 Task: Look for Airbnb properties in Mulleriyawa, Sri Lanka from 11th November, 2023 to 15th November, 2023 for 2 adults.1  bedroom having 2 beds and 1 bathroom. Property type can be hotel. Booking option can be shelf check-in. Look for 4 properties as per requirement.
Action: Mouse moved to (520, 104)
Screenshot: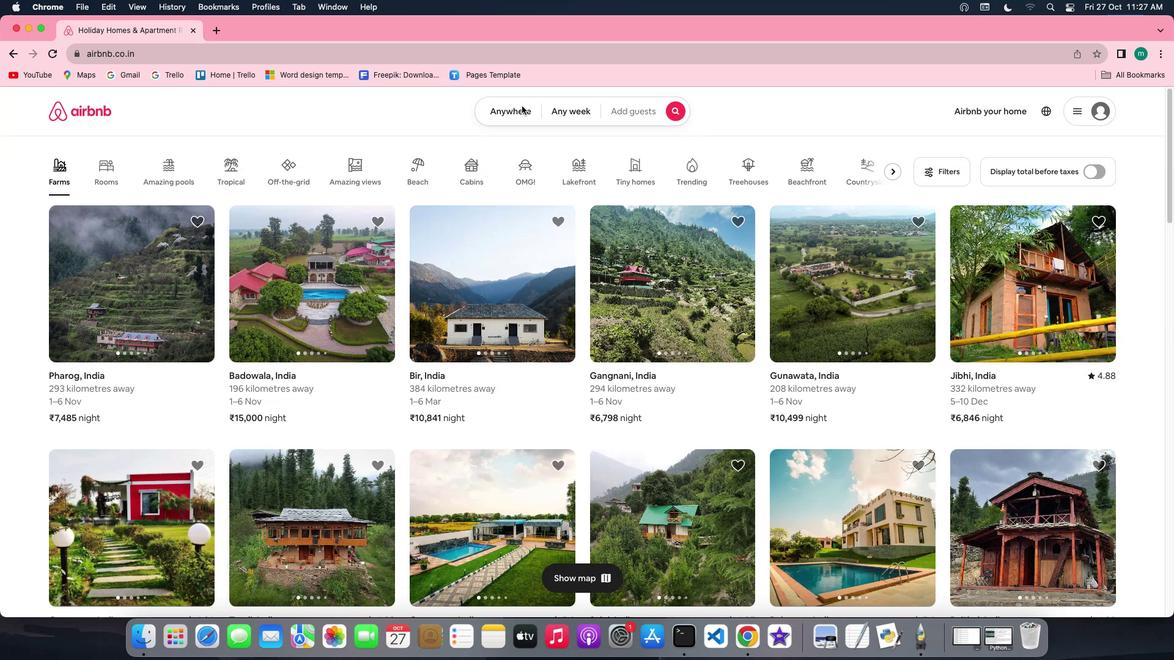 
Action: Mouse pressed left at (520, 104)
Screenshot: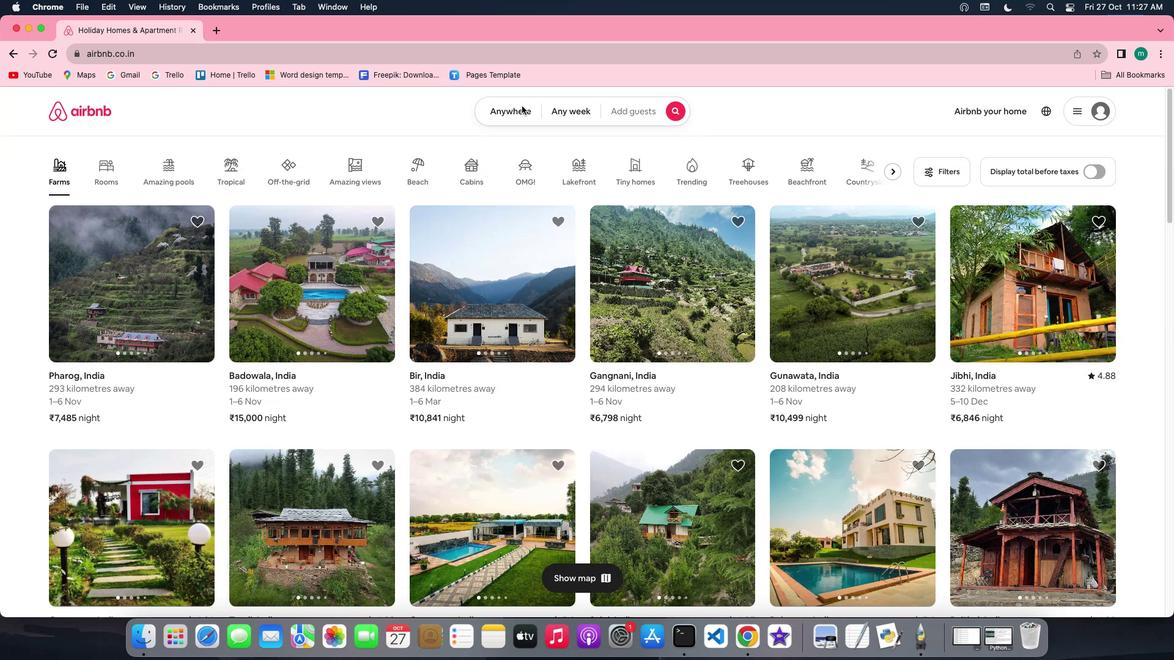 
Action: Mouse moved to (517, 109)
Screenshot: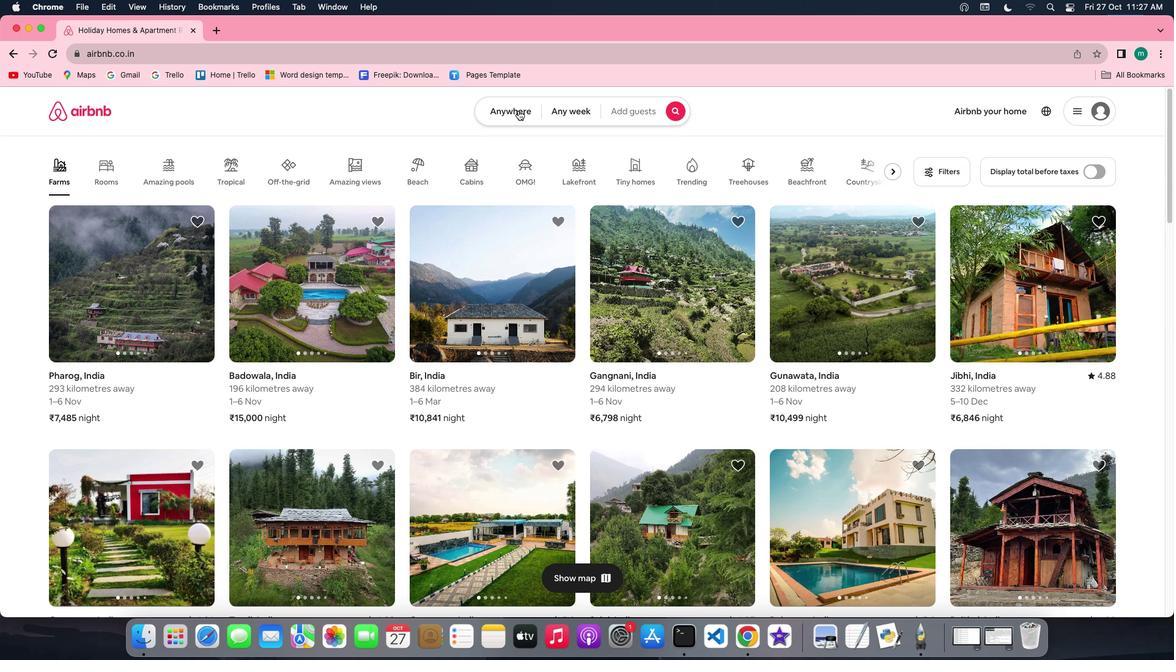 
Action: Mouse pressed left at (517, 109)
Screenshot: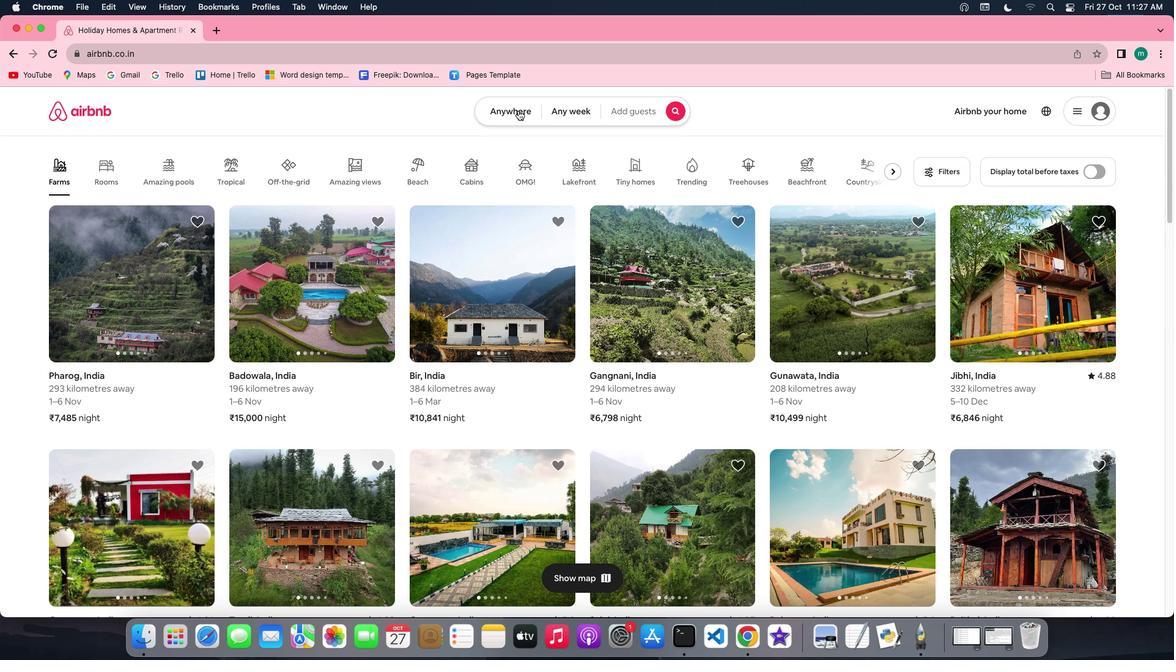 
Action: Mouse moved to (464, 164)
Screenshot: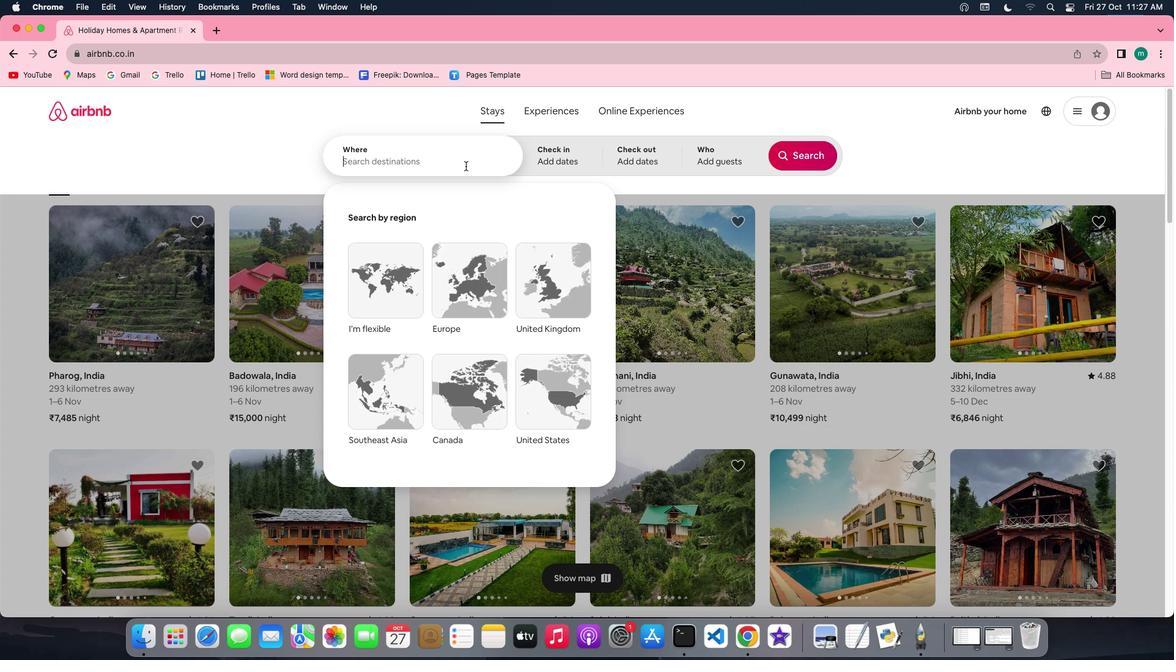 
Action: Key pressed Key.shift'M''u''l''l''e''r''i''y''a''w''a'','Key.spaceKey.shift's''r''i'Key.spaceKey.shift'l''a''n''k''a'
Screenshot: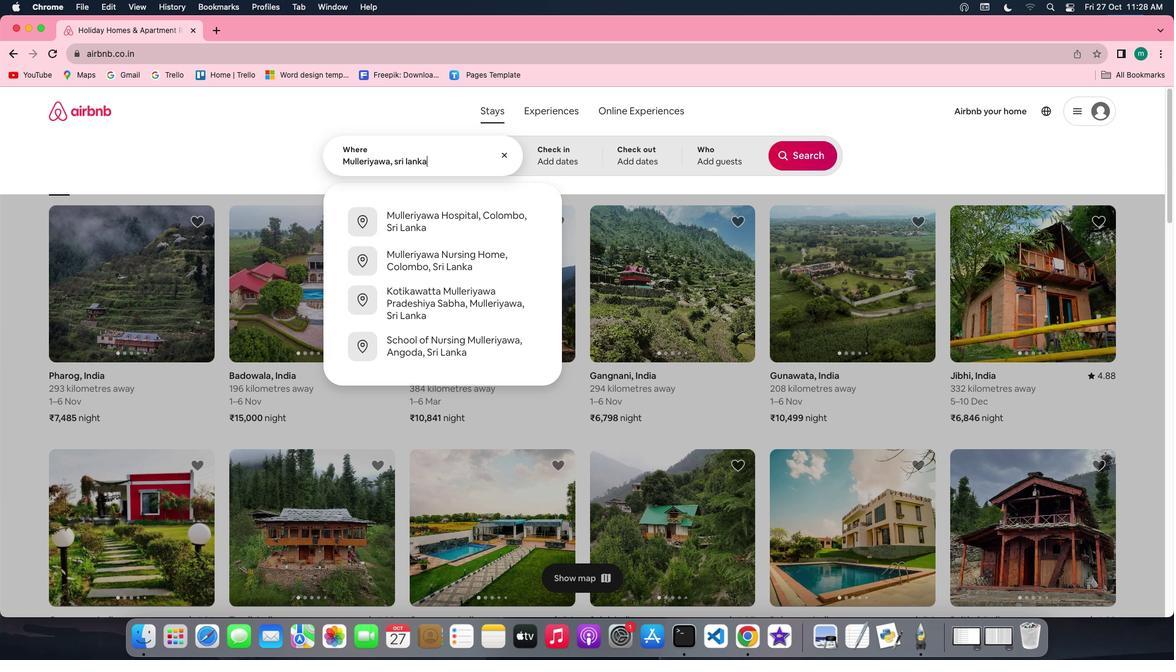 
Action: Mouse moved to (551, 160)
Screenshot: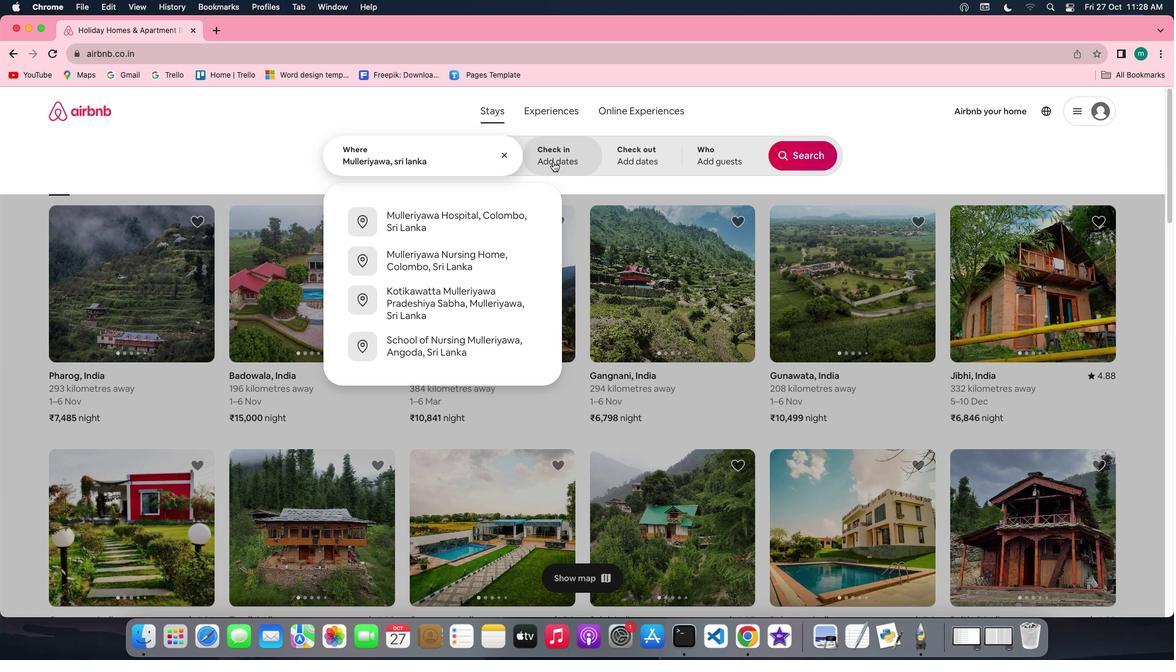 
Action: Mouse pressed left at (551, 160)
Screenshot: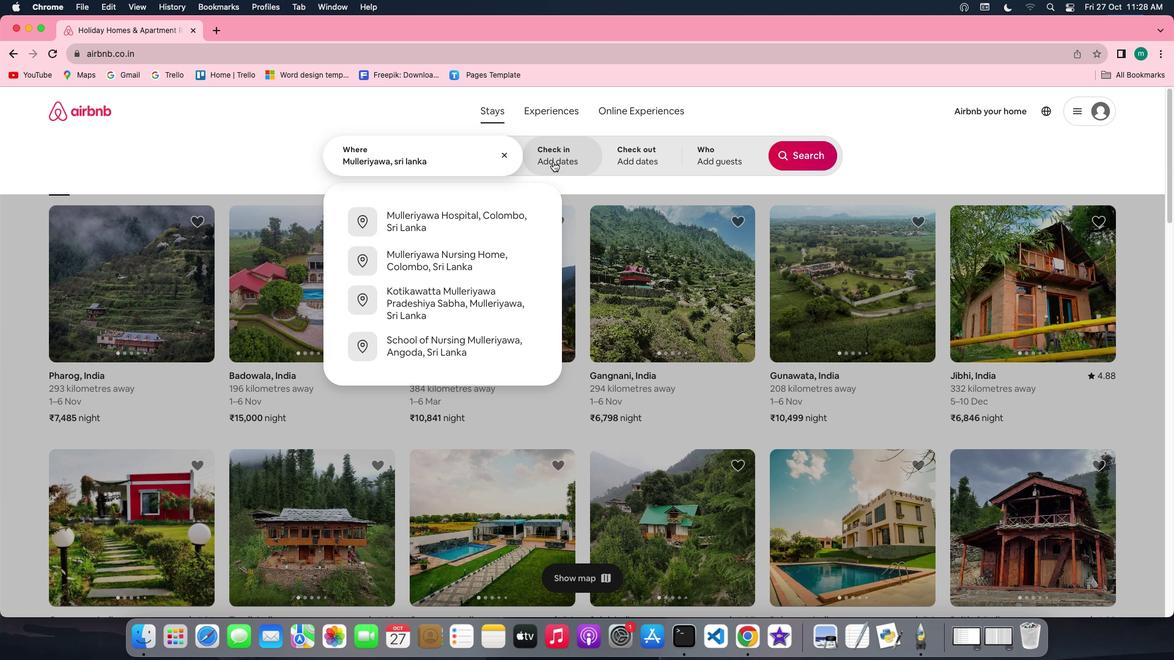 
Action: Mouse moved to (787, 334)
Screenshot: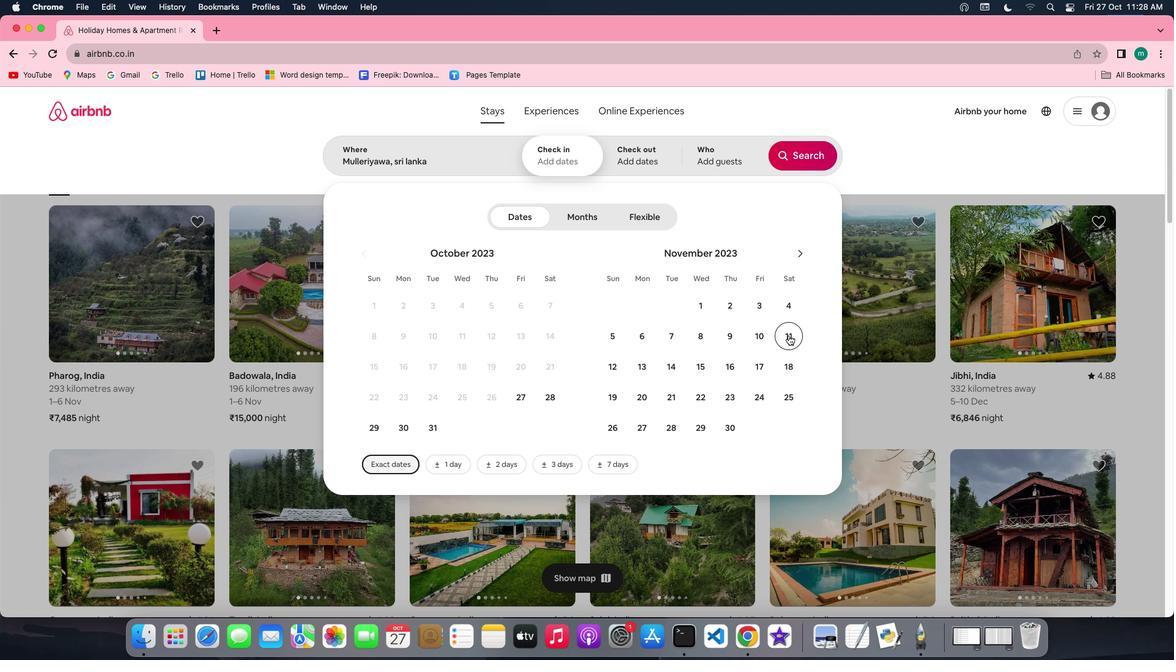 
Action: Mouse pressed left at (787, 334)
Screenshot: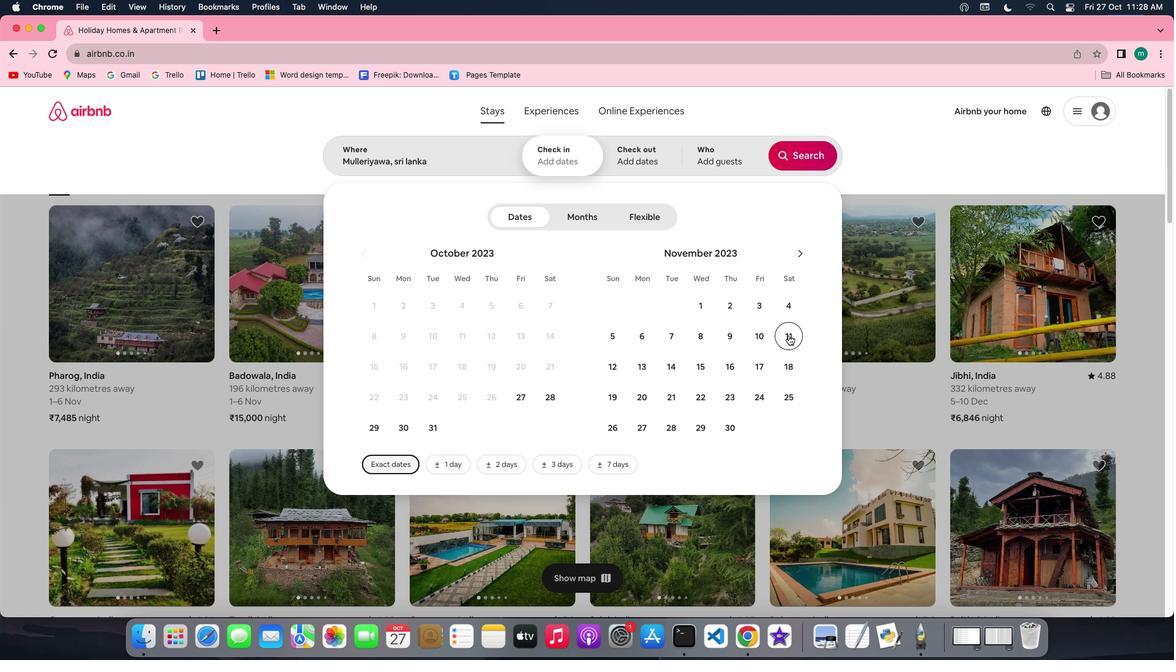 
Action: Mouse moved to (696, 363)
Screenshot: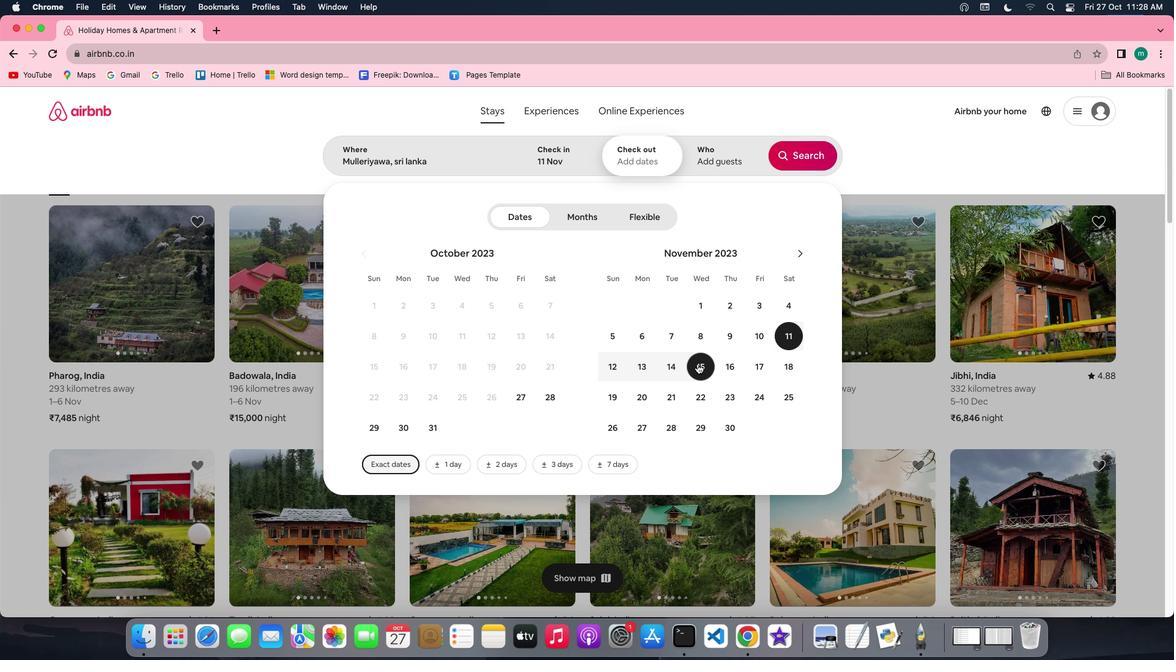 
Action: Mouse pressed left at (696, 363)
Screenshot: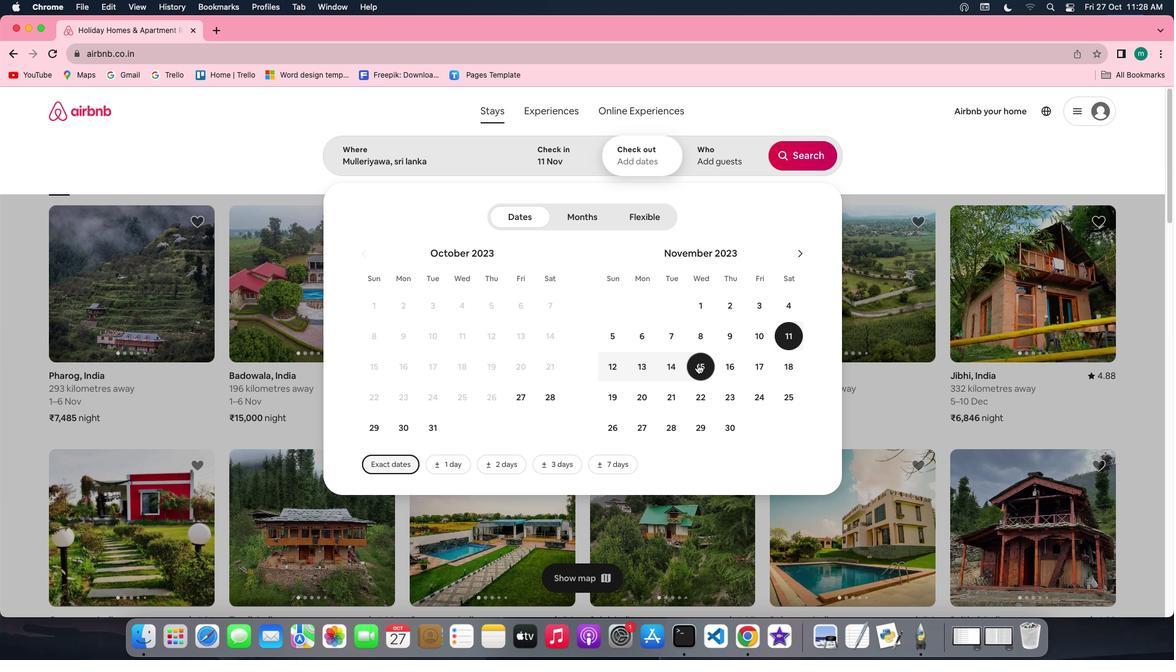 
Action: Mouse moved to (694, 152)
Screenshot: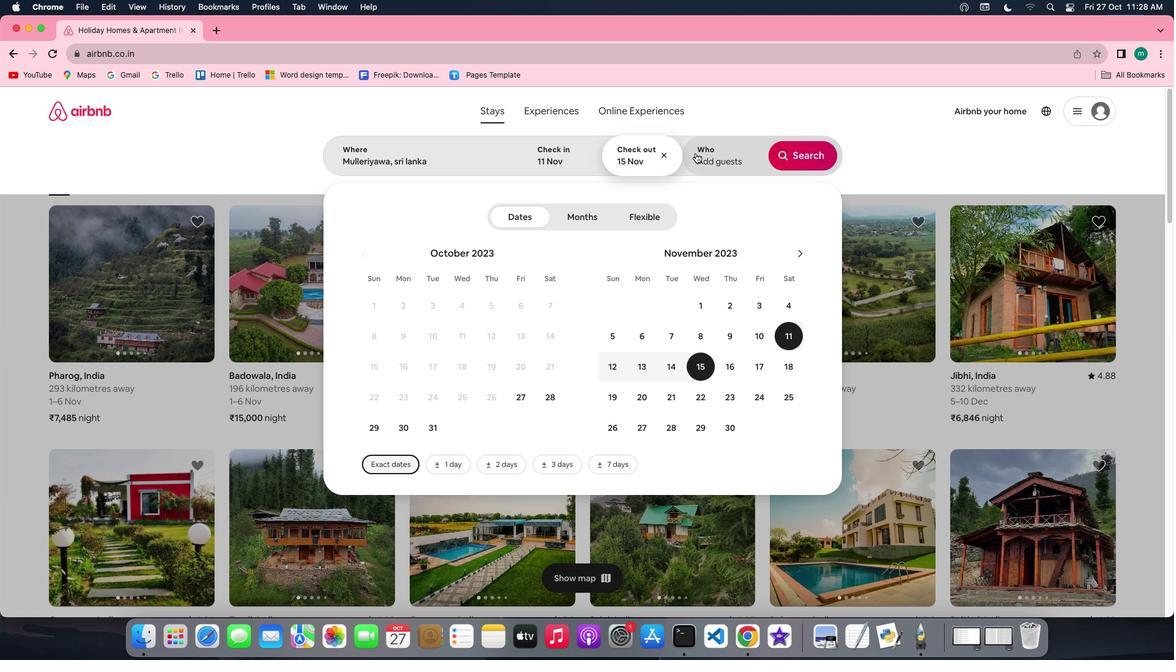 
Action: Mouse pressed left at (694, 152)
Screenshot: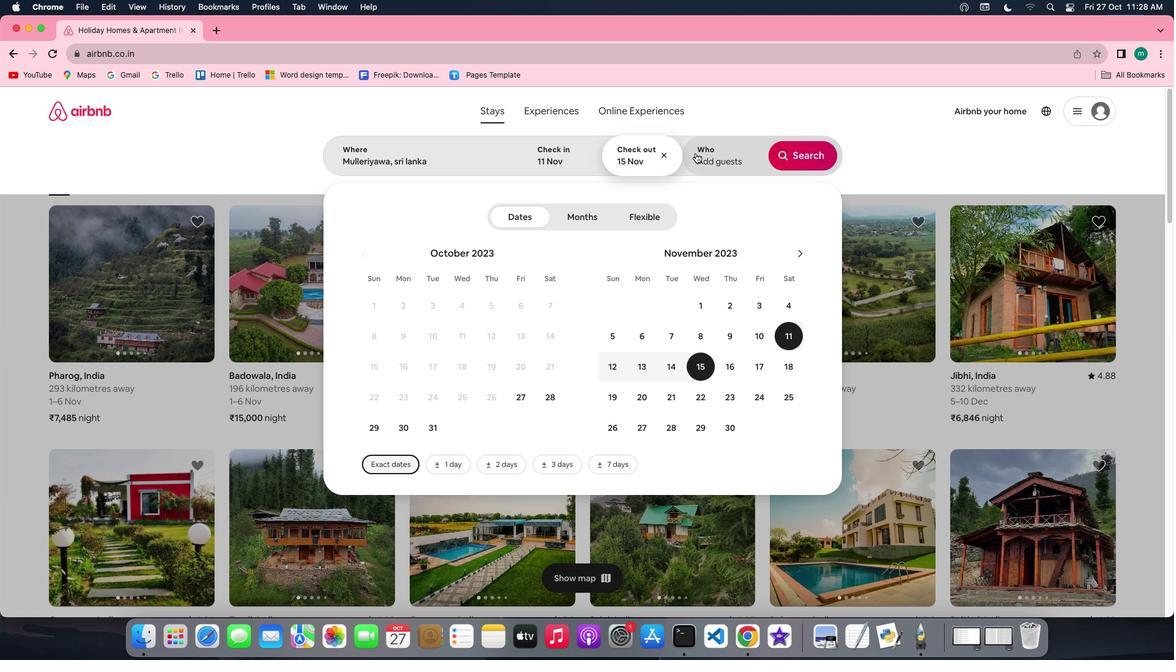 
Action: Mouse moved to (806, 219)
Screenshot: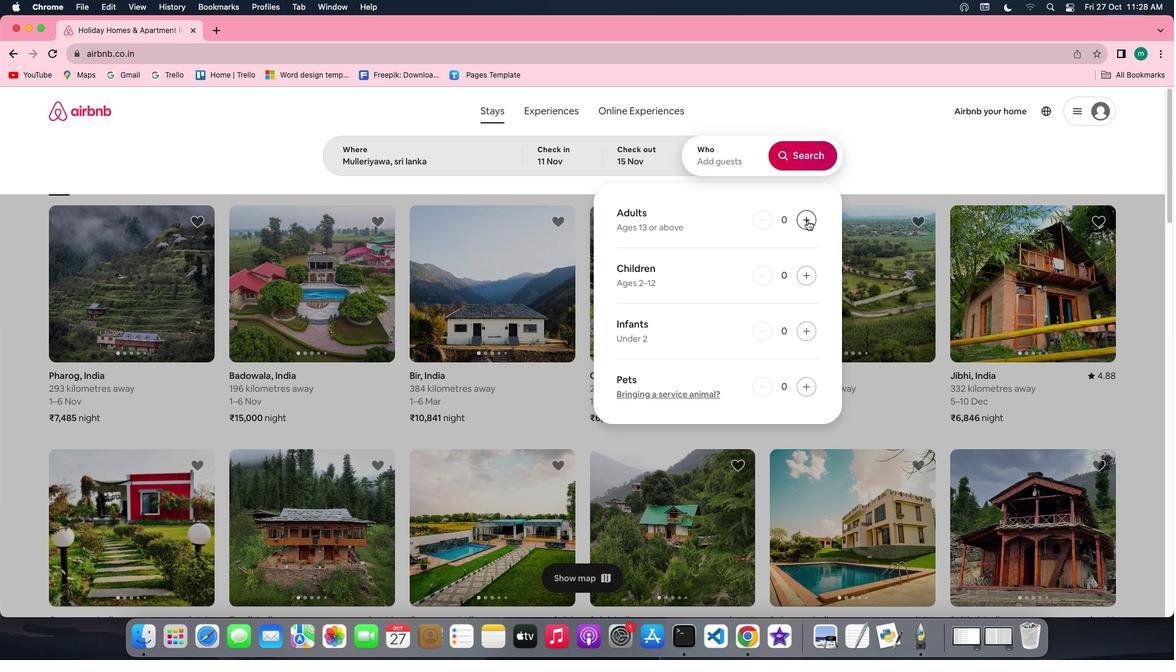 
Action: Mouse pressed left at (806, 219)
Screenshot: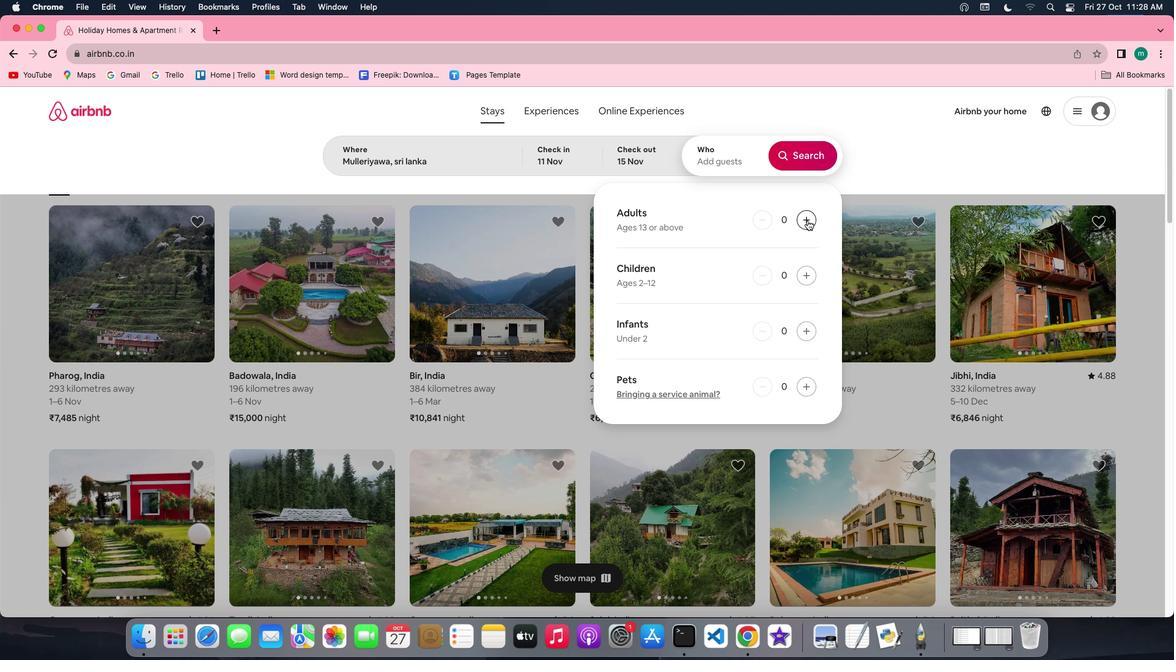 
Action: Mouse pressed left at (806, 219)
Screenshot: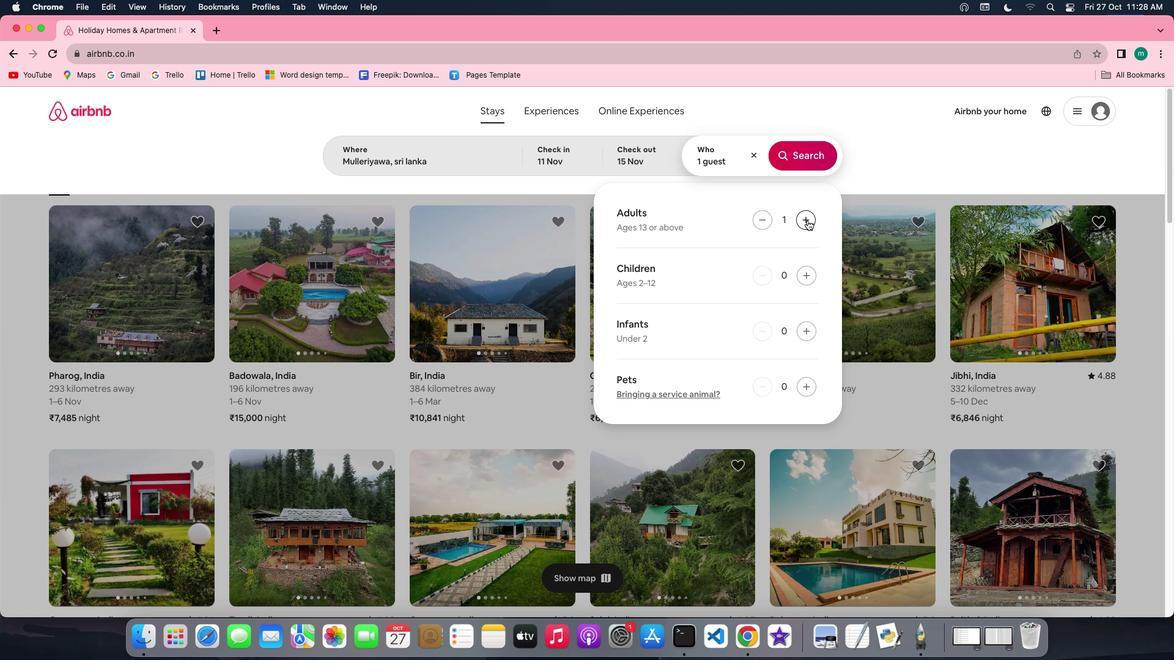 
Action: Mouse moved to (825, 147)
Screenshot: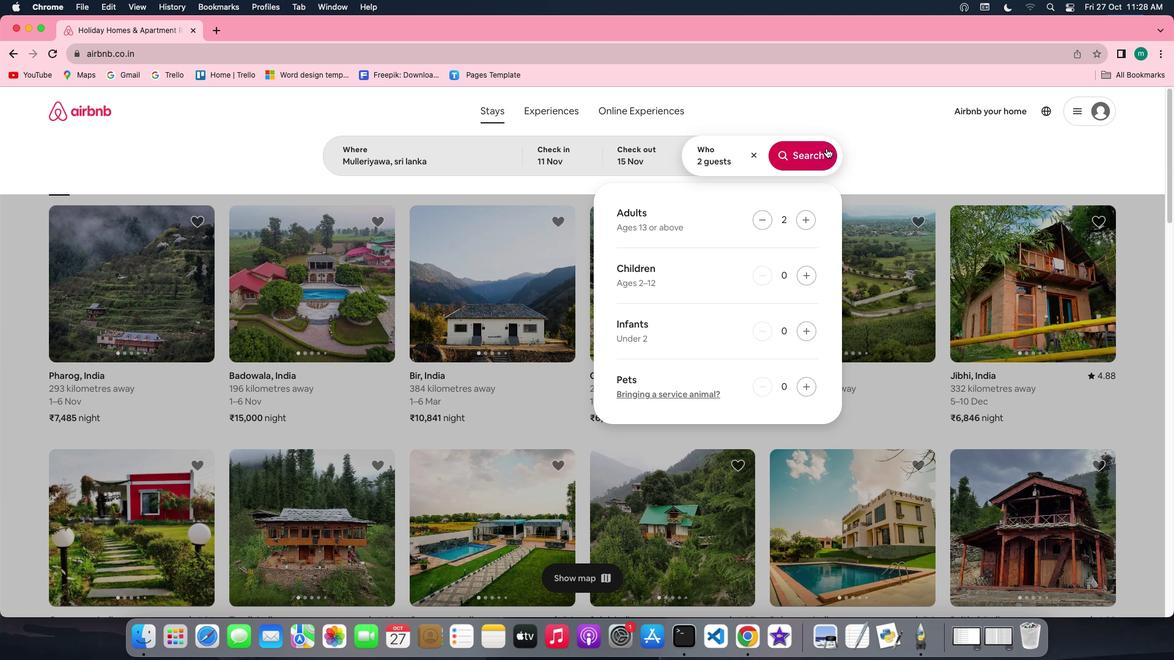 
Action: Mouse pressed left at (825, 147)
Screenshot: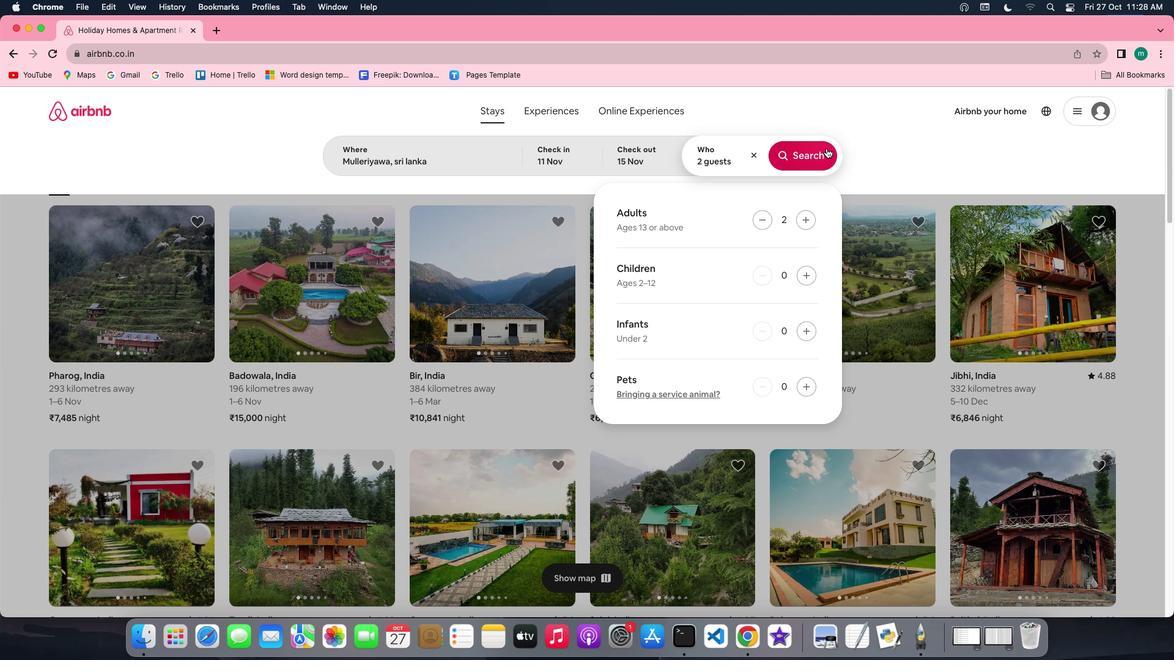 
Action: Mouse moved to (989, 155)
Screenshot: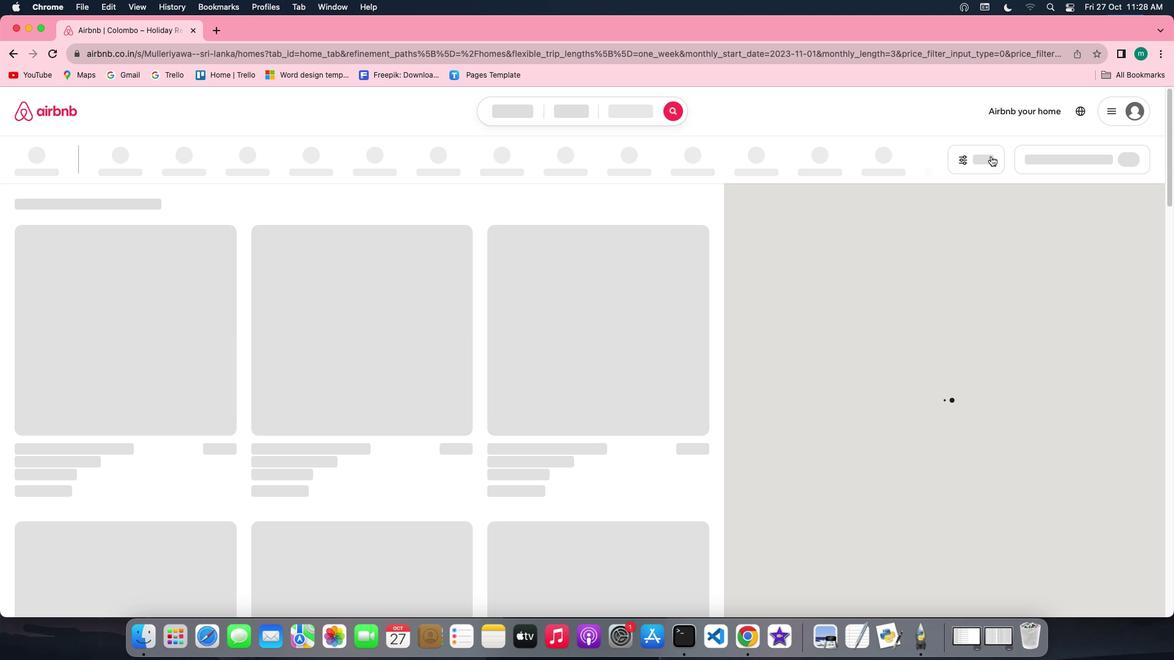 
Action: Mouse pressed left at (989, 155)
Screenshot: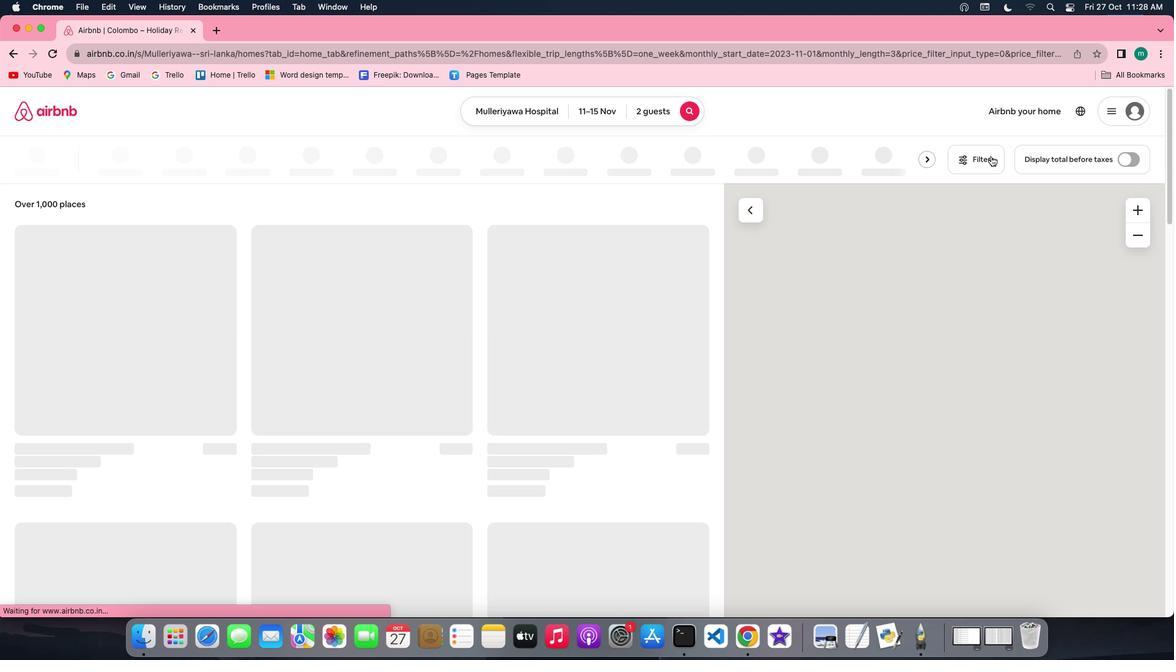 
Action: Mouse moved to (979, 157)
Screenshot: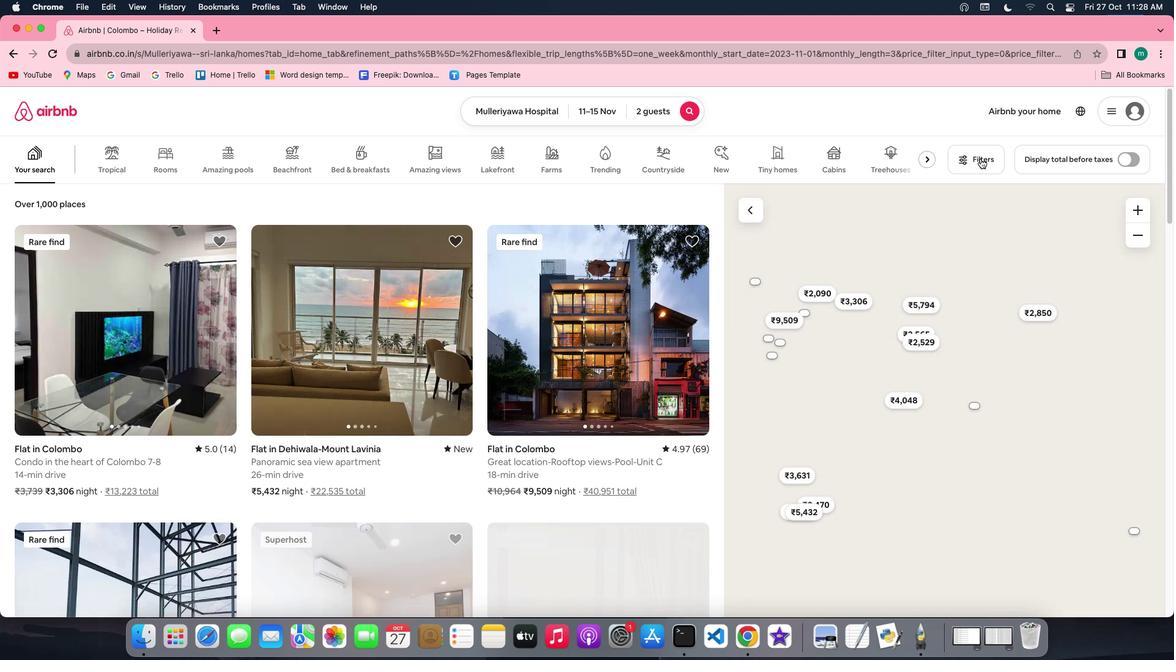 
Action: Mouse pressed left at (979, 157)
Screenshot: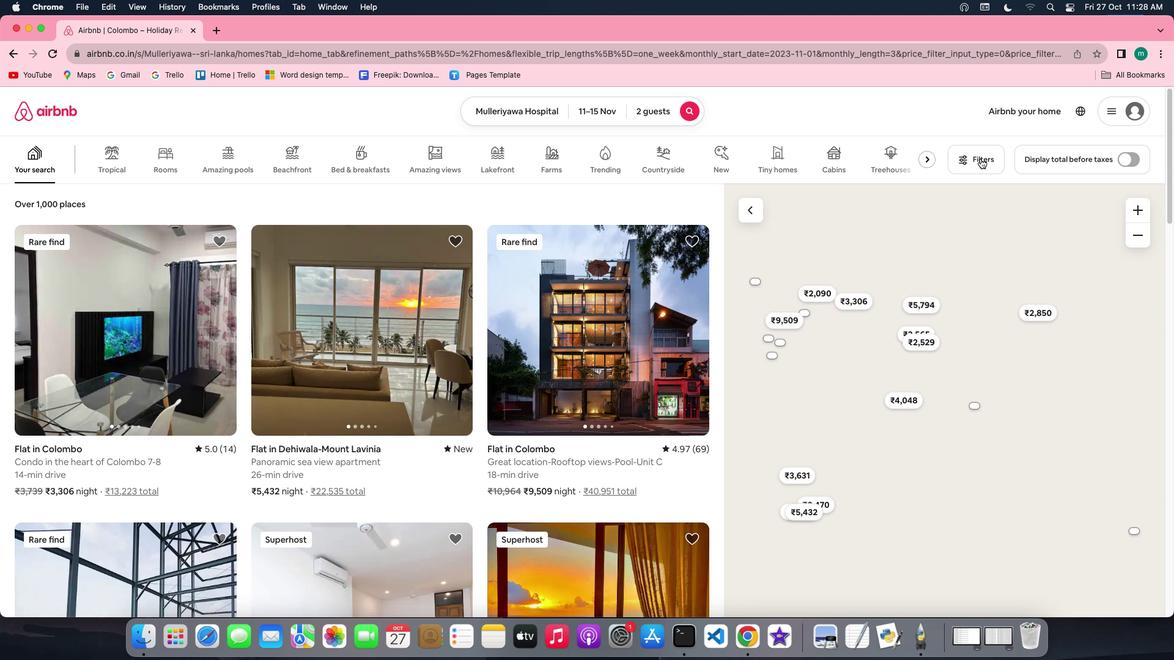 
Action: Mouse moved to (693, 333)
Screenshot: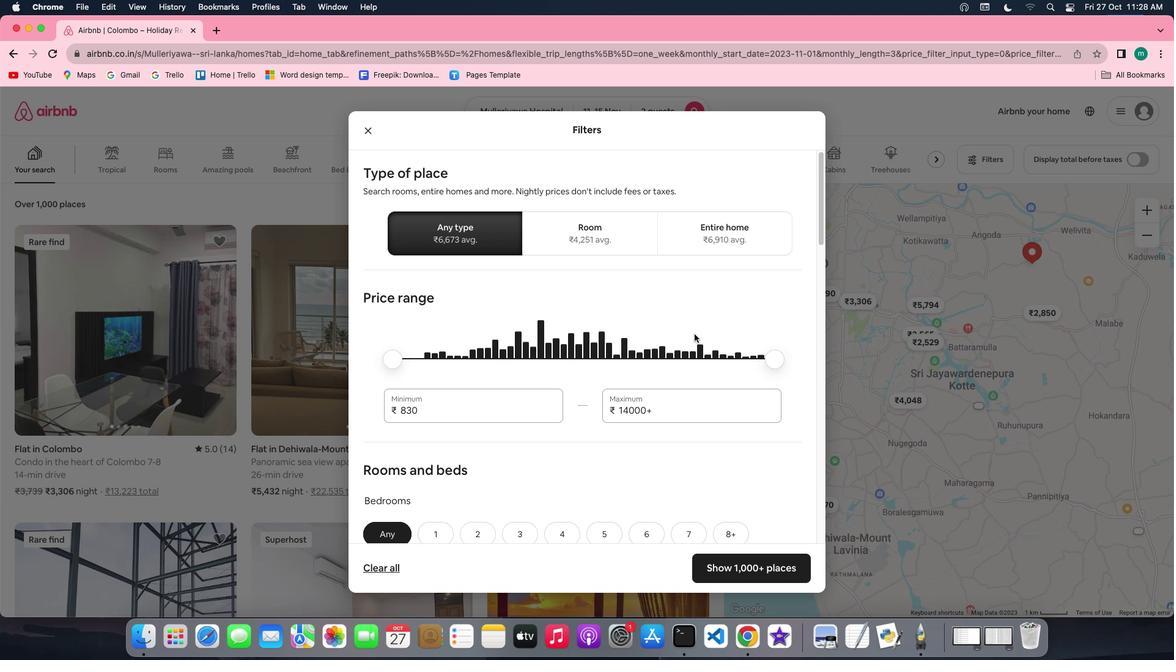 
Action: Mouse scrolled (693, 333) with delta (0, -1)
Screenshot: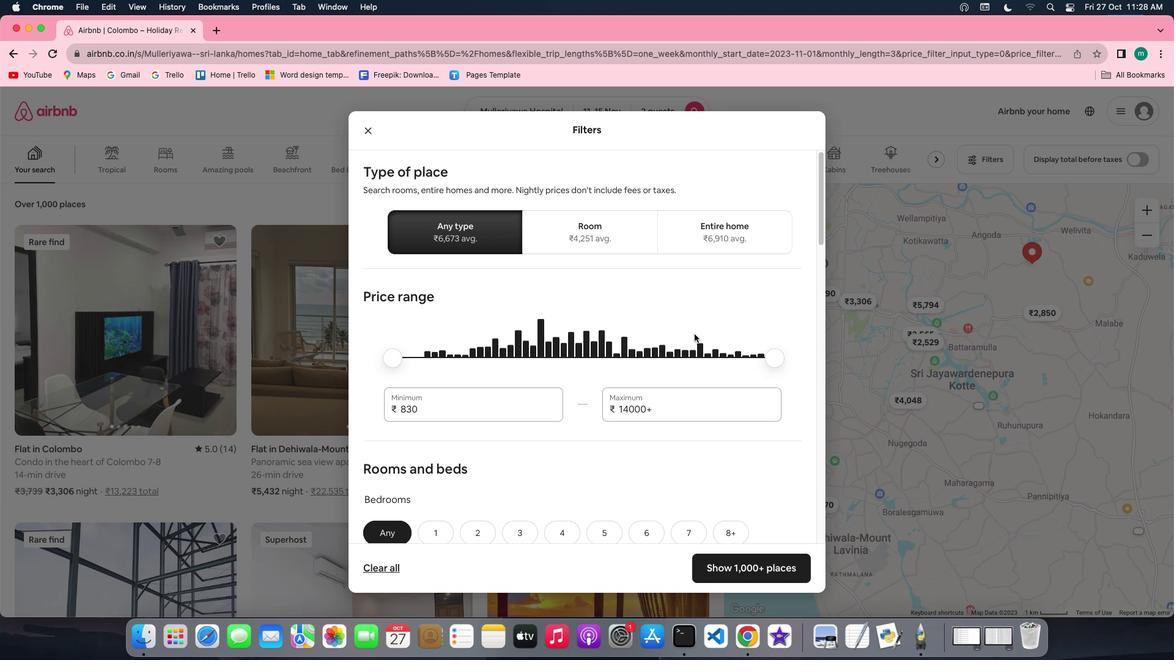 
Action: Mouse scrolled (693, 333) with delta (0, -1)
Screenshot: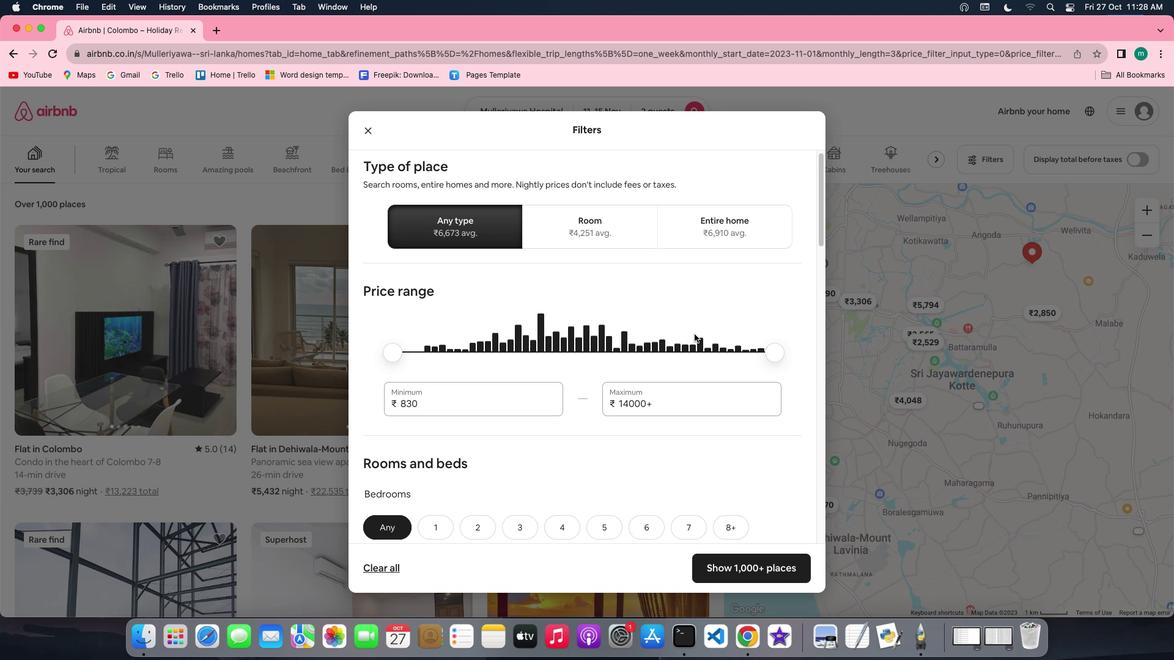 
Action: Mouse scrolled (693, 333) with delta (0, -1)
Screenshot: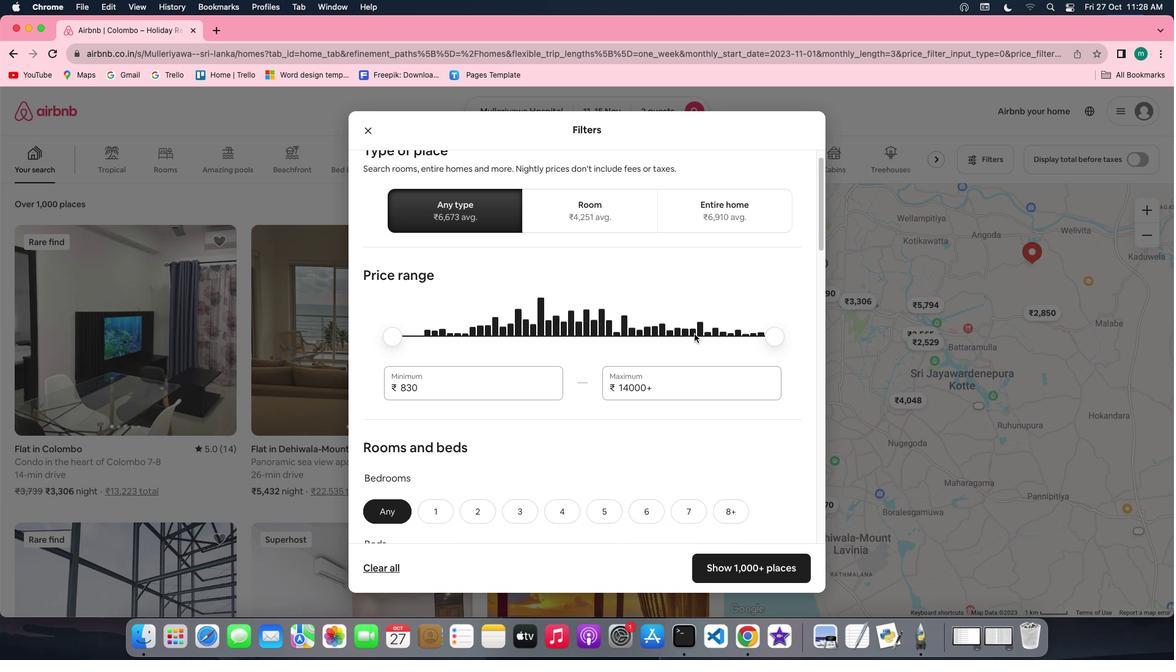 
Action: Mouse scrolled (693, 333) with delta (0, -1)
Screenshot: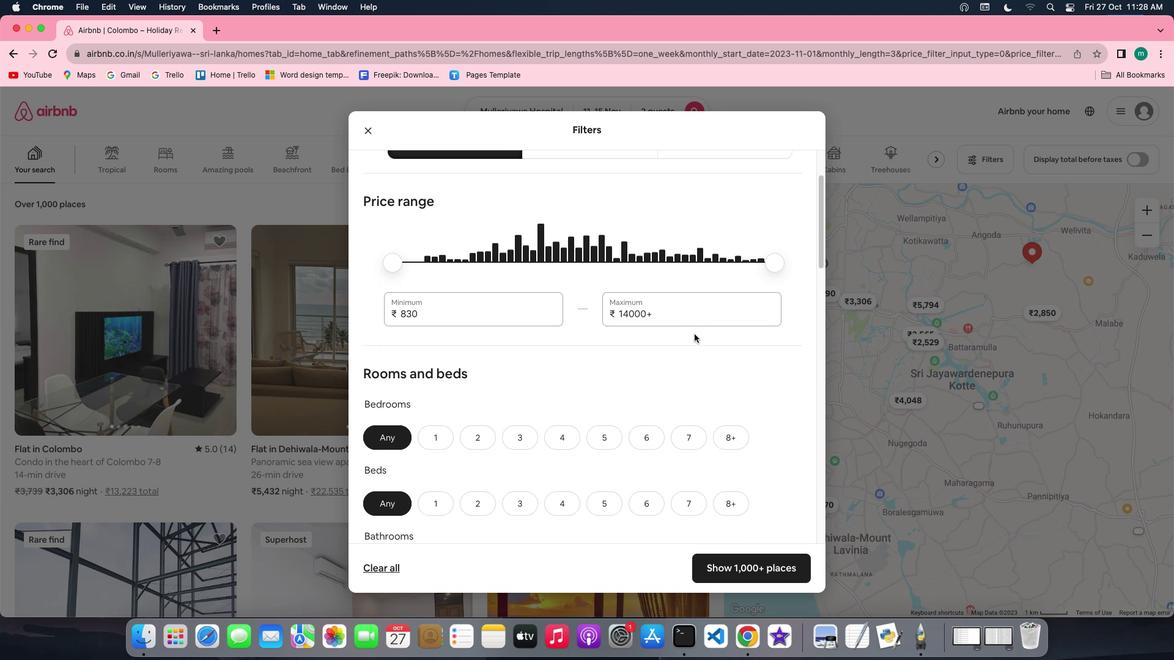 
Action: Mouse scrolled (693, 333) with delta (0, -1)
Screenshot: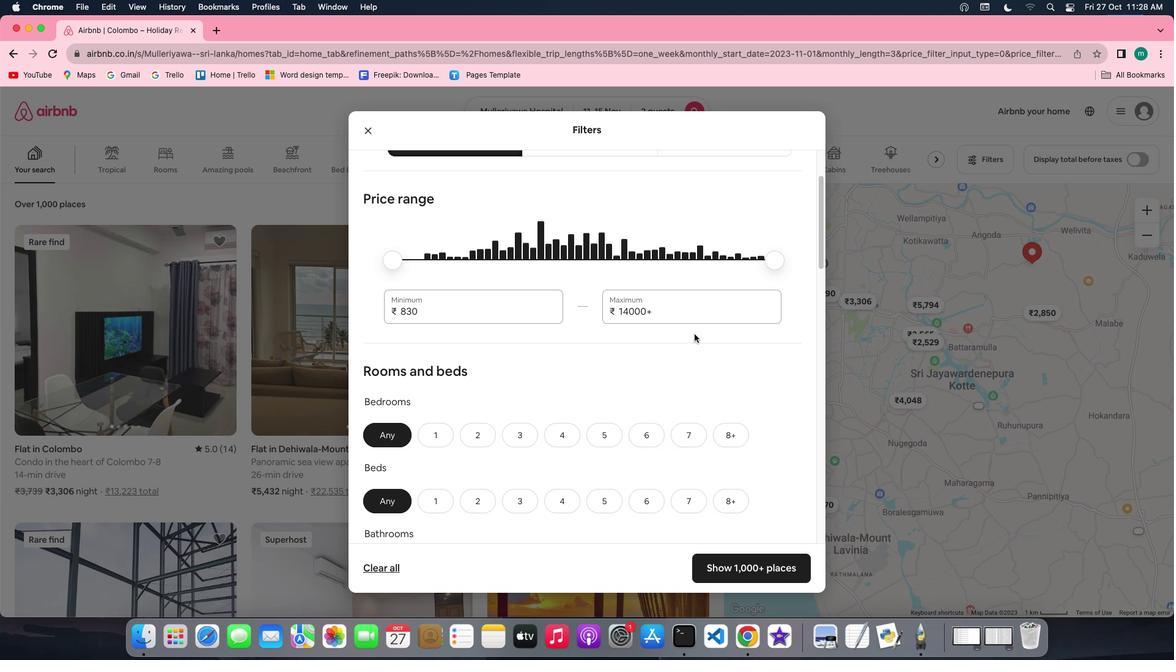 
Action: Mouse scrolled (693, 333) with delta (0, -1)
Screenshot: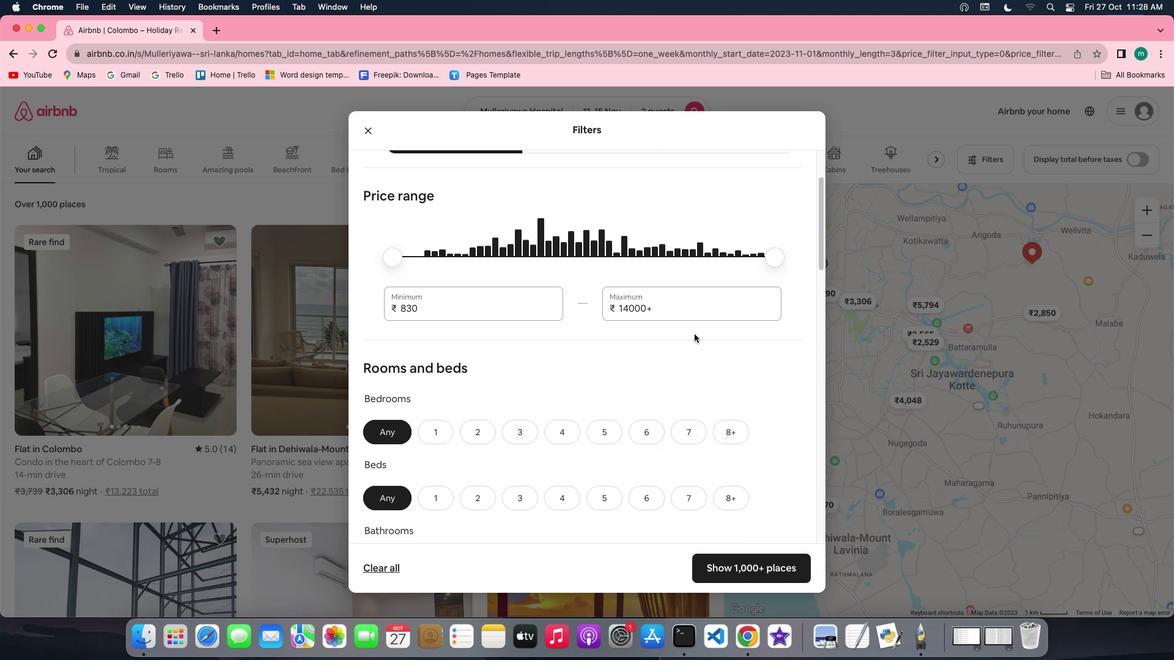 
Action: Mouse scrolled (693, 333) with delta (0, -1)
Screenshot: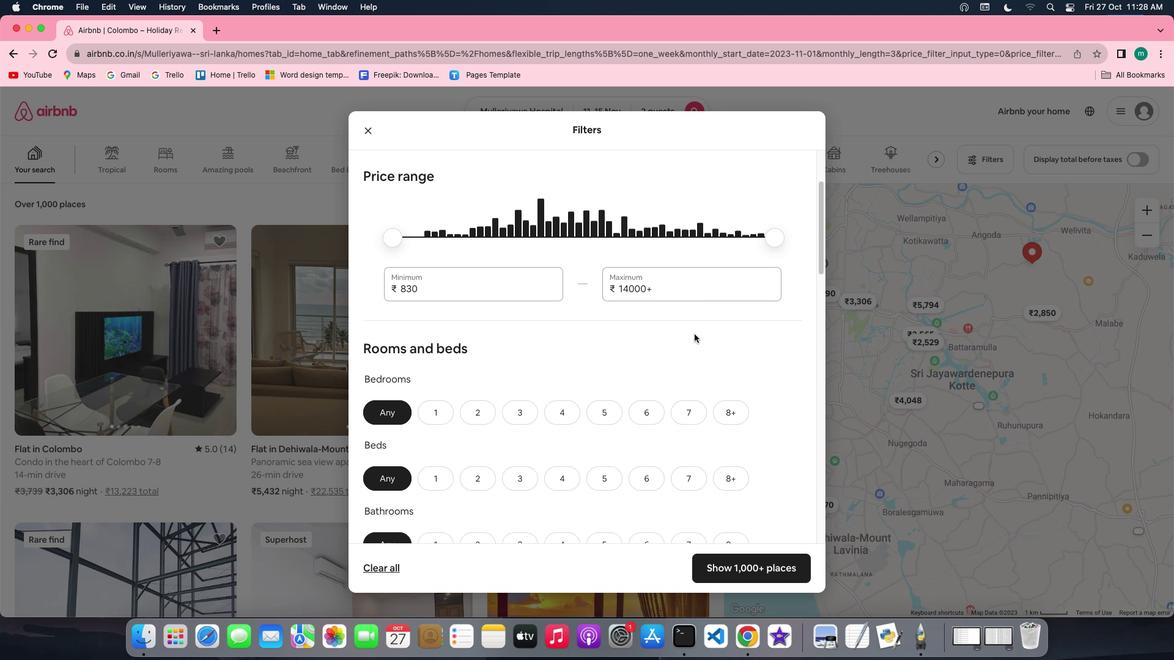 
Action: Mouse scrolled (693, 333) with delta (0, -1)
Screenshot: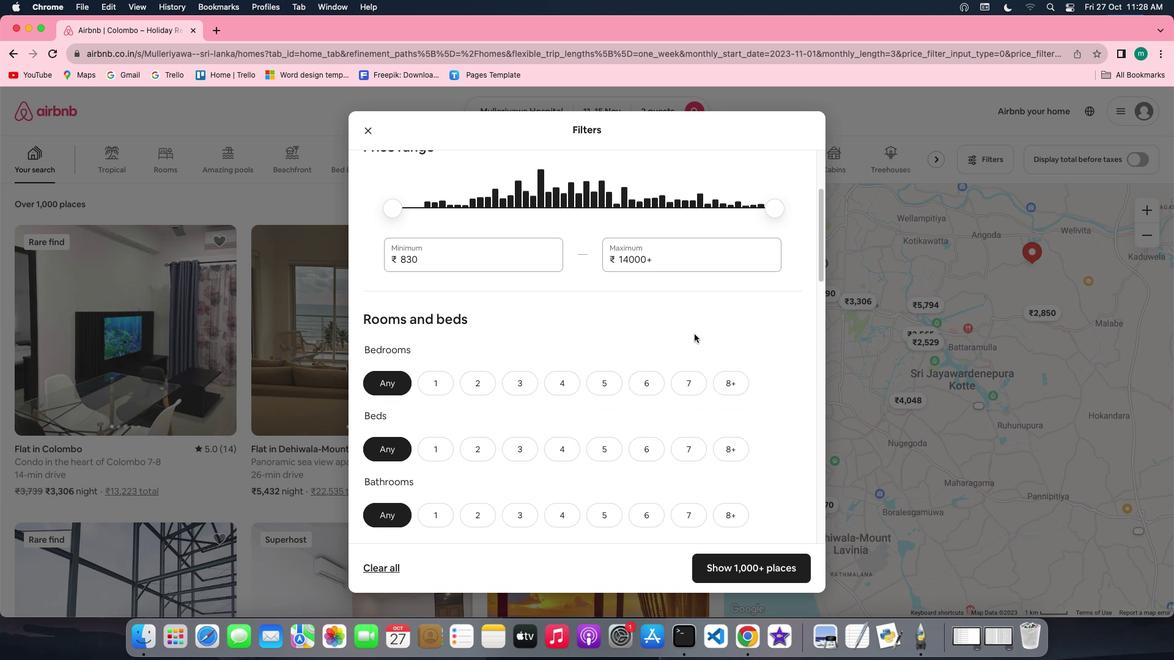 
Action: Mouse scrolled (693, 333) with delta (0, -1)
Screenshot: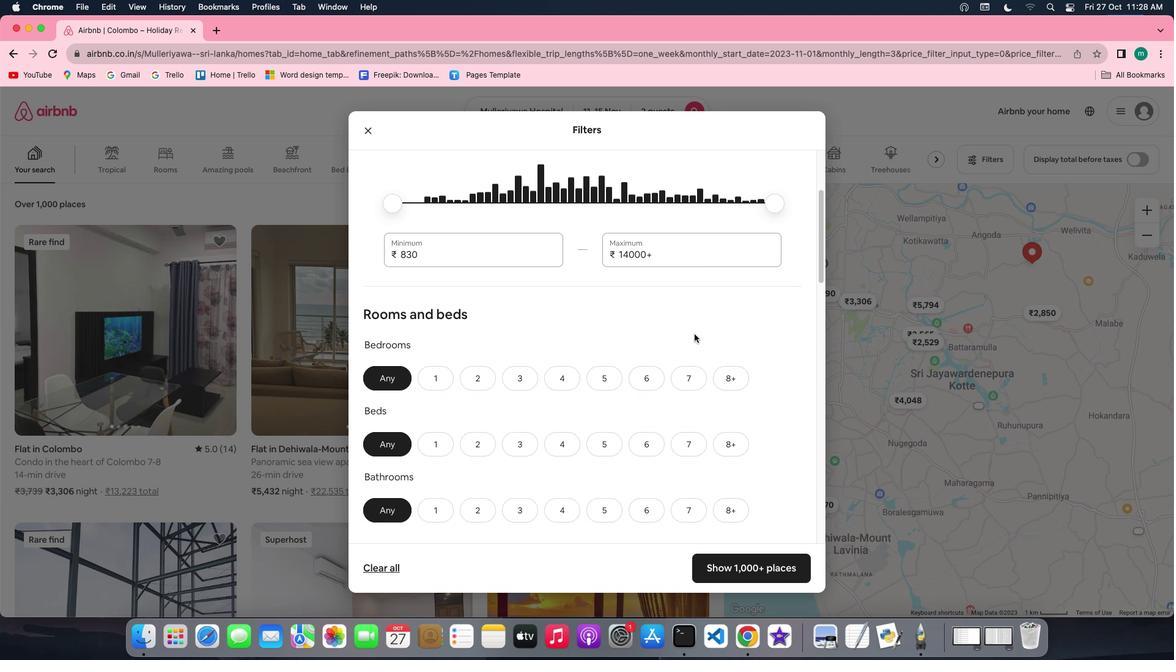 
Action: Mouse scrolled (693, 333) with delta (0, -1)
Screenshot: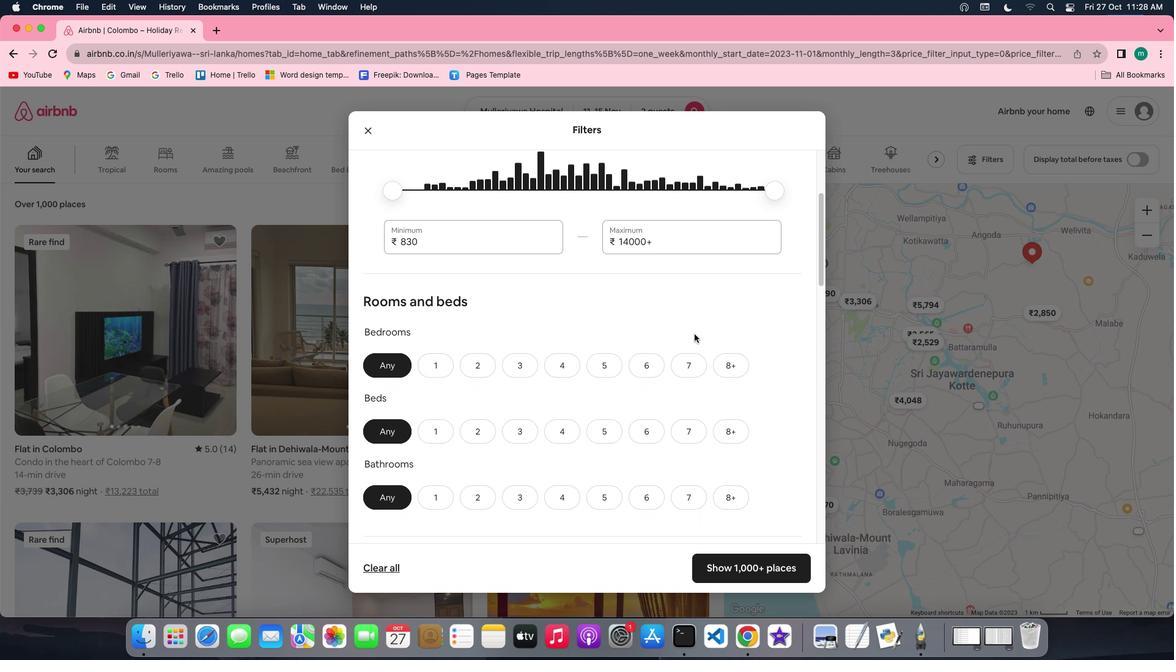 
Action: Mouse scrolled (693, 333) with delta (0, -1)
Screenshot: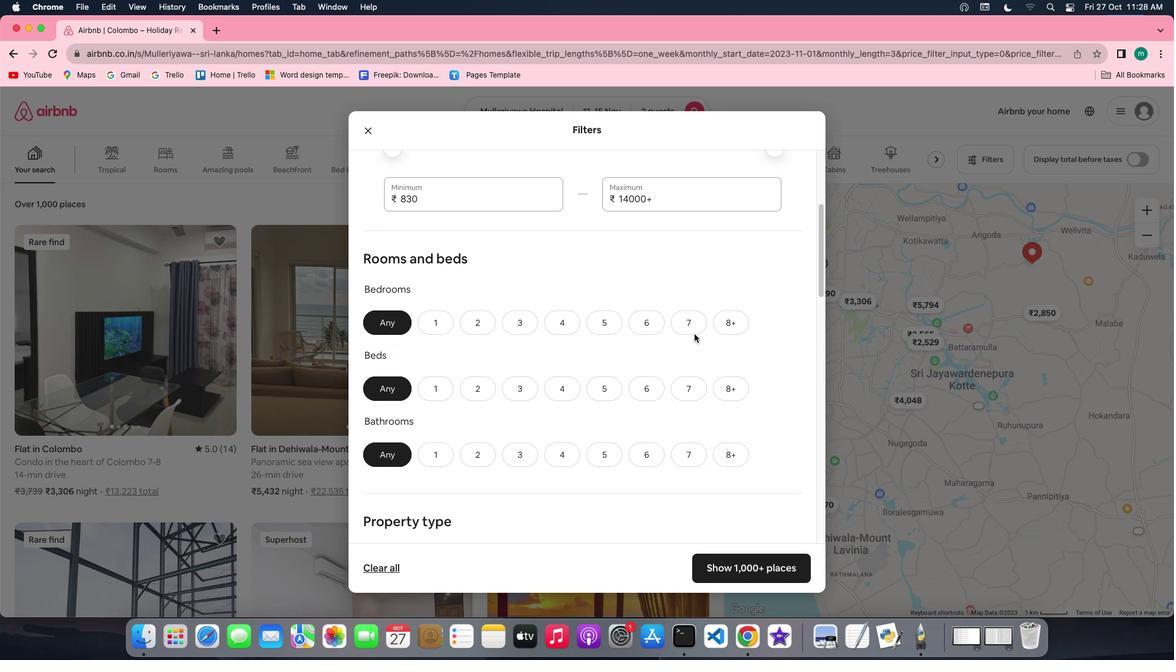 
Action: Mouse scrolled (693, 333) with delta (0, -1)
Screenshot: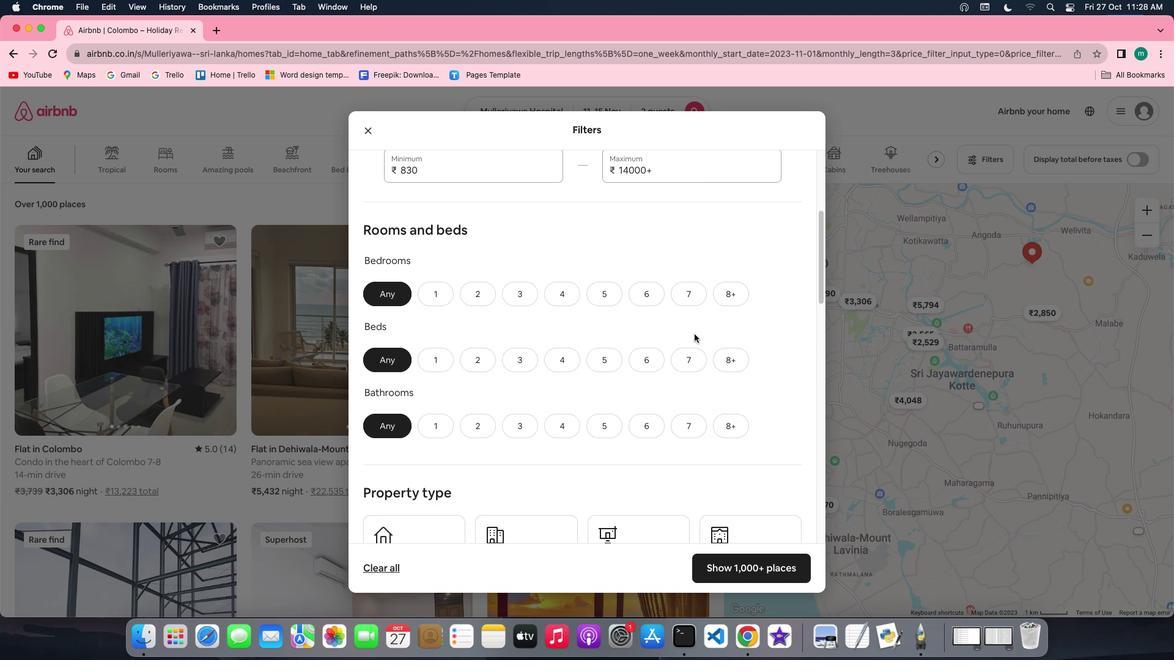 
Action: Mouse scrolled (693, 333) with delta (0, -1)
Screenshot: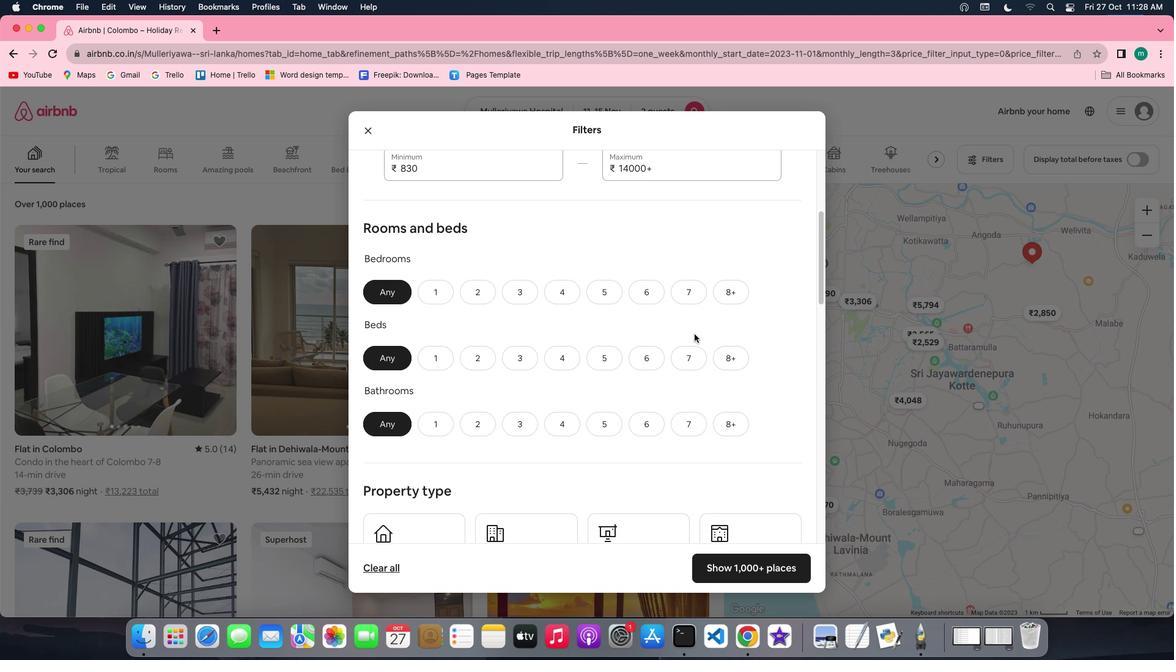 
Action: Mouse scrolled (693, 333) with delta (0, -1)
Screenshot: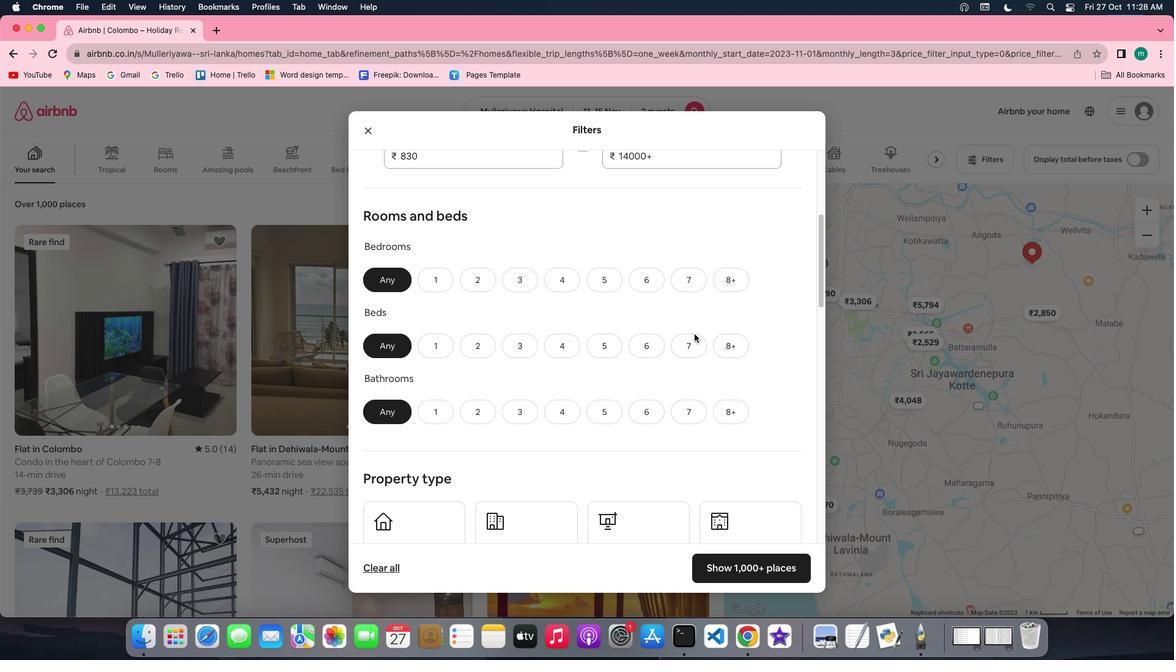 
Action: Mouse scrolled (693, 333) with delta (0, -1)
Screenshot: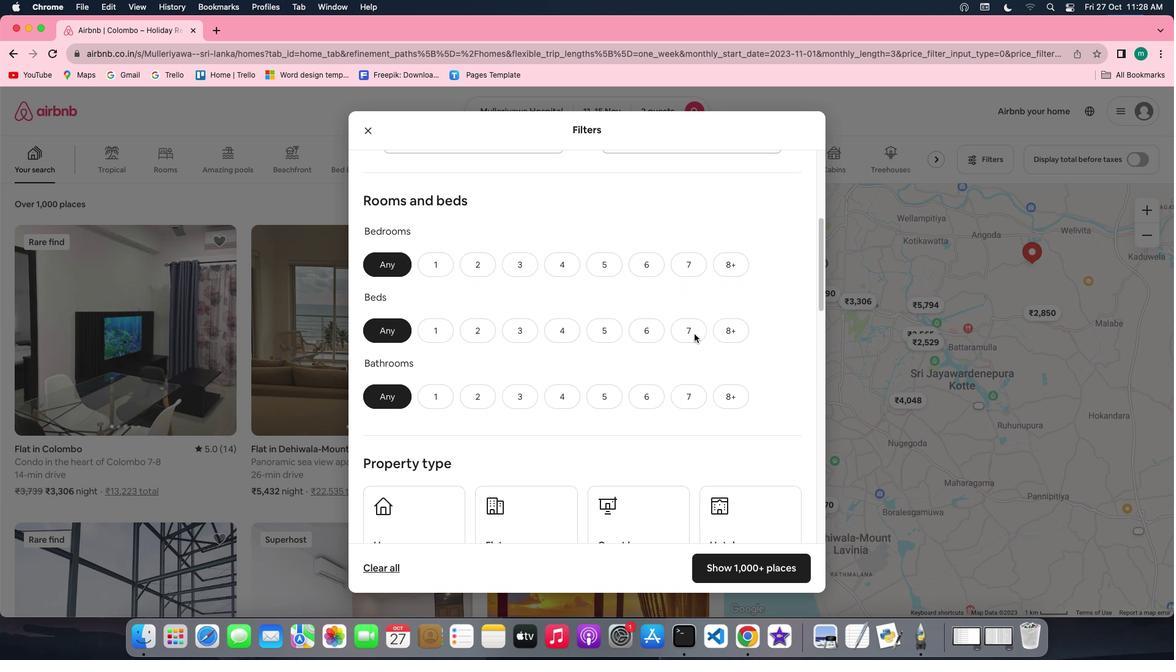 
Action: Mouse scrolled (693, 333) with delta (0, -1)
Screenshot: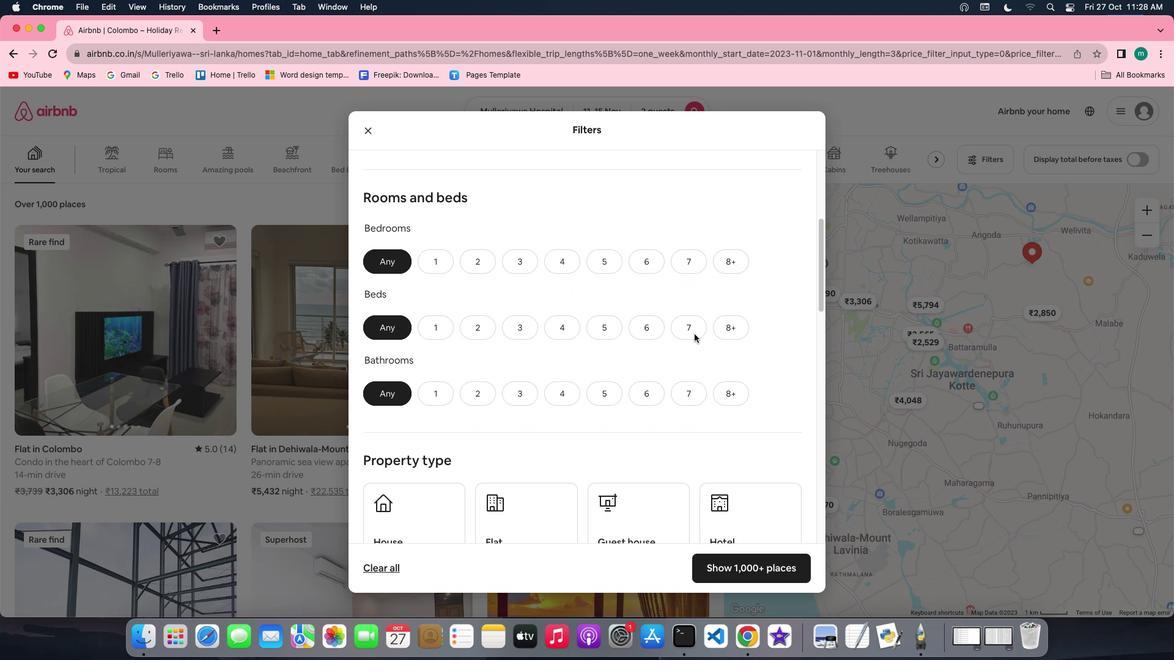 
Action: Mouse scrolled (693, 333) with delta (0, -1)
Screenshot: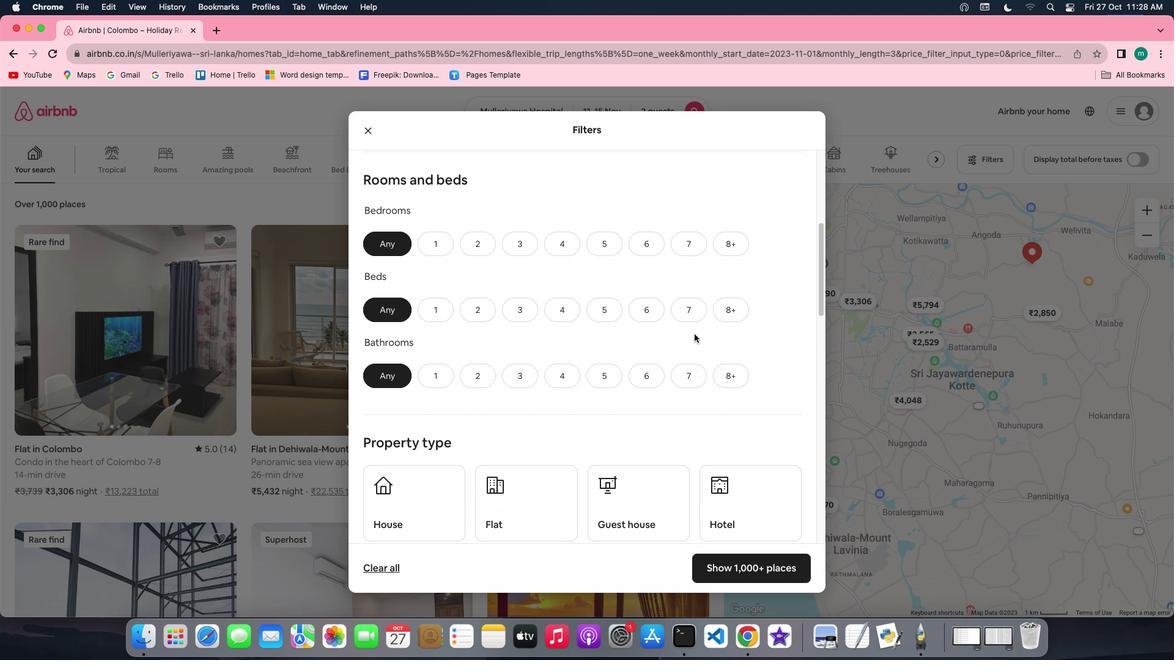
Action: Mouse scrolled (693, 333) with delta (0, -1)
Screenshot: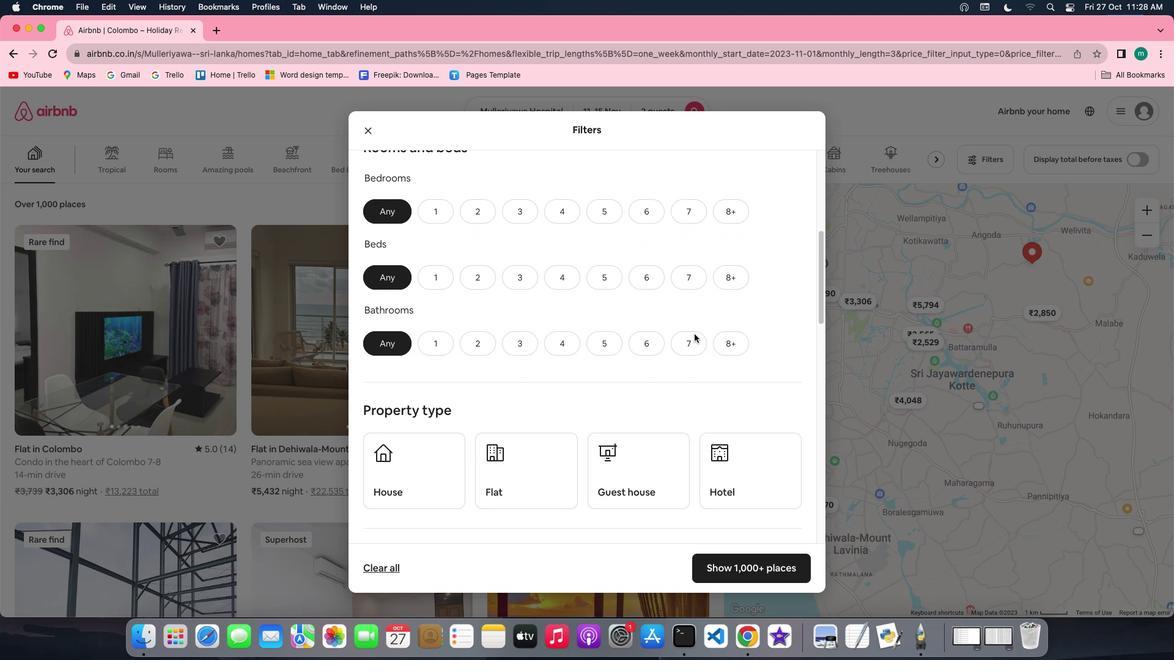 
Action: Mouse scrolled (693, 333) with delta (0, -1)
Screenshot: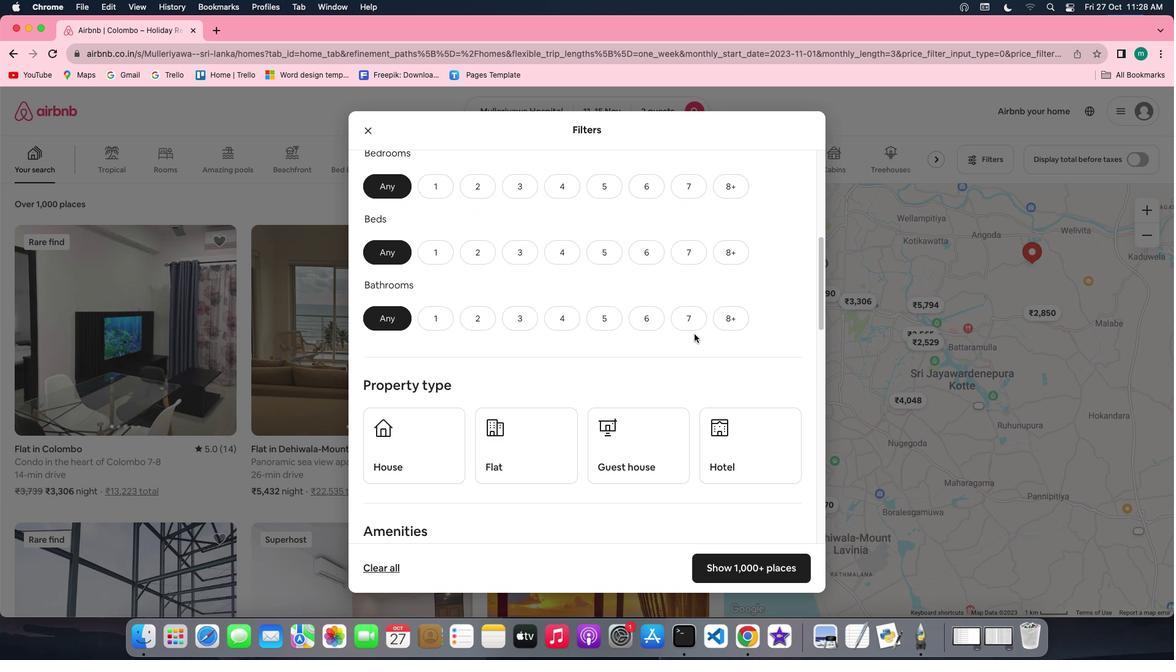 
Action: Mouse scrolled (693, 333) with delta (0, -1)
Screenshot: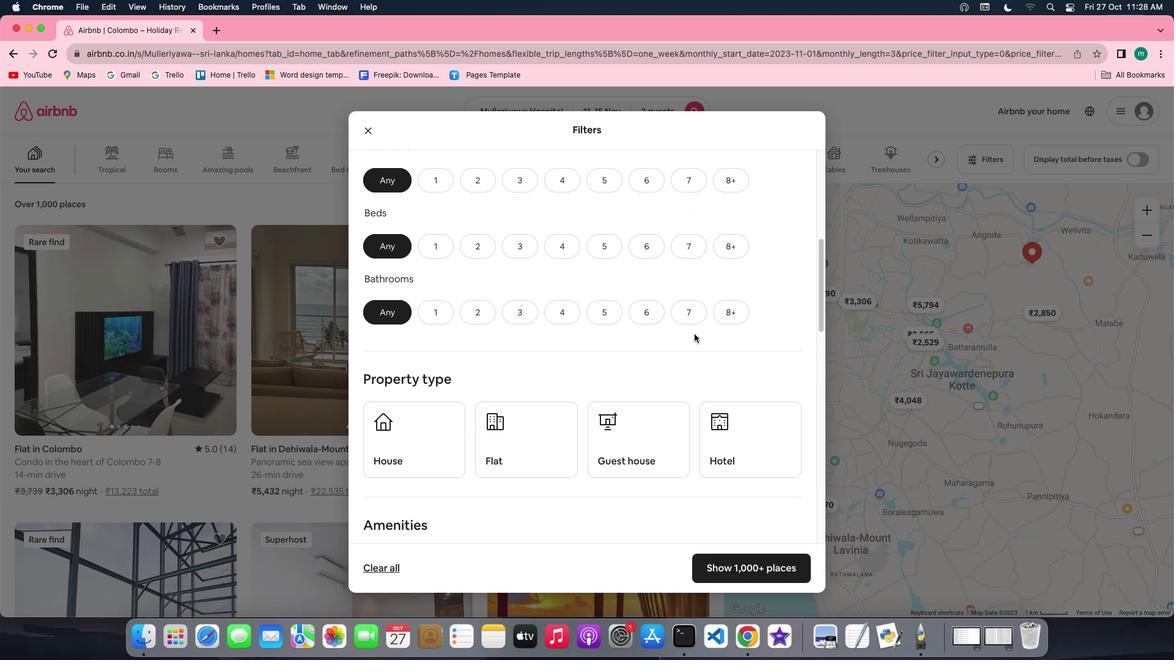 
Action: Mouse scrolled (693, 333) with delta (0, -1)
Screenshot: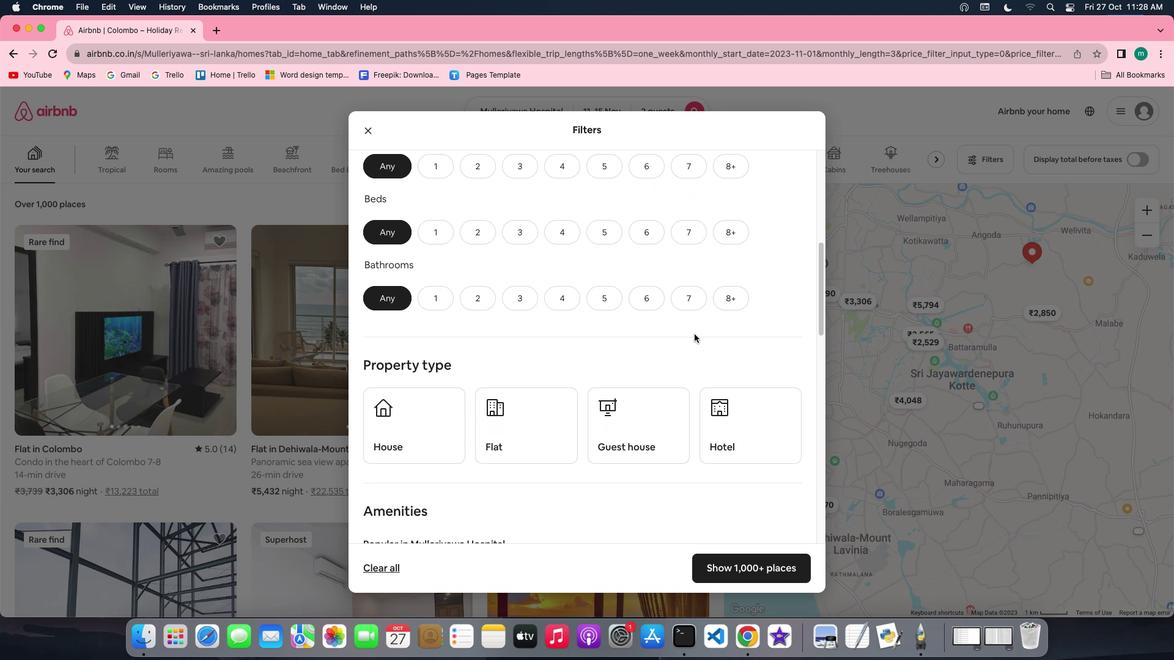 
Action: Mouse moved to (526, 244)
Screenshot: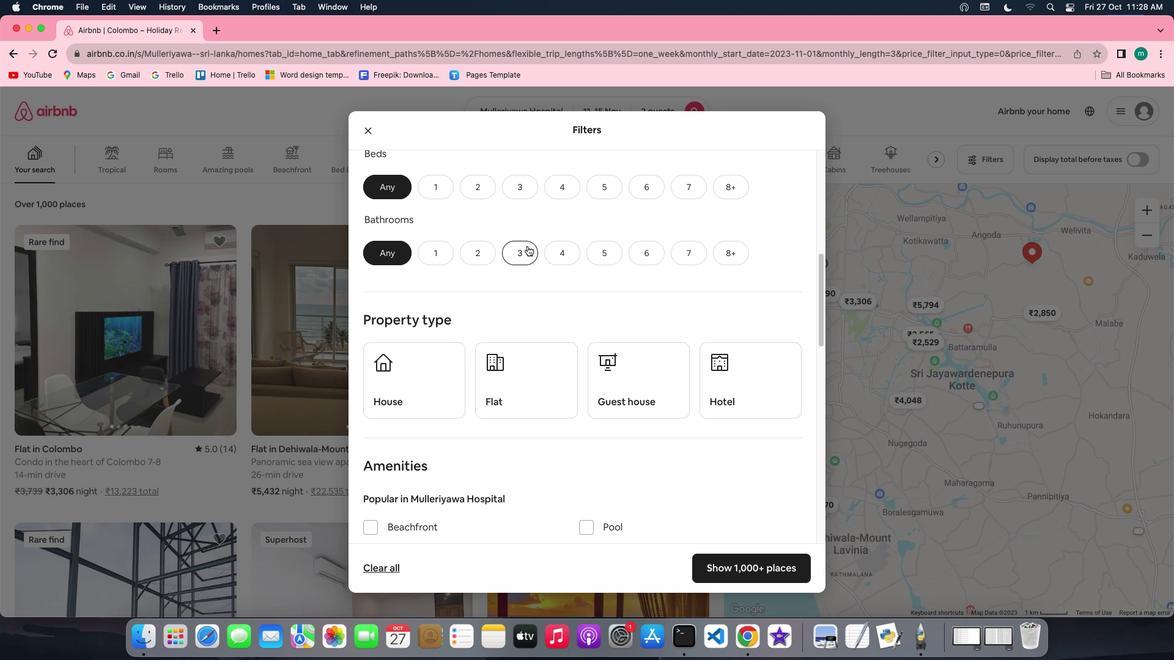
Action: Mouse scrolled (526, 244) with delta (0, 0)
Screenshot: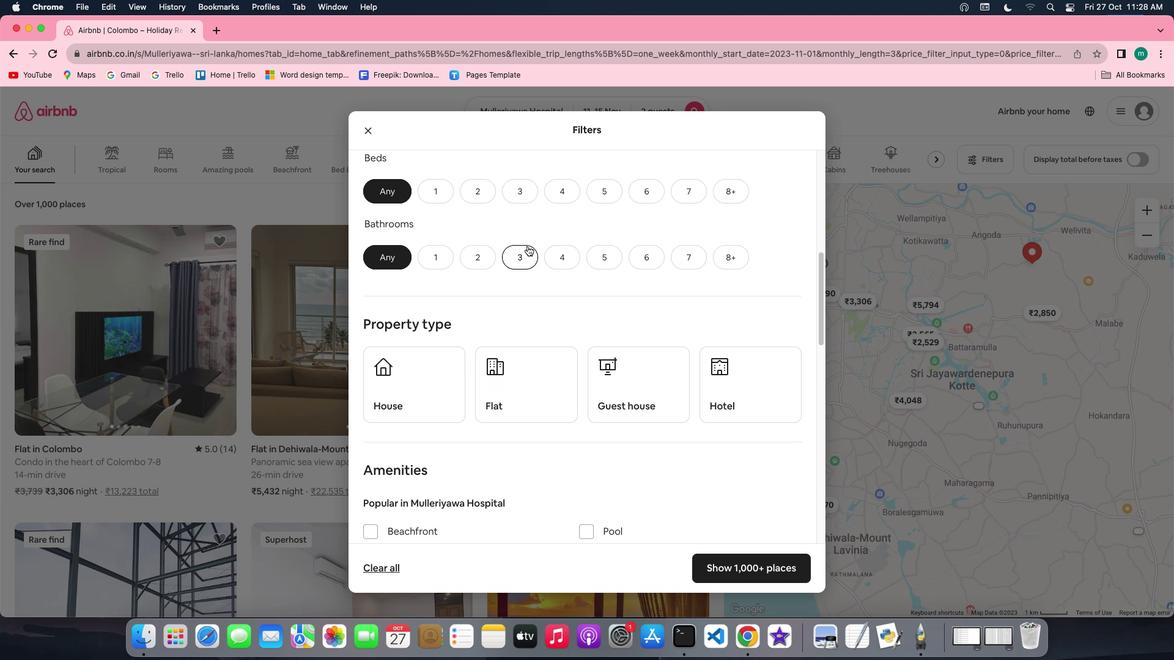 
Action: Mouse scrolled (526, 244) with delta (0, 0)
Screenshot: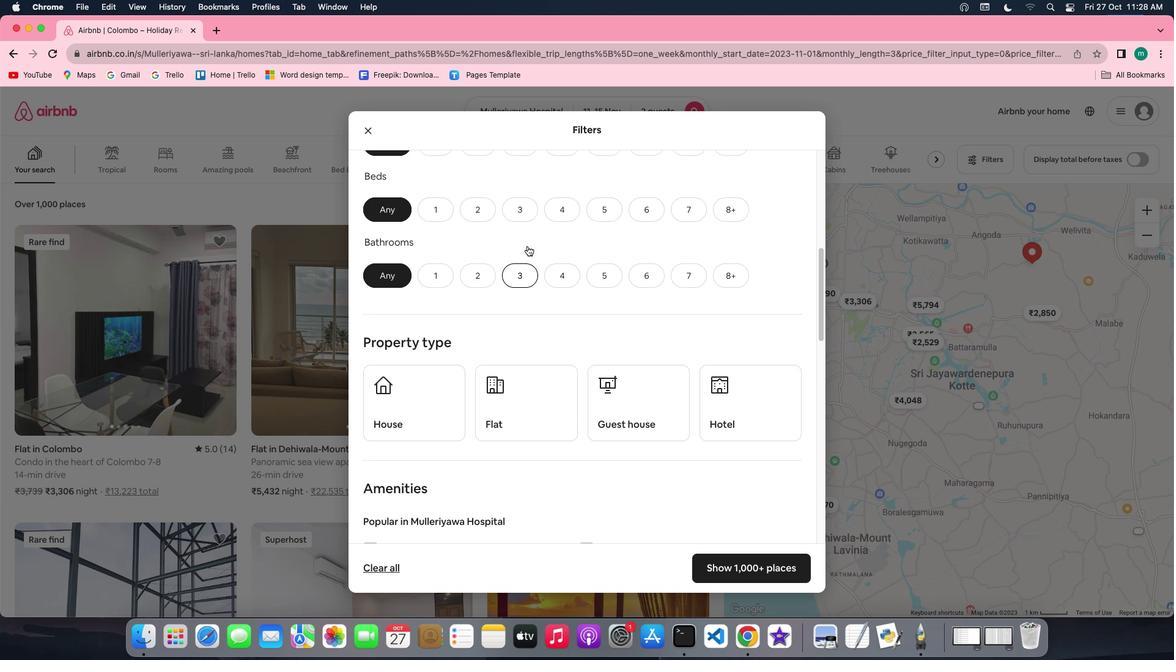
Action: Mouse scrolled (526, 244) with delta (0, 0)
Screenshot: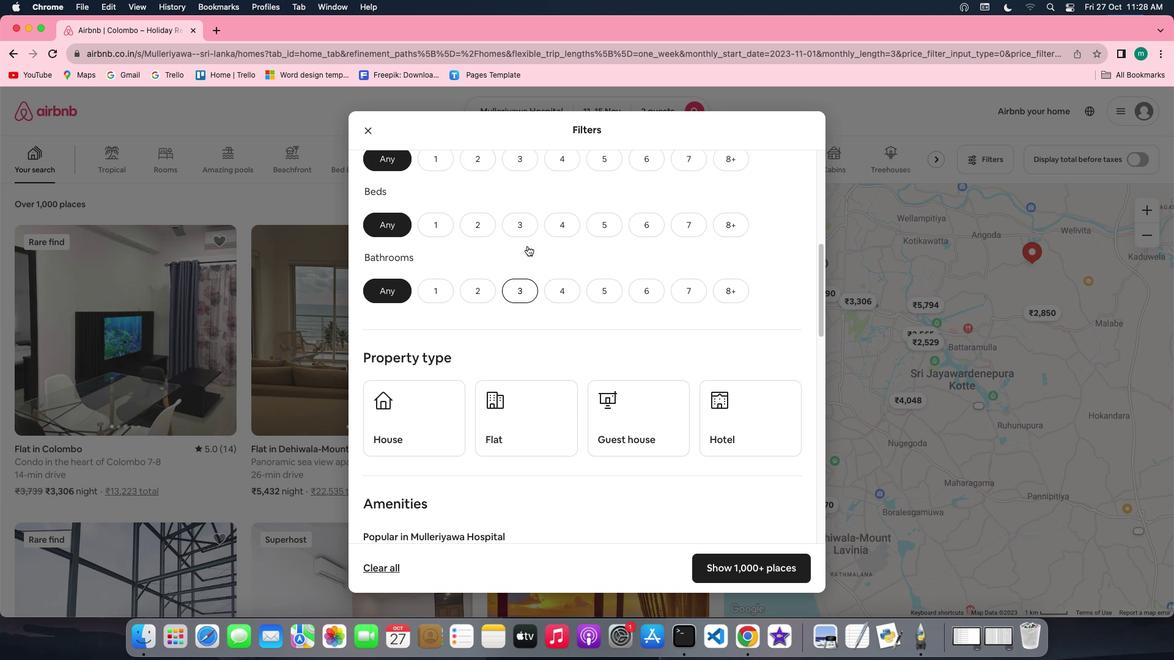 
Action: Mouse moved to (445, 242)
Screenshot: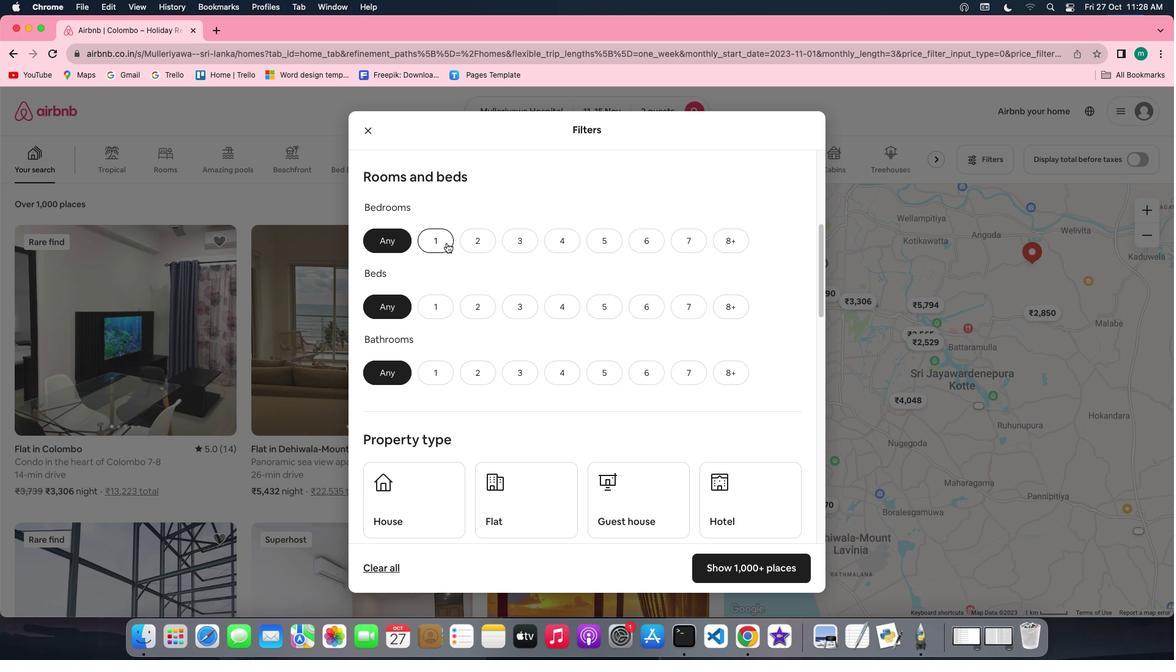 
Action: Mouse pressed left at (445, 242)
Screenshot: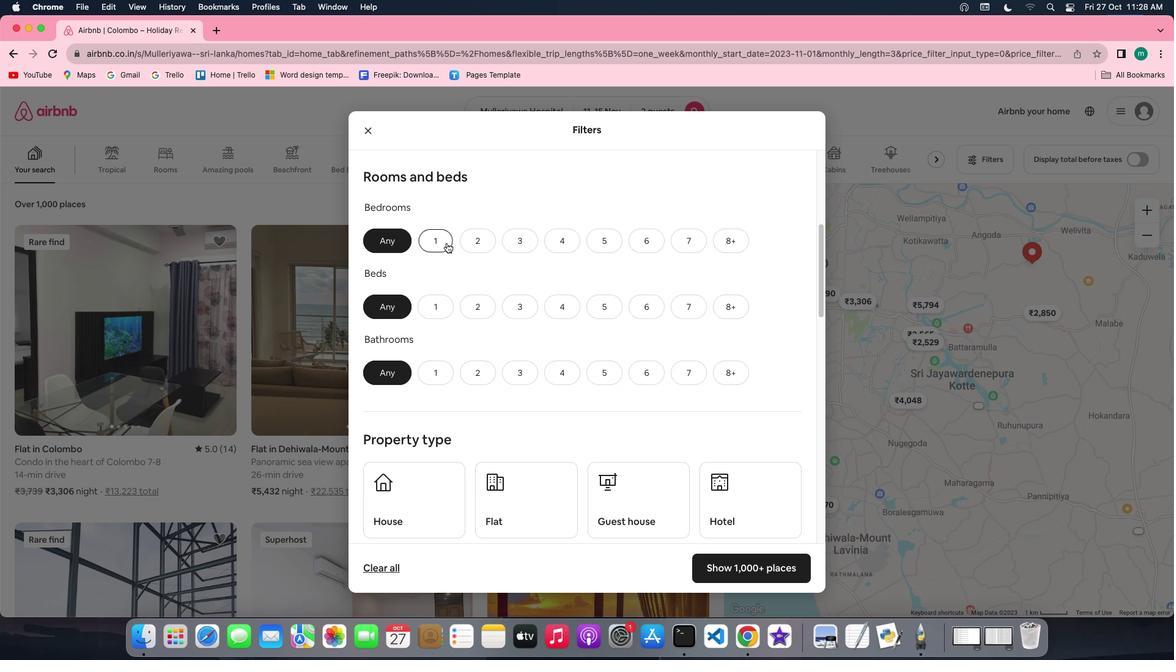 
Action: Mouse moved to (472, 307)
Screenshot: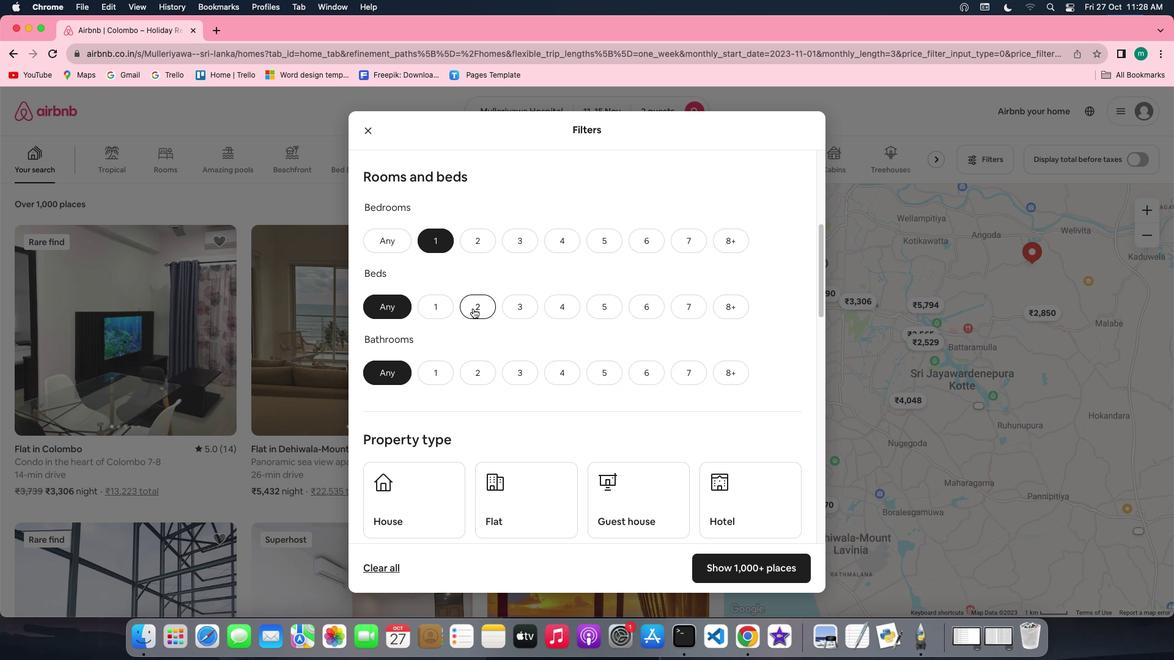 
Action: Mouse pressed left at (472, 307)
Screenshot: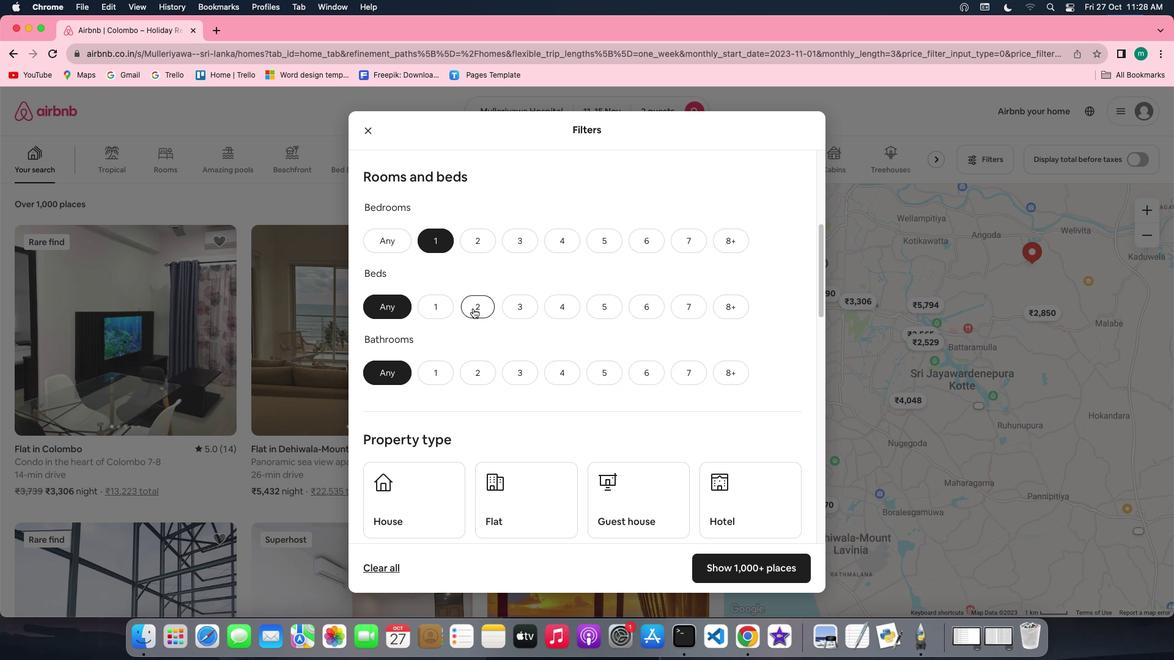 
Action: Mouse moved to (432, 364)
Screenshot: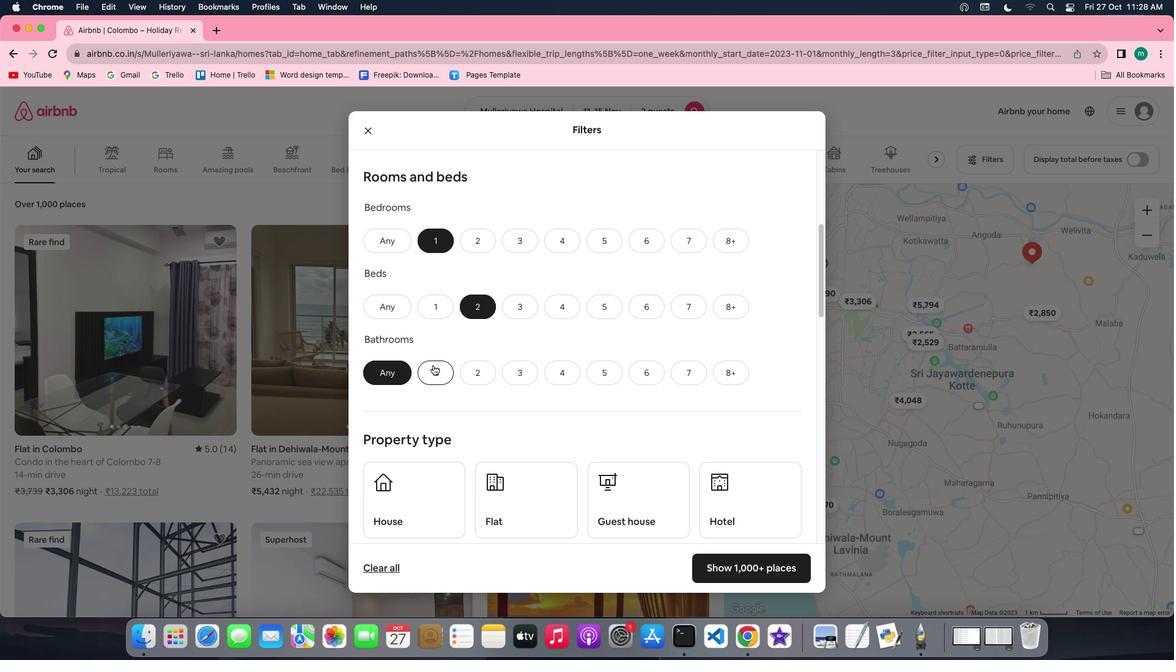 
Action: Mouse pressed left at (432, 364)
Screenshot: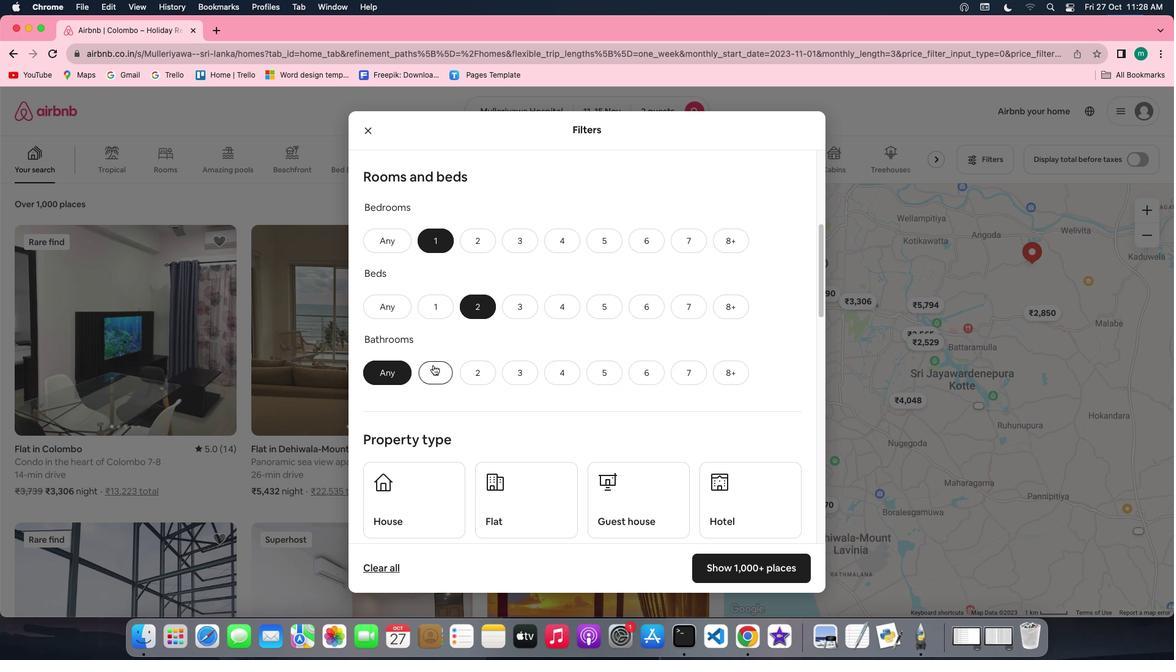 
Action: Mouse moved to (605, 362)
Screenshot: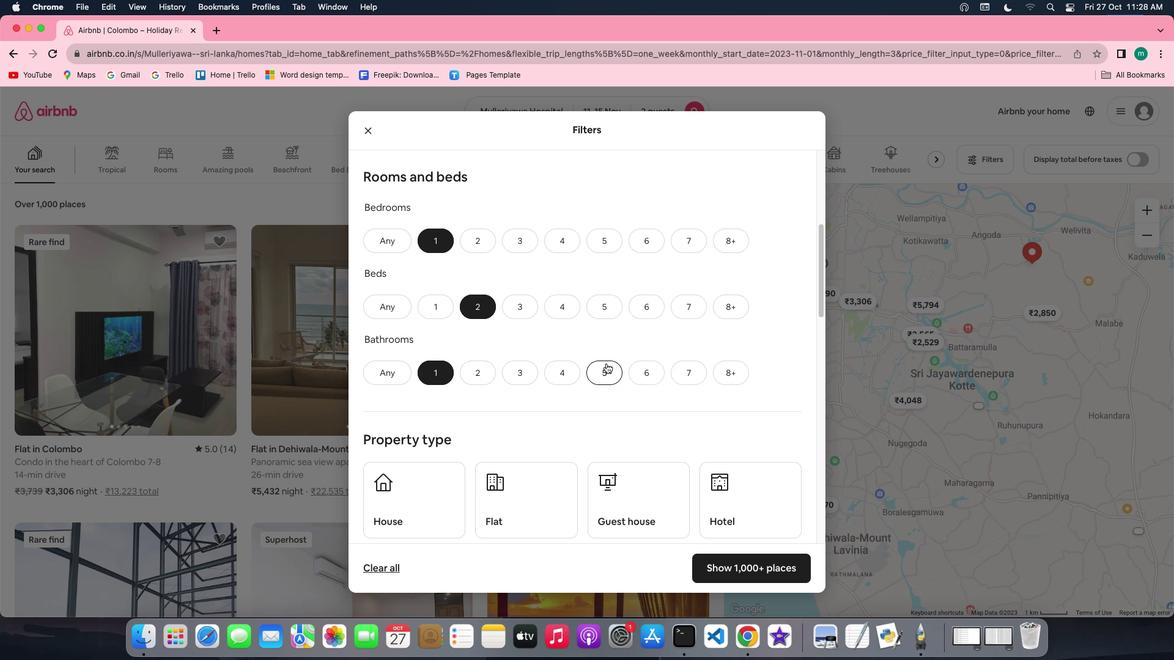 
Action: Mouse scrolled (605, 362) with delta (0, -1)
Screenshot: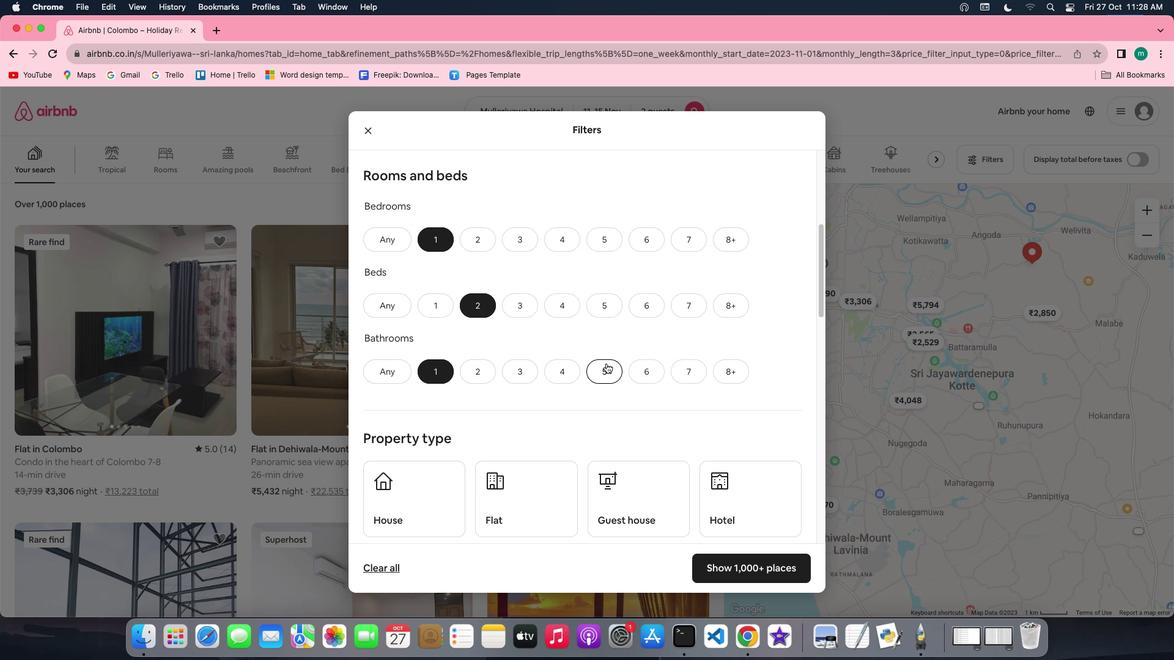
Action: Mouse scrolled (605, 362) with delta (0, -1)
Screenshot: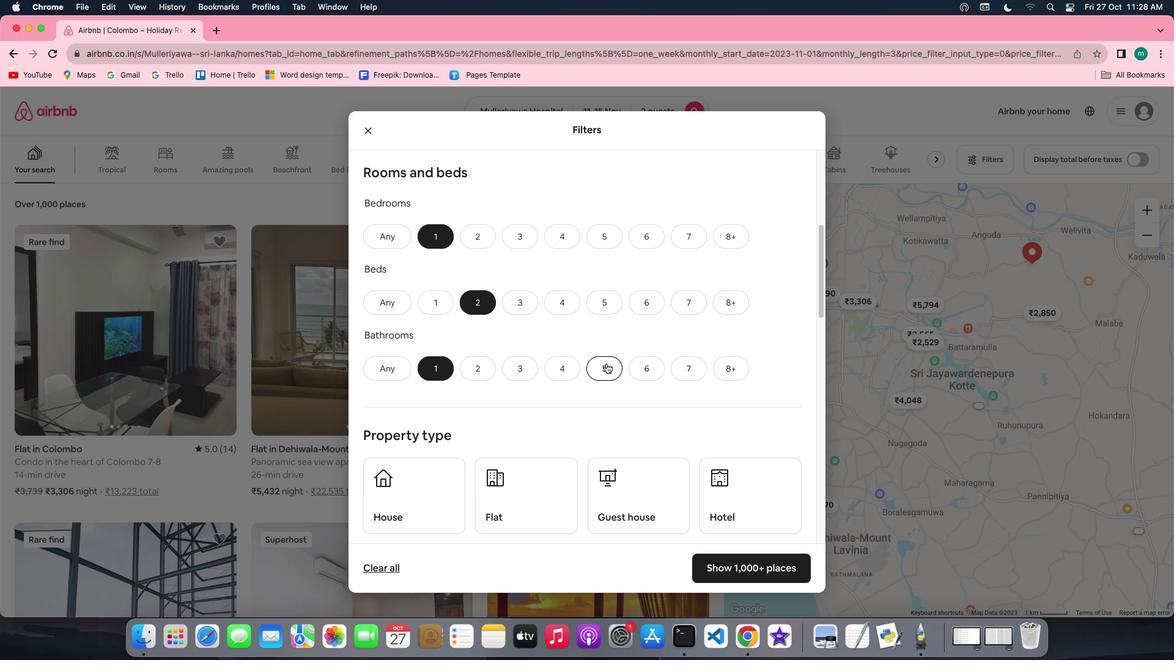 
Action: Mouse scrolled (605, 362) with delta (0, -1)
Screenshot: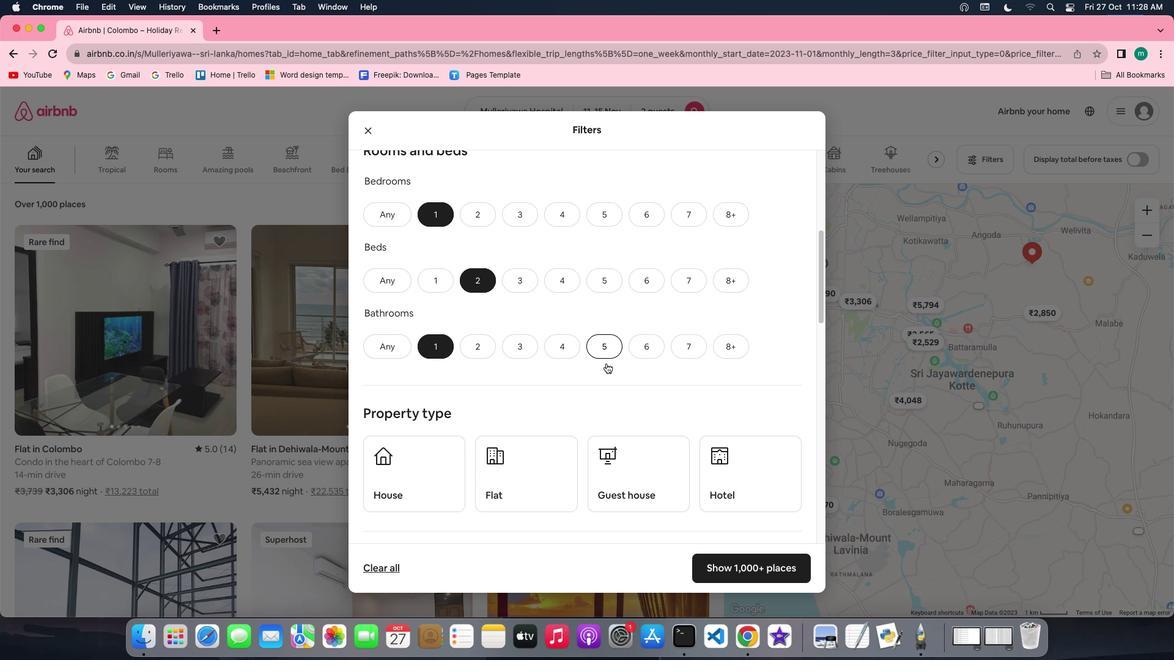
Action: Mouse scrolled (605, 362) with delta (0, -1)
Screenshot: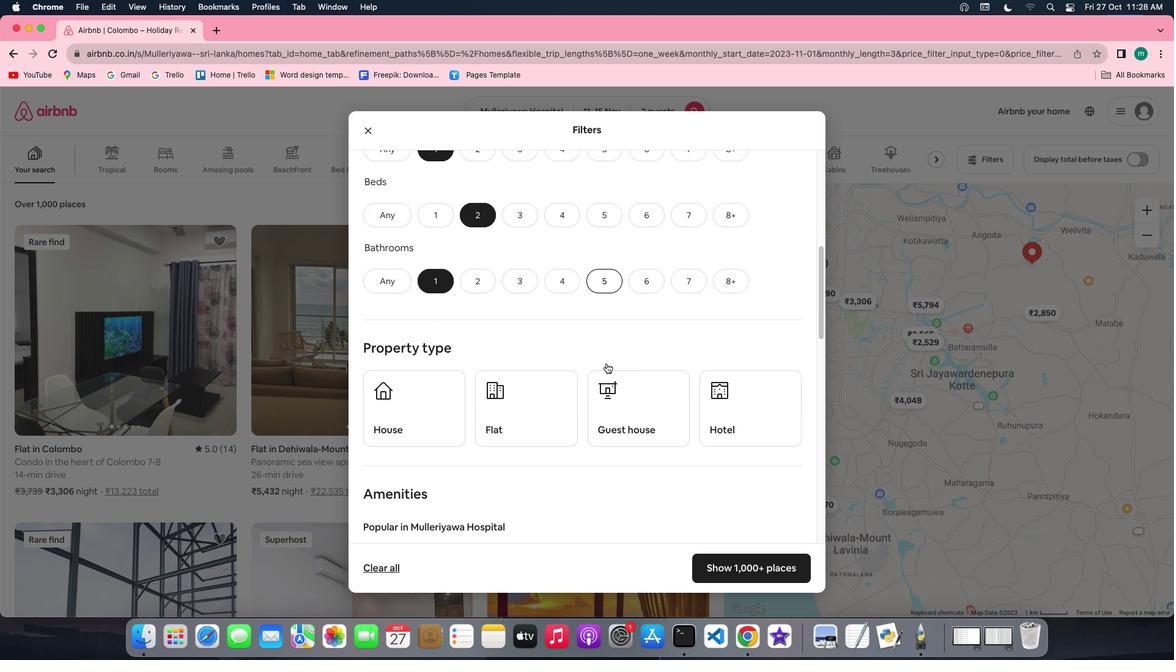 
Action: Mouse scrolled (605, 362) with delta (0, -1)
Screenshot: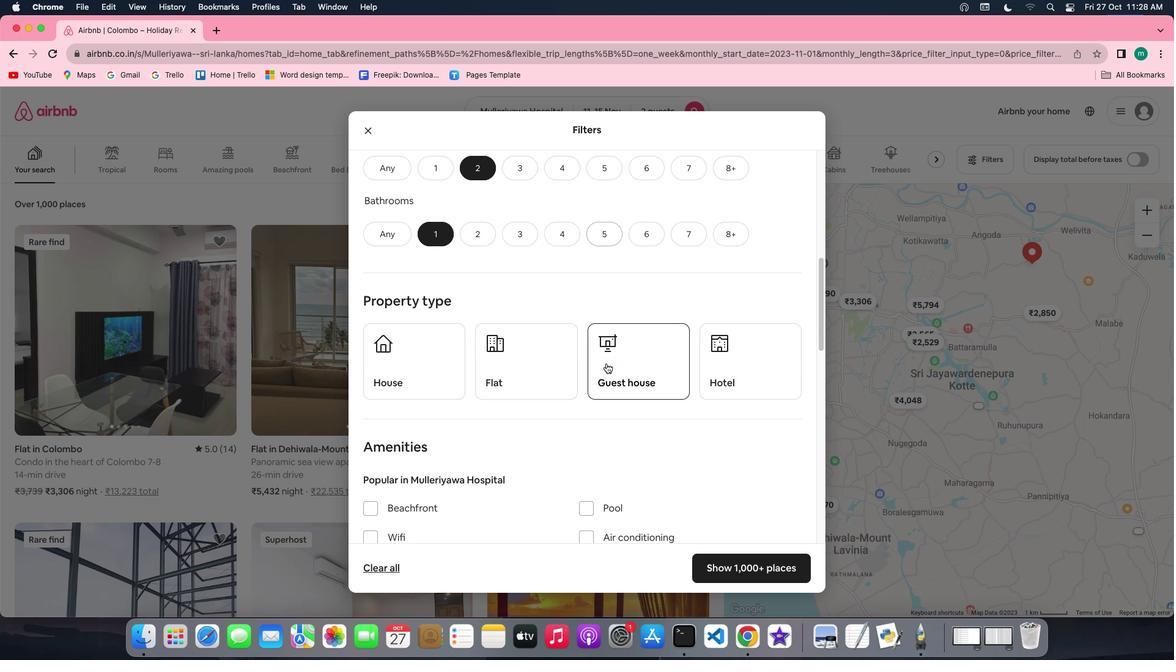 
Action: Mouse scrolled (605, 362) with delta (0, -1)
Screenshot: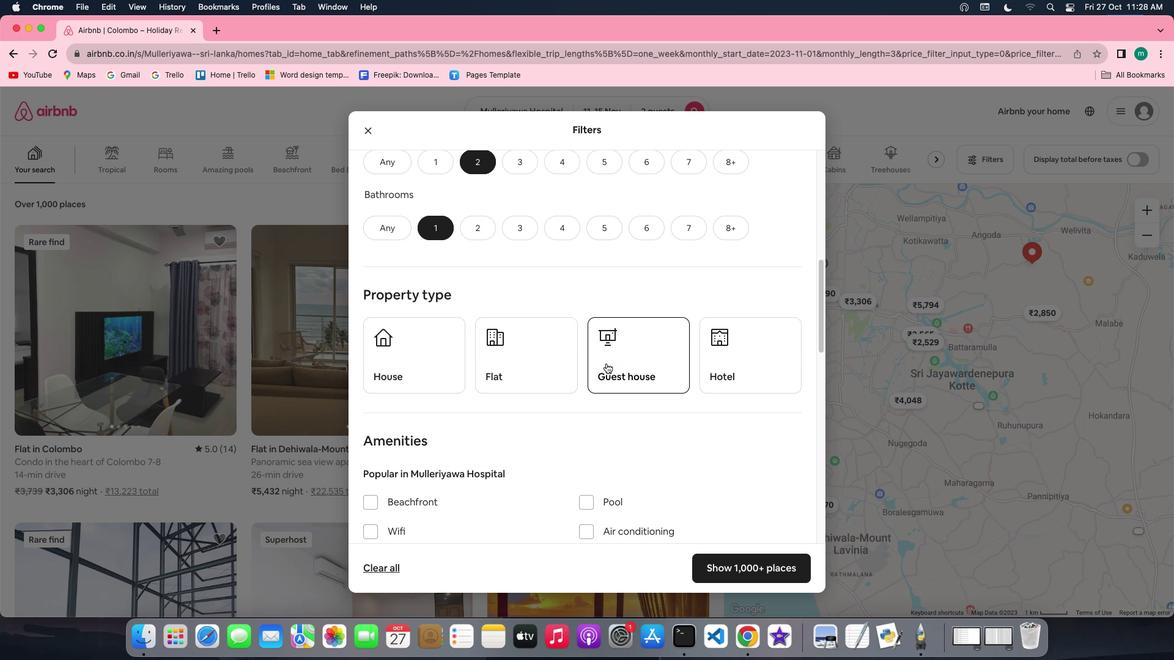 
Action: Mouse scrolled (605, 362) with delta (0, -1)
Screenshot: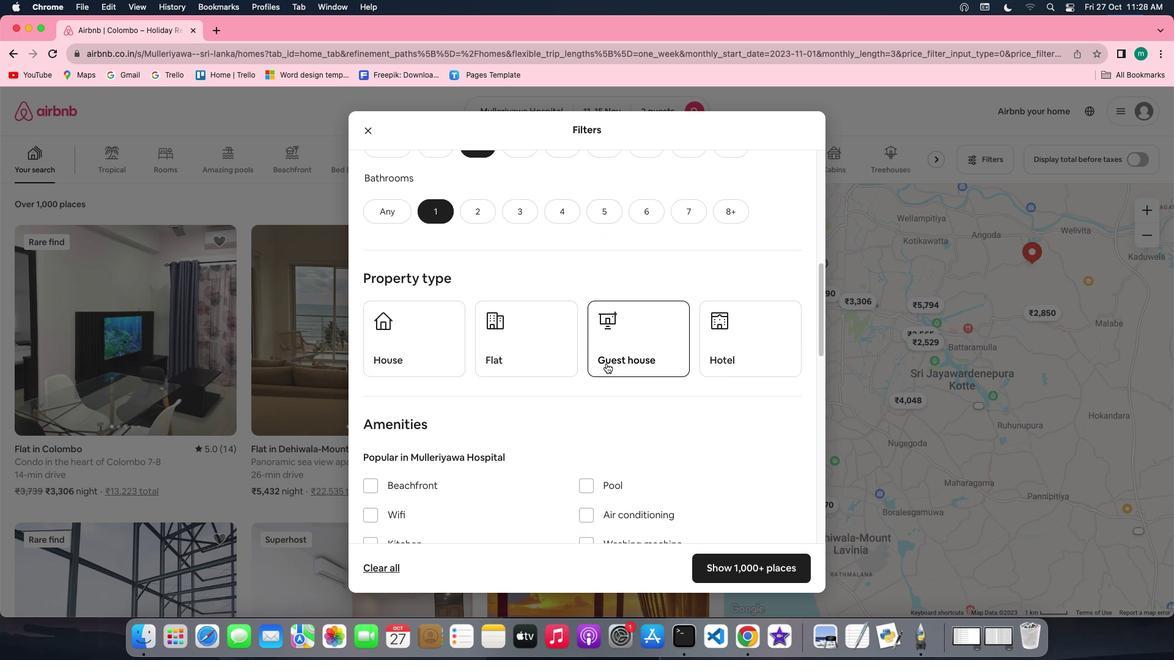
Action: Mouse scrolled (605, 362) with delta (0, -1)
Screenshot: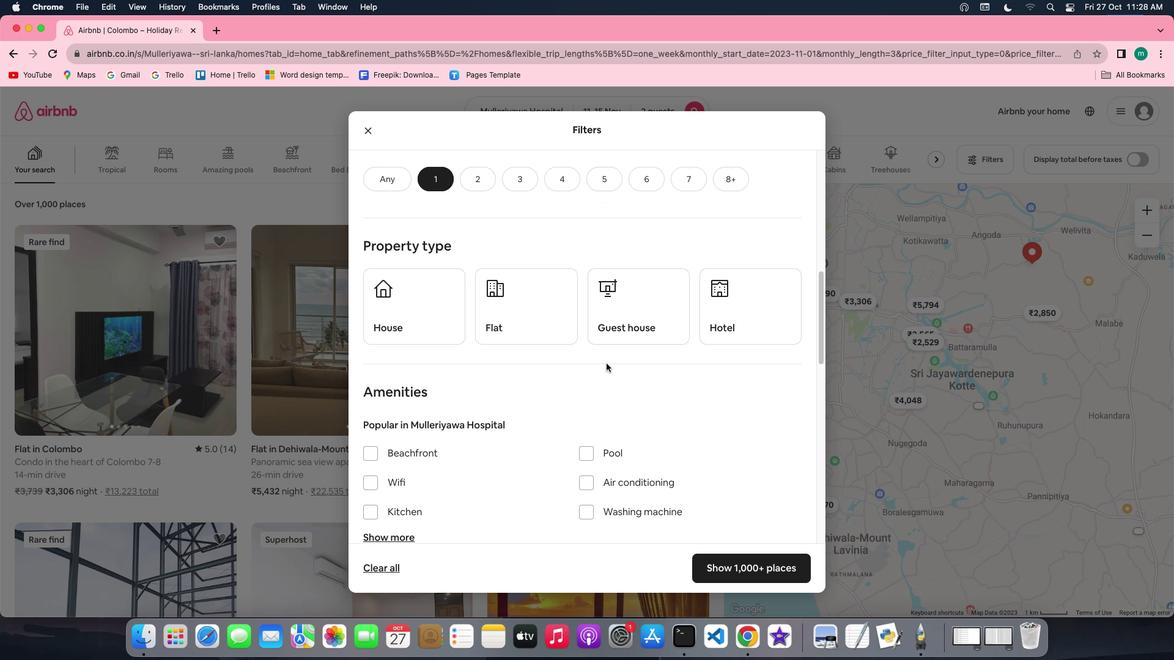 
Action: Mouse scrolled (605, 362) with delta (0, -1)
Screenshot: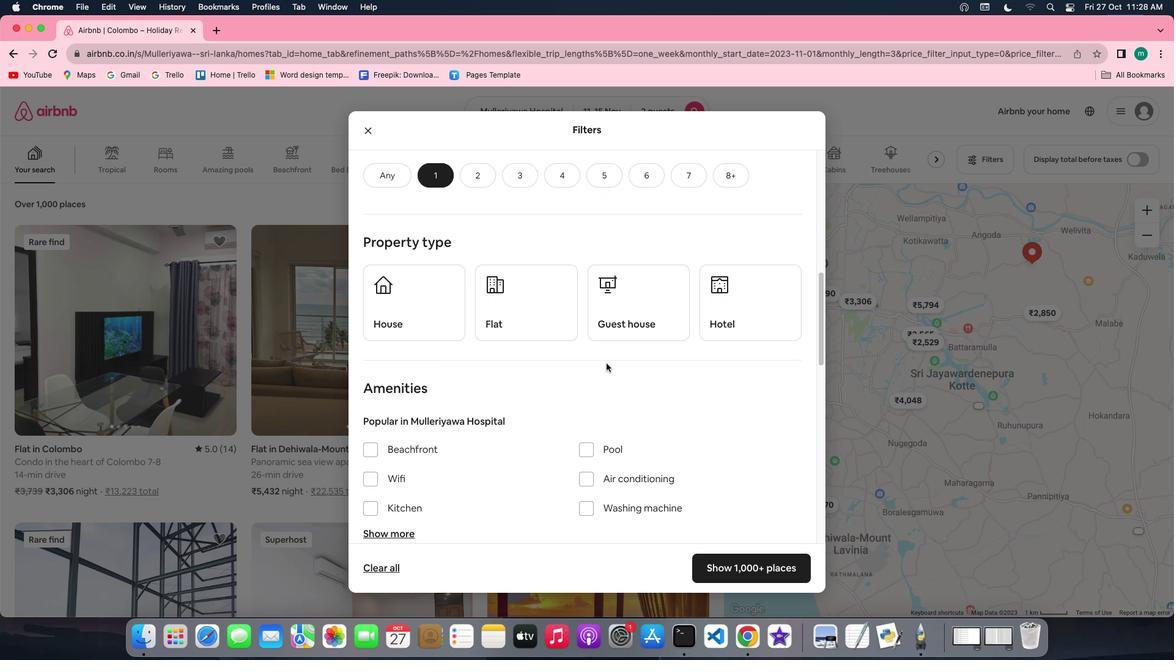 
Action: Mouse scrolled (605, 362) with delta (0, -1)
Screenshot: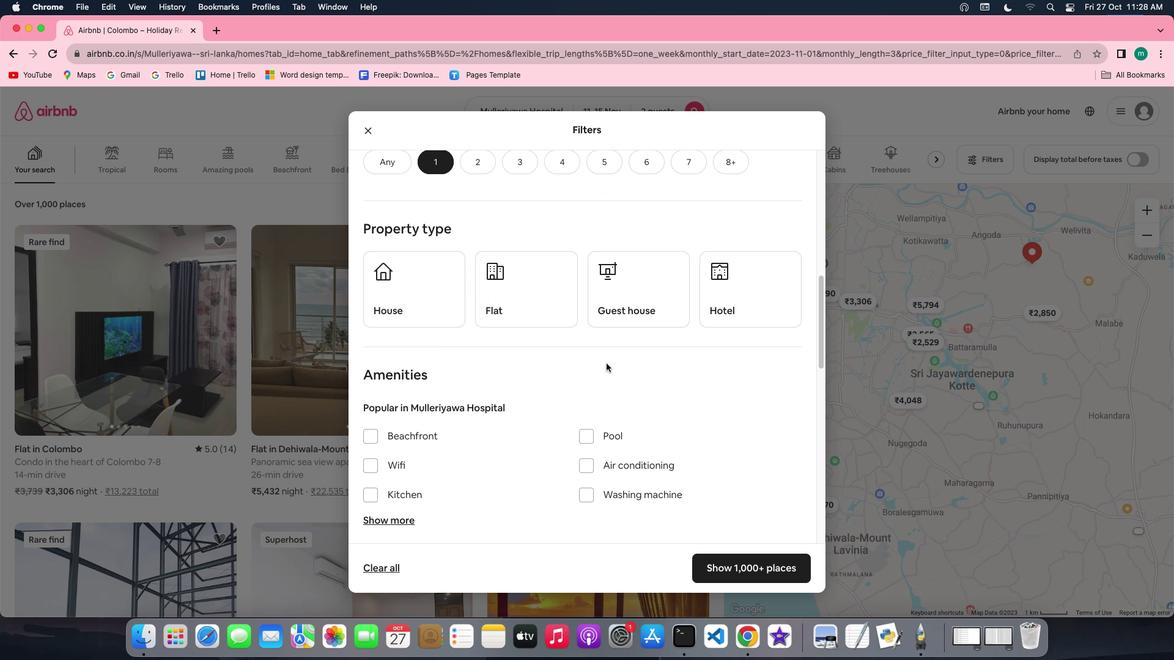
Action: Mouse scrolled (605, 362) with delta (0, -1)
Screenshot: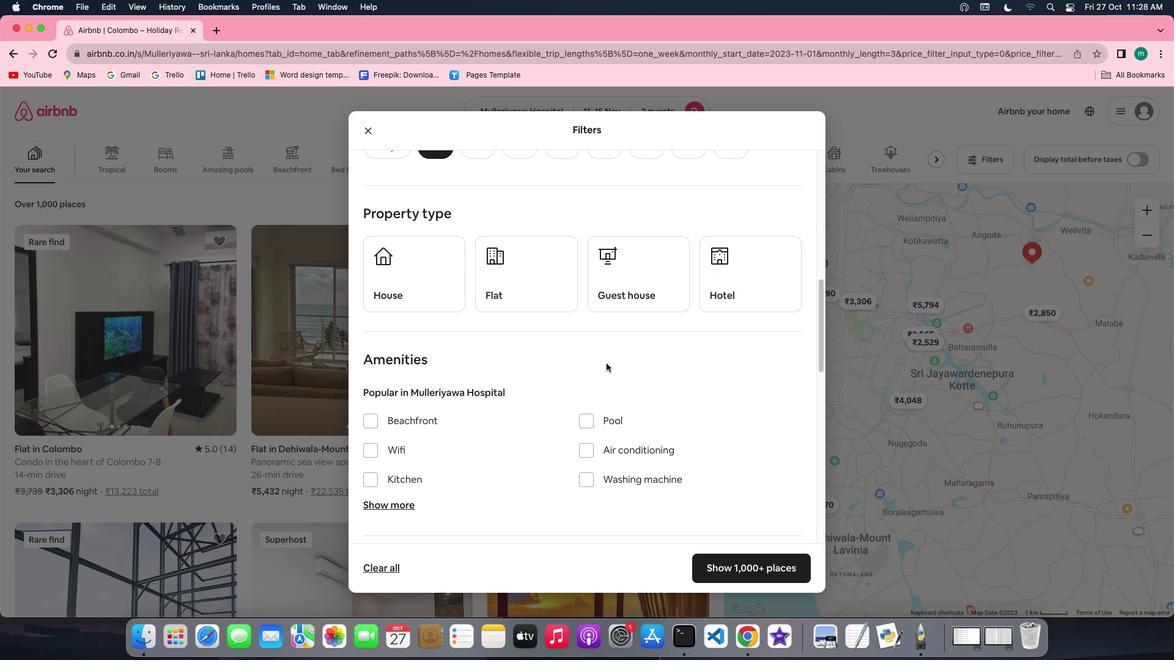 
Action: Mouse scrolled (605, 362) with delta (0, -1)
Screenshot: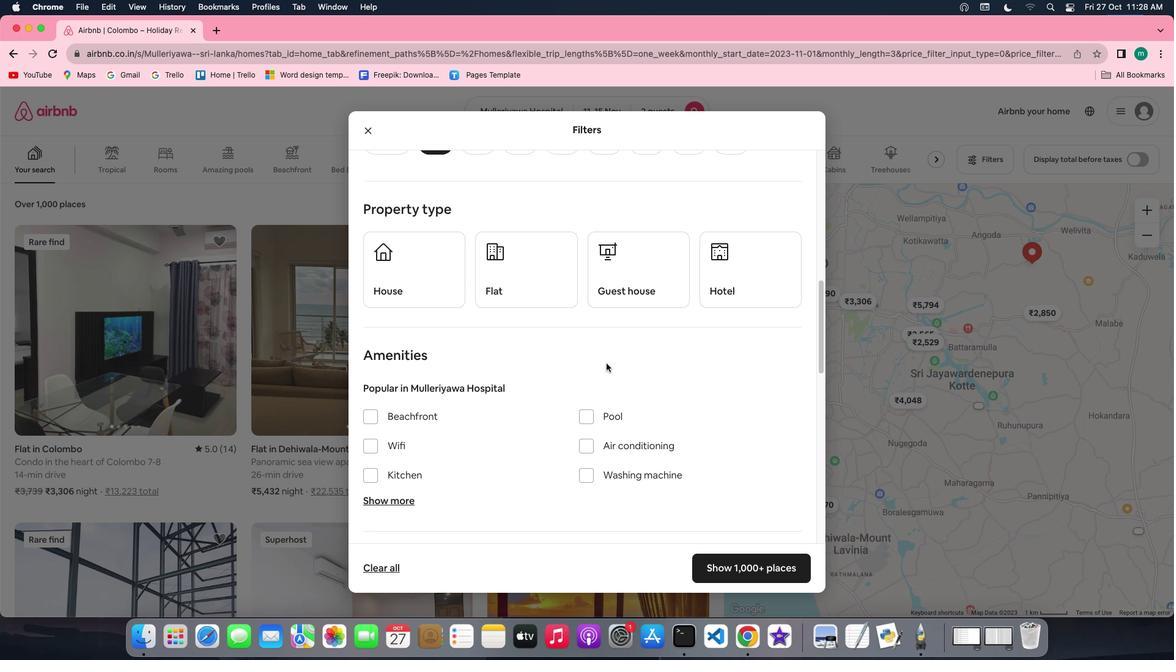 
Action: Mouse scrolled (605, 362) with delta (0, -1)
Screenshot: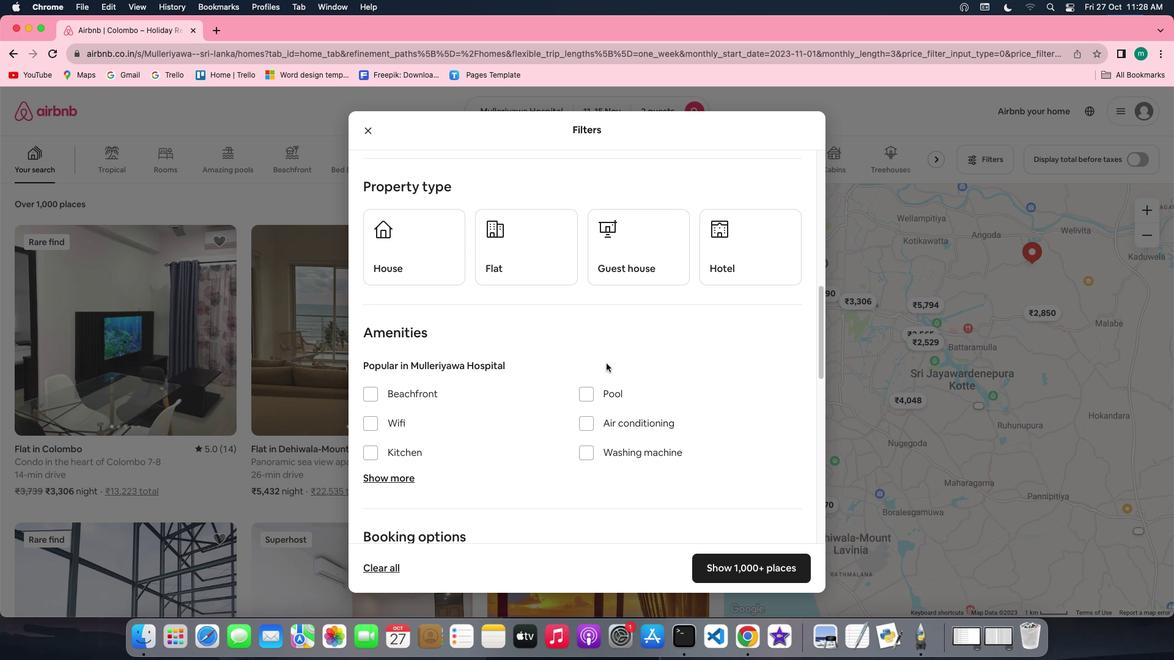 
Action: Mouse scrolled (605, 362) with delta (0, -1)
Screenshot: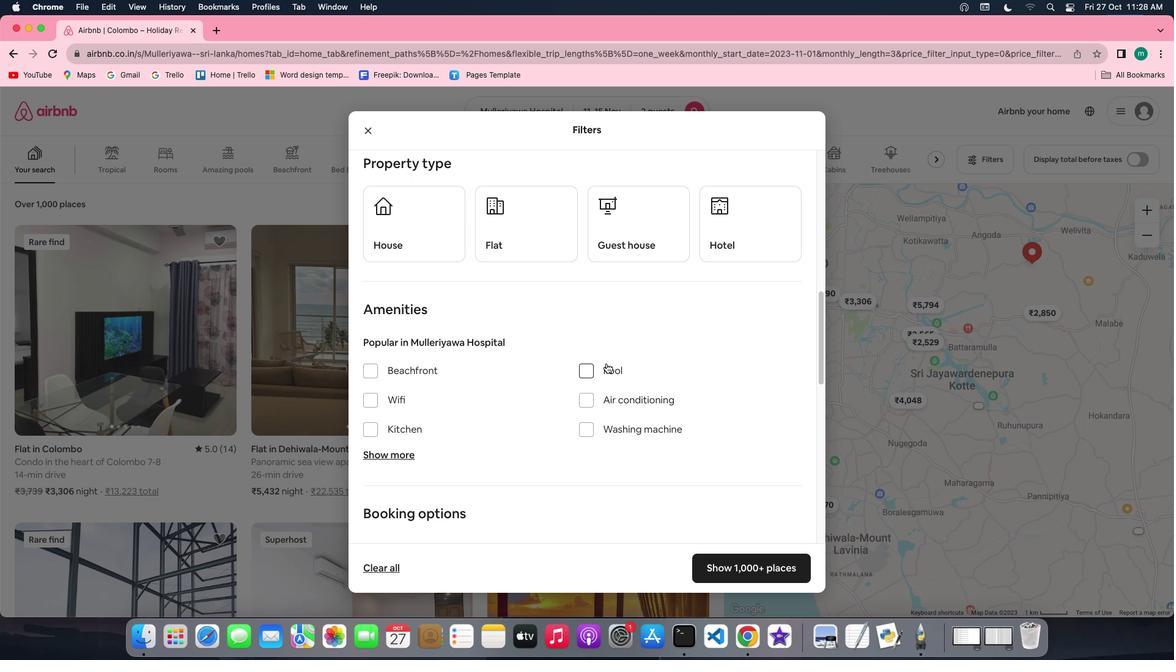 
Action: Mouse scrolled (605, 362) with delta (0, -1)
Screenshot: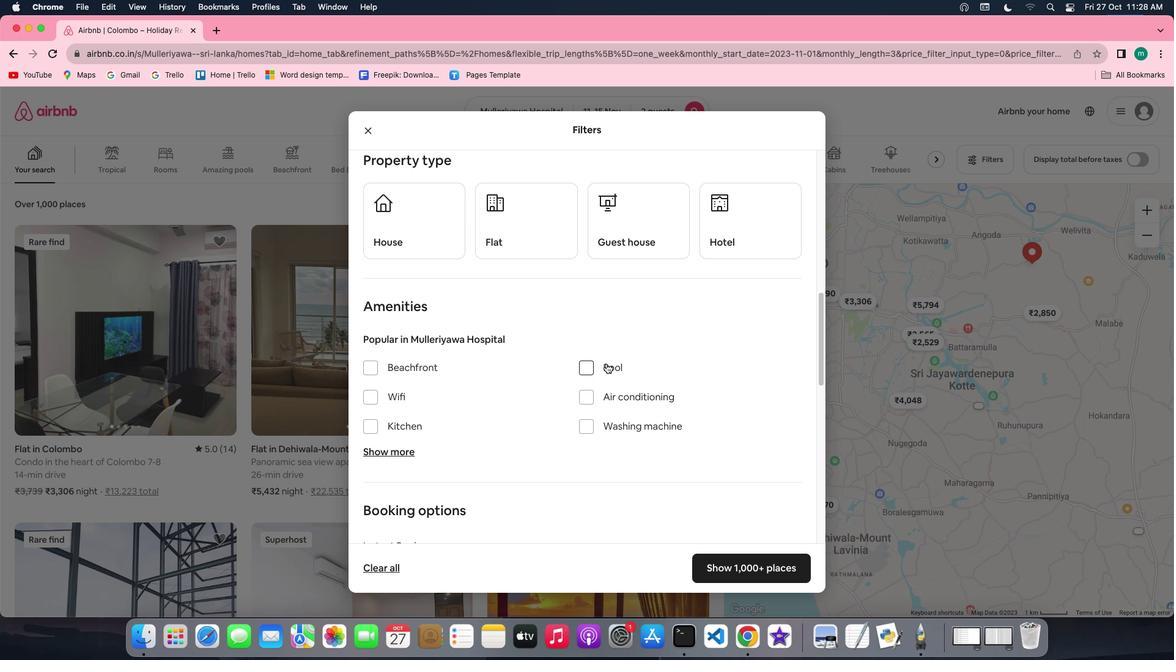 
Action: Mouse scrolled (605, 362) with delta (0, -1)
Screenshot: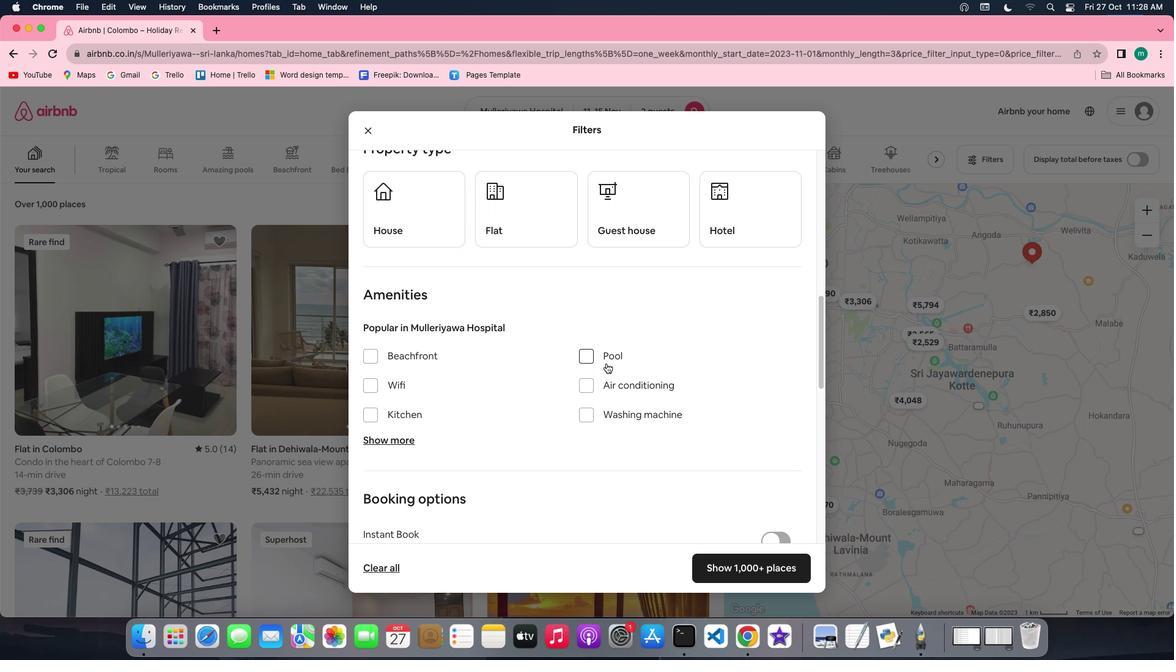 
Action: Mouse moved to (619, 277)
Screenshot: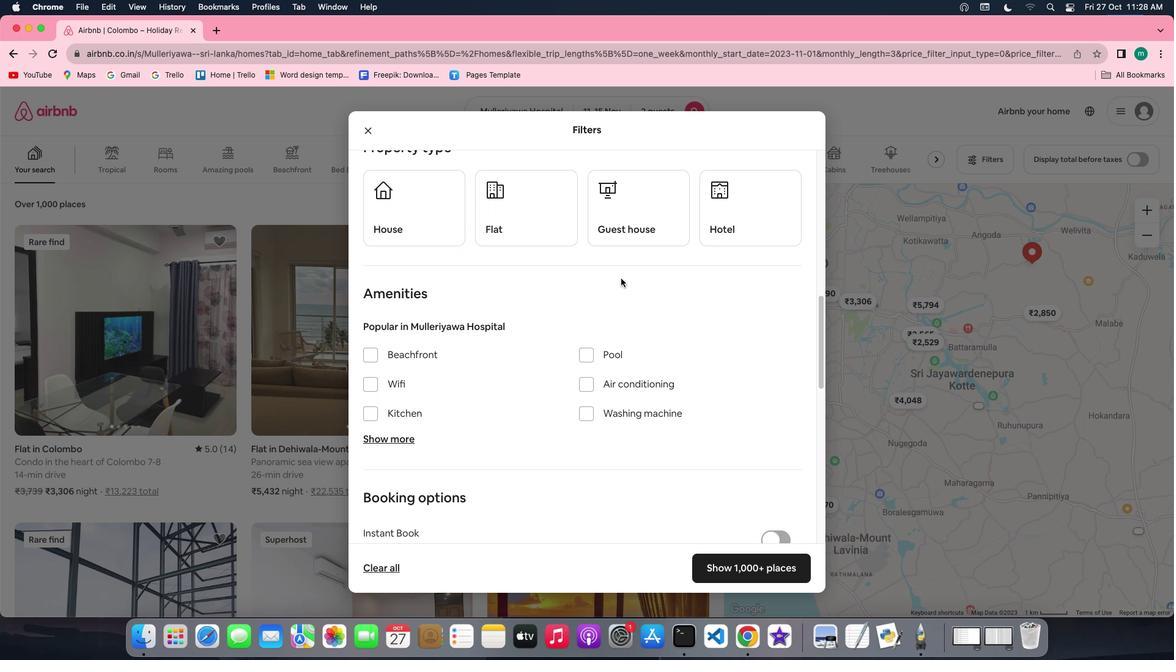 
Action: Mouse scrolled (619, 277) with delta (0, -1)
Screenshot: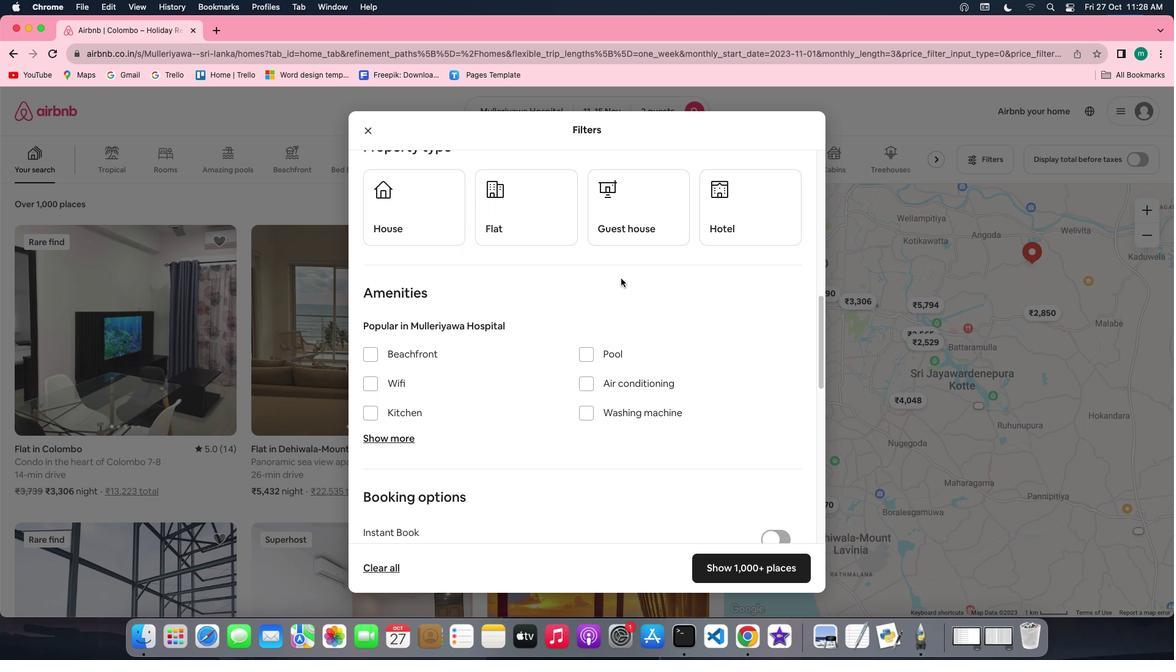 
Action: Mouse scrolled (619, 277) with delta (0, -1)
Screenshot: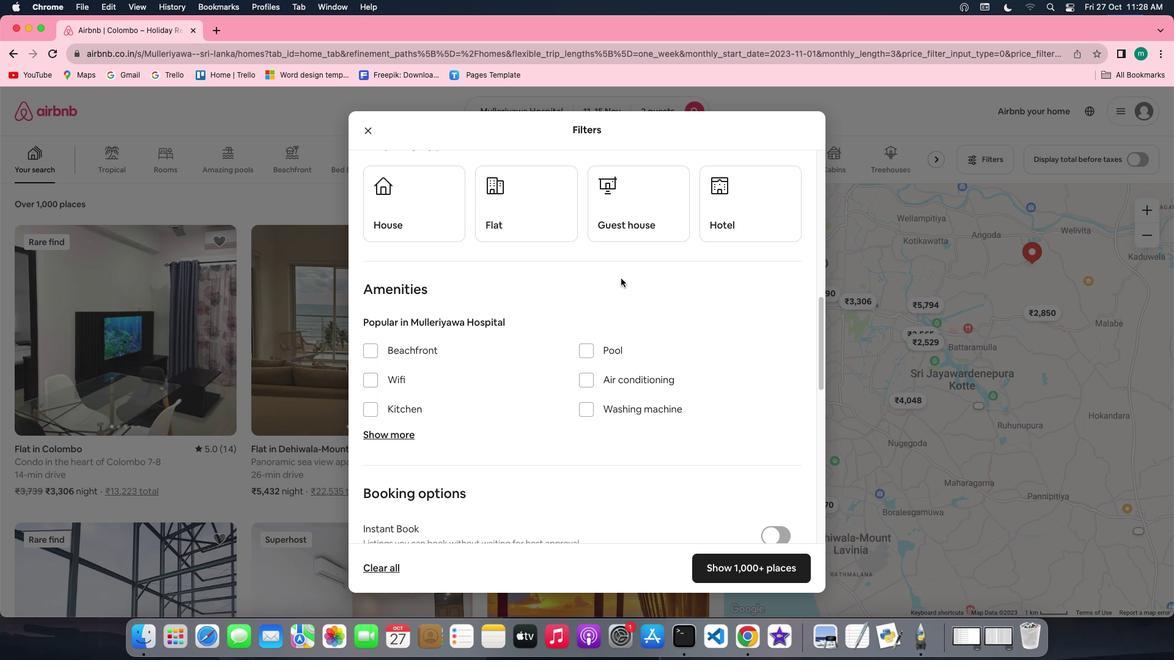 
Action: Mouse scrolled (619, 277) with delta (0, -1)
Screenshot: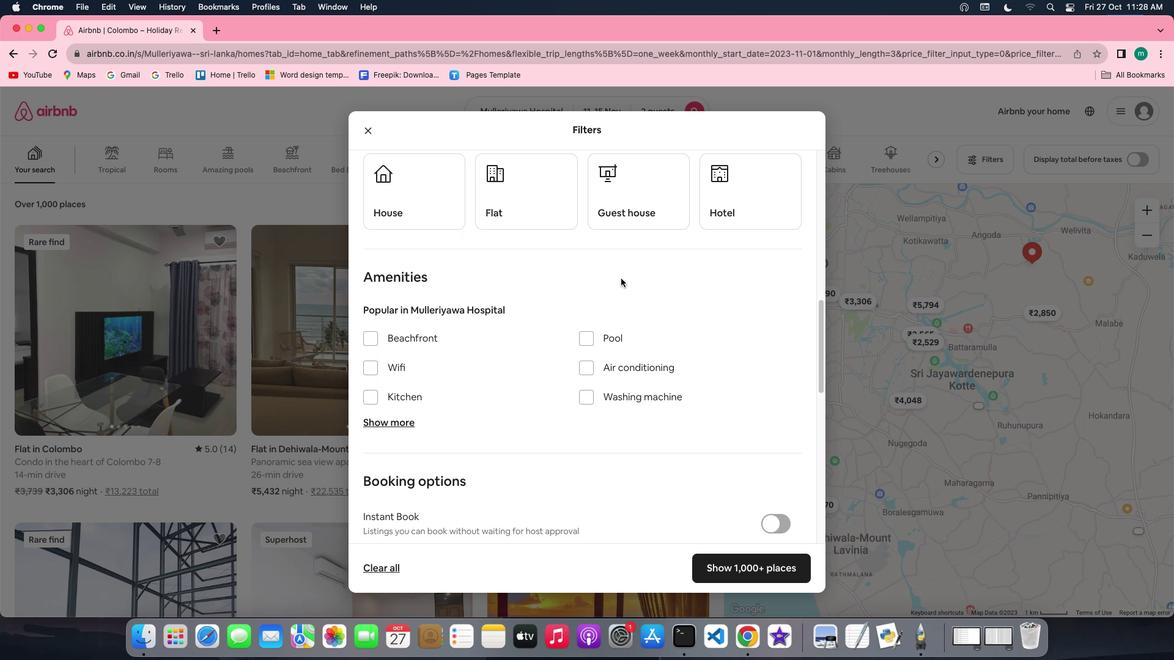 
Action: Mouse moved to (653, 264)
Screenshot: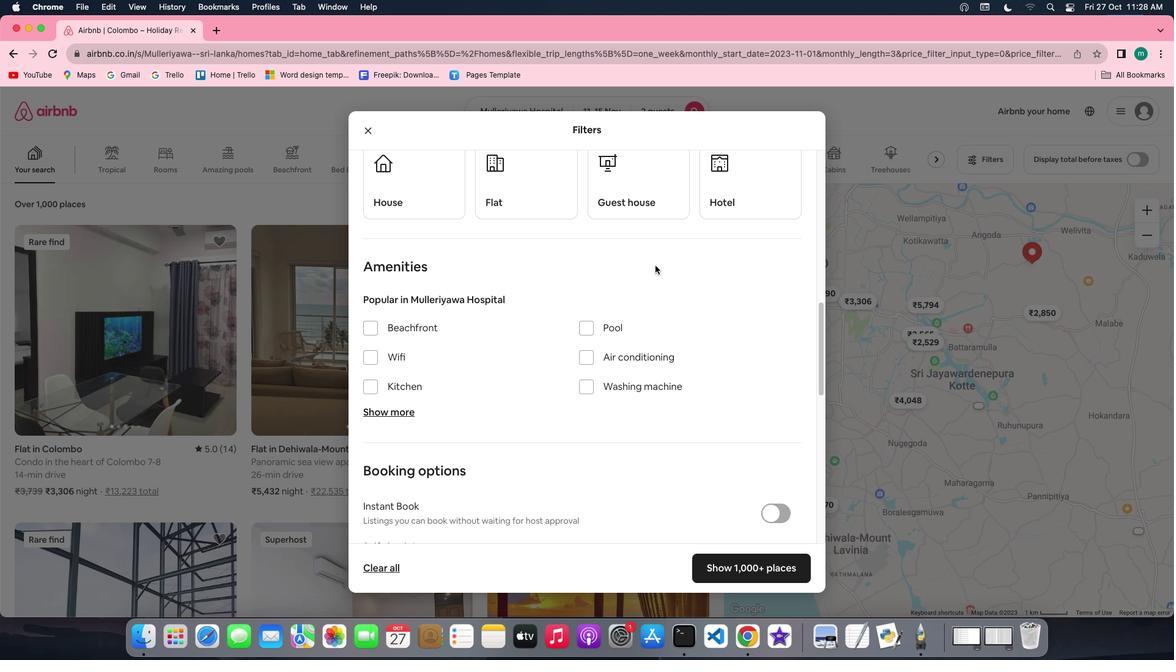 
Action: Mouse scrolled (653, 264) with delta (0, -1)
Screenshot: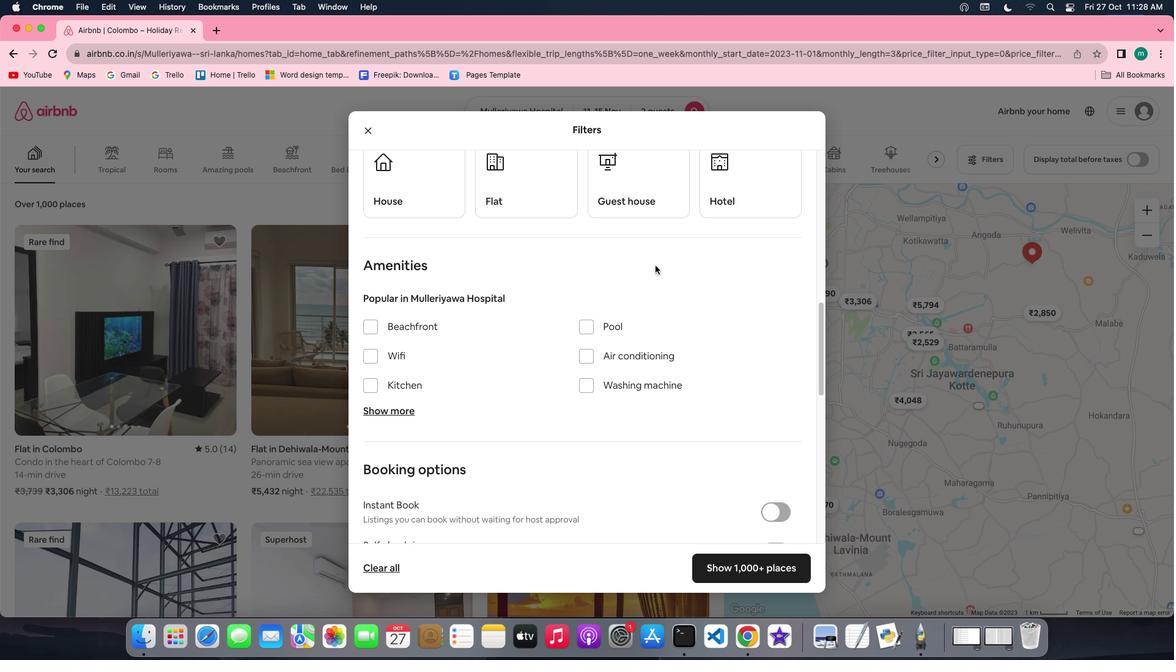 
Action: Mouse scrolled (653, 264) with delta (0, -1)
Screenshot: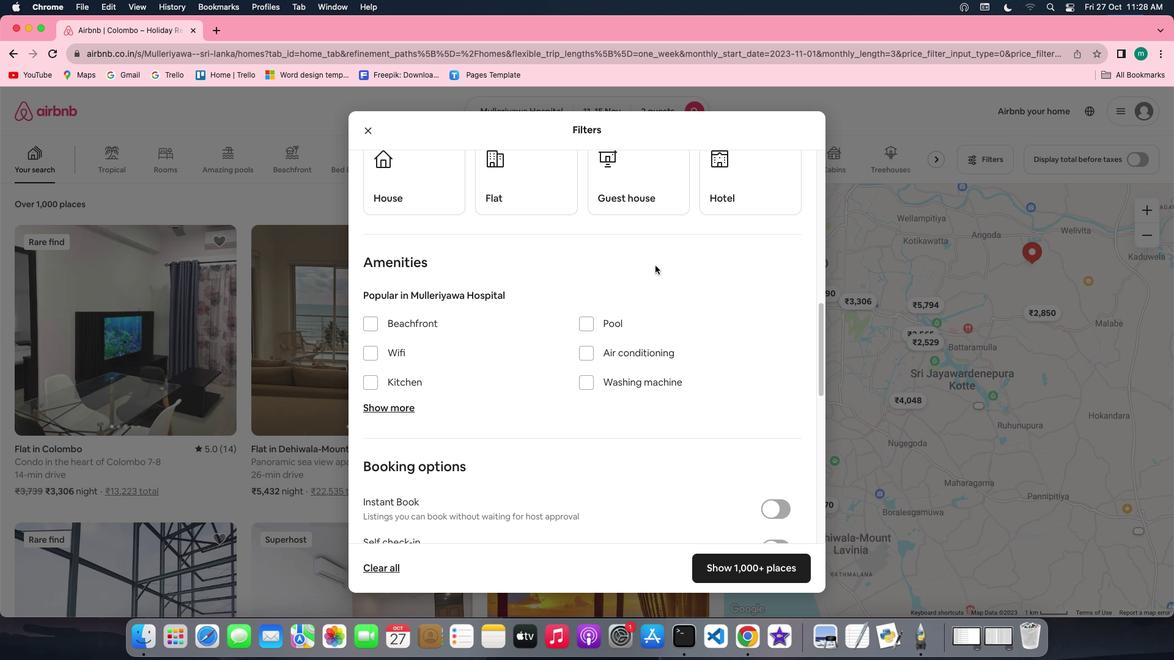 
Action: Mouse moved to (772, 190)
Screenshot: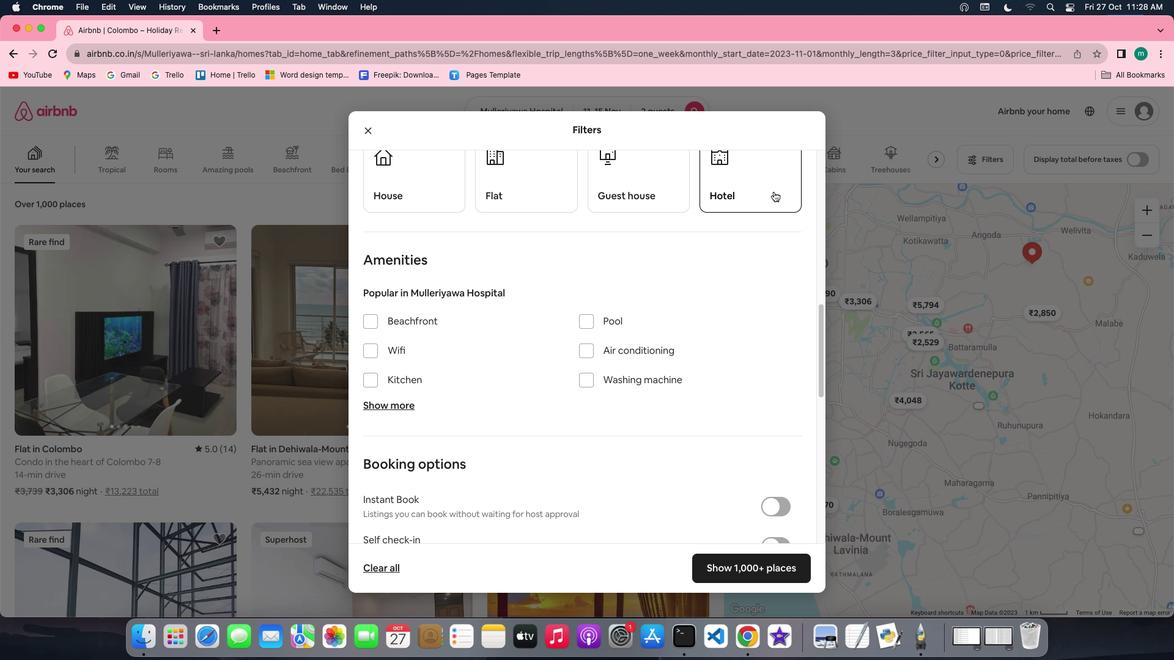 
Action: Mouse pressed left at (772, 190)
Screenshot: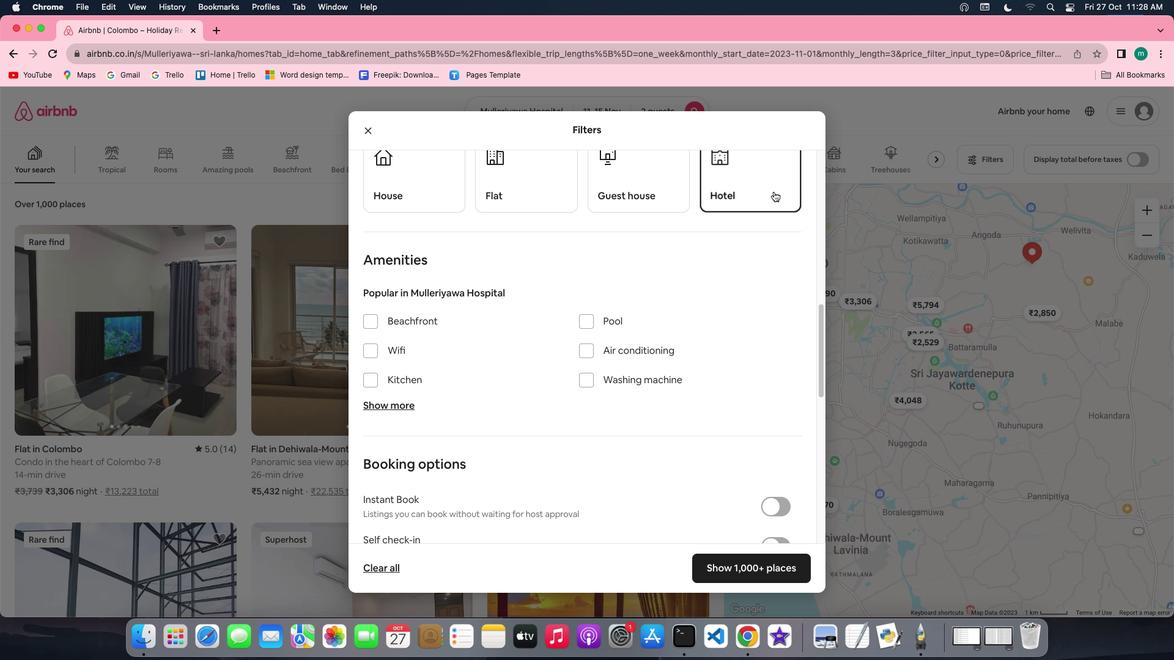 
Action: Mouse moved to (711, 310)
Screenshot: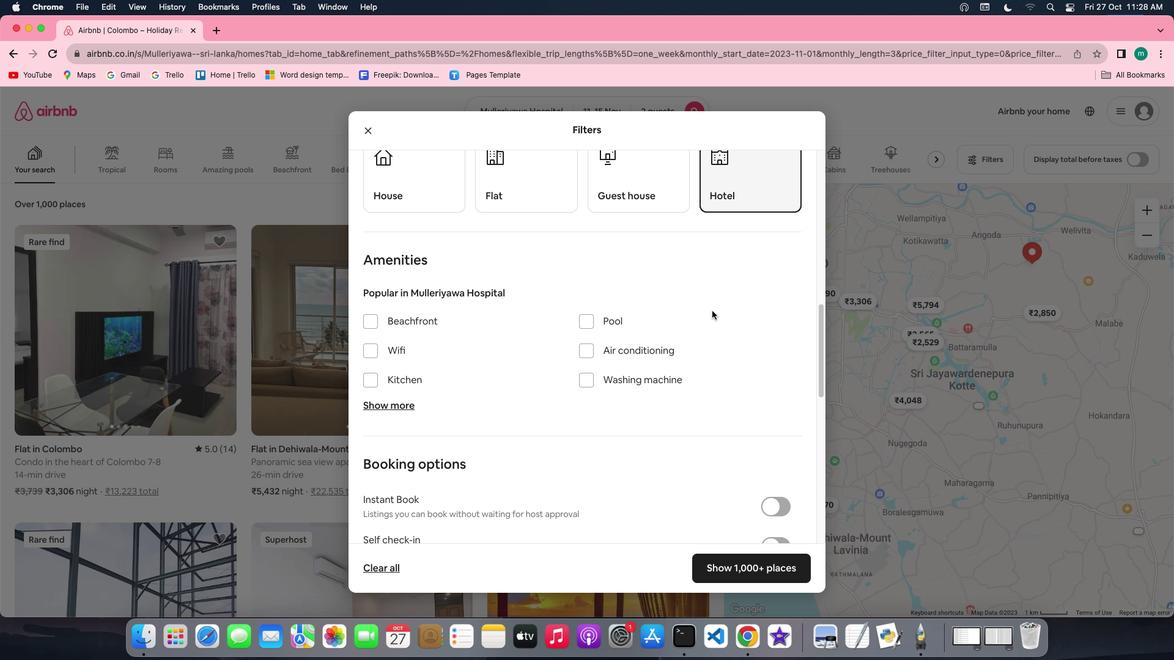 
Action: Mouse scrolled (711, 310) with delta (0, -1)
Screenshot: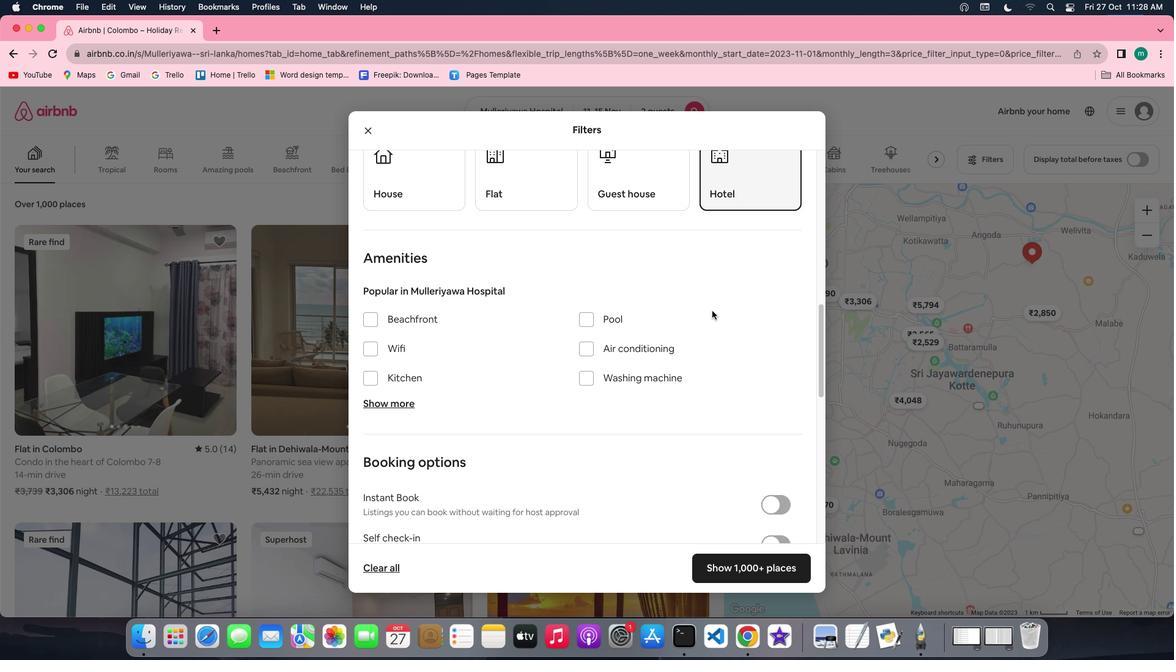 
Action: Mouse scrolled (711, 310) with delta (0, -1)
Screenshot: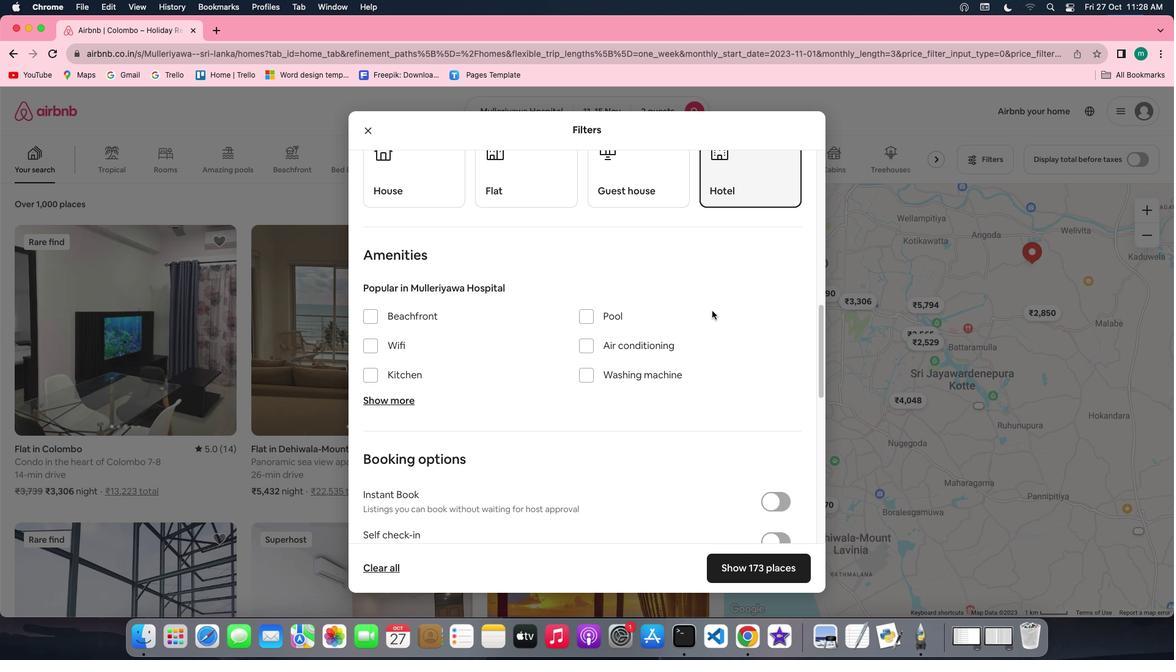 
Action: Mouse scrolled (711, 310) with delta (0, -1)
Screenshot: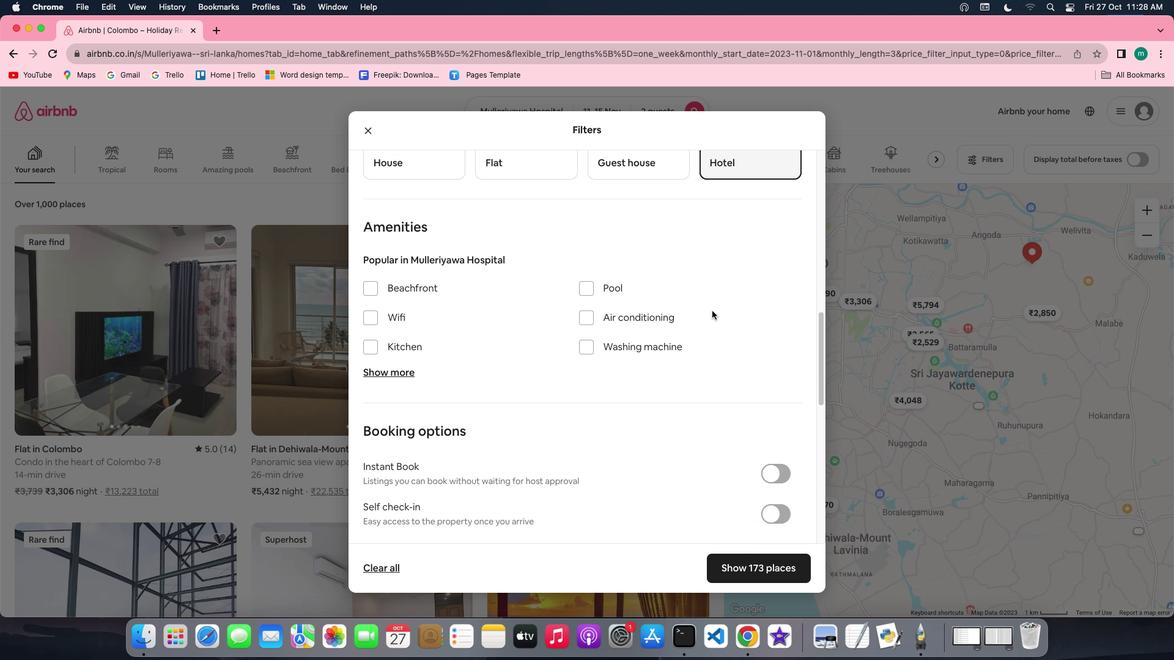 
Action: Mouse scrolled (711, 310) with delta (0, -1)
Screenshot: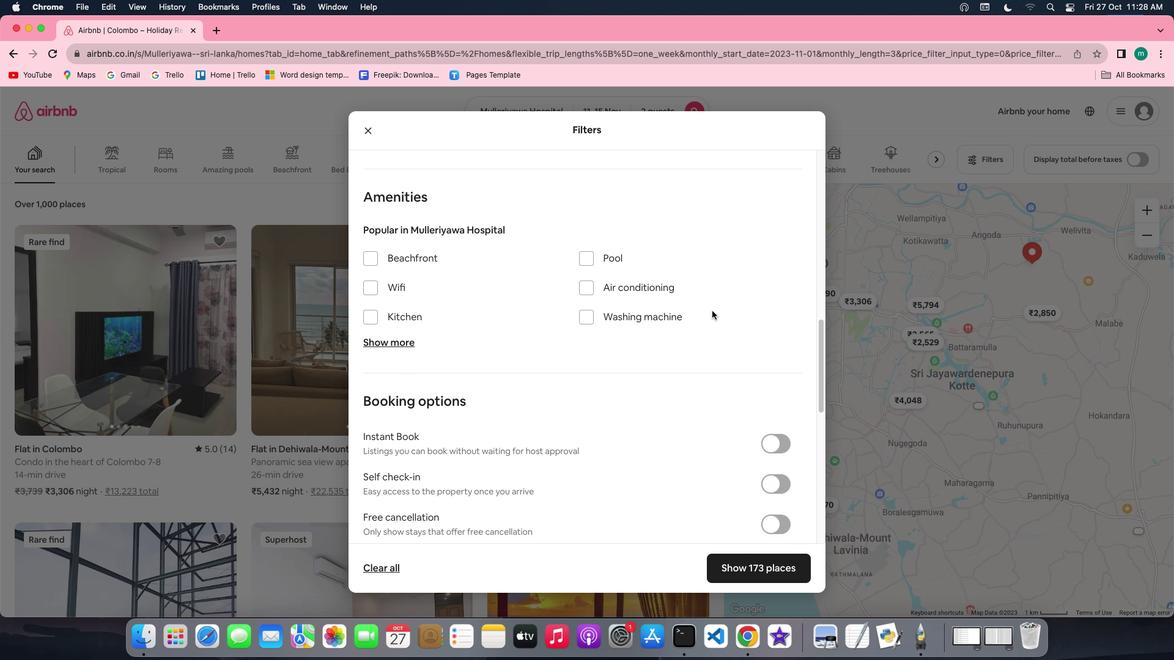 
Action: Mouse scrolled (711, 310) with delta (0, -1)
Screenshot: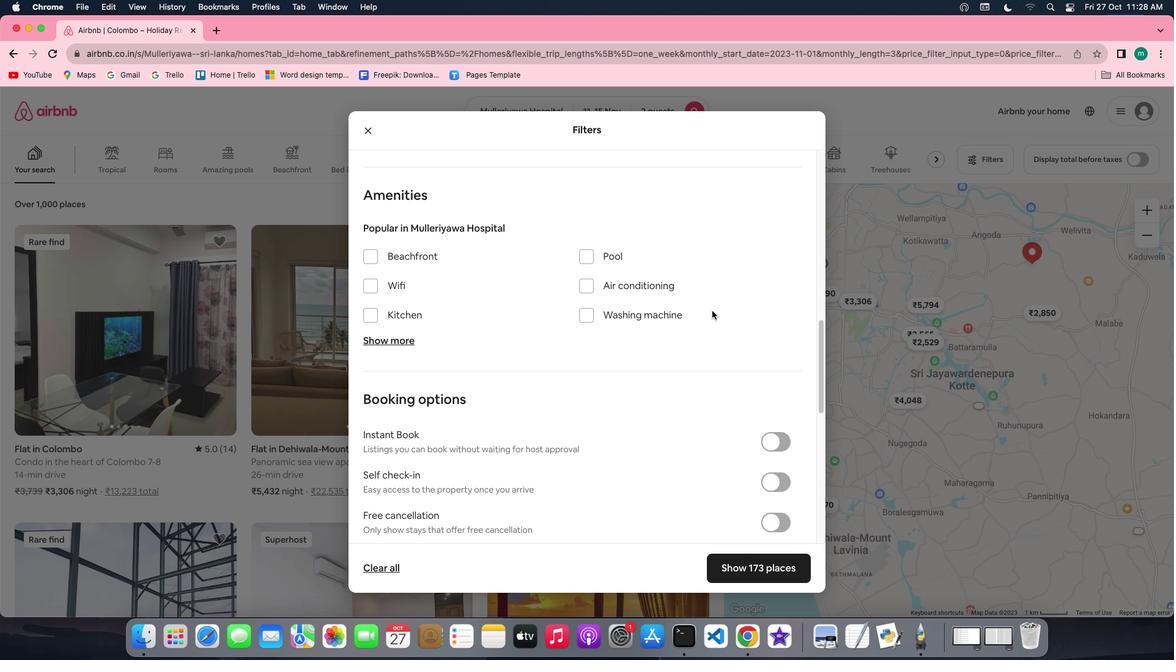 
Action: Mouse scrolled (711, 310) with delta (0, -1)
Screenshot: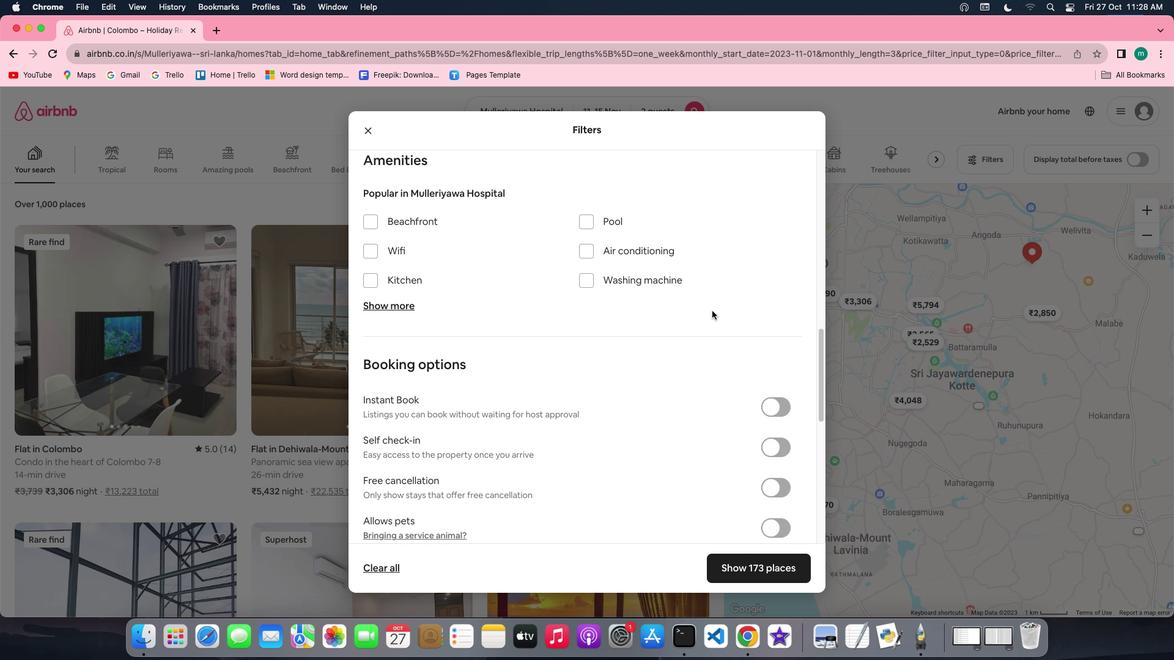 
Action: Mouse scrolled (711, 310) with delta (0, -1)
Screenshot: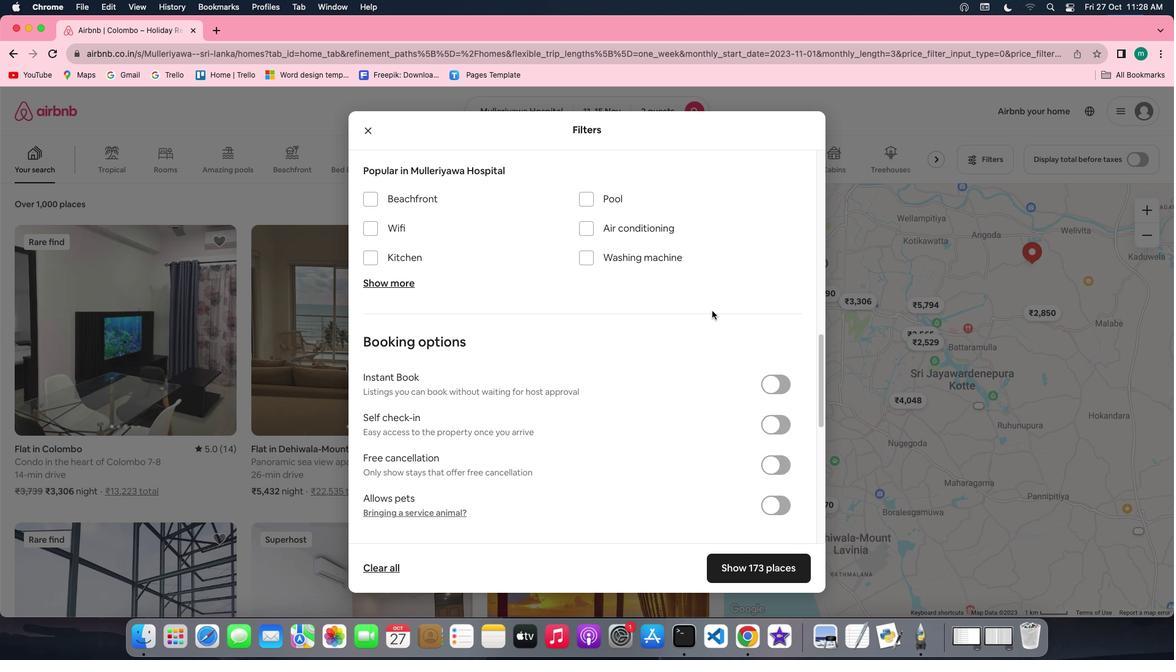 
Action: Mouse scrolled (711, 310) with delta (0, -1)
Screenshot: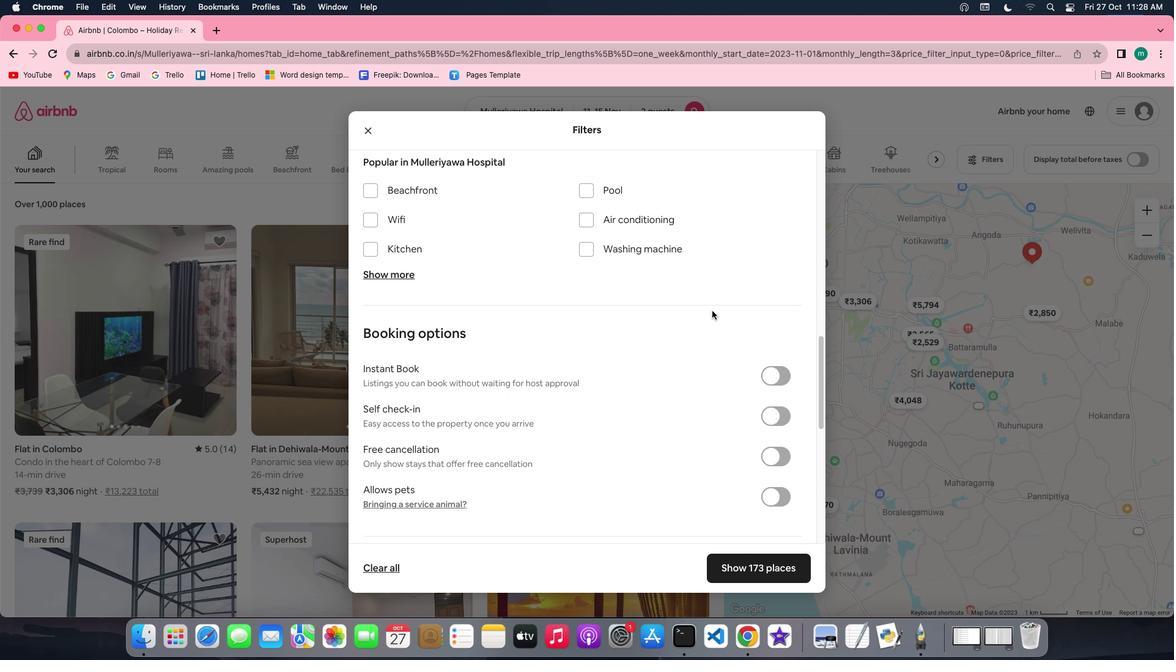 
Action: Mouse scrolled (711, 310) with delta (0, -1)
Screenshot: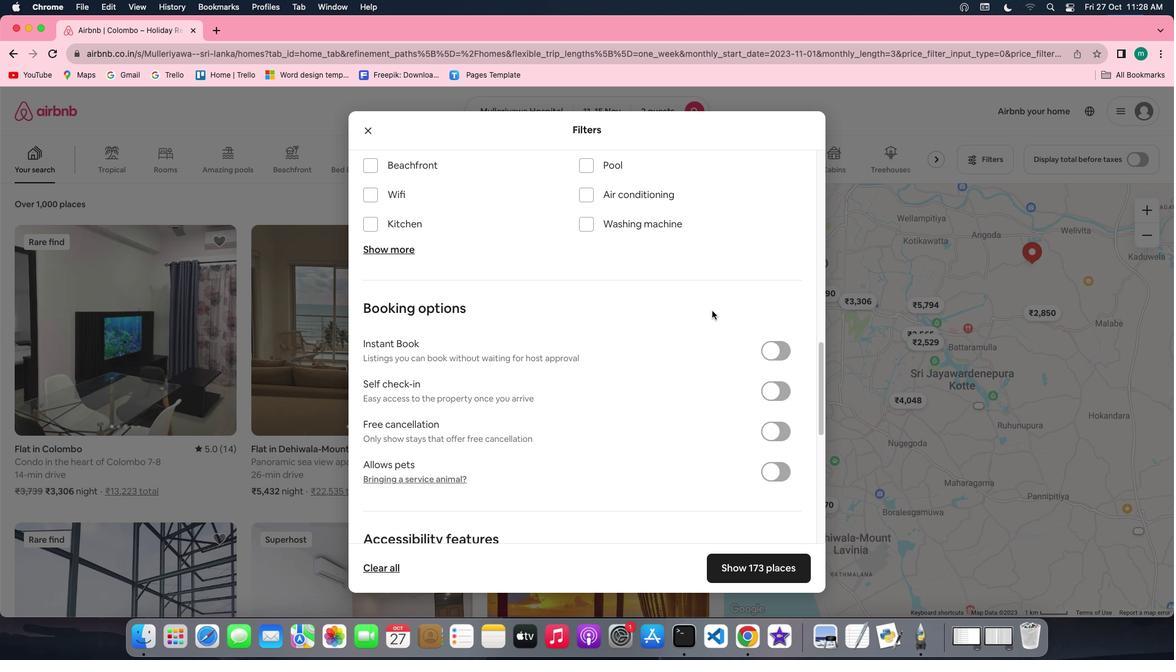 
Action: Mouse scrolled (711, 310) with delta (0, -1)
Screenshot: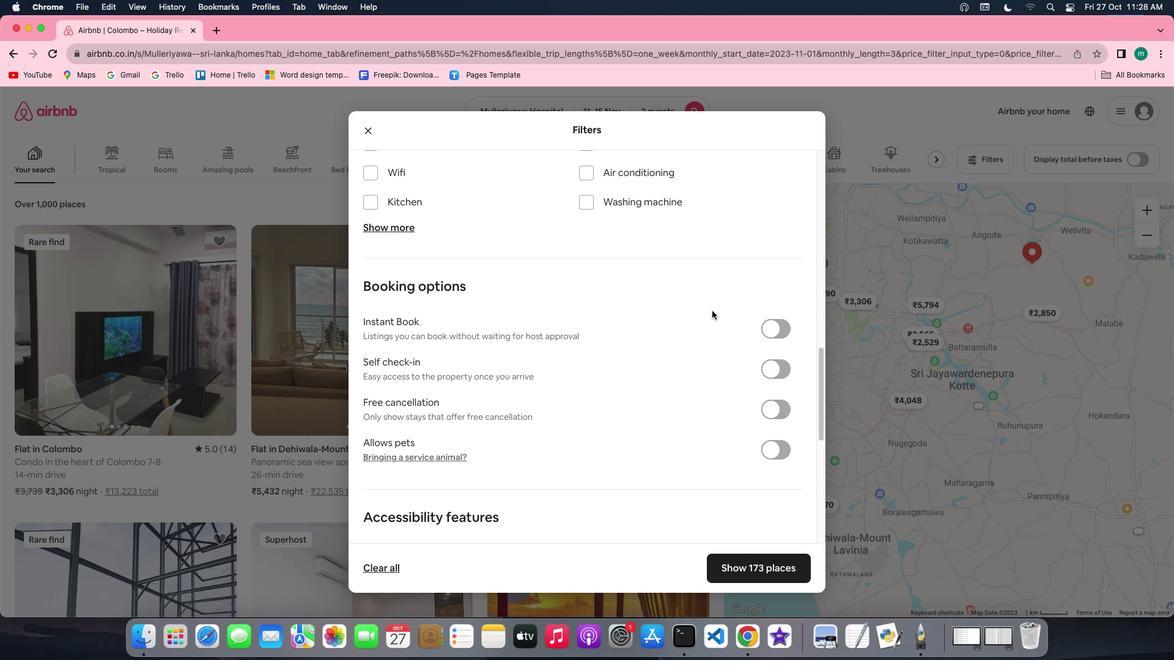 
Action: Mouse scrolled (711, 310) with delta (0, -1)
Screenshot: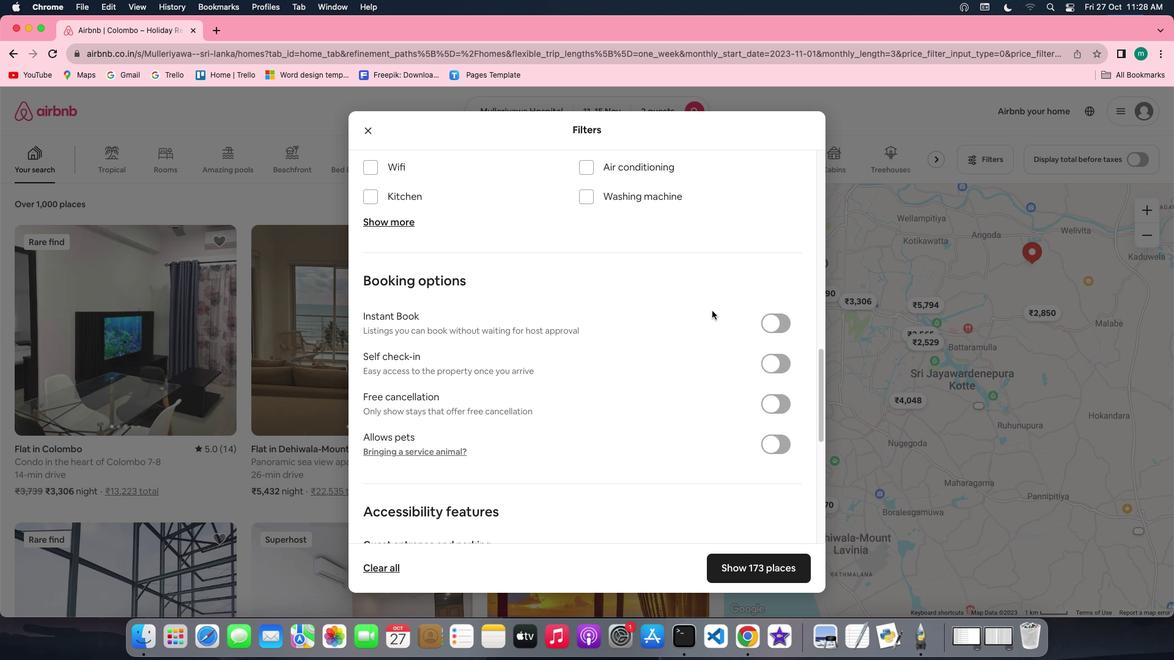 
Action: Mouse scrolled (711, 310) with delta (0, -1)
Screenshot: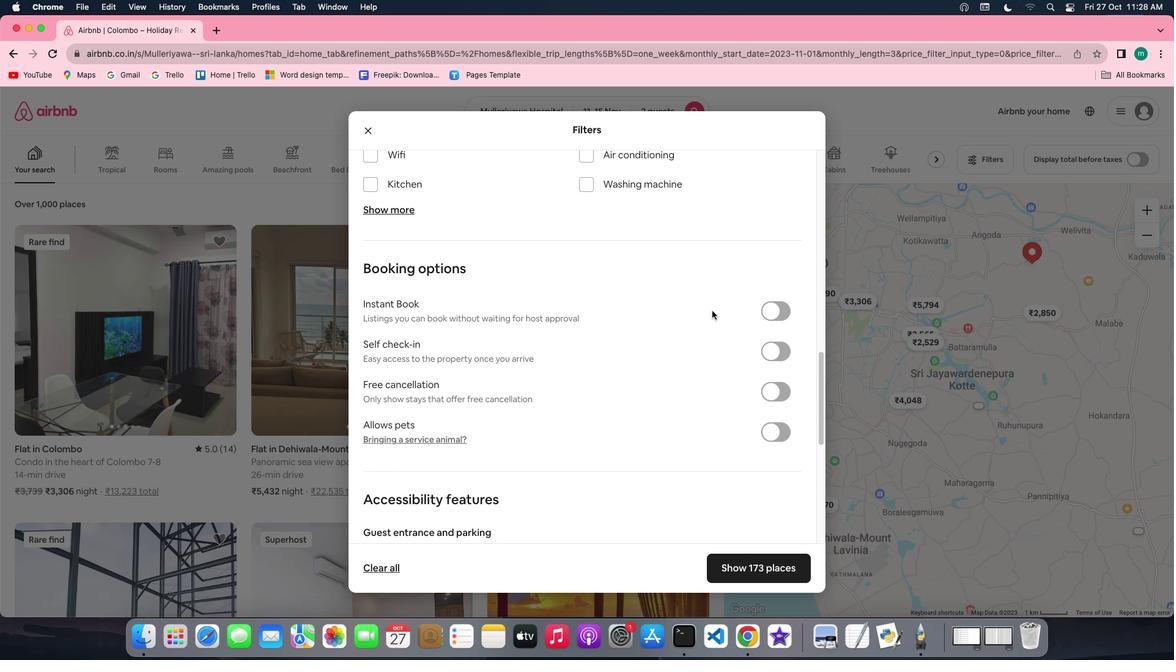 
Action: Mouse scrolled (711, 310) with delta (0, -1)
Screenshot: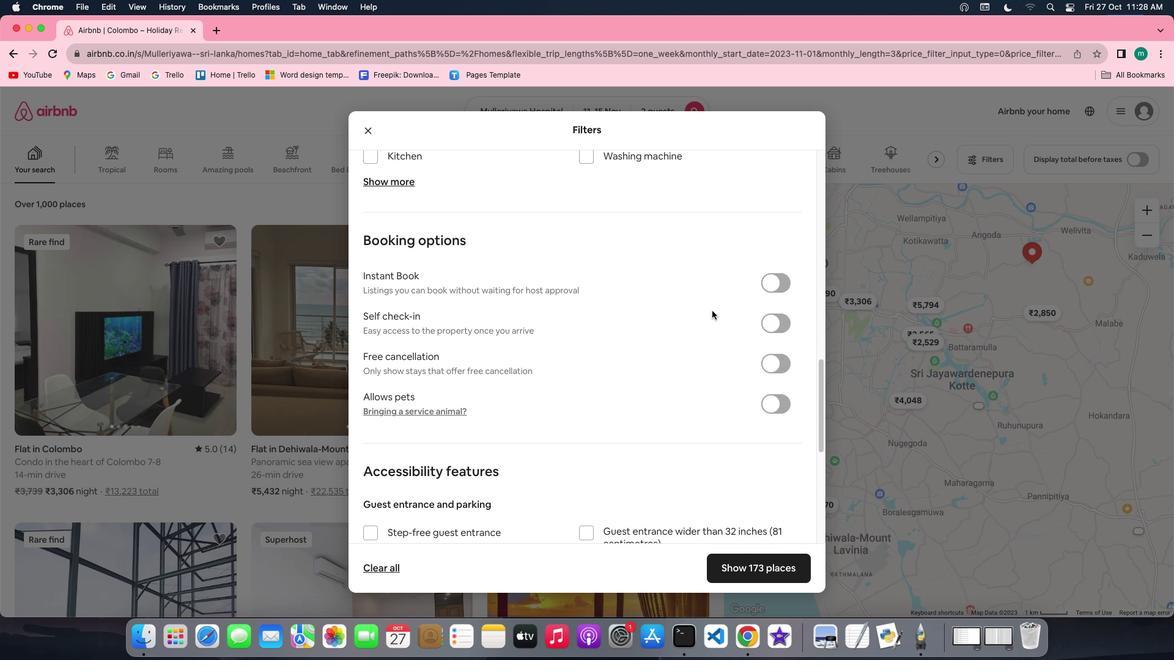 
Action: Mouse scrolled (711, 310) with delta (0, -1)
Screenshot: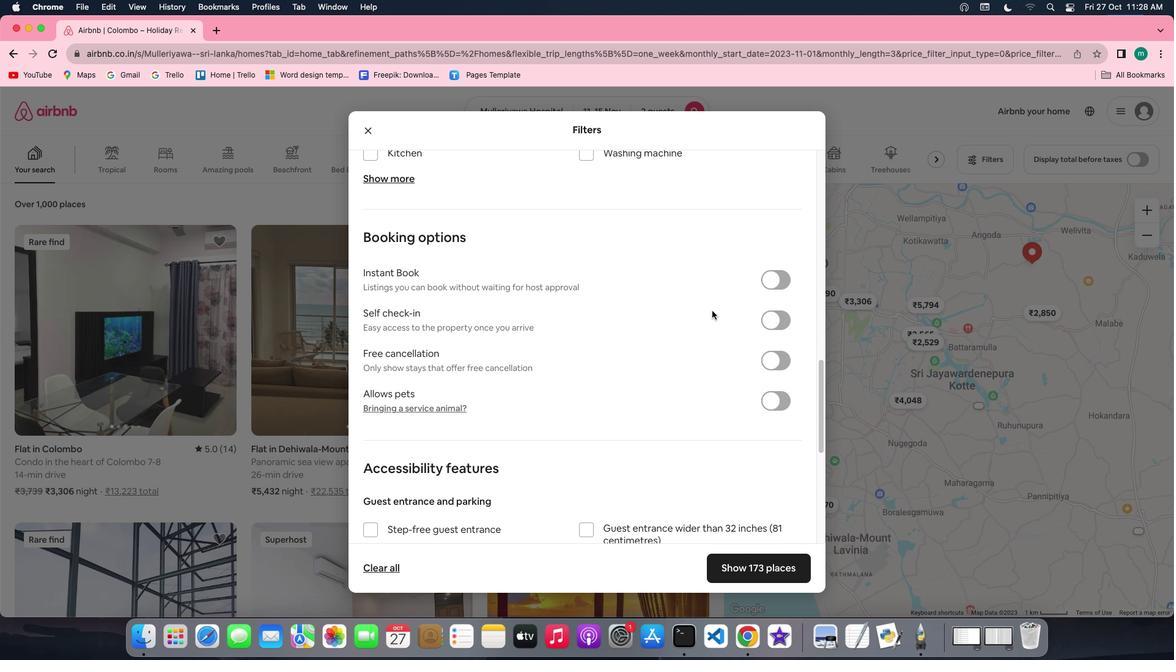 
Action: Mouse scrolled (711, 310) with delta (0, -1)
Screenshot: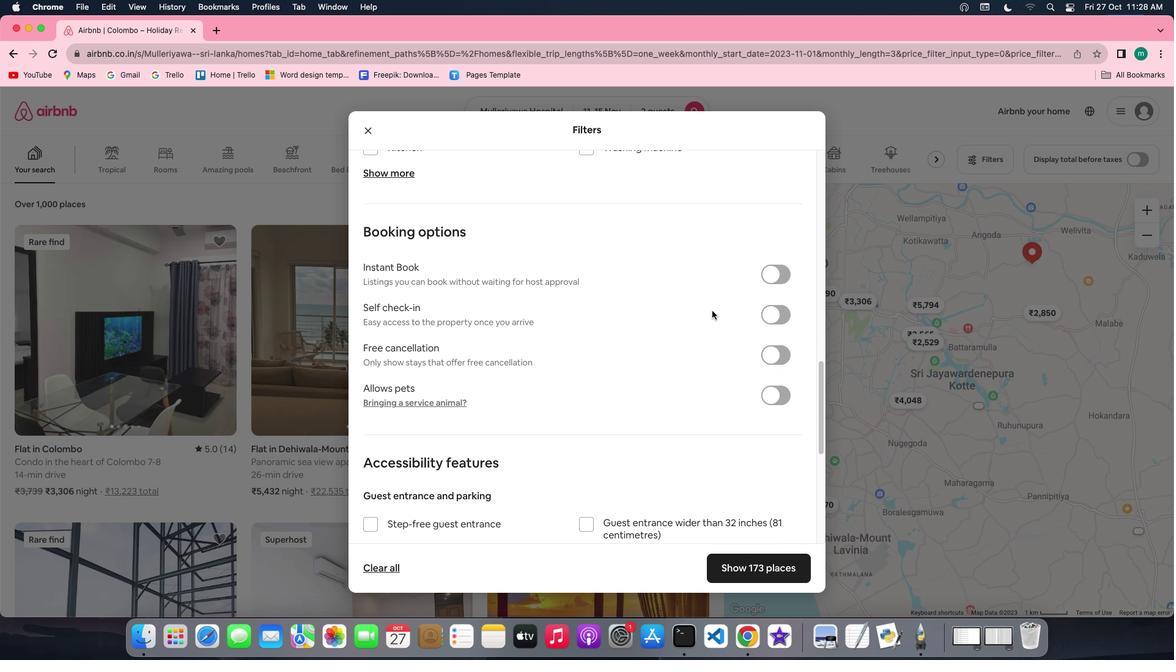
Action: Mouse scrolled (711, 310) with delta (0, -1)
Screenshot: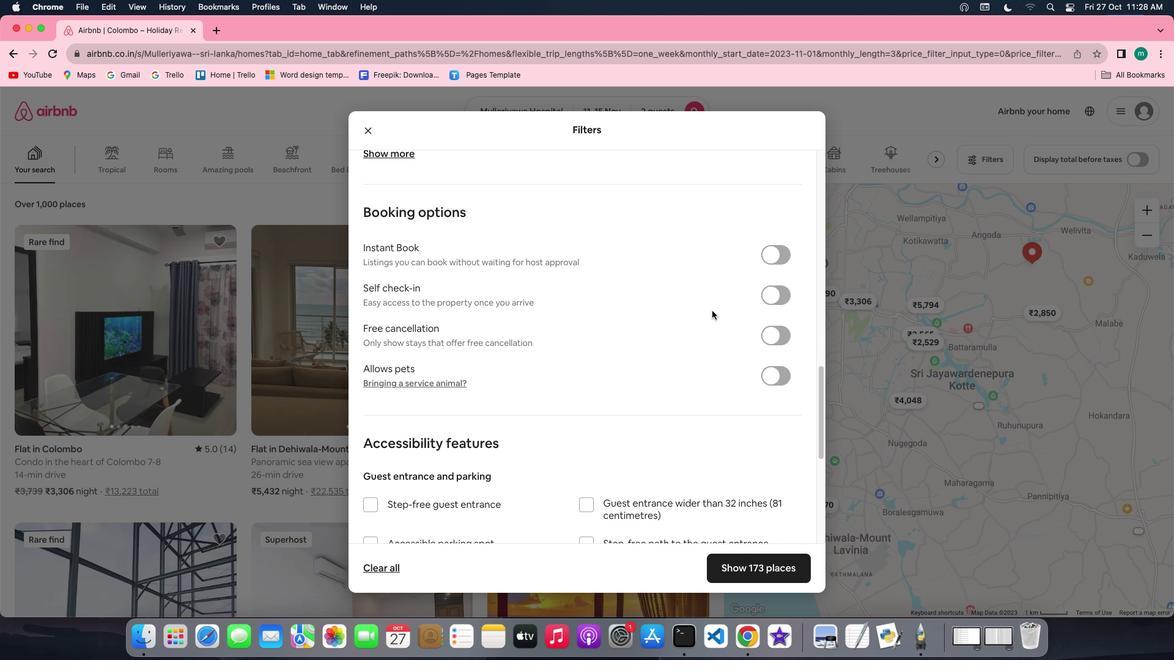 
Action: Mouse scrolled (711, 310) with delta (0, -1)
Screenshot: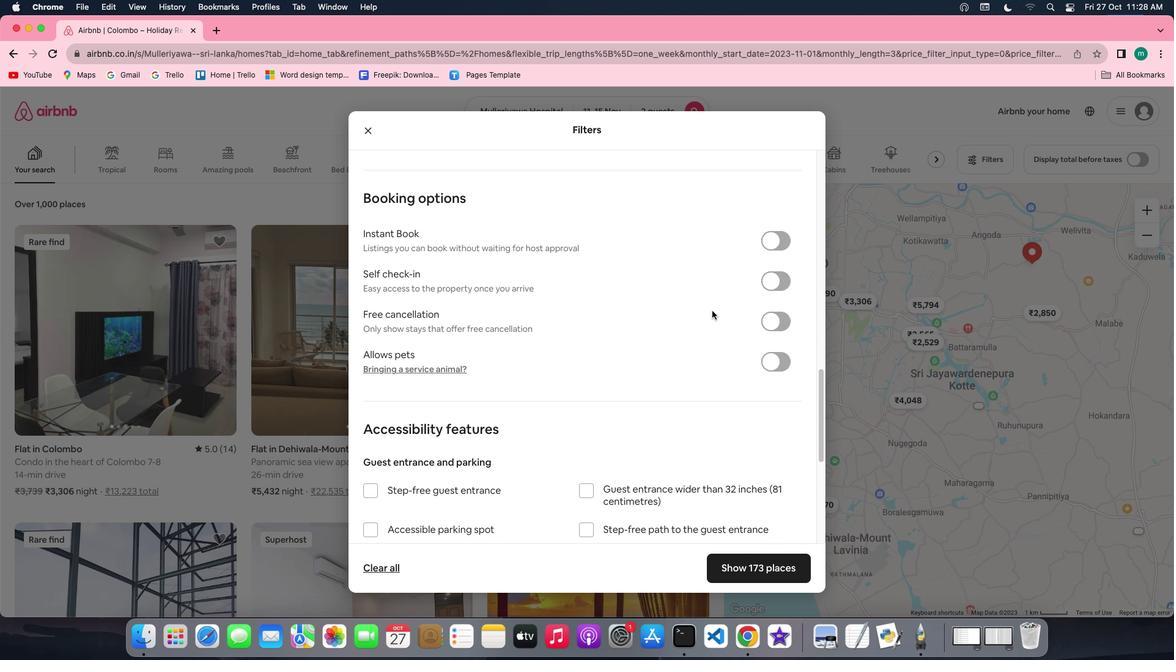 
Action: Mouse scrolled (711, 310) with delta (0, -1)
Screenshot: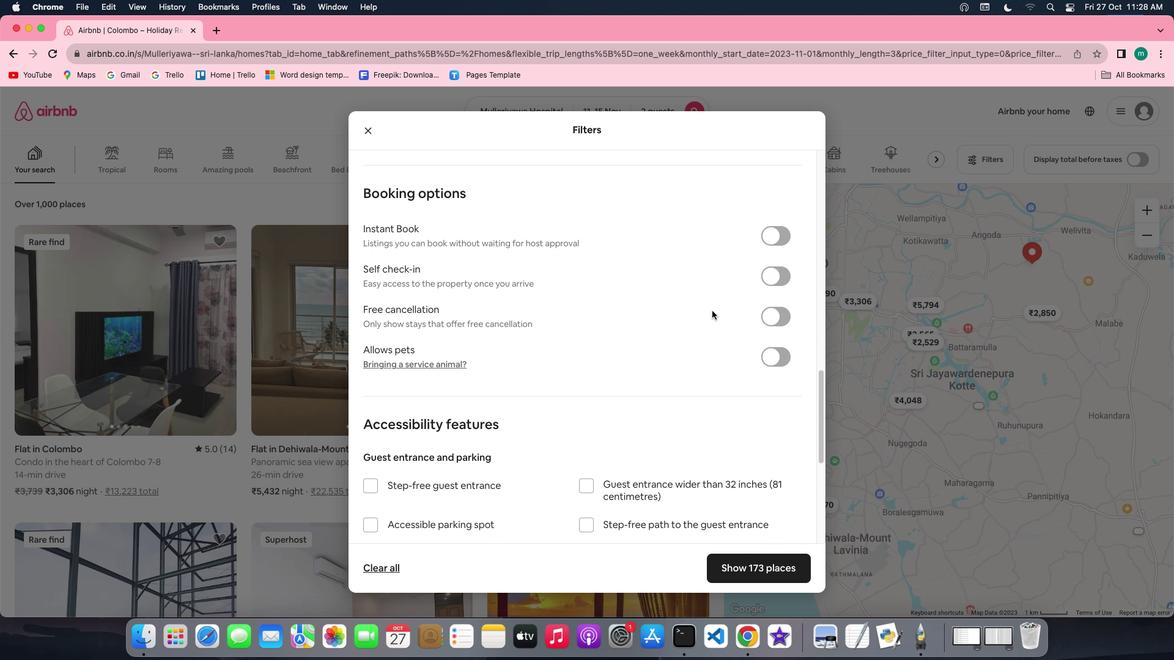 
Action: Mouse scrolled (711, 310) with delta (0, -1)
Screenshot: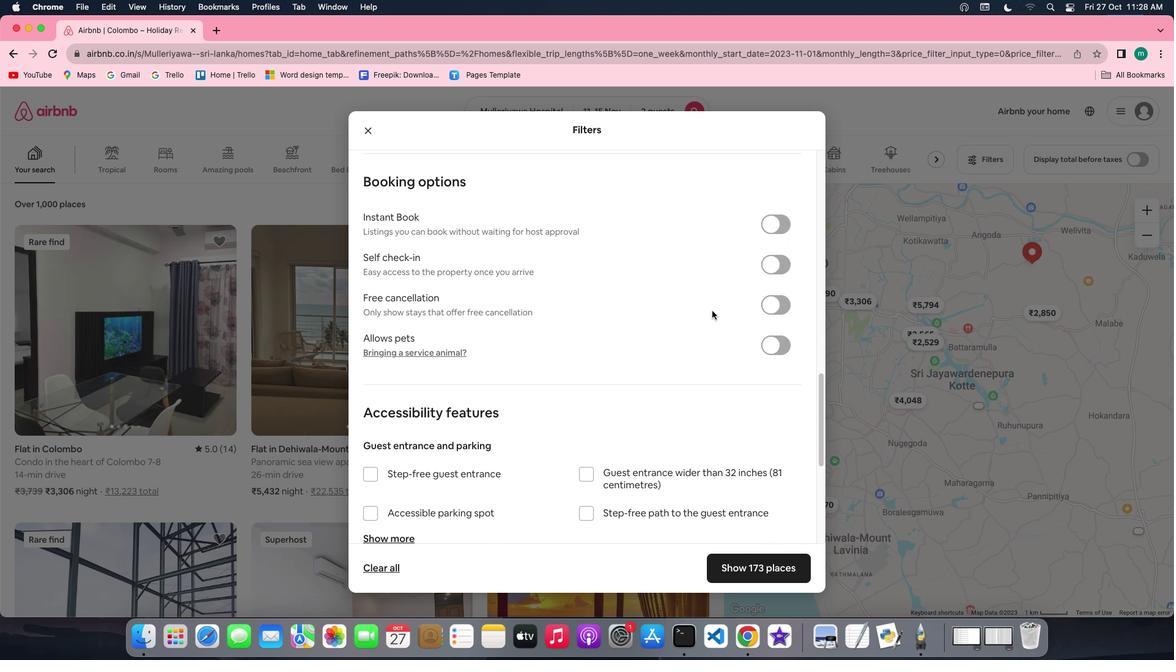 
Action: Mouse scrolled (711, 310) with delta (0, -1)
Screenshot: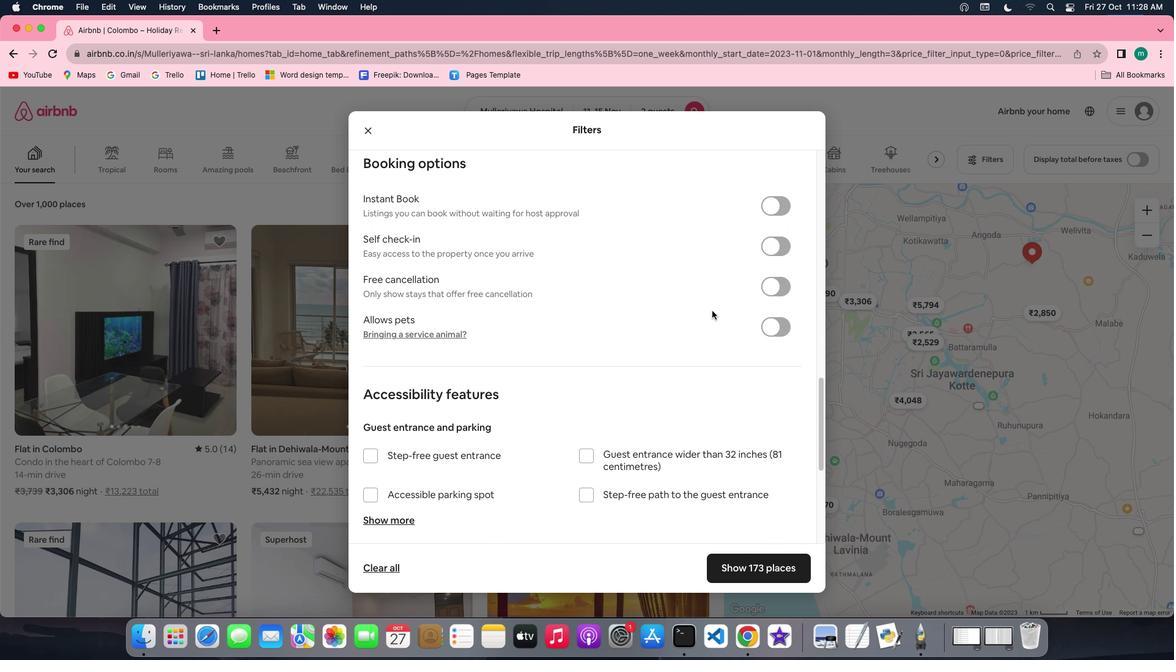 
Action: Mouse scrolled (711, 310) with delta (0, 0)
Screenshot: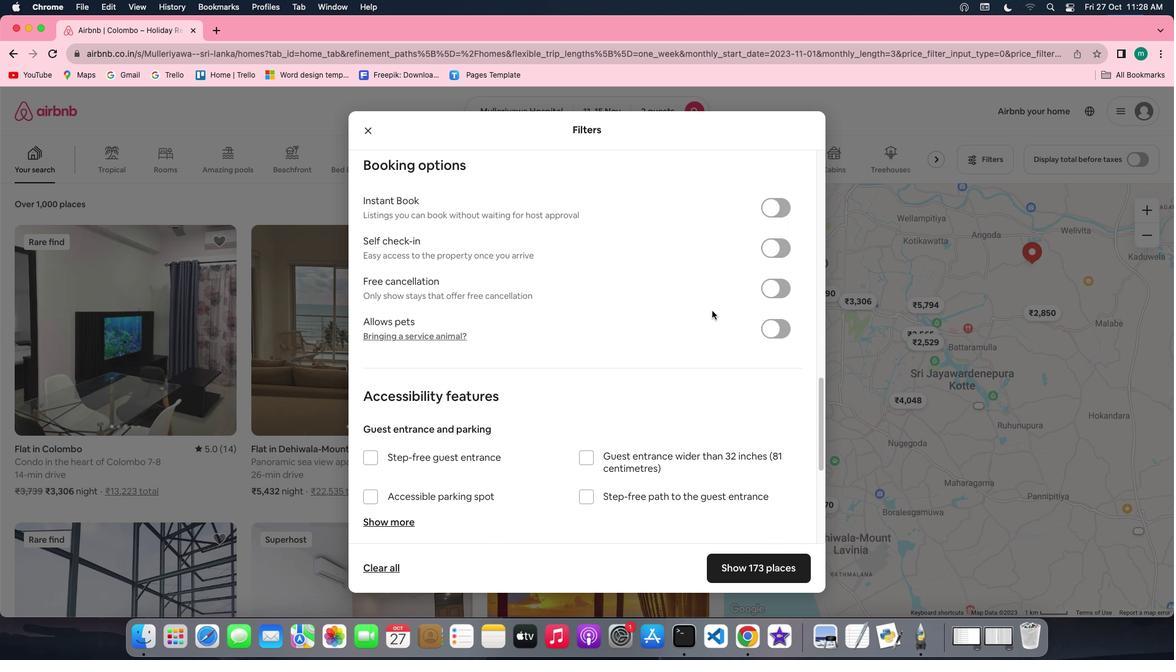 
Action: Mouse scrolled (711, 310) with delta (0, 0)
Screenshot: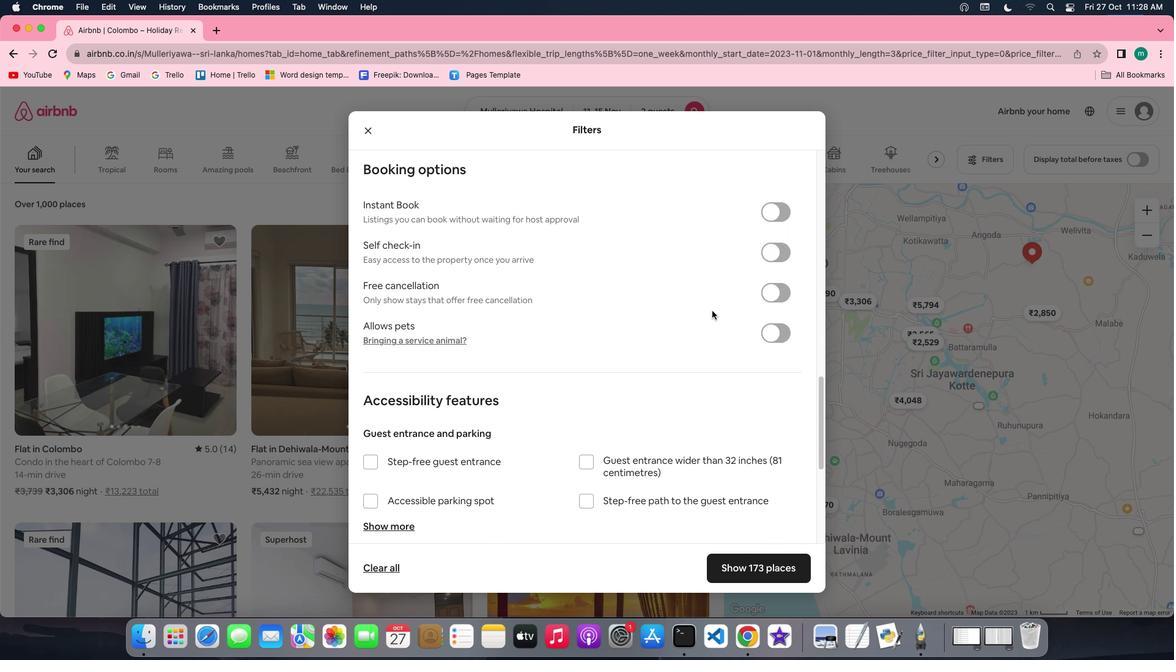 
Action: Mouse moved to (776, 264)
Screenshot: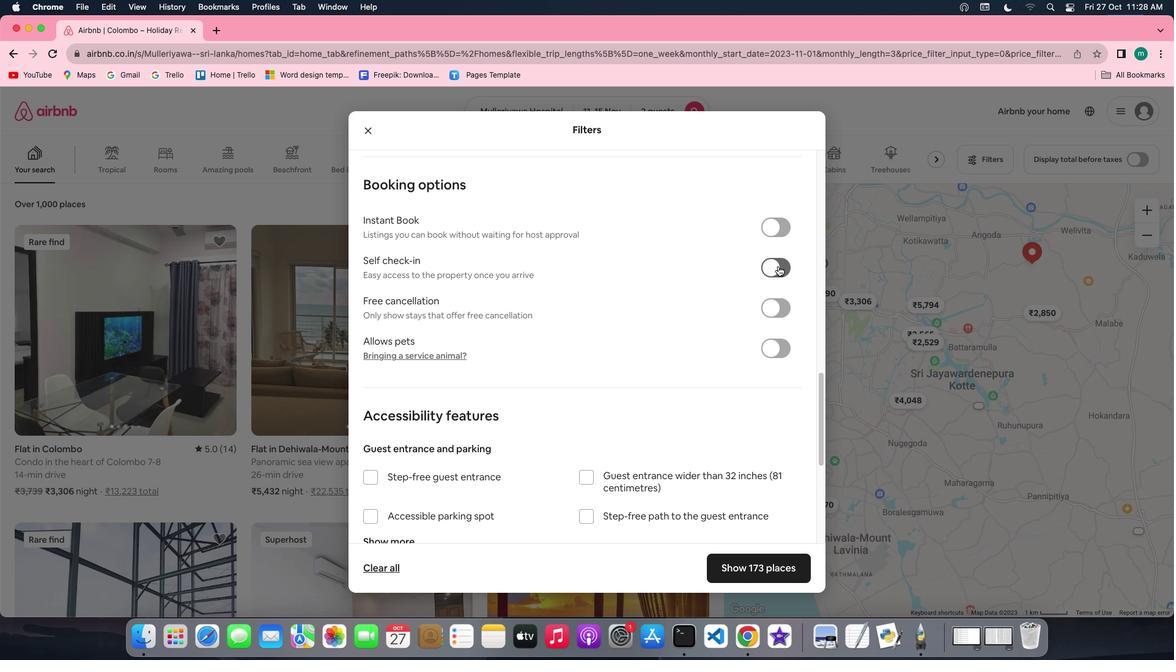 
Action: Mouse pressed left at (776, 264)
Screenshot: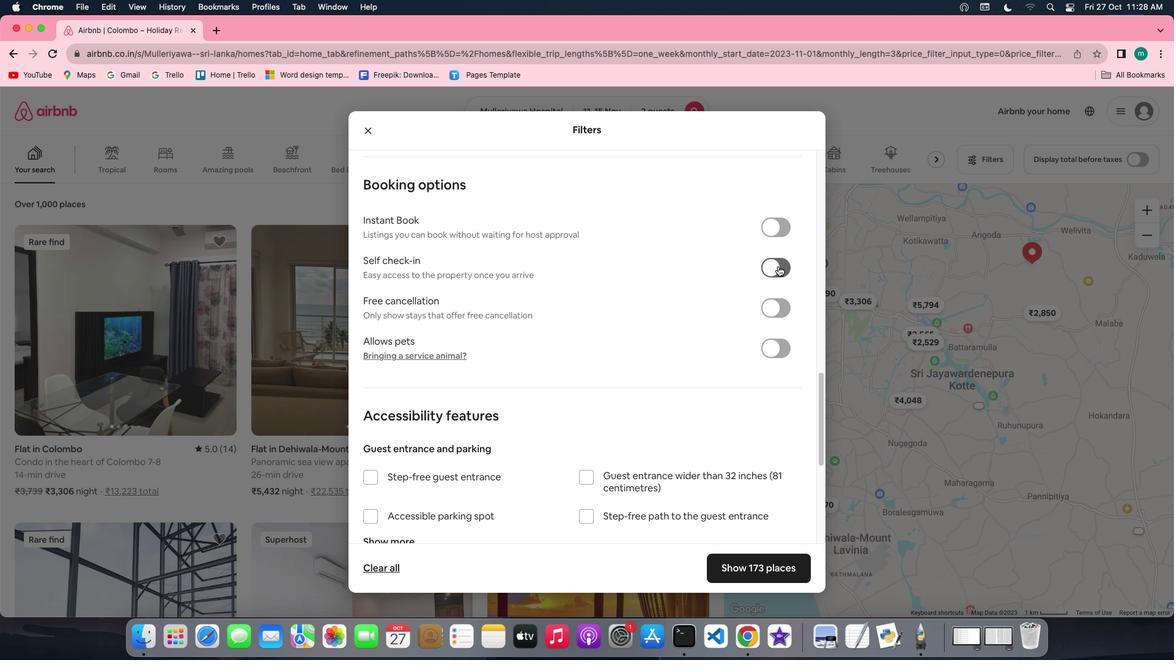 
Action: Mouse moved to (653, 445)
Screenshot: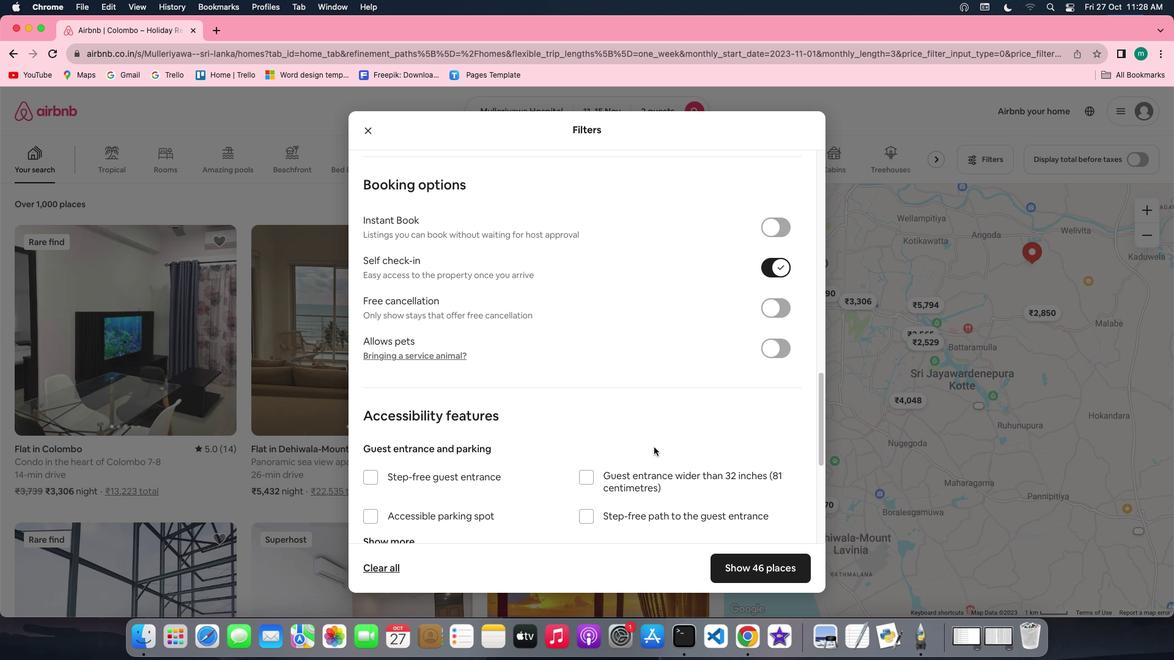 
Action: Mouse scrolled (653, 445) with delta (0, -1)
Screenshot: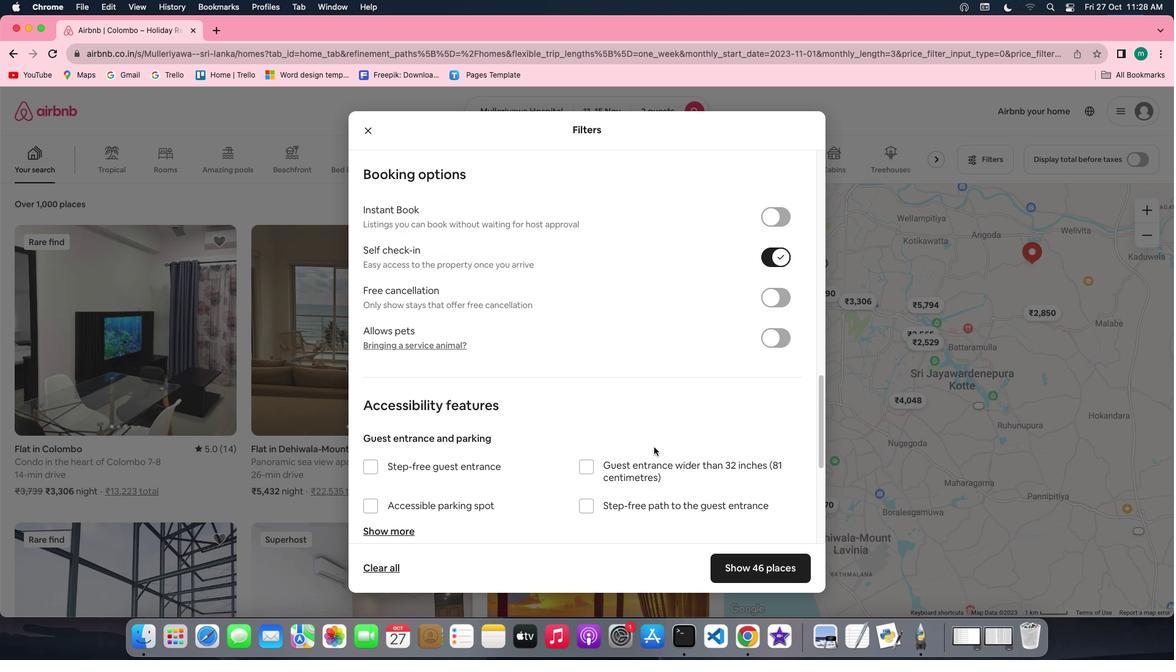 
Action: Mouse scrolled (653, 445) with delta (0, -1)
Screenshot: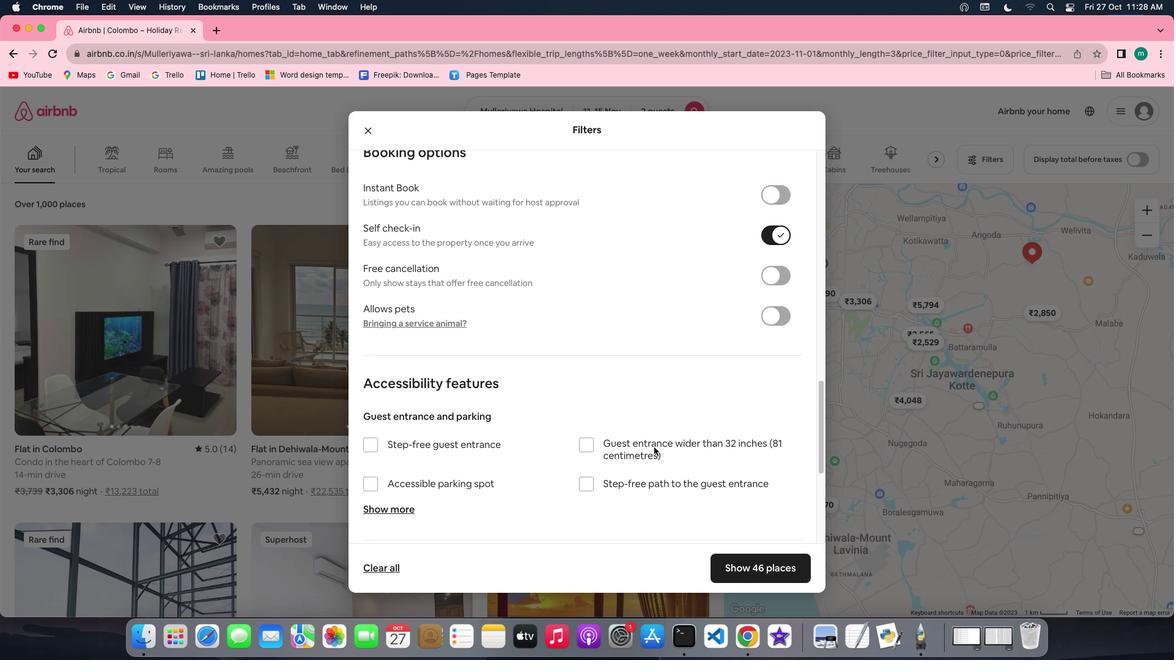 
Action: Mouse scrolled (653, 445) with delta (0, -2)
Screenshot: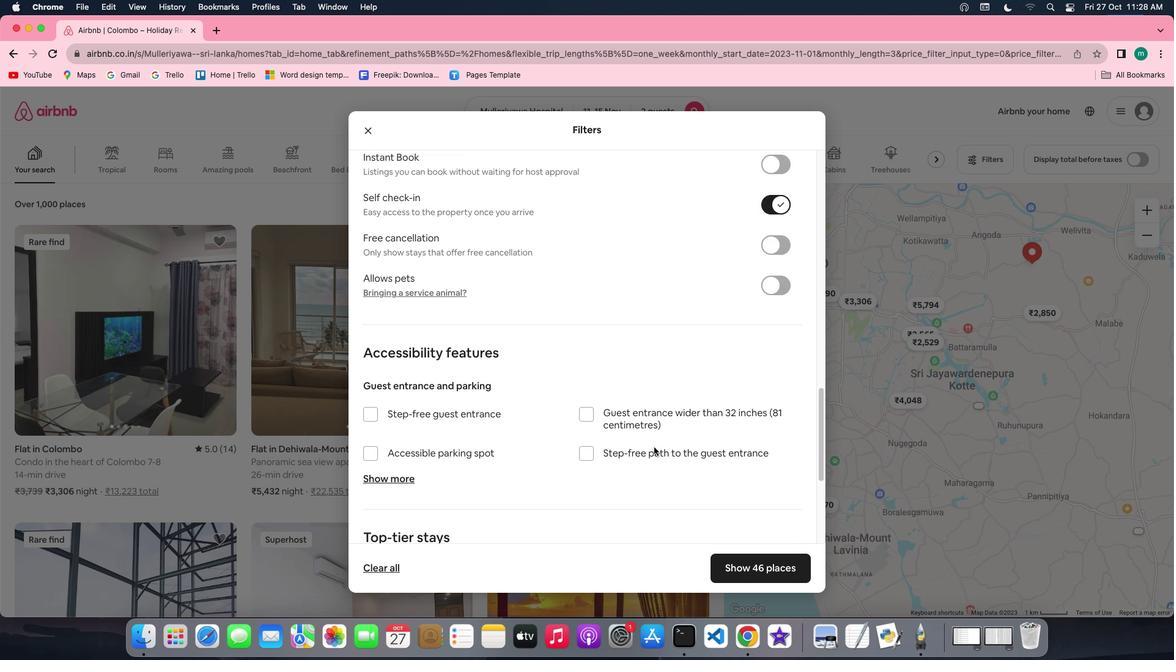 
Action: Mouse scrolled (653, 445) with delta (0, -2)
Screenshot: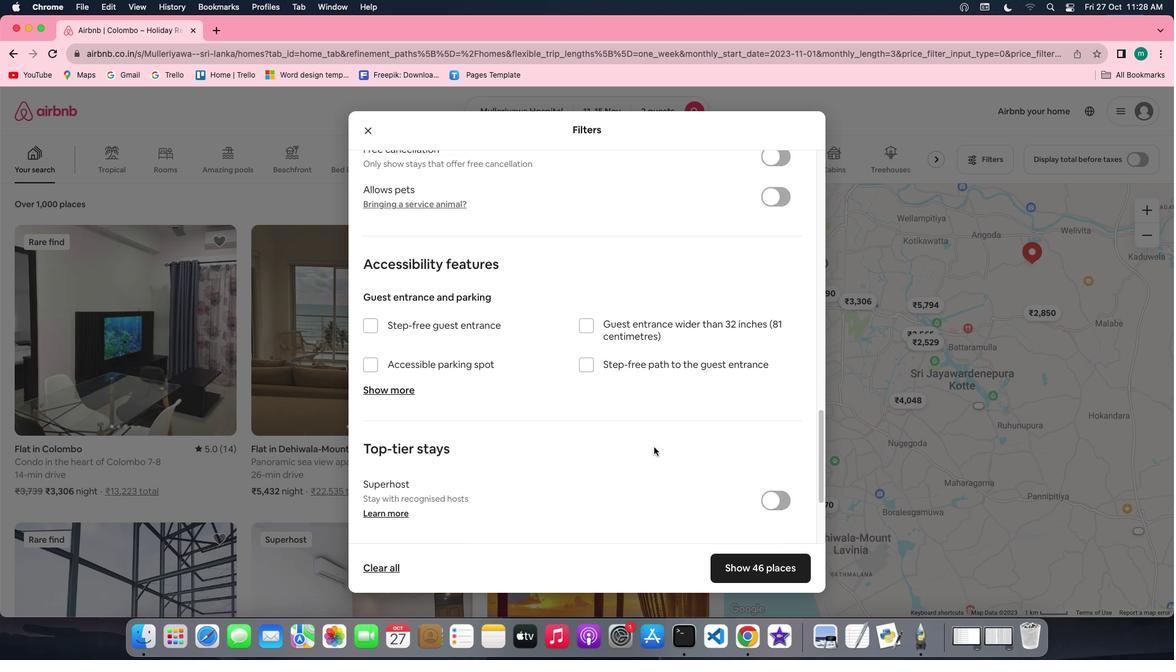 
Action: Mouse scrolled (653, 445) with delta (0, -1)
Screenshot: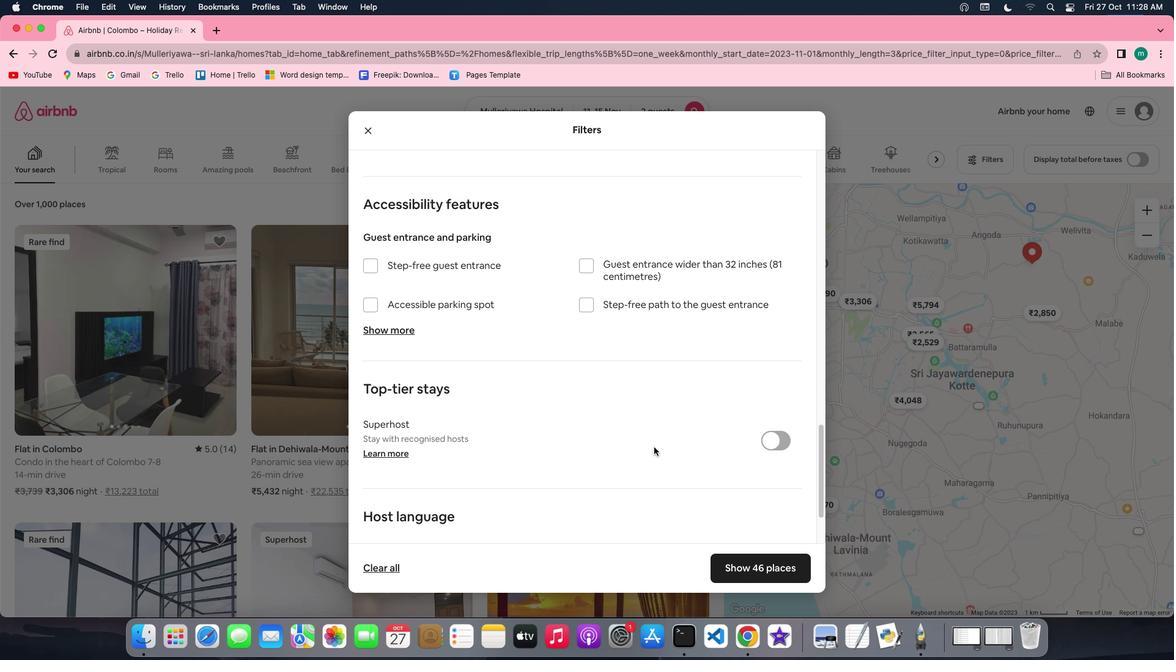 
Action: Mouse scrolled (653, 445) with delta (0, -1)
Screenshot: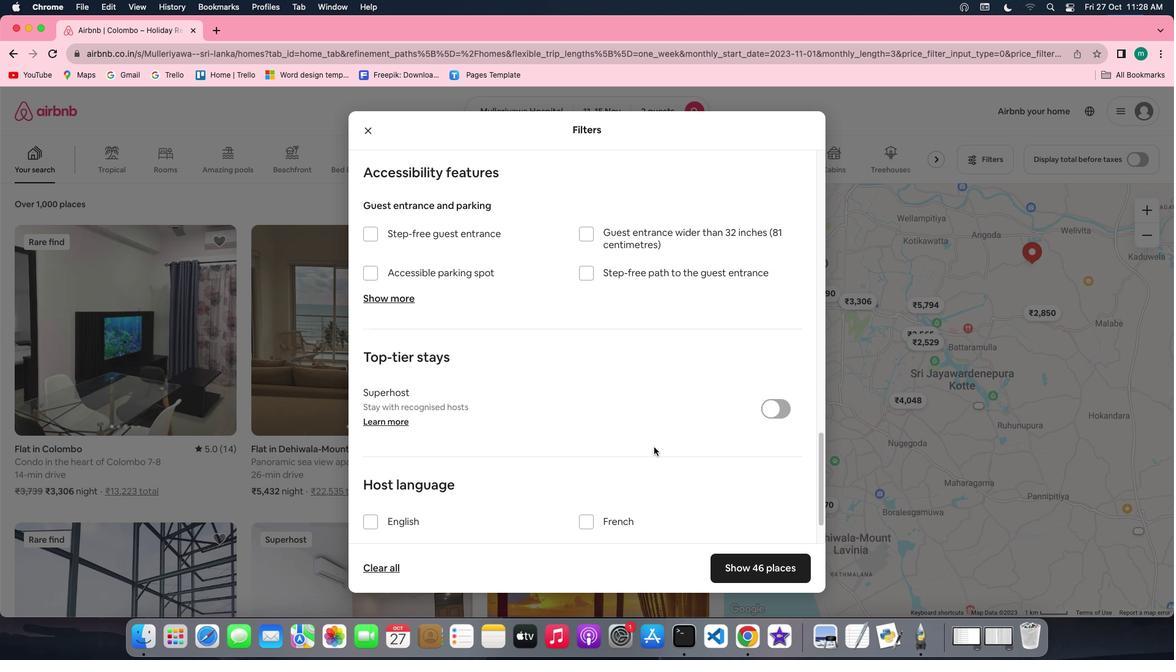
Action: Mouse scrolled (653, 445) with delta (0, -2)
Screenshot: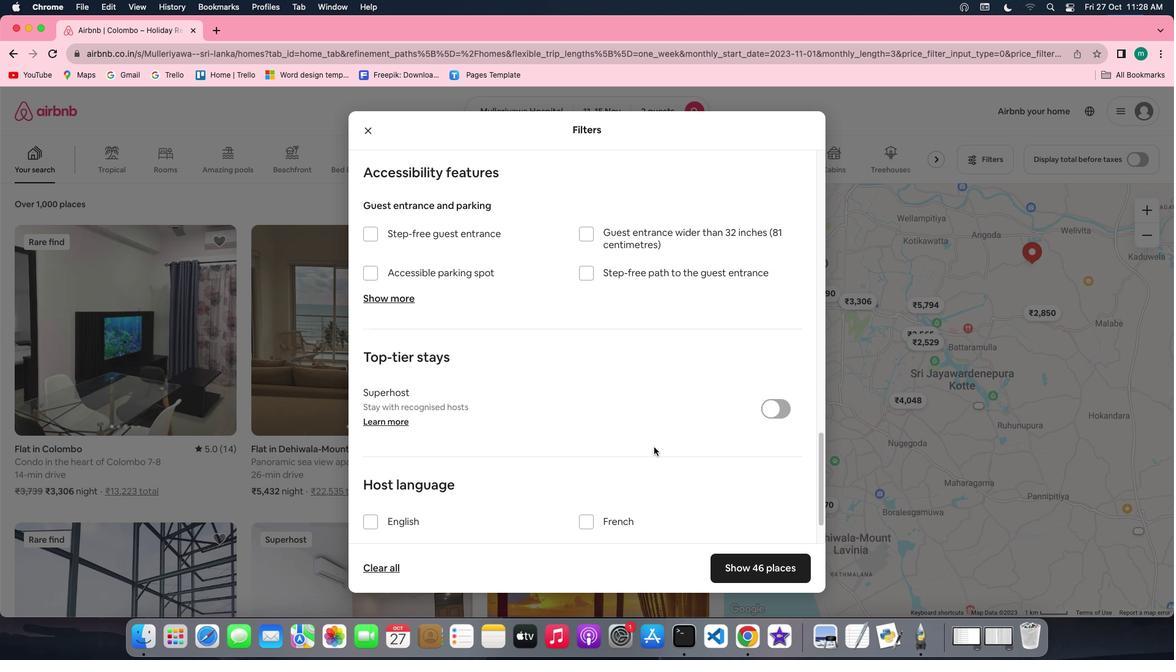 
Action: Mouse scrolled (653, 445) with delta (0, -3)
Screenshot: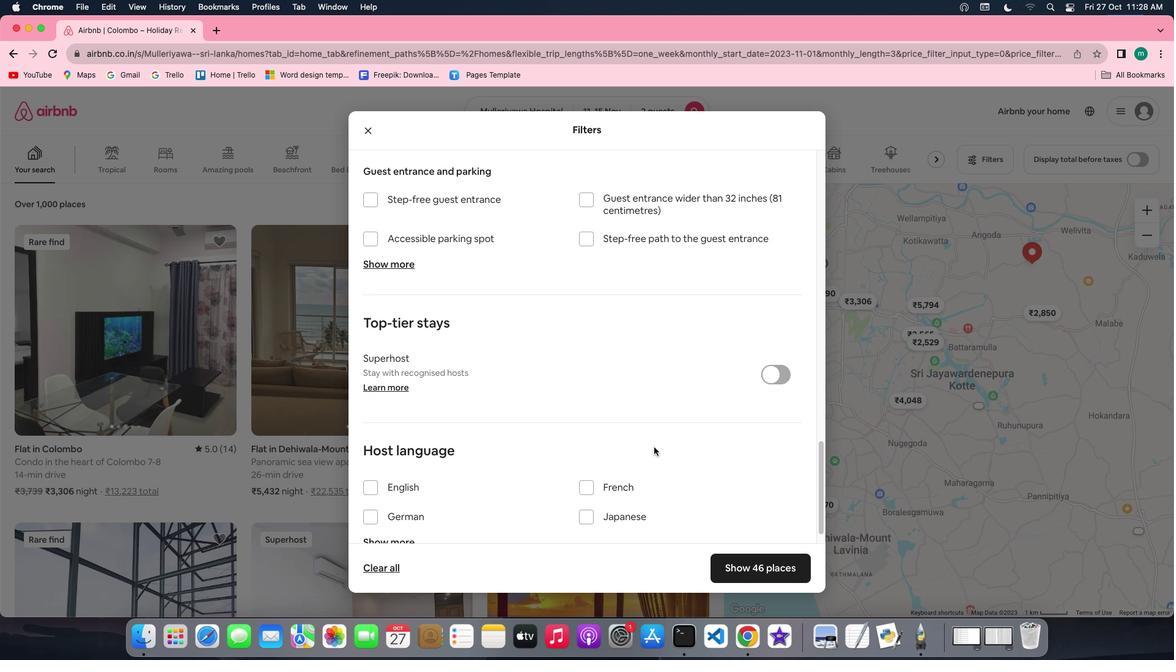 
Action: Mouse scrolled (653, 445) with delta (0, -4)
Screenshot: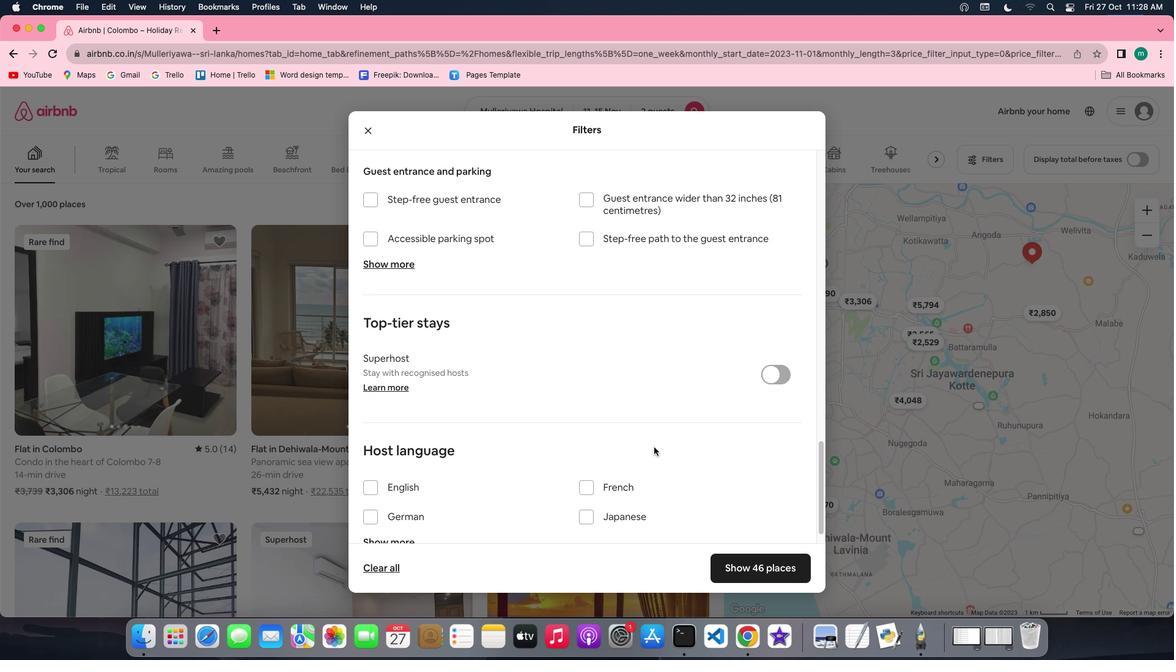 
Action: Mouse scrolled (653, 445) with delta (0, -4)
Screenshot: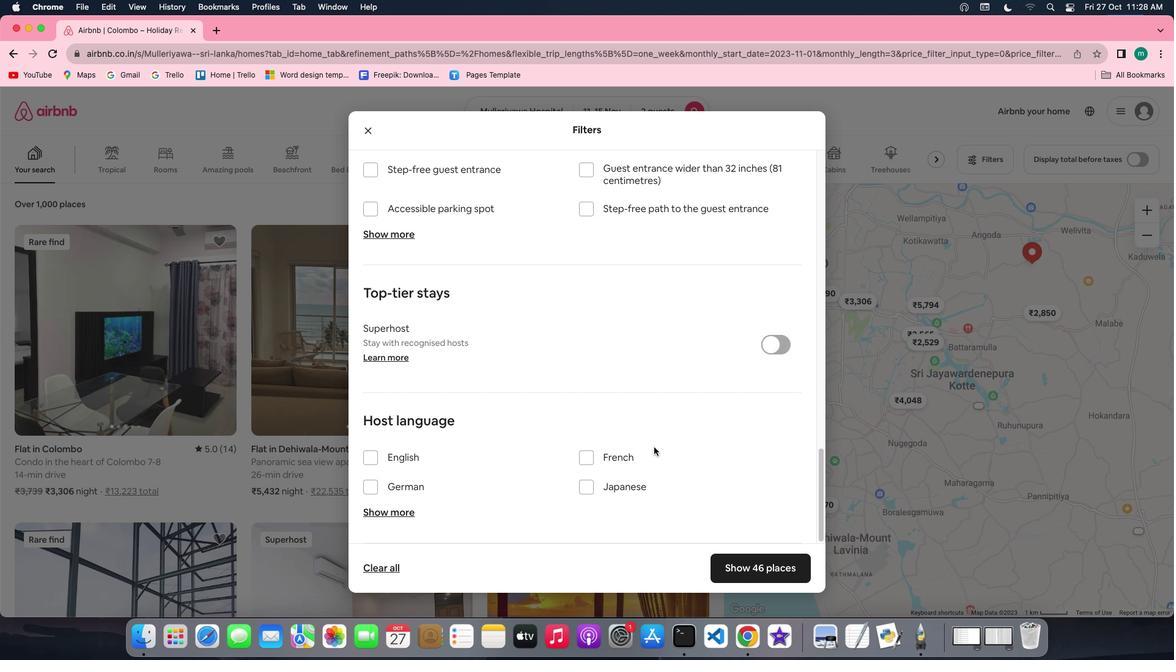 
Action: Mouse scrolled (653, 445) with delta (0, -1)
Screenshot: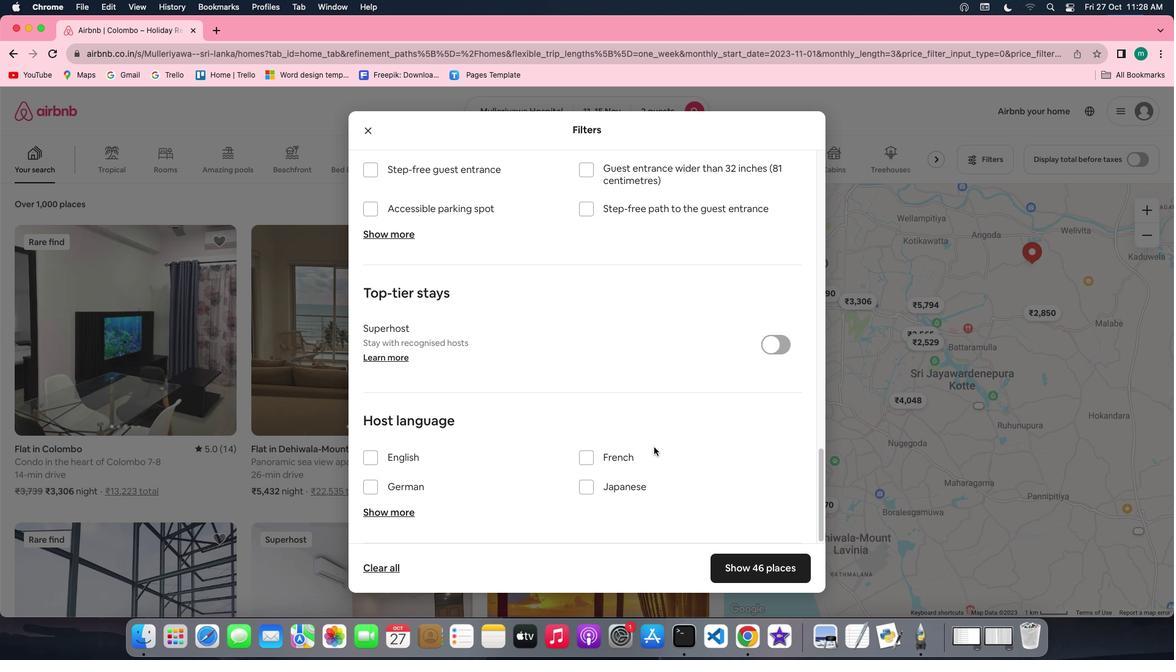 
Action: Mouse scrolled (653, 445) with delta (0, -1)
Screenshot: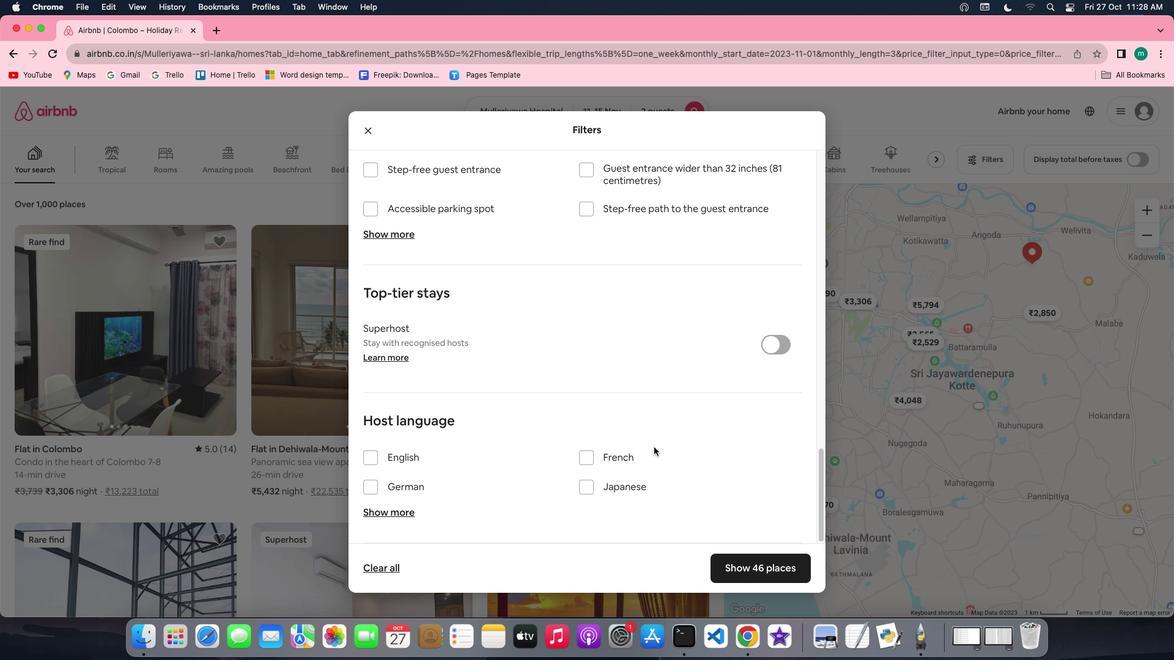 
Action: Mouse scrolled (653, 445) with delta (0, -3)
Screenshot: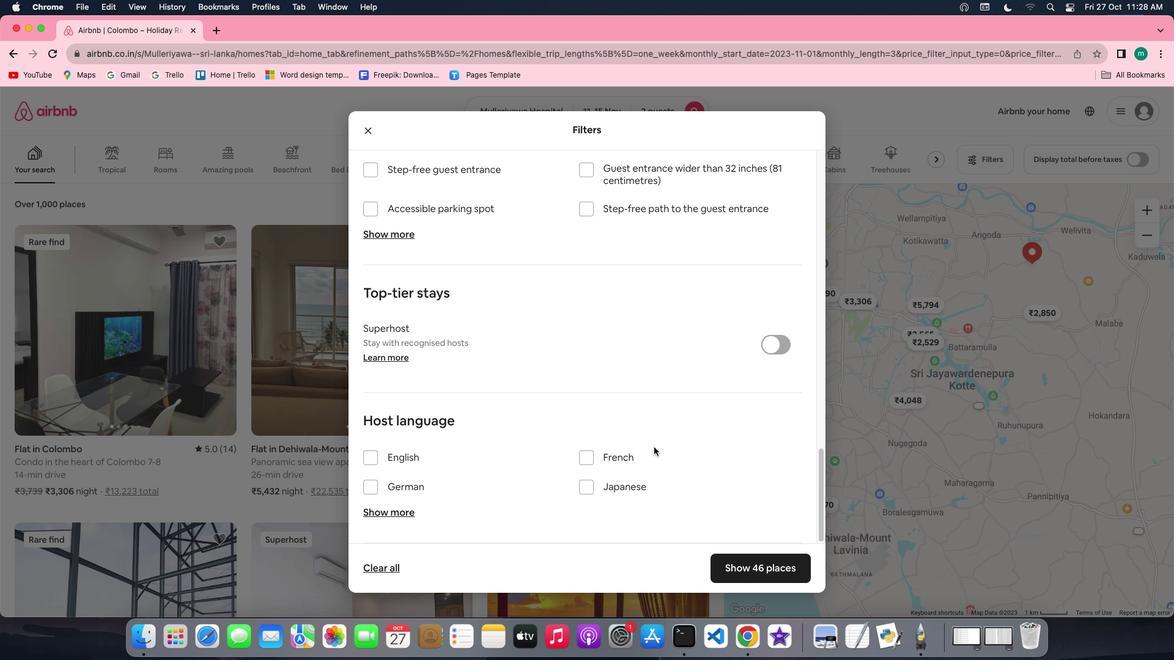 
Action: Mouse scrolled (653, 445) with delta (0, -3)
Screenshot: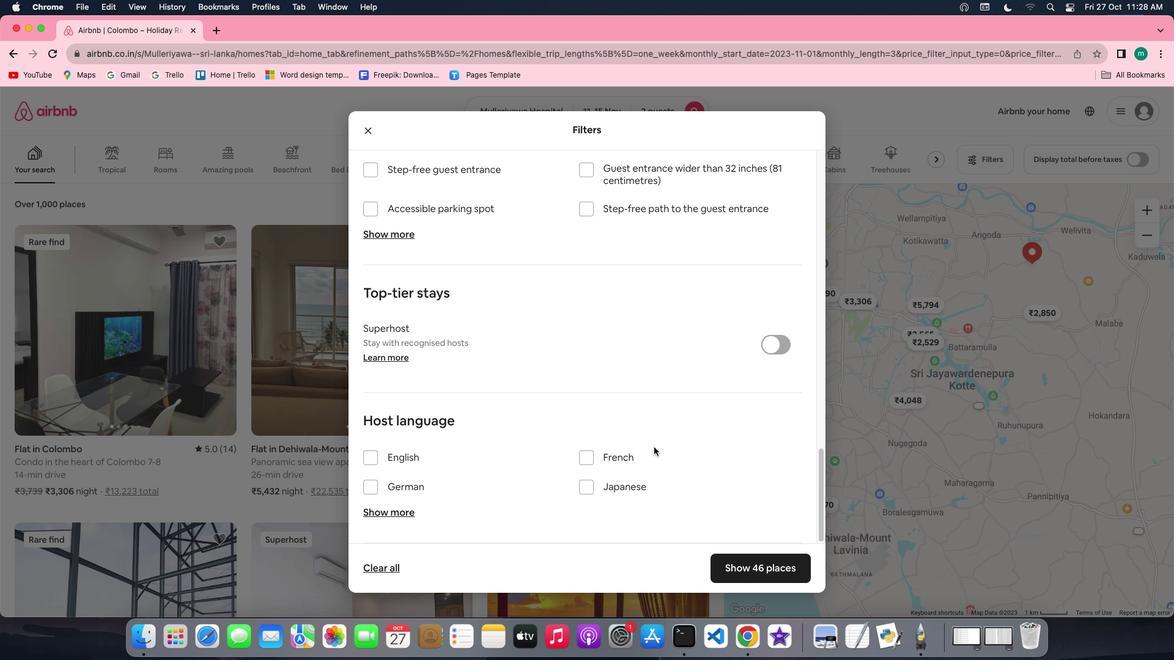 
Action: Mouse scrolled (653, 445) with delta (0, -4)
Screenshot: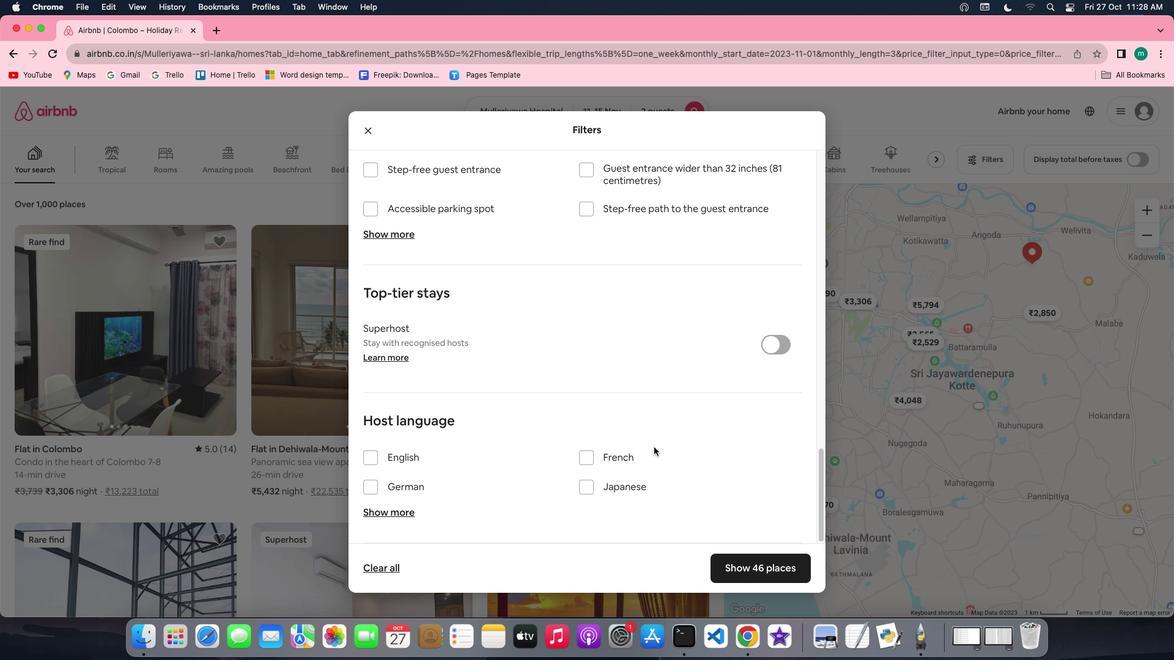 
Action: Mouse scrolled (653, 445) with delta (0, -4)
Screenshot: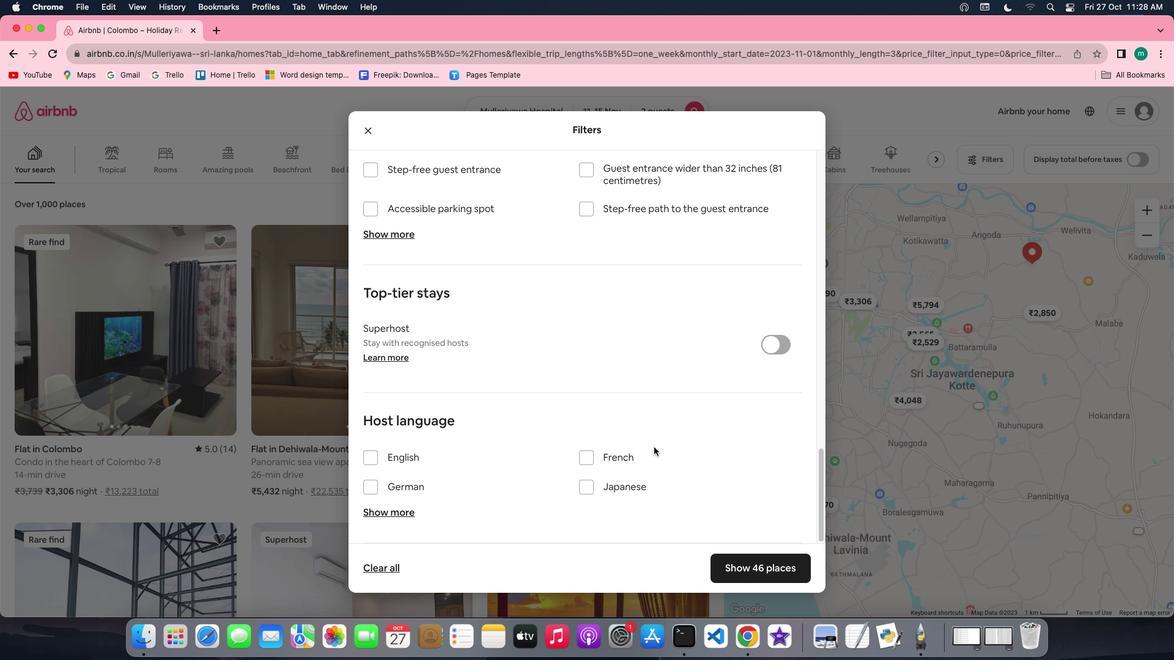 
Action: Mouse moved to (765, 568)
Screenshot: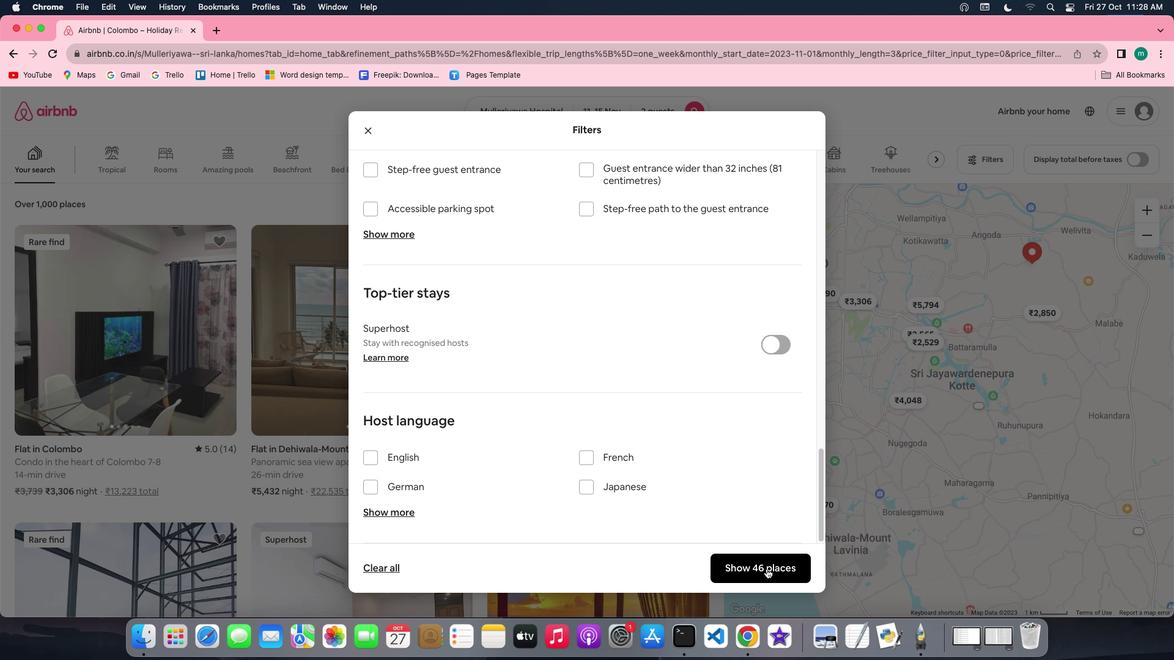 
Action: Mouse pressed left at (765, 568)
Screenshot: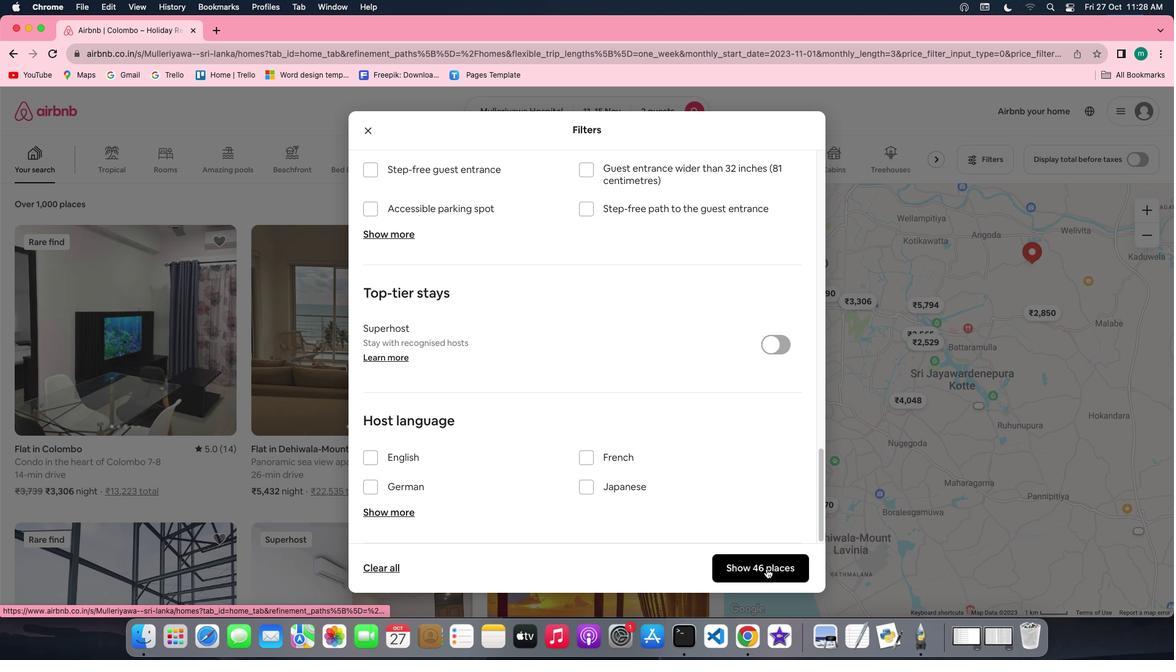 
Action: Mouse moved to (189, 309)
Screenshot: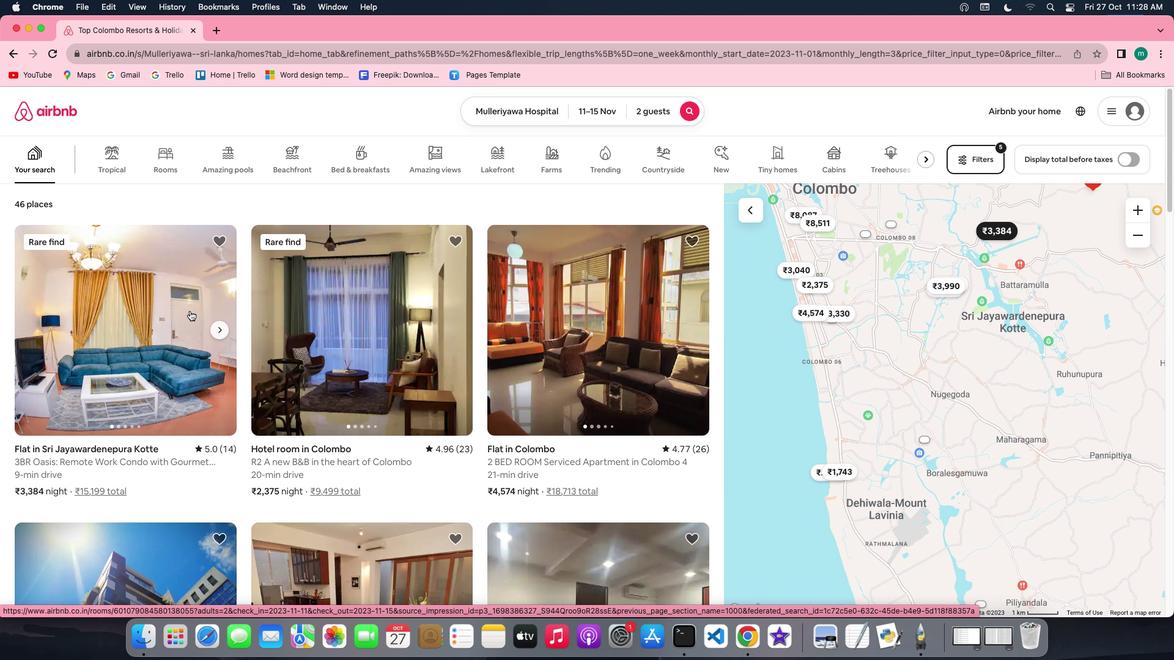 
Action: Mouse pressed left at (189, 309)
Screenshot: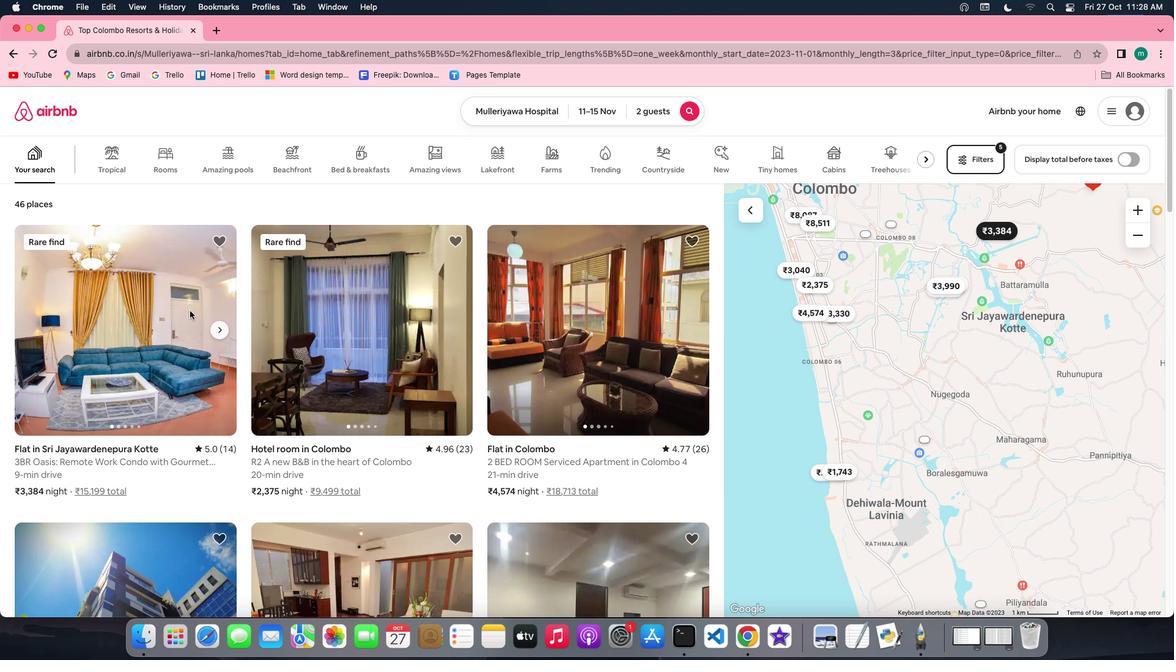 
Action: Mouse moved to (858, 453)
Screenshot: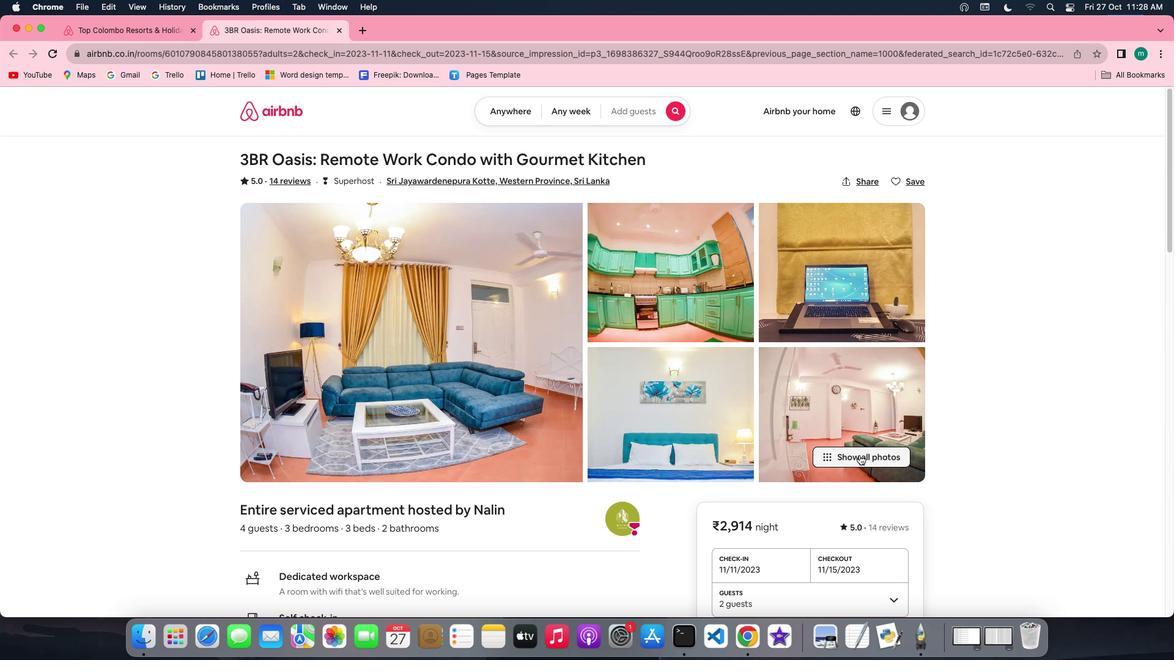 
Action: Mouse pressed left at (858, 453)
Screenshot: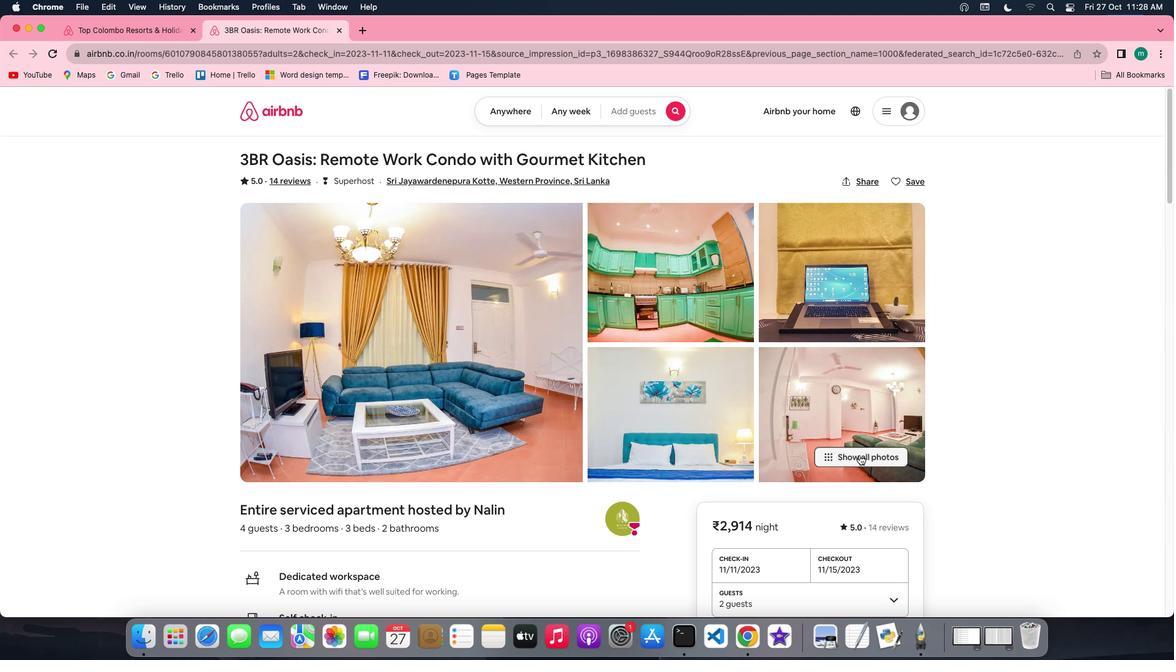 
Action: Mouse moved to (767, 446)
Screenshot: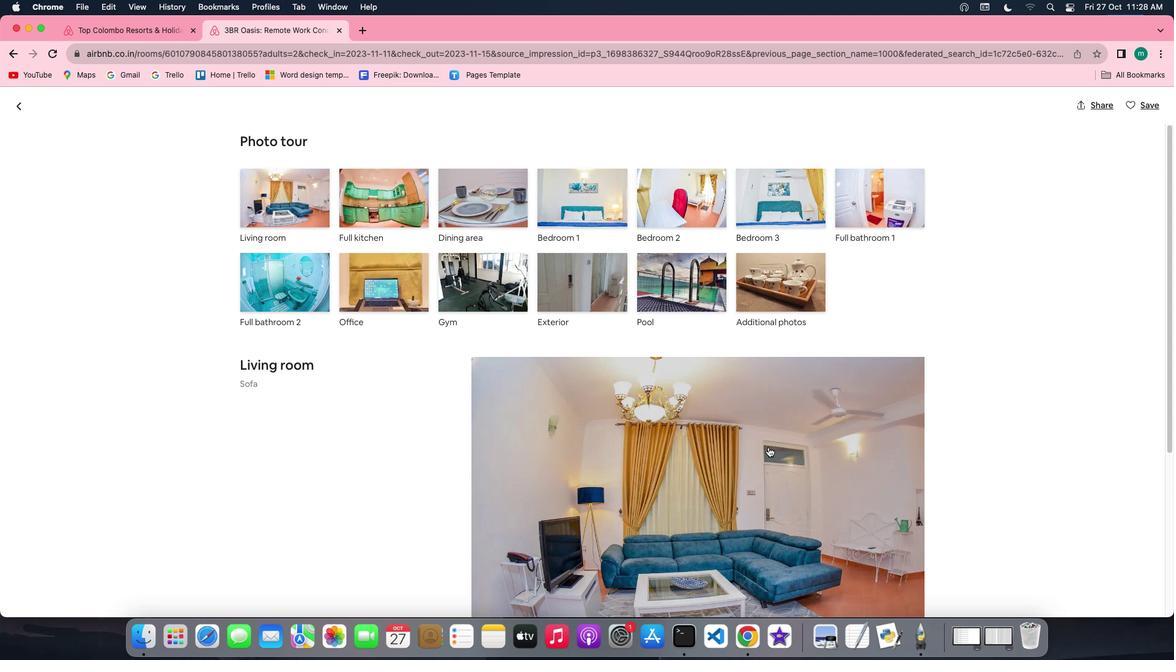 
Action: Mouse scrolled (767, 446) with delta (0, -1)
Screenshot: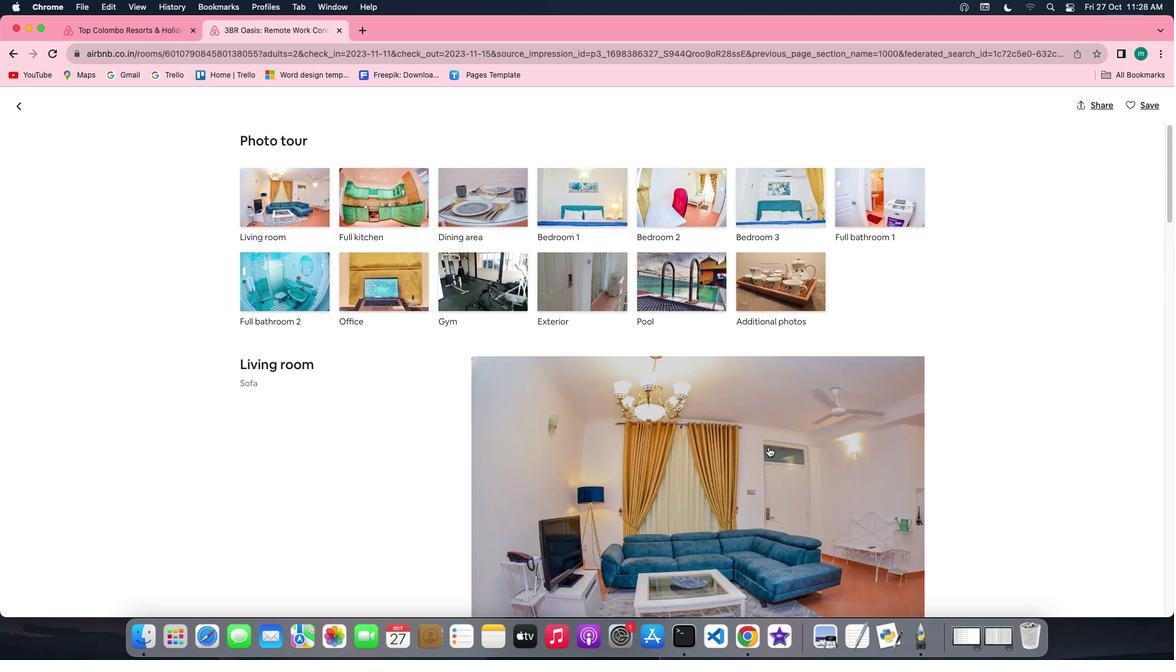 
Action: Mouse scrolled (767, 446) with delta (0, -1)
Screenshot: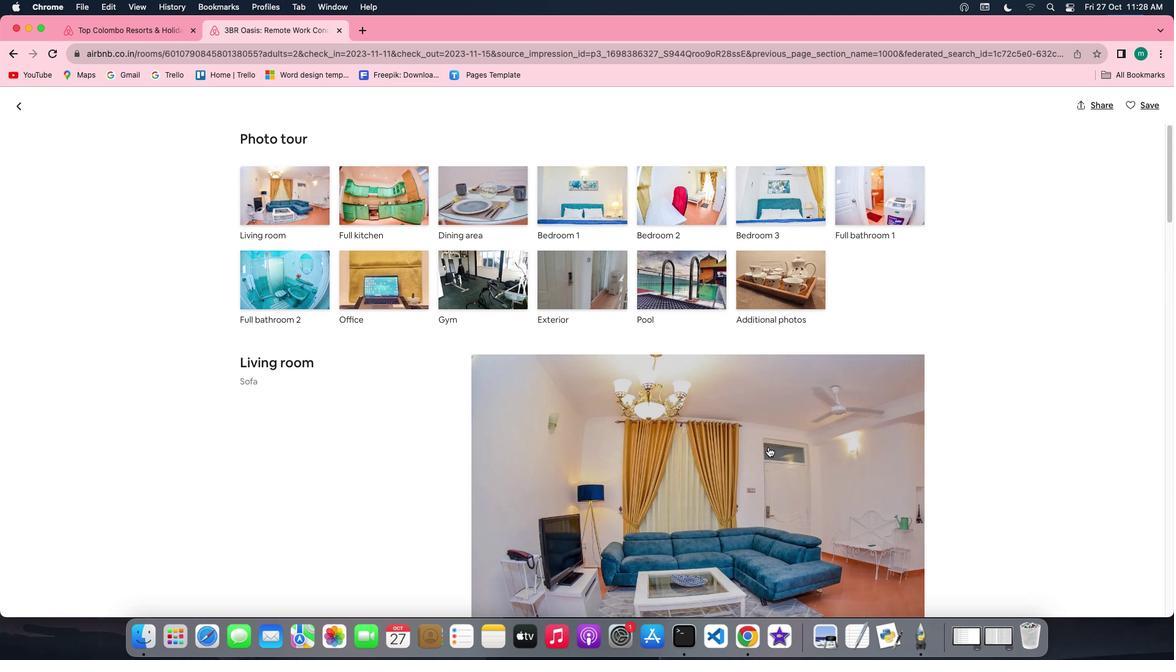 
Action: Mouse scrolled (767, 446) with delta (0, -1)
Screenshot: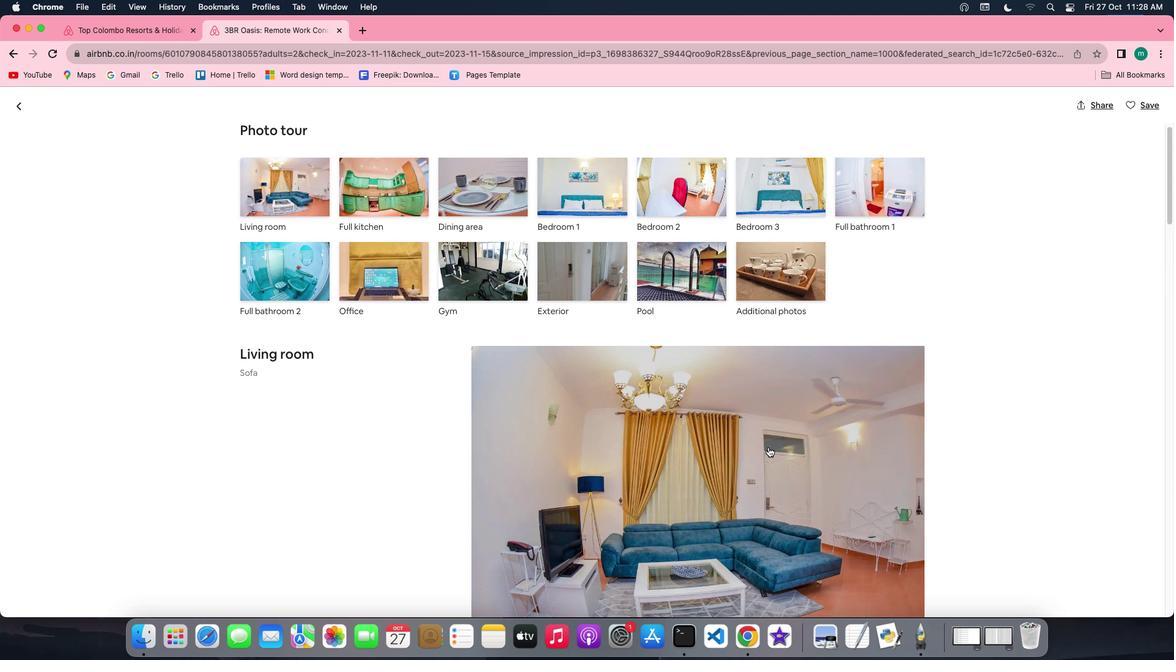 
Action: Mouse scrolled (767, 446) with delta (0, -1)
Screenshot: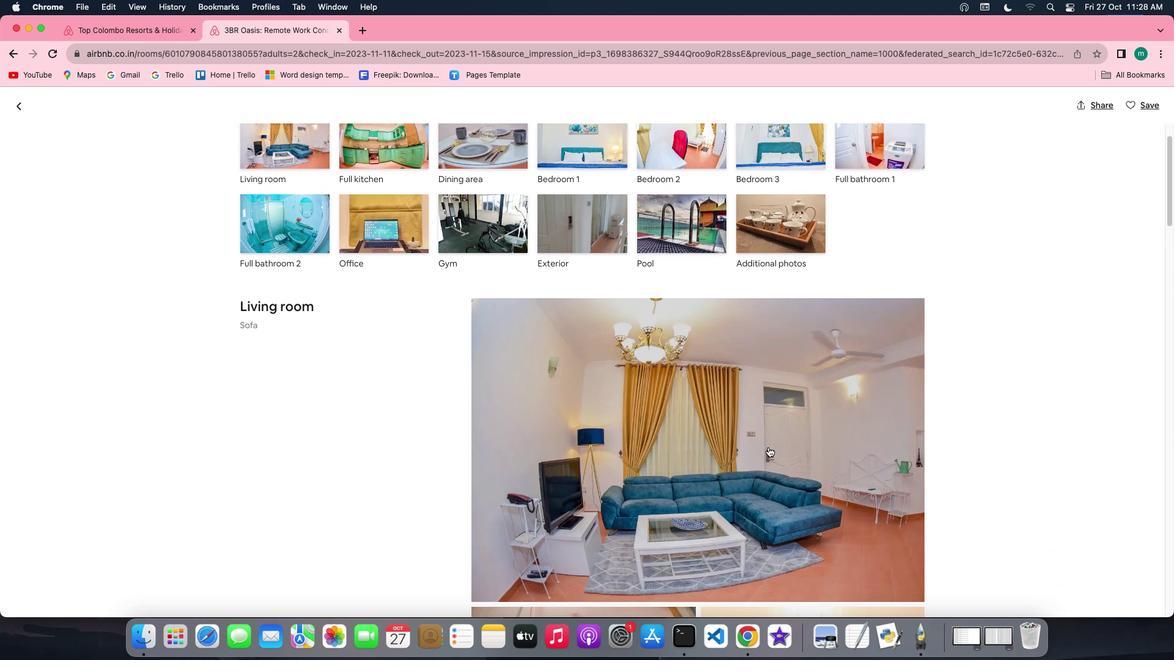 
Action: Mouse scrolled (767, 446) with delta (0, -1)
Screenshot: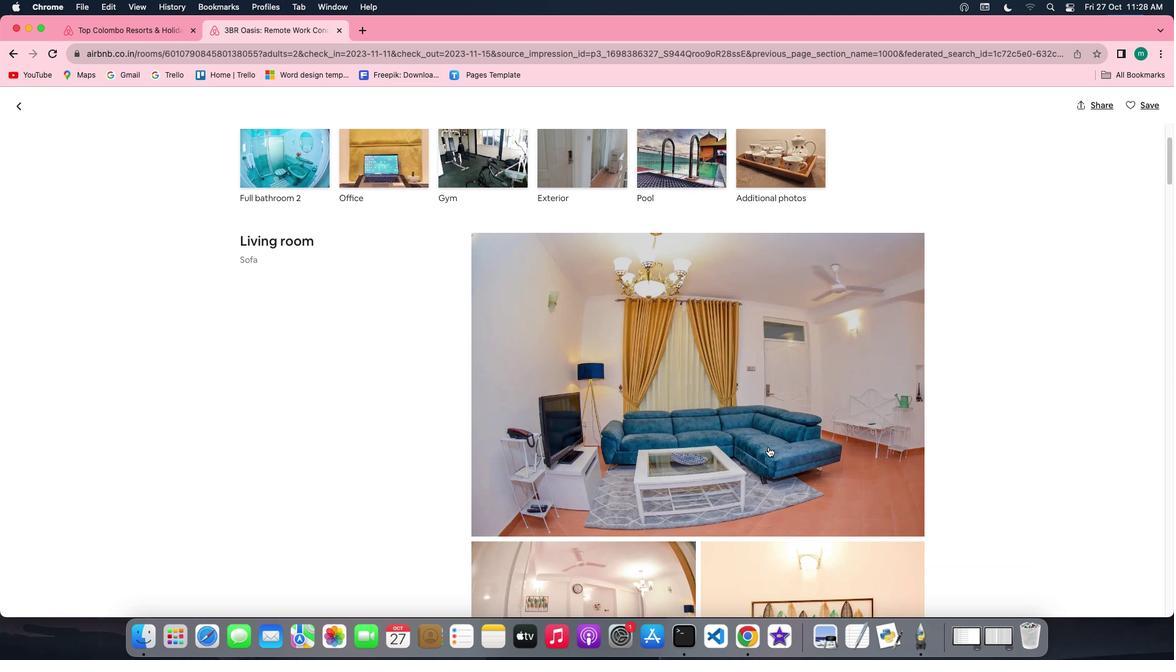 
Action: Mouse scrolled (767, 446) with delta (0, -1)
Screenshot: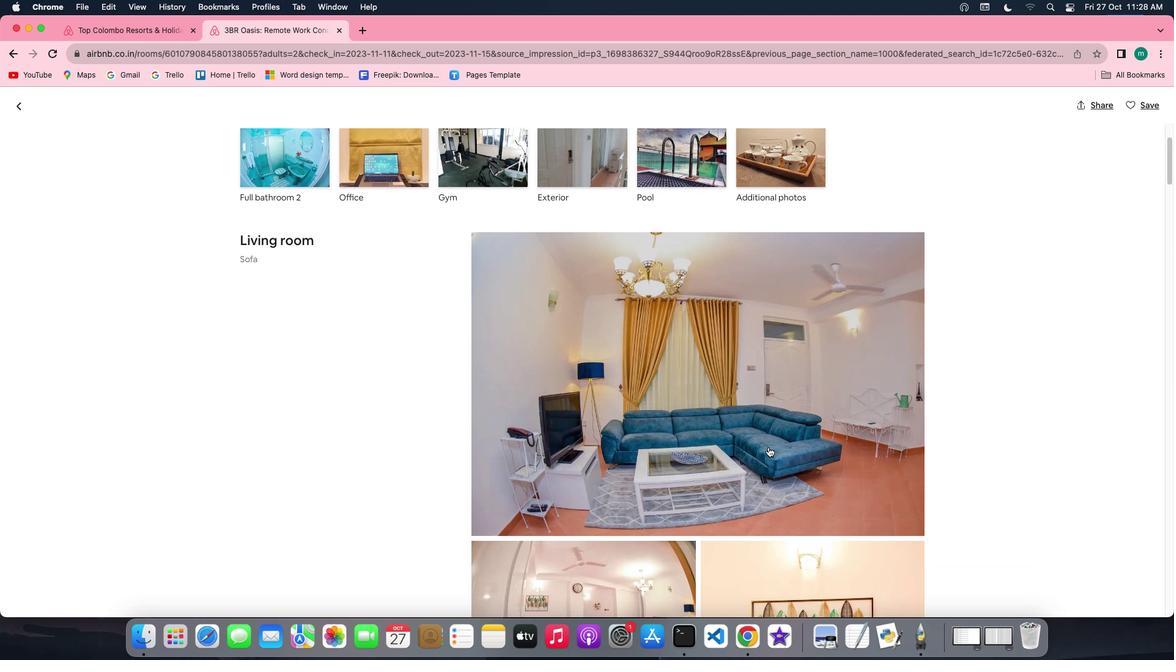 
Action: Mouse scrolled (767, 446) with delta (0, -1)
Screenshot: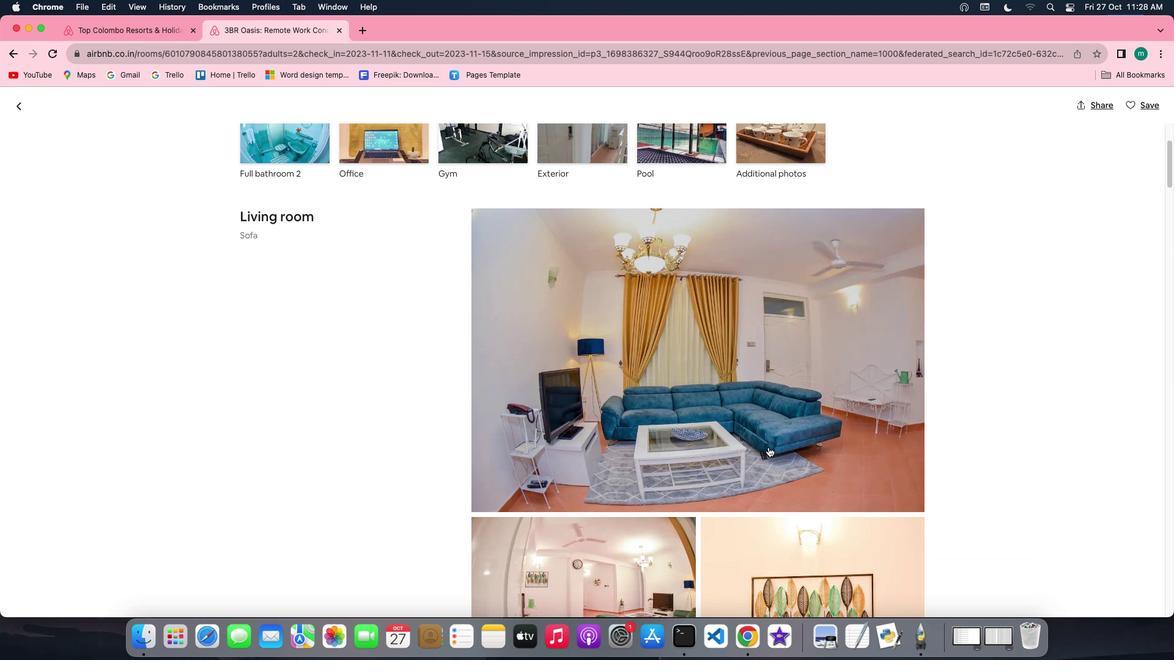 
Action: Mouse scrolled (767, 446) with delta (0, -1)
Screenshot: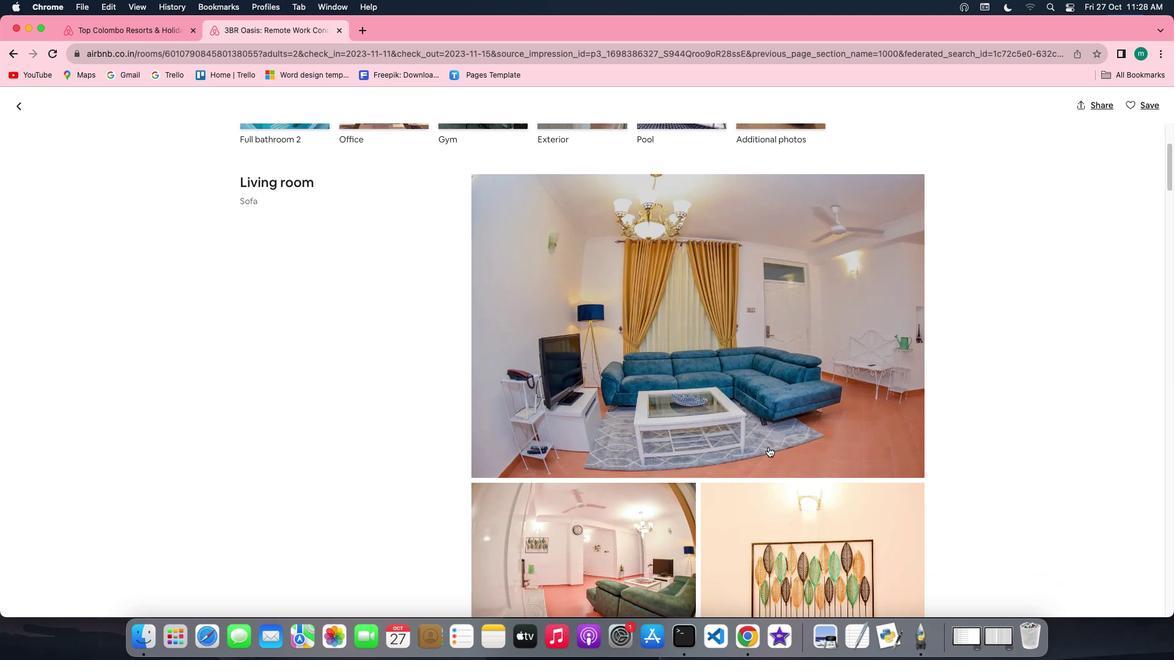 
Action: Mouse moved to (767, 447)
Screenshot: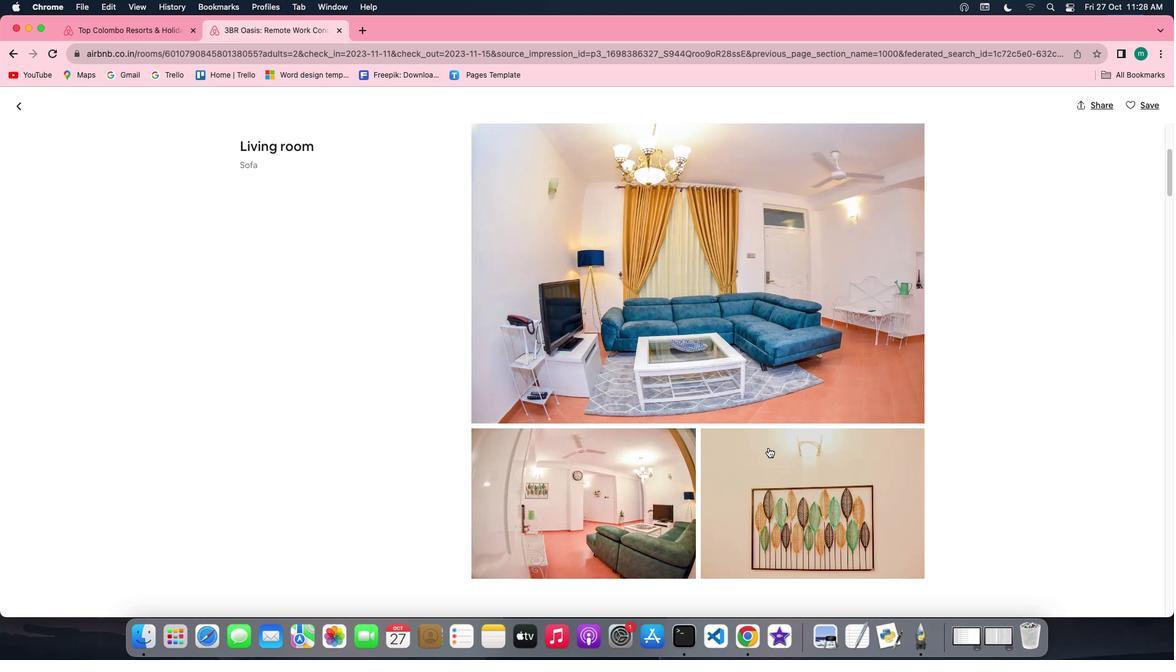 
Action: Mouse scrolled (767, 447) with delta (0, -1)
Screenshot: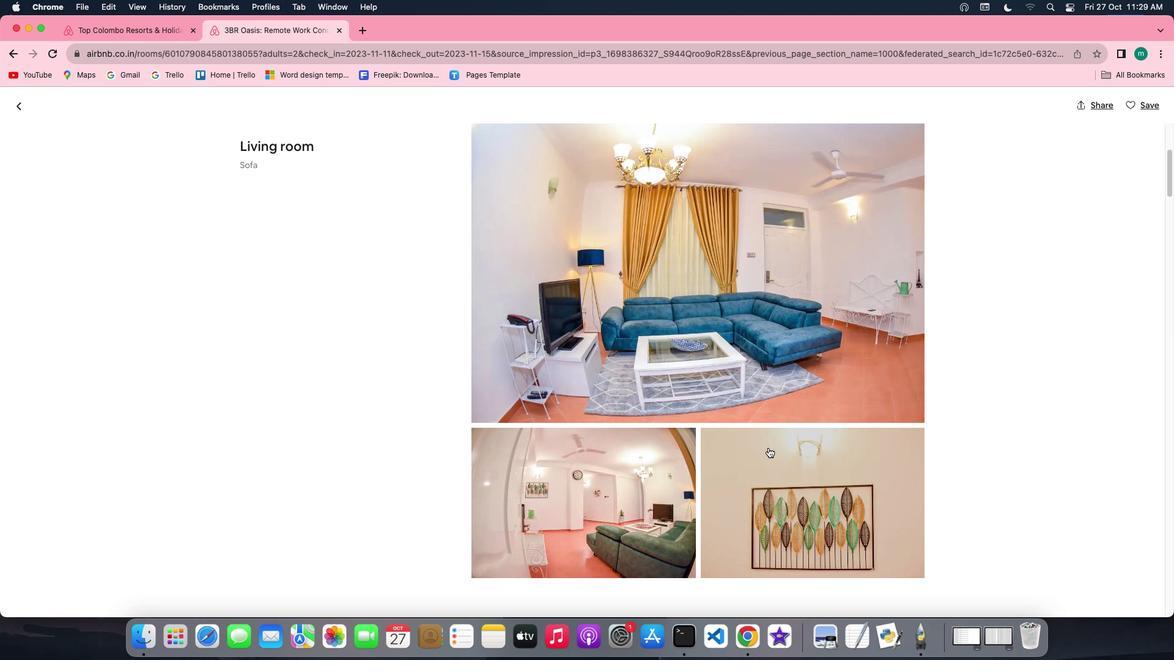 
Action: Mouse scrolled (767, 447) with delta (0, -1)
Screenshot: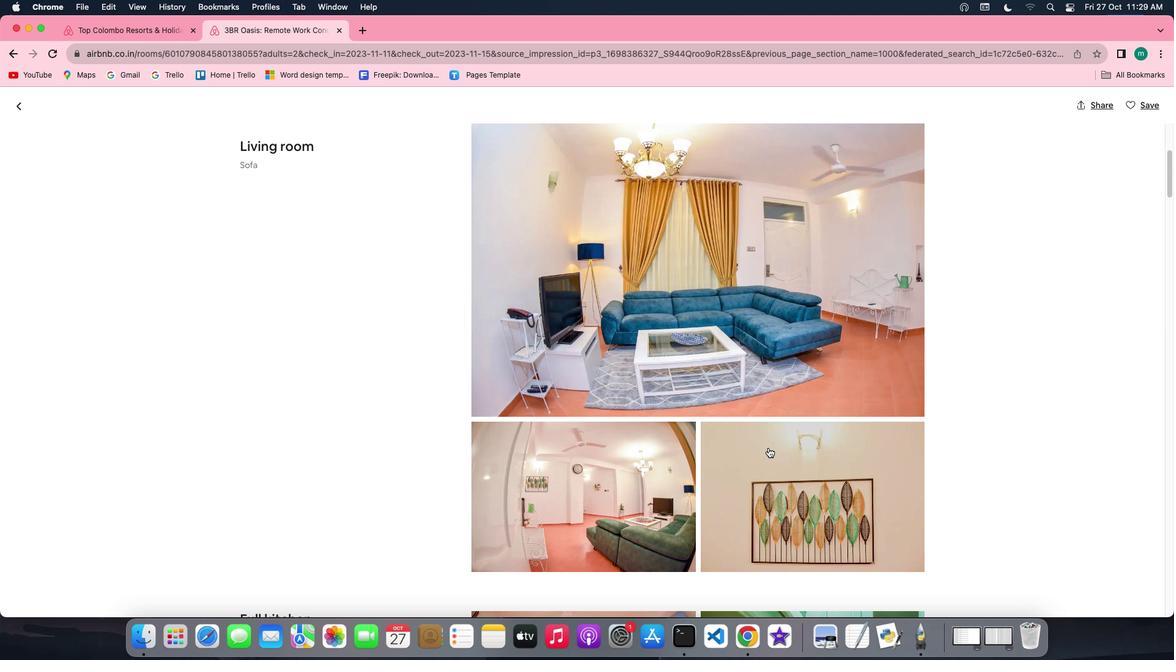 
Action: Mouse scrolled (767, 447) with delta (0, -1)
Screenshot: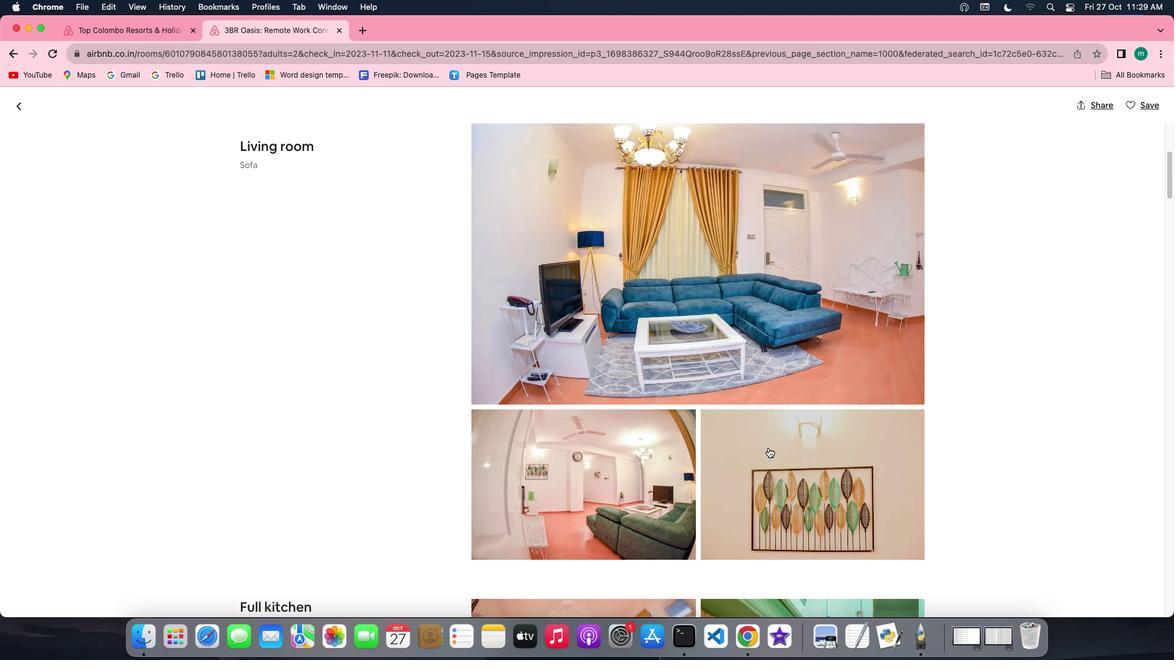 
Action: Mouse scrolled (767, 447) with delta (0, -1)
Screenshot: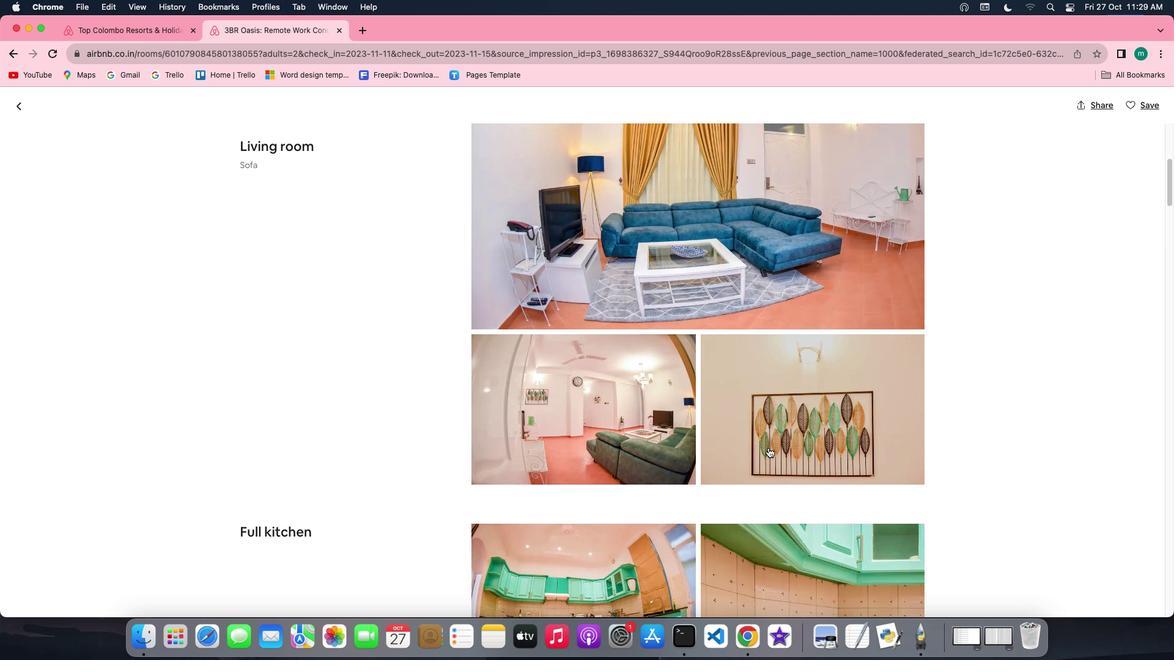 
Action: Mouse scrolled (767, 447) with delta (0, -1)
Screenshot: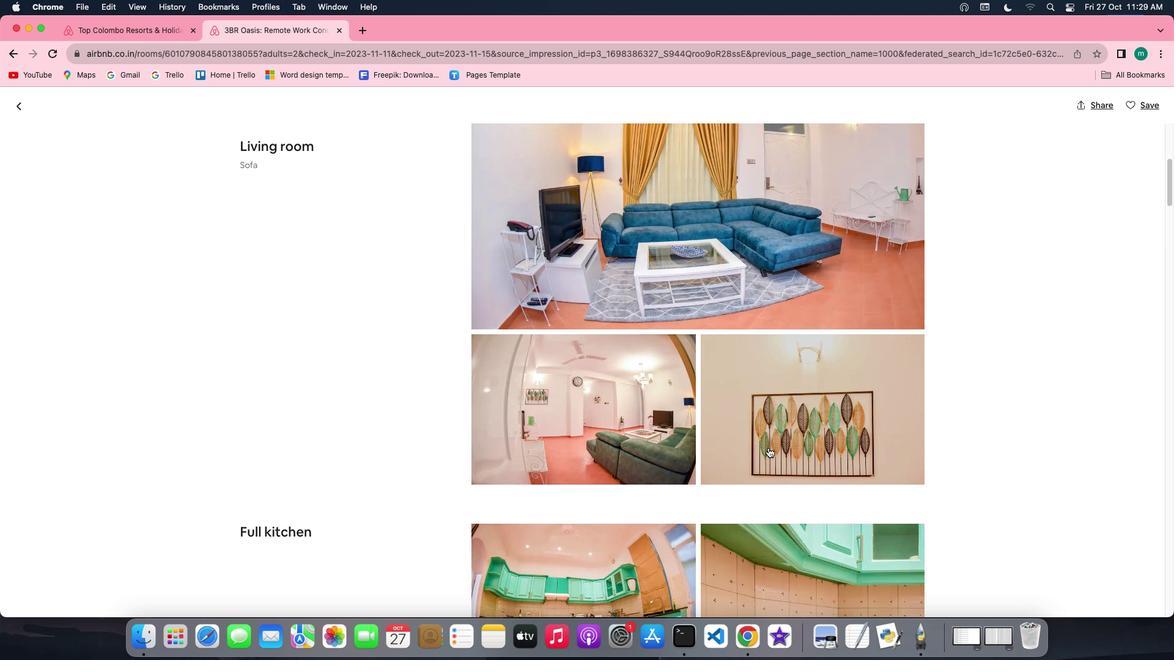 
Action: Mouse scrolled (767, 447) with delta (0, -1)
Screenshot: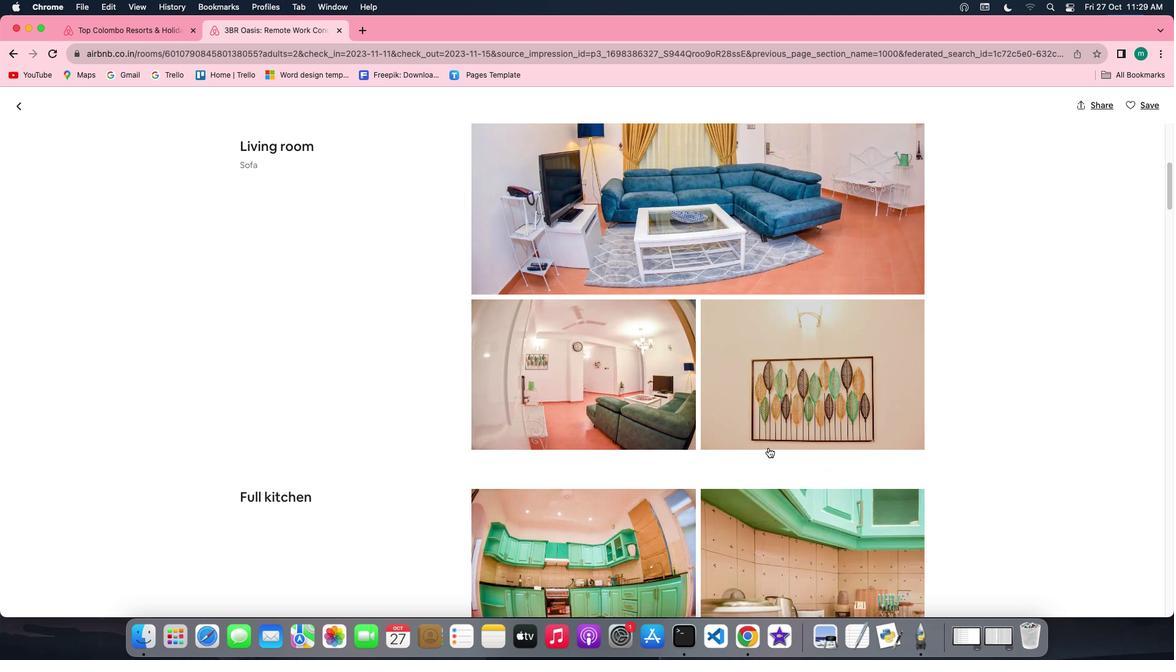
Action: Mouse scrolled (767, 447) with delta (0, -1)
Screenshot: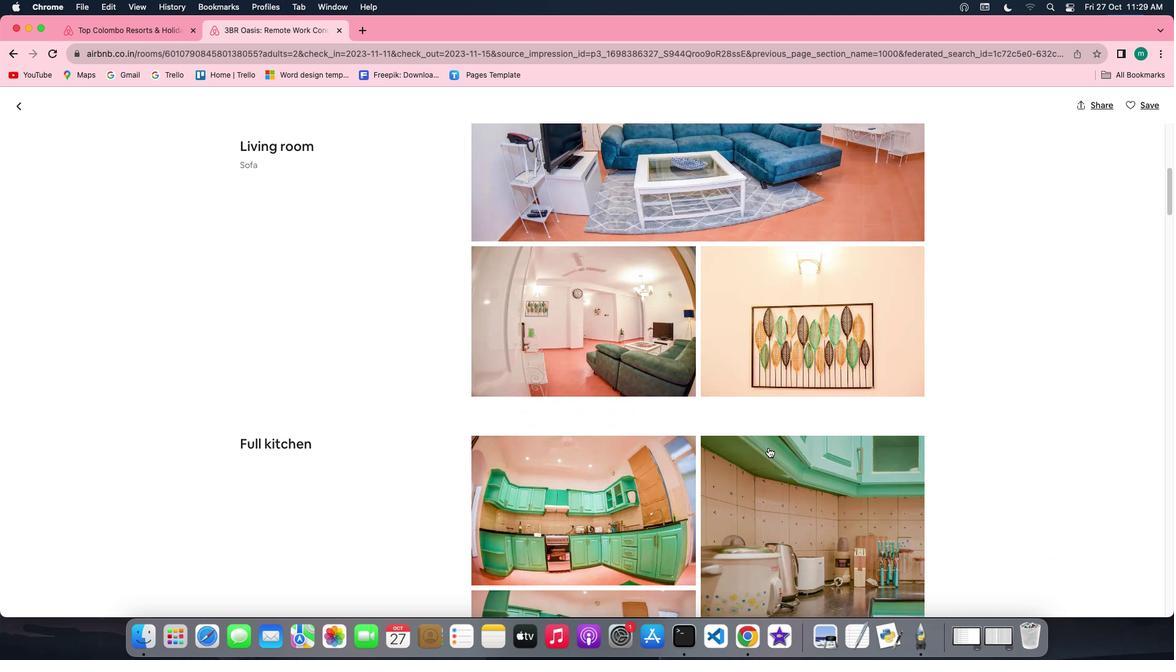 
Action: Mouse scrolled (767, 447) with delta (0, -1)
Screenshot: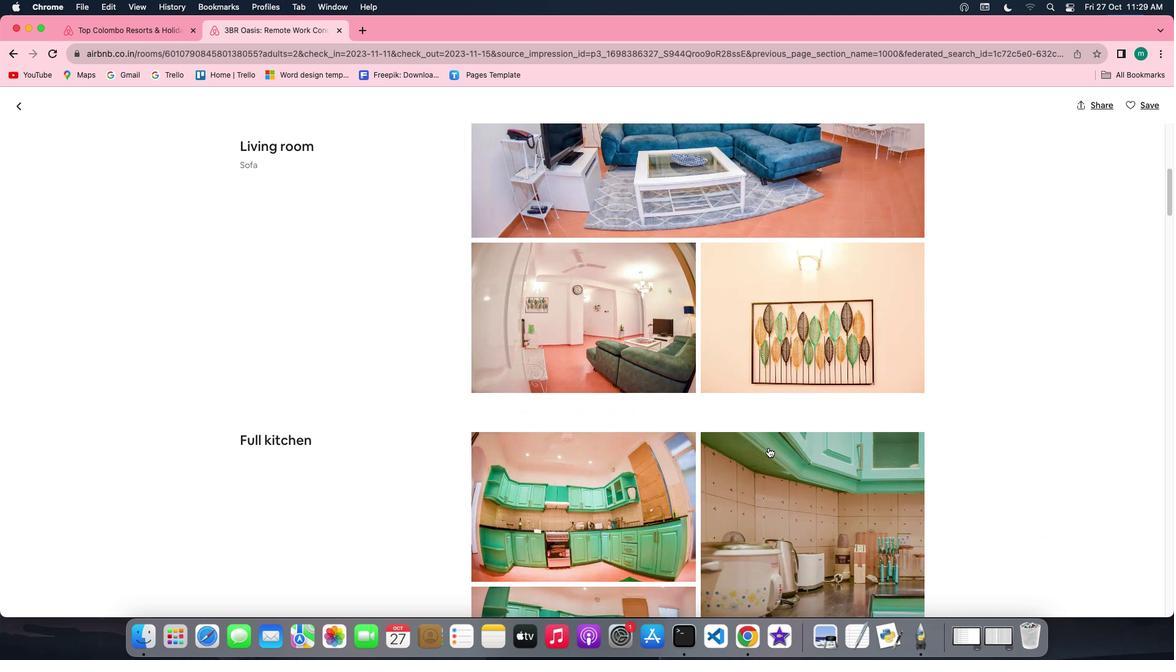 
Action: Mouse scrolled (767, 447) with delta (0, -1)
Screenshot: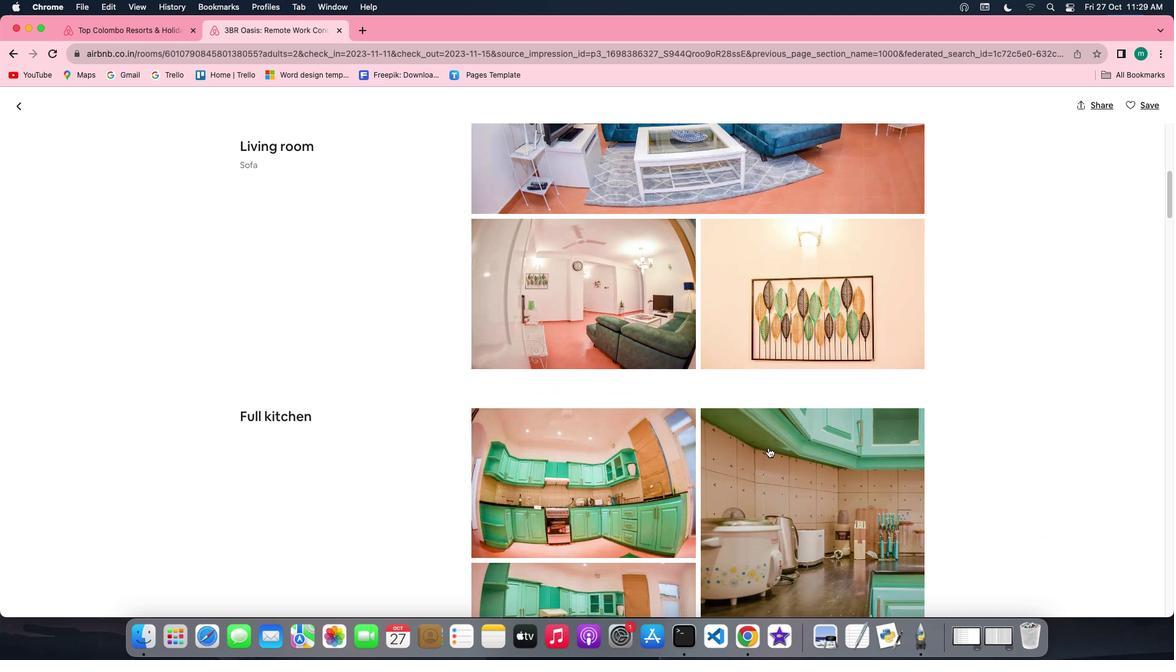 
Action: Mouse scrolled (767, 447) with delta (0, -1)
Screenshot: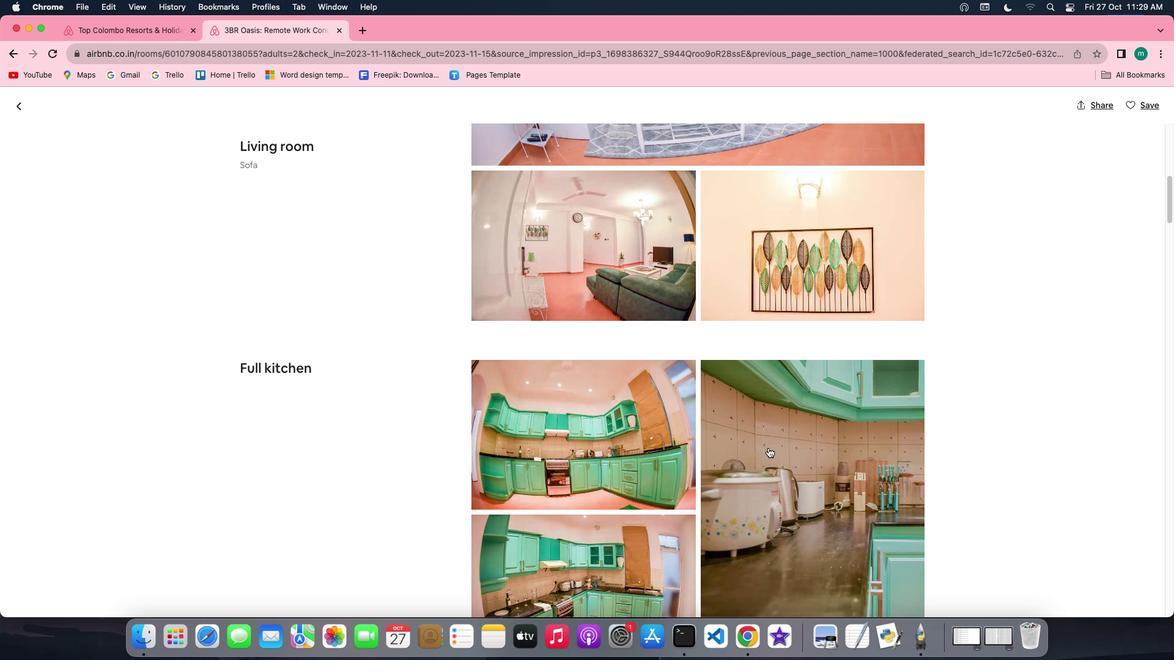 
Action: Mouse scrolled (767, 447) with delta (0, -1)
Screenshot: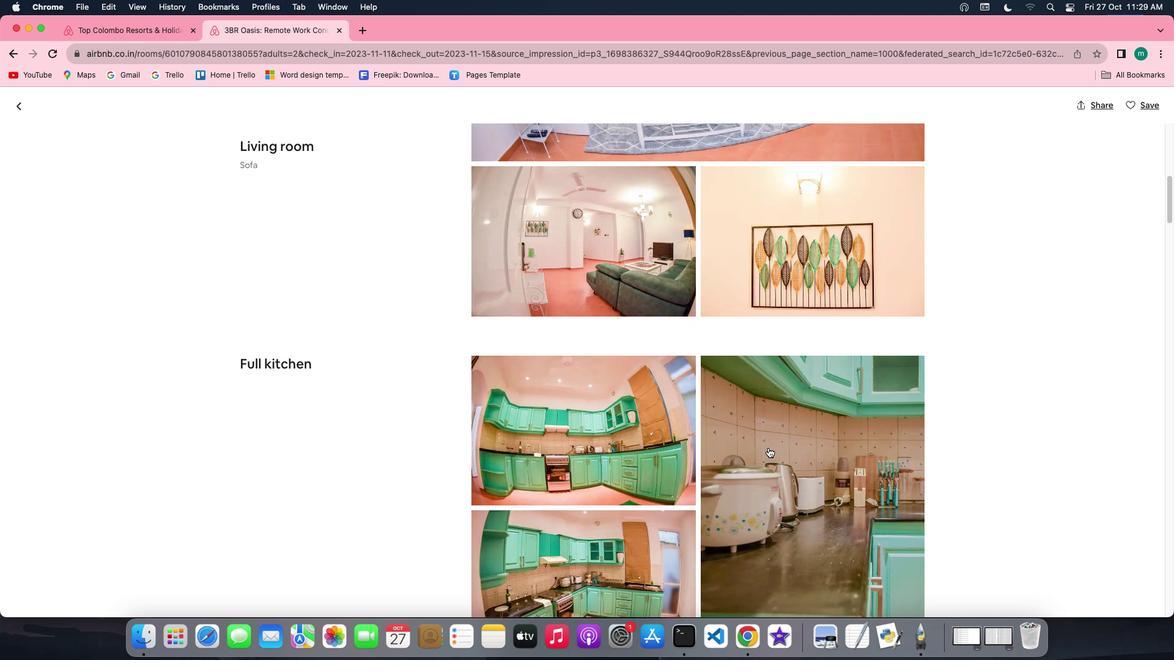 
Action: Mouse scrolled (767, 447) with delta (0, -1)
Screenshot: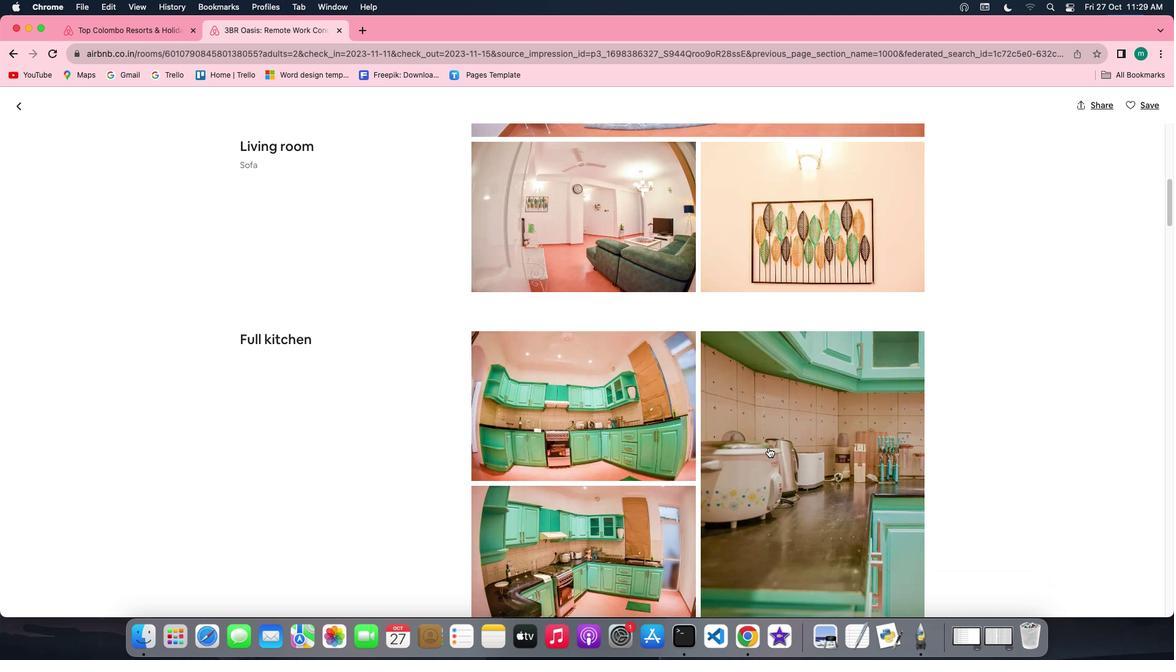 
Action: Mouse scrolled (767, 447) with delta (0, -1)
Screenshot: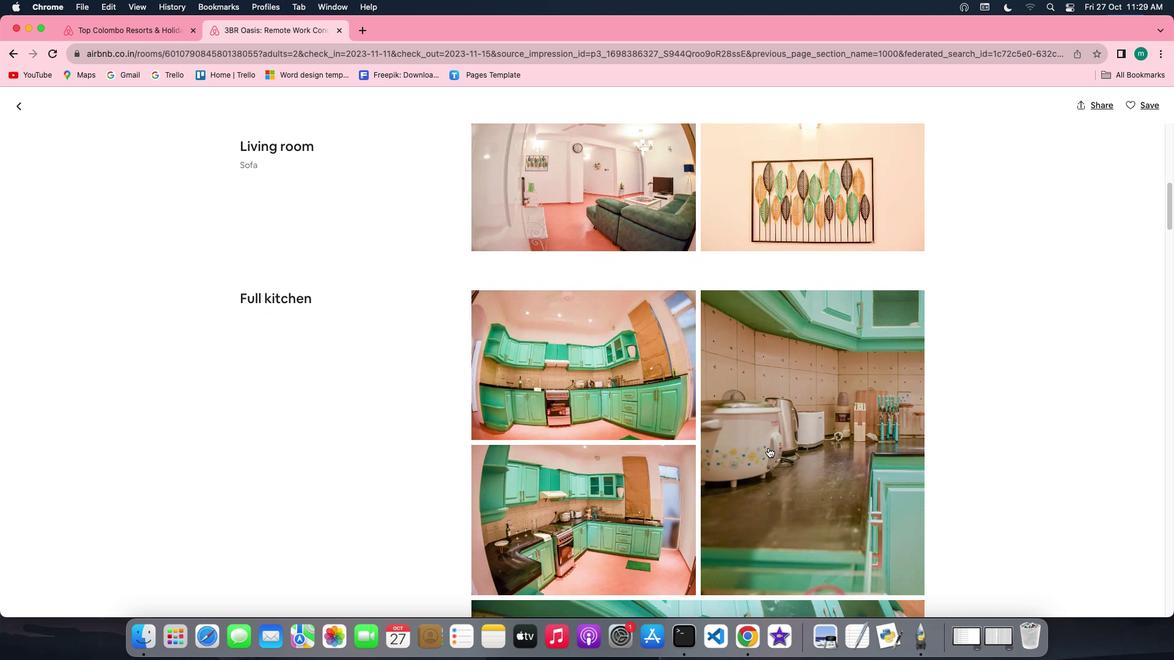 
Action: Mouse scrolled (767, 447) with delta (0, -1)
Screenshot: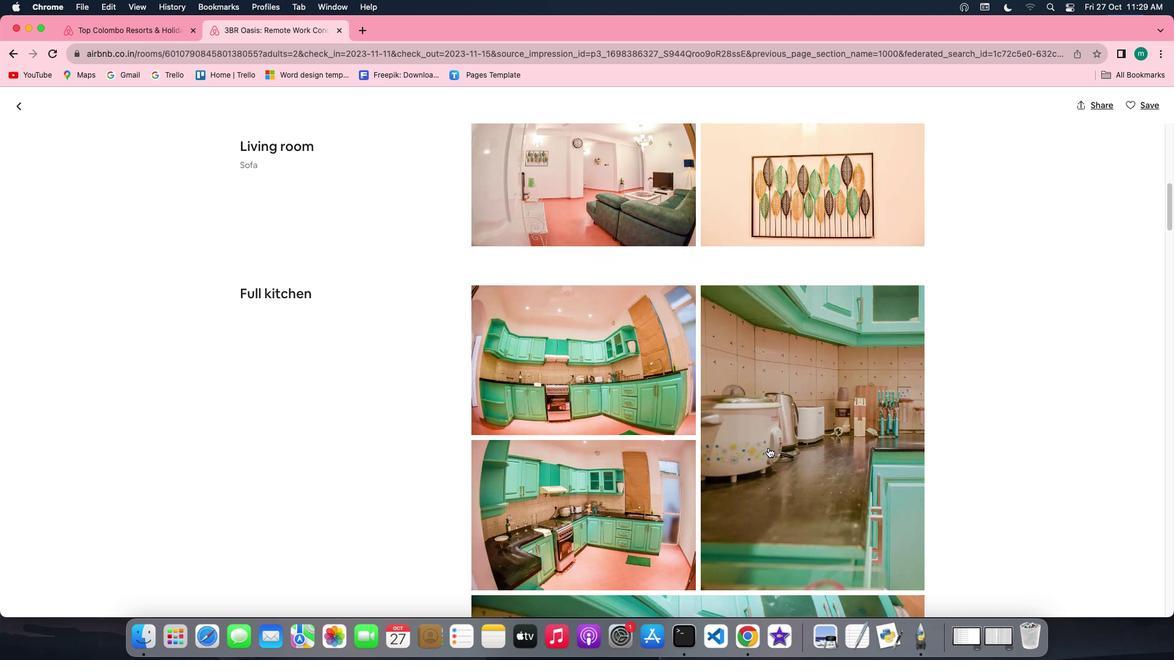 
Action: Mouse scrolled (767, 447) with delta (0, -1)
Screenshot: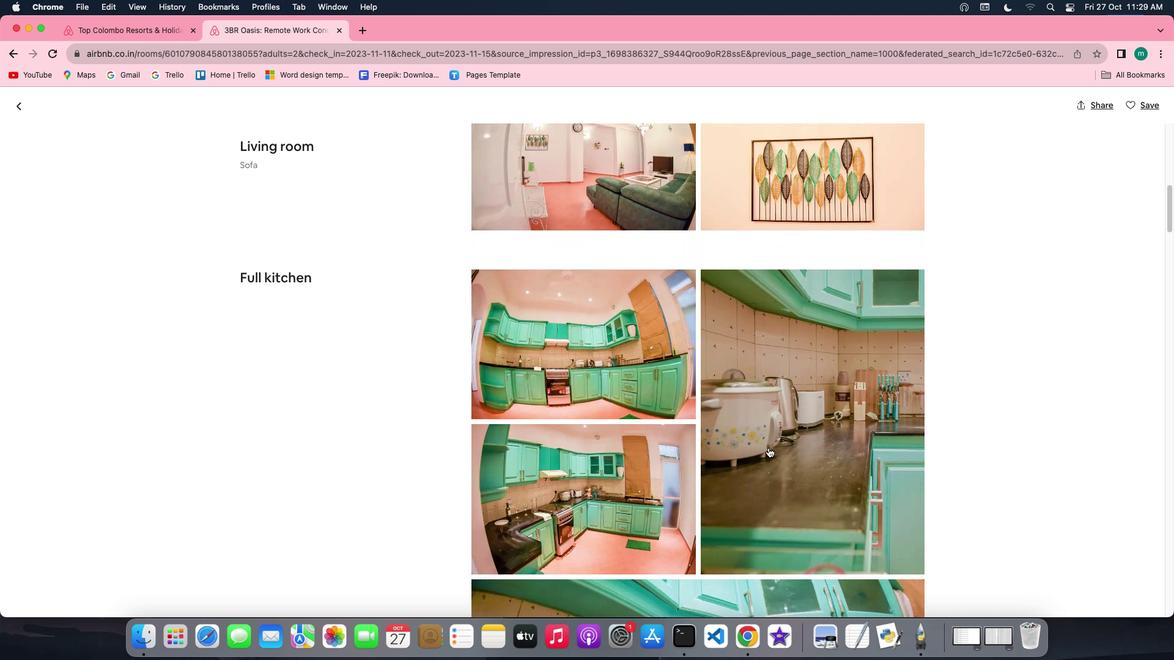 
Action: Mouse scrolled (767, 447) with delta (0, -1)
Screenshot: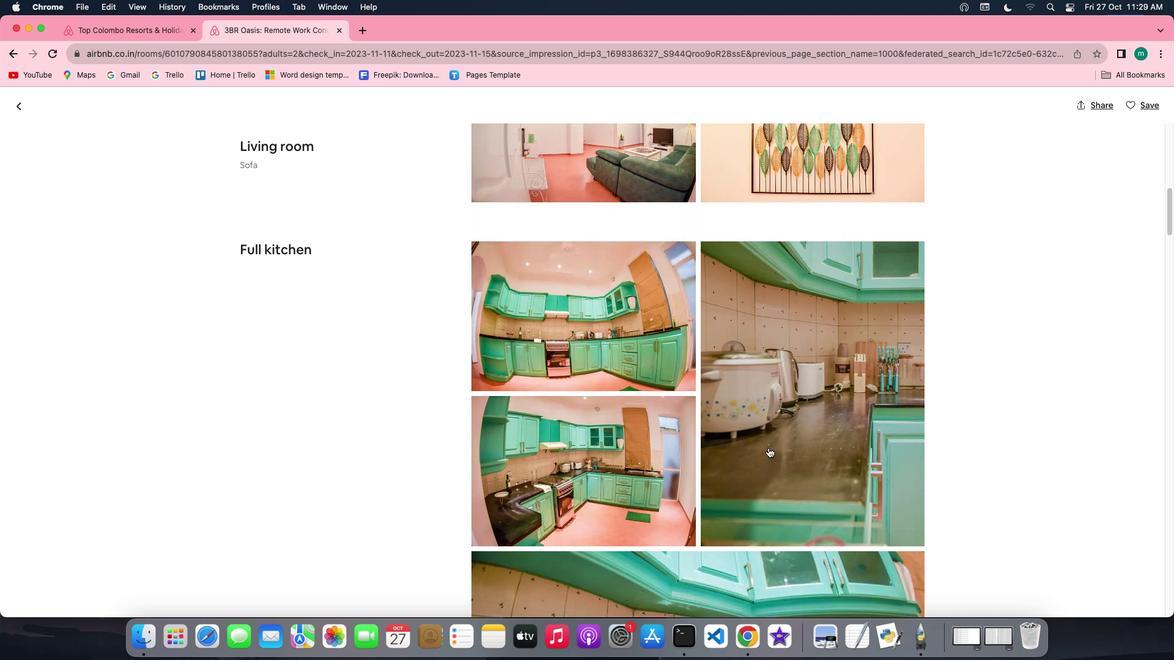 
Action: Mouse scrolled (767, 447) with delta (0, -1)
Screenshot: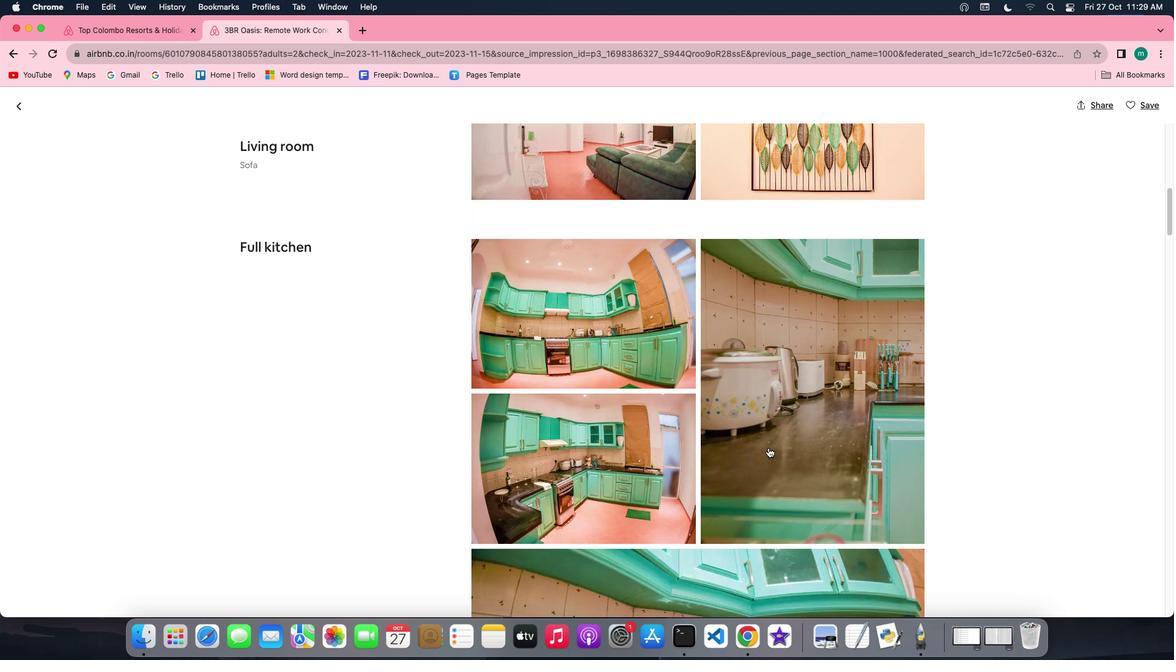 
Action: Mouse scrolled (767, 447) with delta (0, -1)
Screenshot: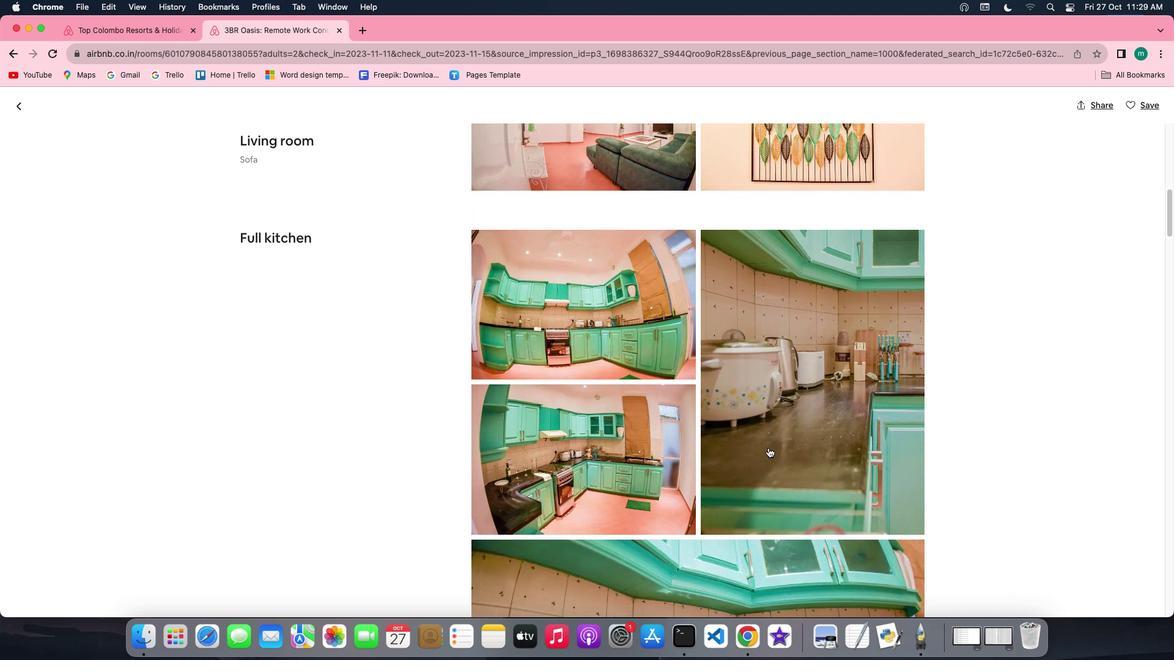 
Action: Mouse scrolled (767, 447) with delta (0, -2)
Screenshot: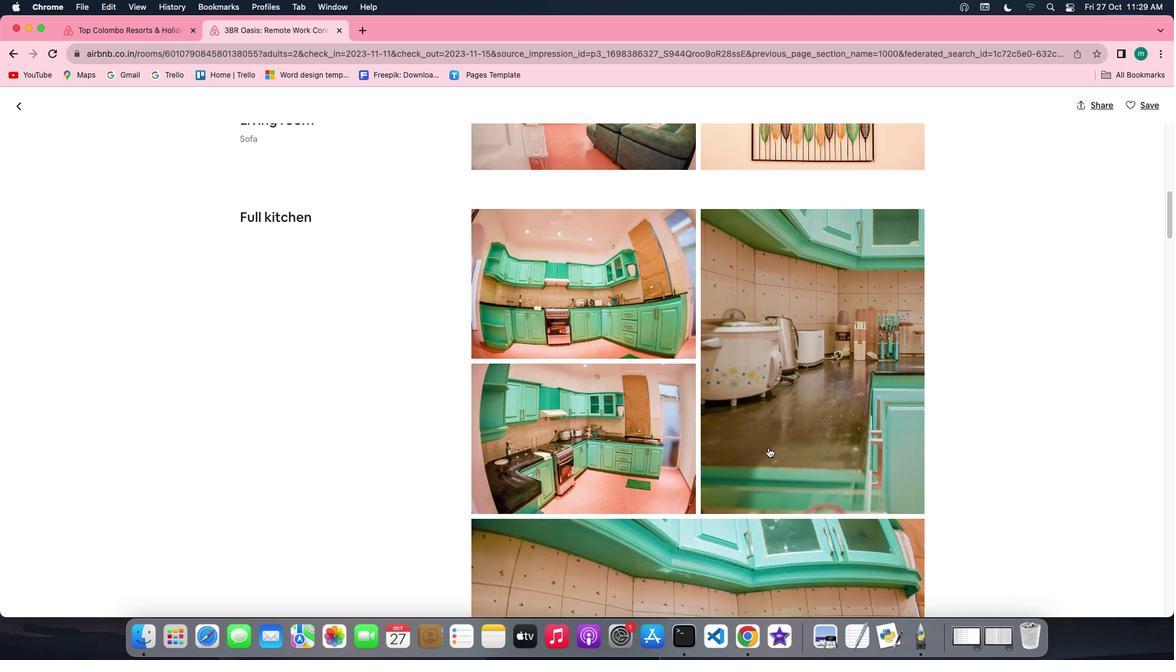 
Action: Mouse scrolled (767, 447) with delta (0, -1)
Screenshot: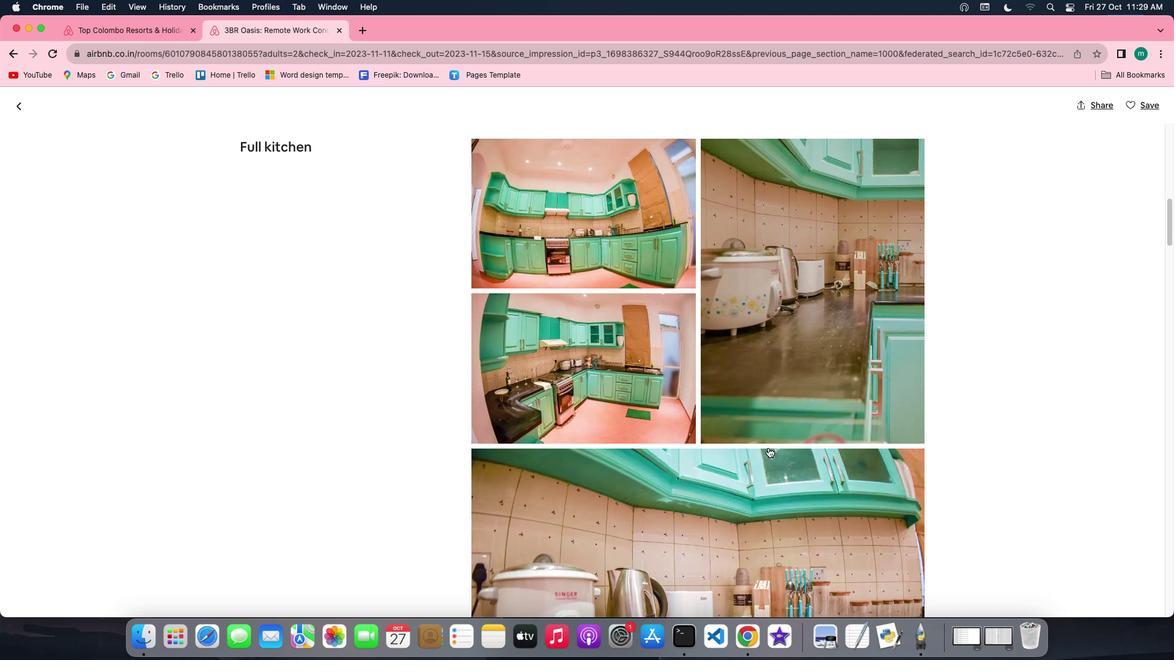 
Action: Mouse scrolled (767, 447) with delta (0, -1)
Screenshot: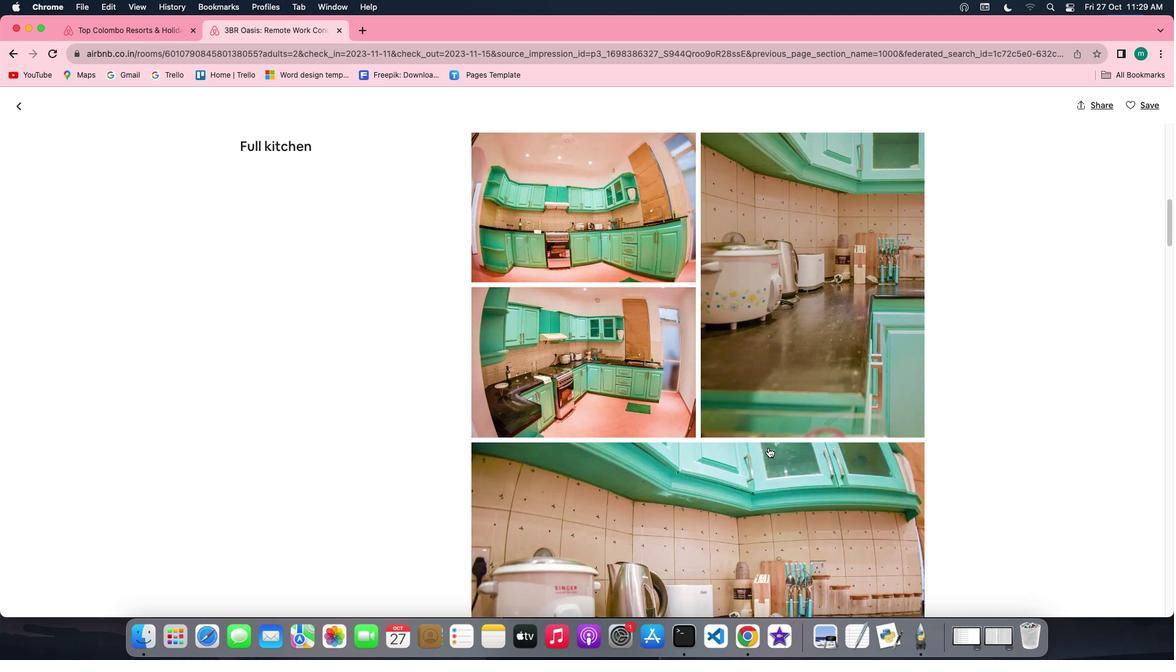 
Action: Mouse scrolled (767, 447) with delta (0, -1)
Screenshot: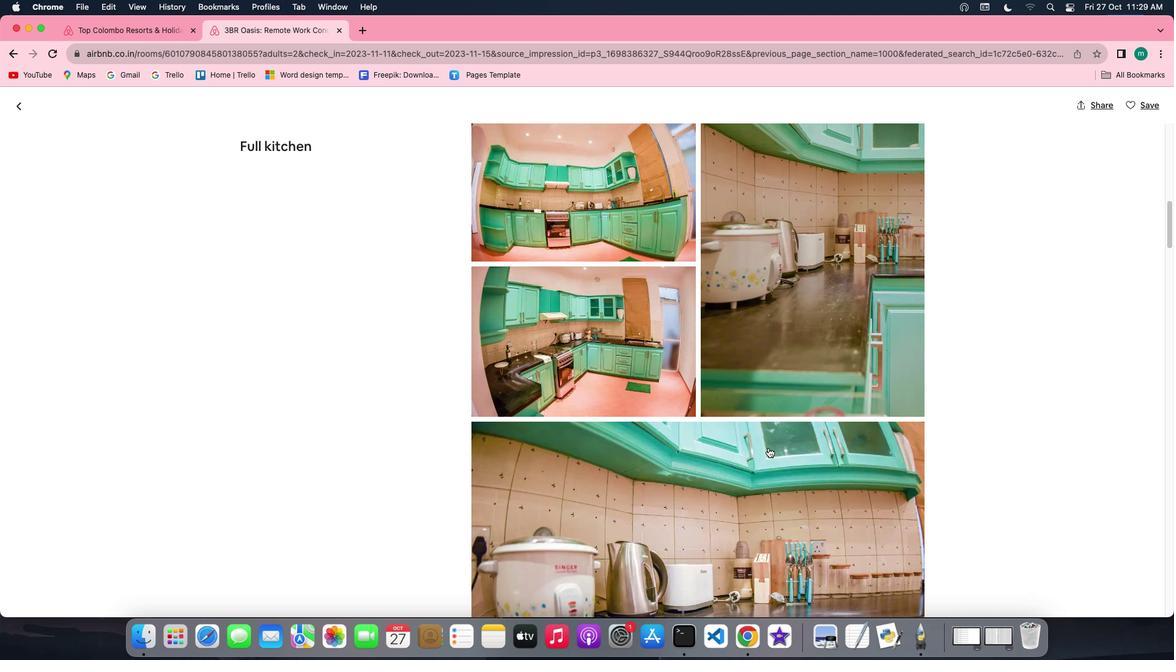 
Action: Mouse scrolled (767, 447) with delta (0, -1)
Screenshot: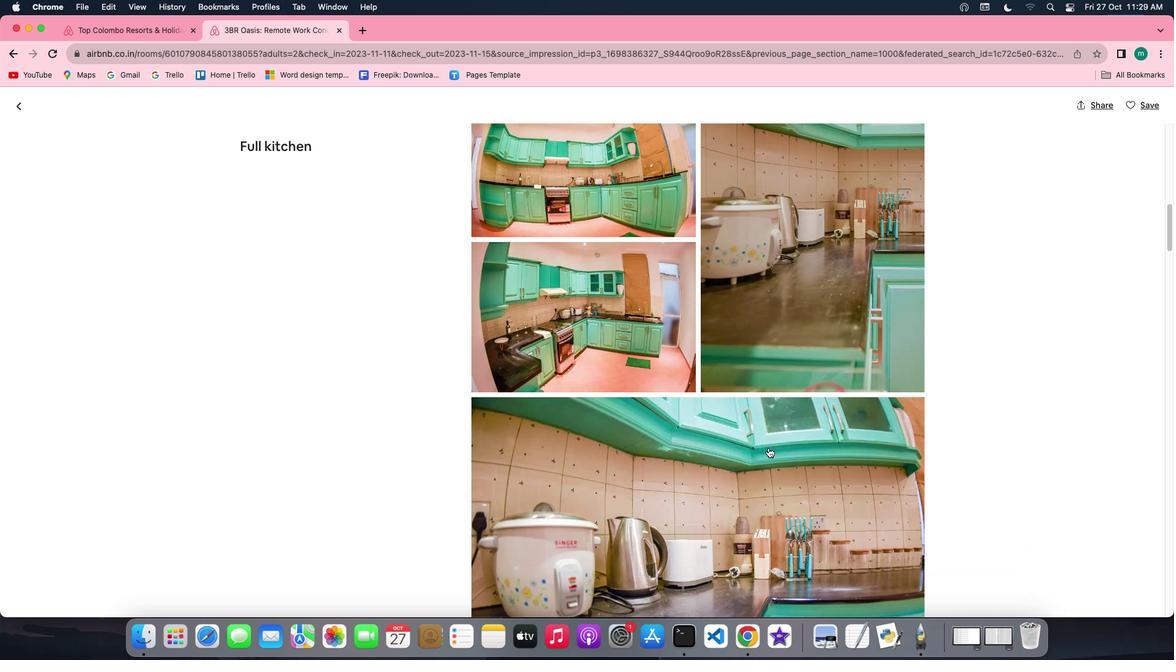 
Action: Mouse scrolled (767, 447) with delta (0, -1)
Screenshot: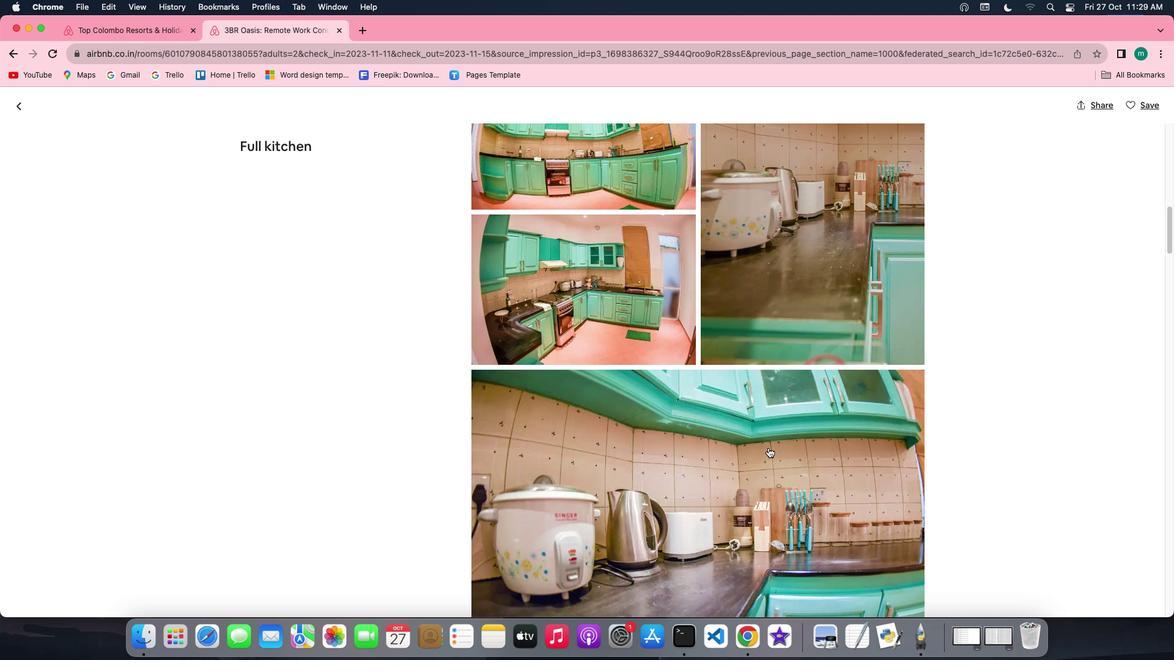 
Action: Mouse scrolled (767, 447) with delta (0, -1)
Screenshot: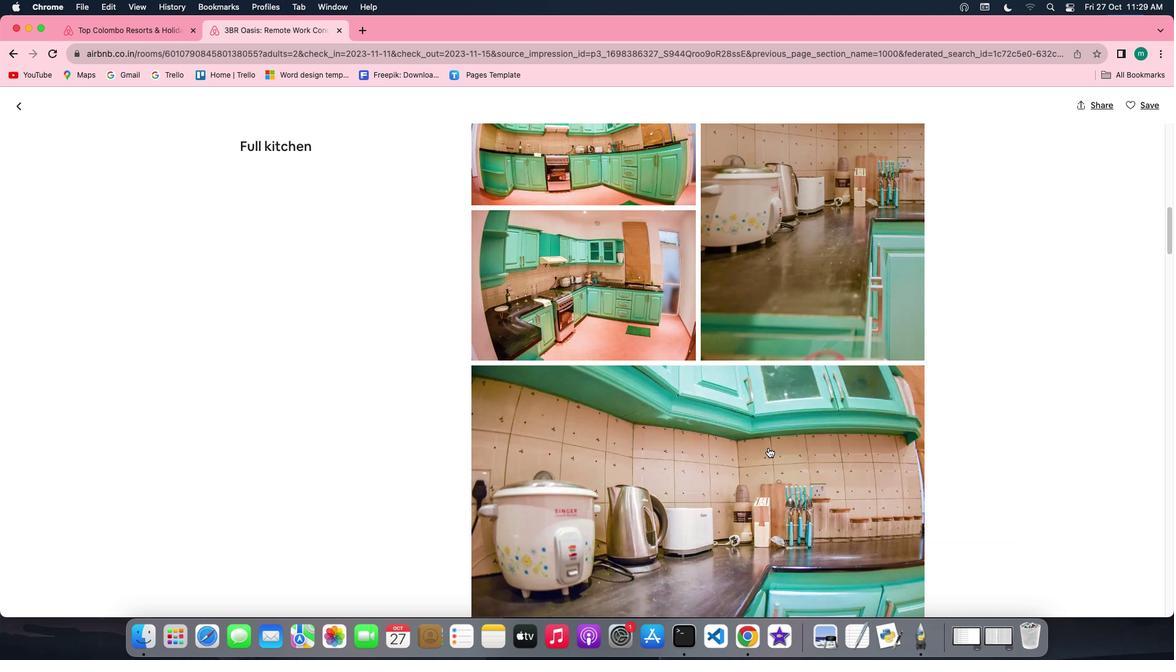 
Action: Mouse scrolled (767, 447) with delta (0, -1)
Screenshot: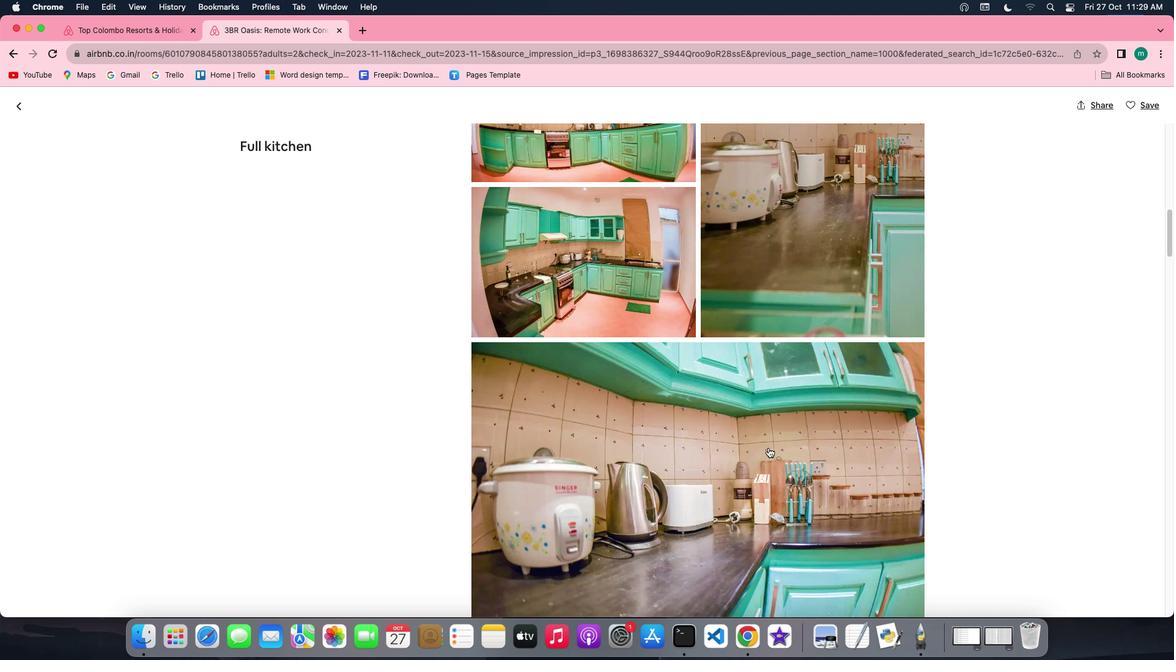 
Action: Mouse scrolled (767, 447) with delta (0, -1)
Screenshot: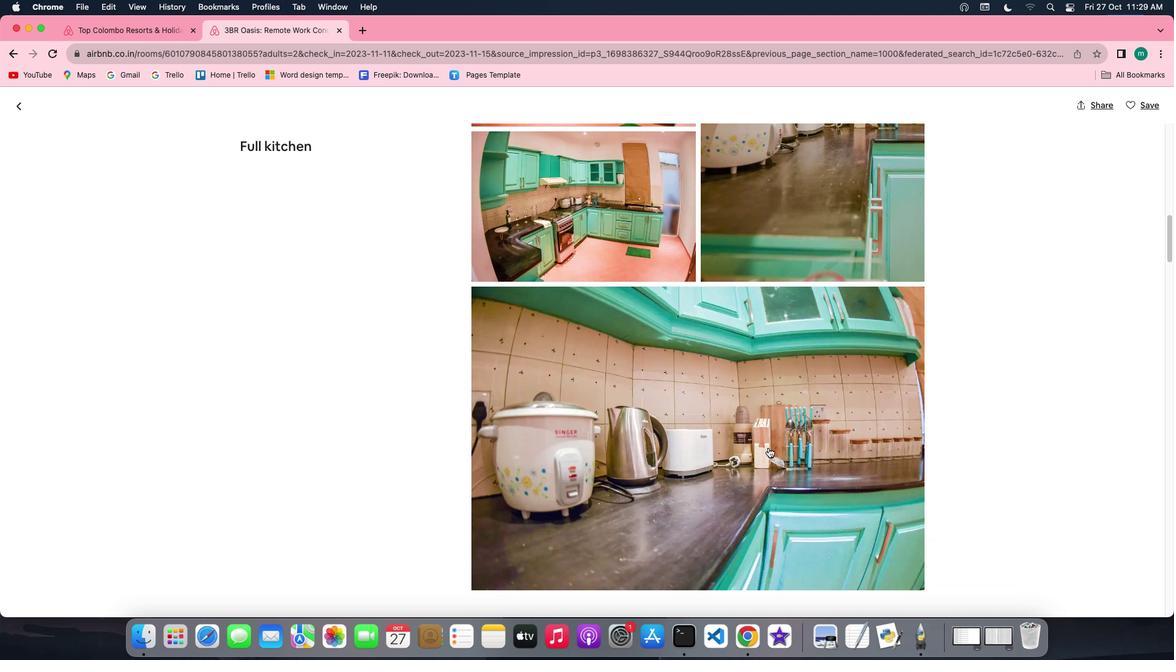 
Action: Mouse scrolled (767, 447) with delta (0, -1)
Screenshot: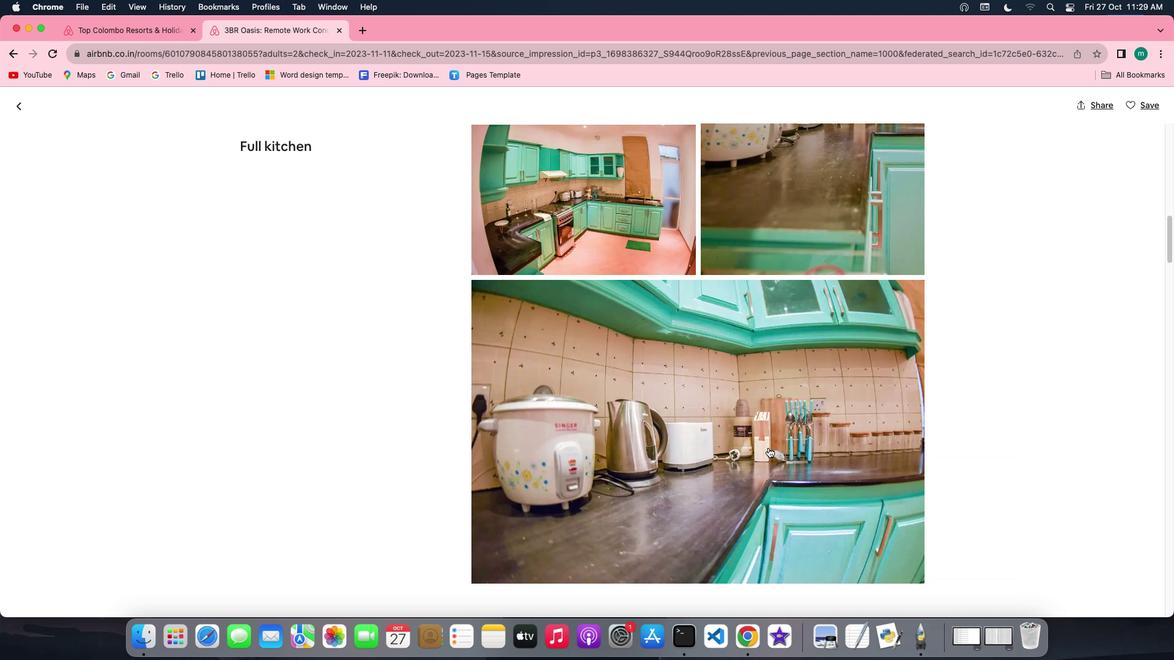 
Action: Mouse scrolled (767, 447) with delta (0, -1)
Screenshot: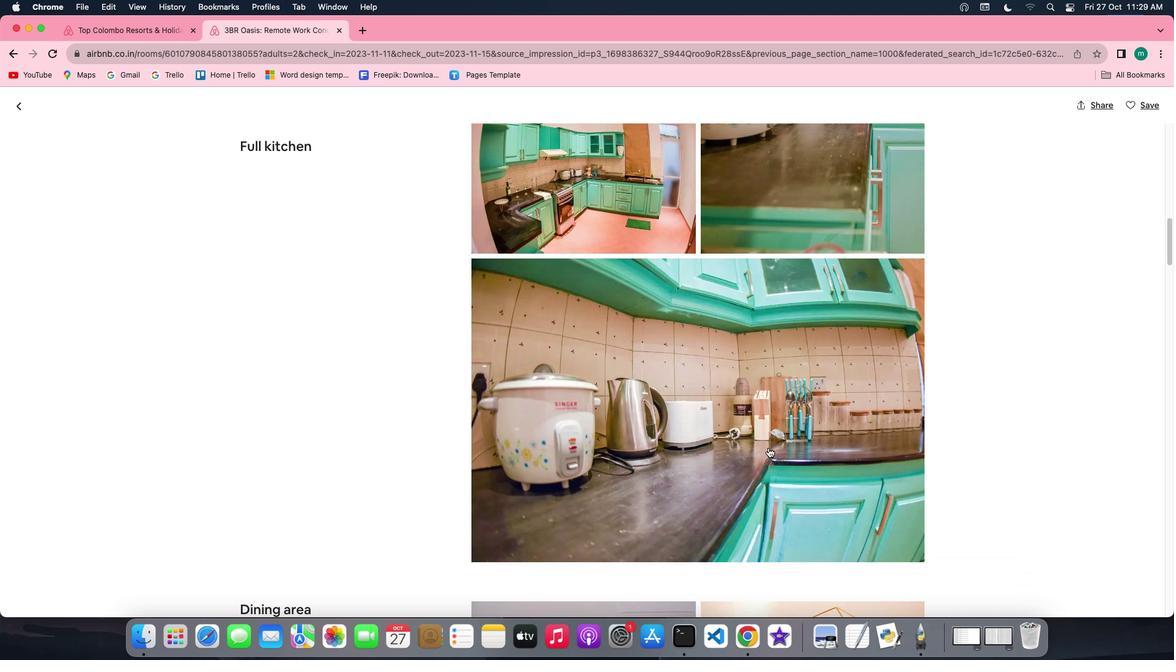 
Action: Mouse scrolled (767, 447) with delta (0, -1)
Screenshot: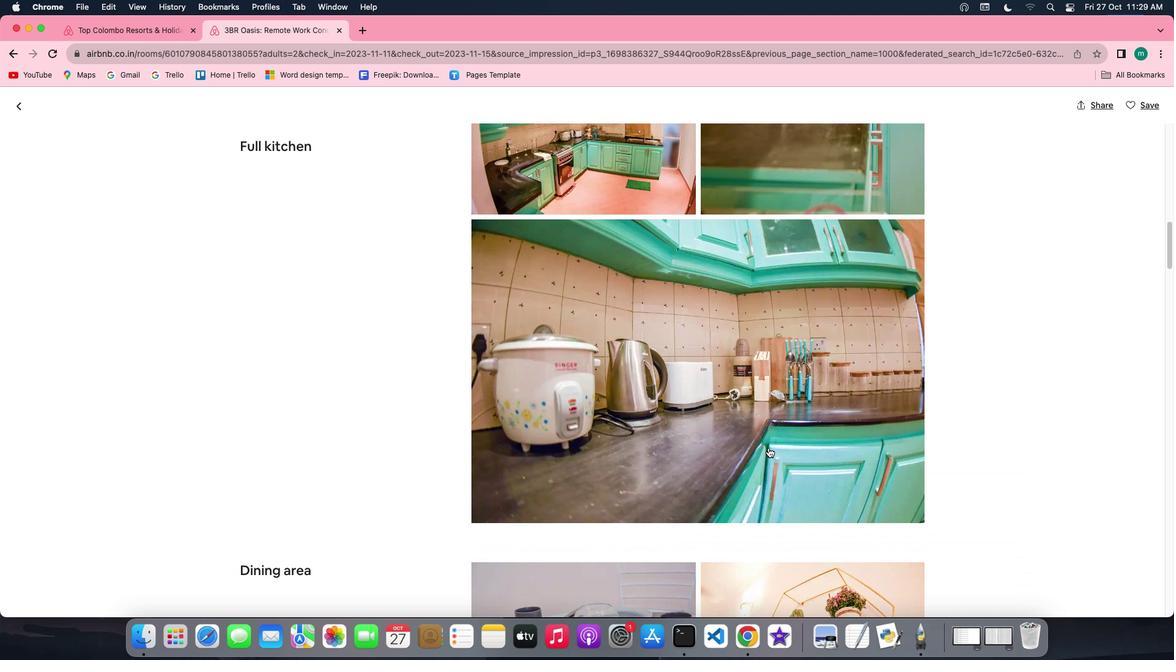 
Action: Mouse scrolled (767, 447) with delta (0, -1)
Screenshot: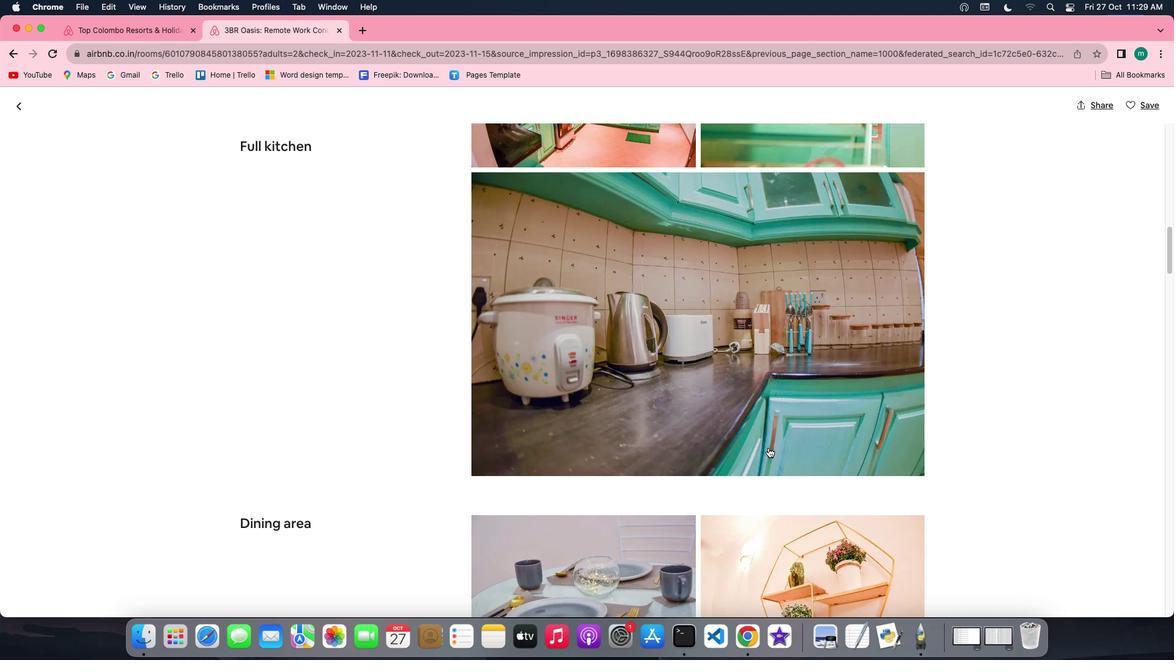 
Action: Mouse scrolled (767, 447) with delta (0, -1)
Screenshot: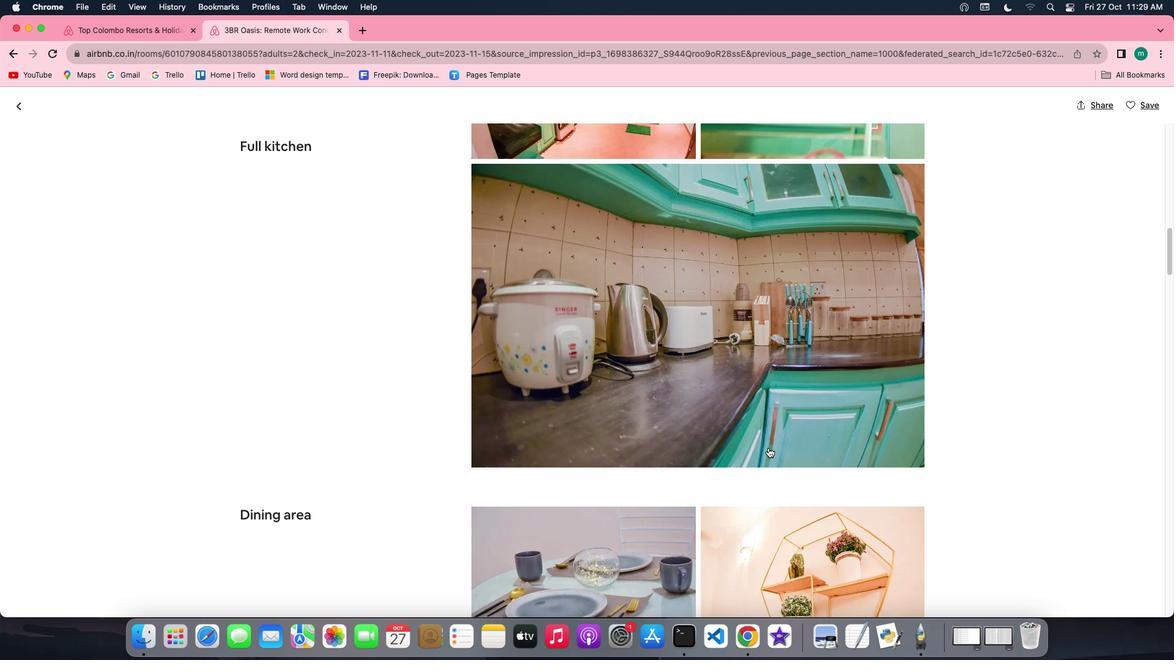 
Action: Mouse scrolled (767, 447) with delta (0, -1)
Screenshot: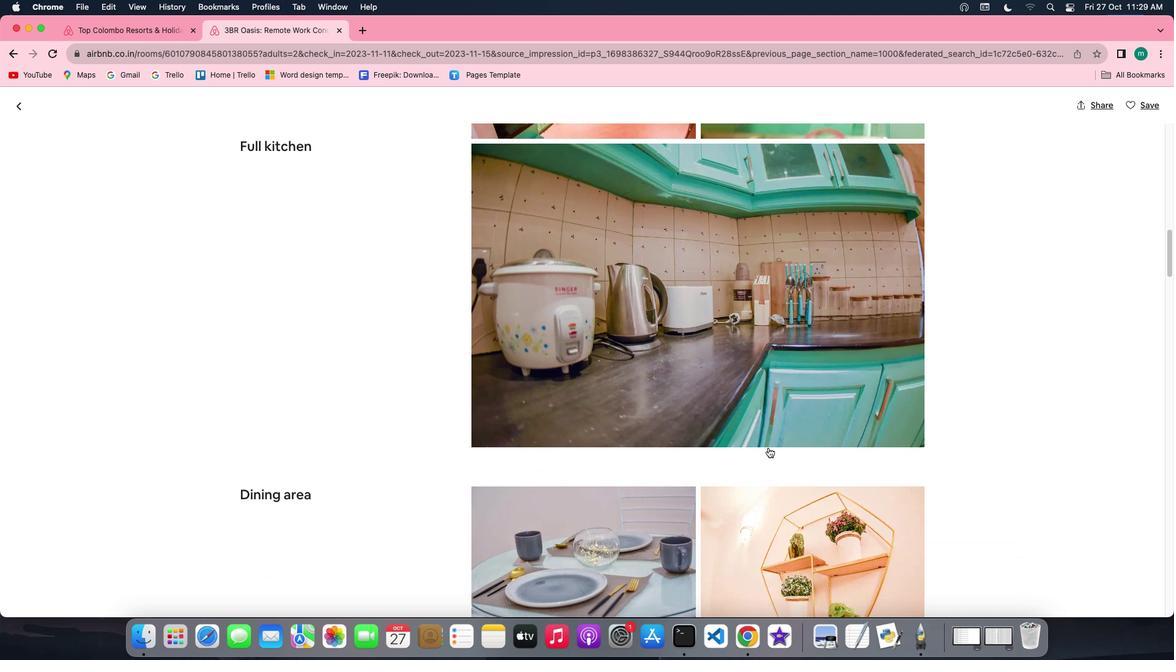 
Action: Mouse scrolled (767, 447) with delta (0, -3)
Screenshot: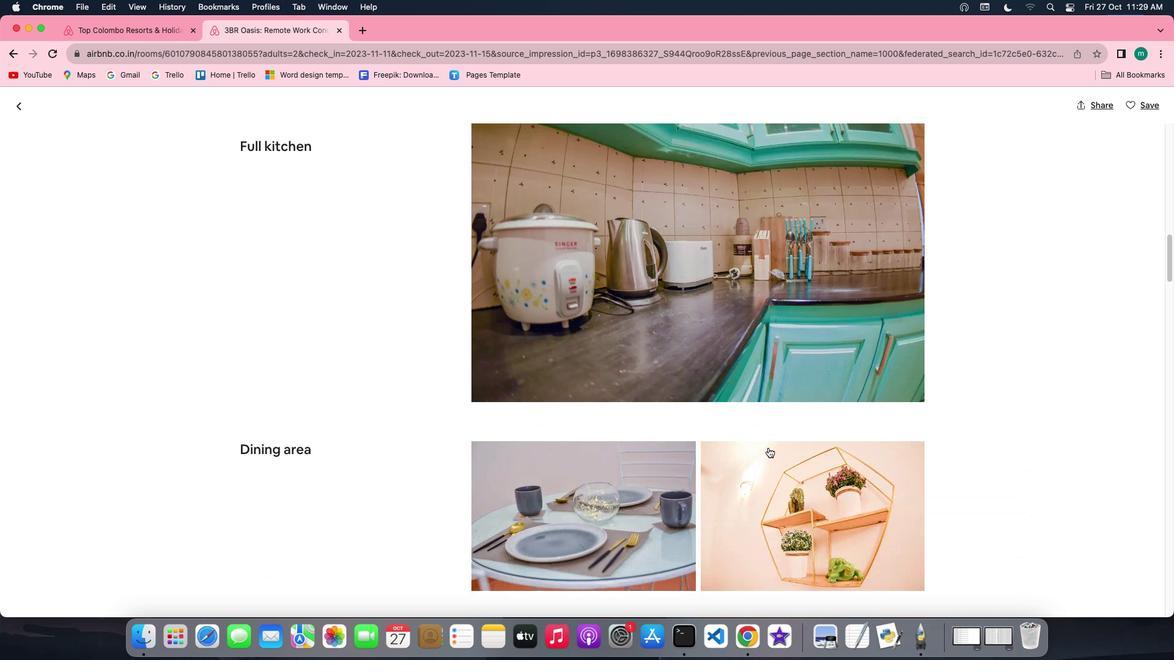 
Action: Mouse scrolled (767, 447) with delta (0, -1)
Screenshot: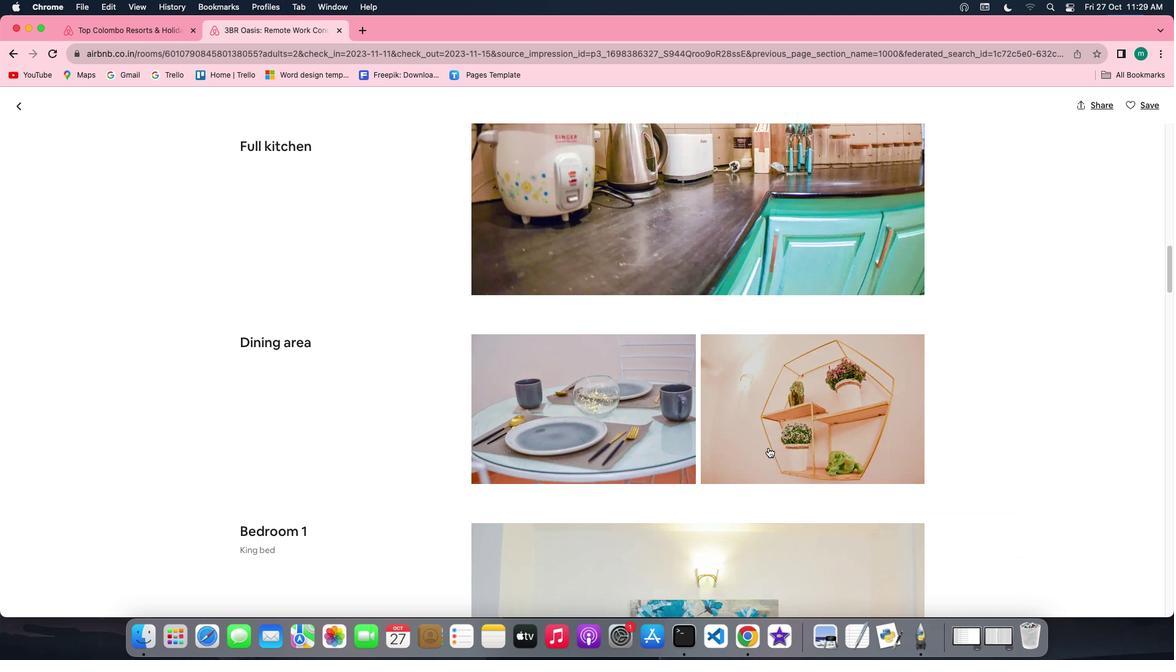 
Action: Mouse scrolled (767, 447) with delta (0, -1)
Screenshot: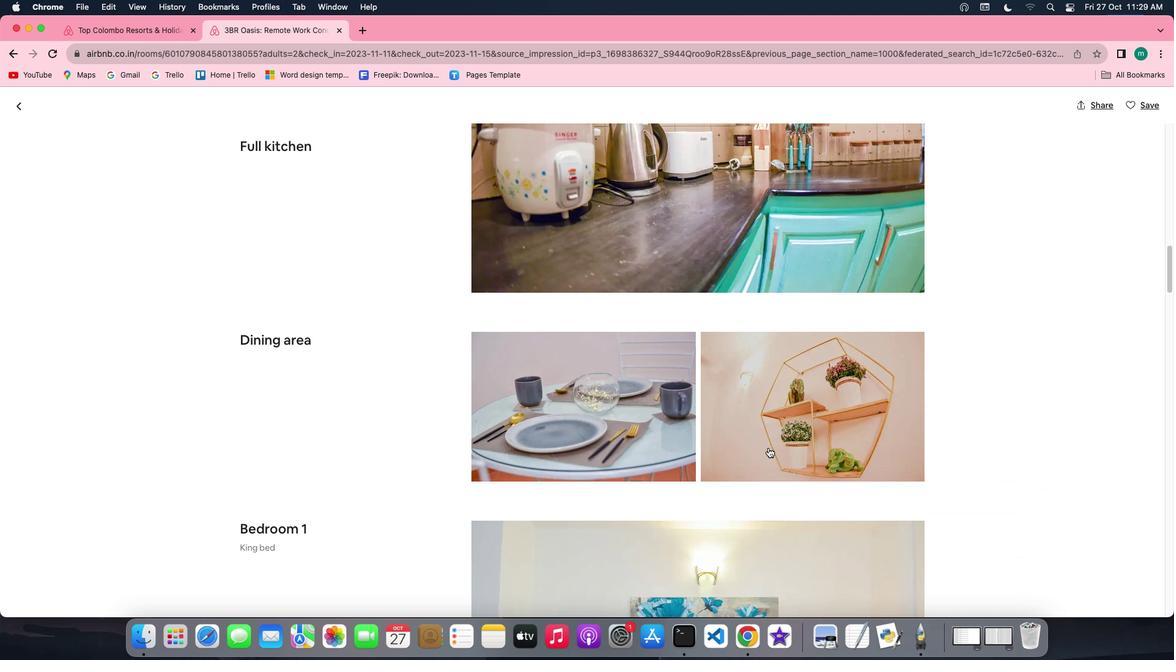 
Action: Mouse scrolled (767, 447) with delta (0, -1)
Screenshot: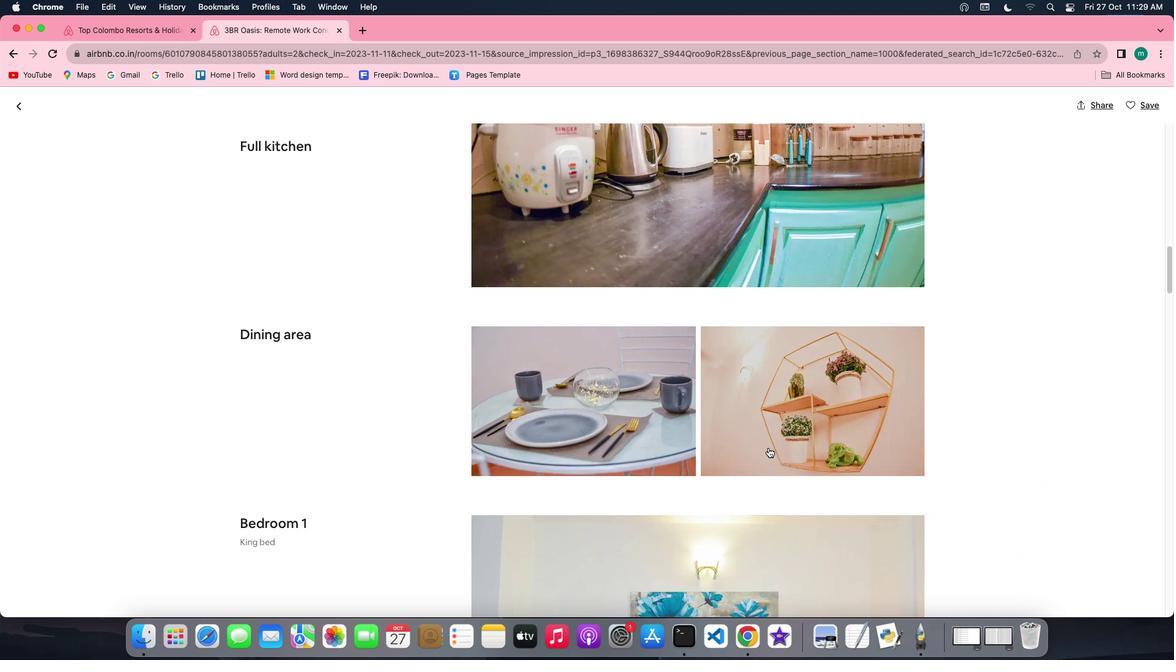 
Action: Mouse scrolled (767, 447) with delta (0, -2)
Screenshot: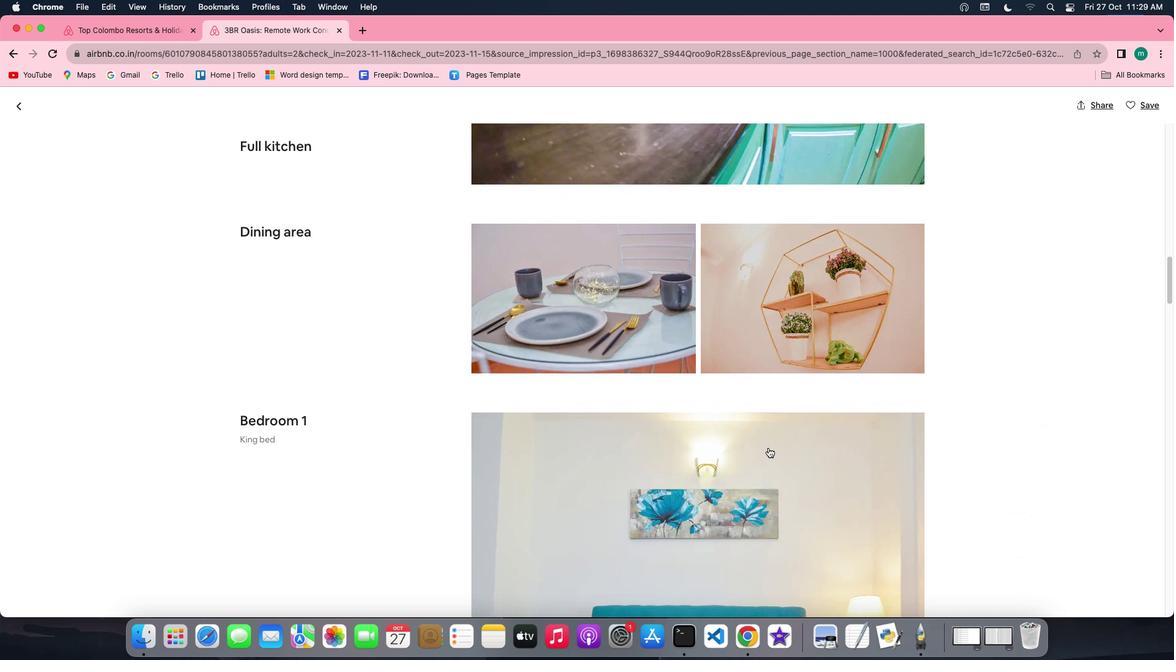 
Action: Mouse scrolled (767, 447) with delta (0, -1)
Screenshot: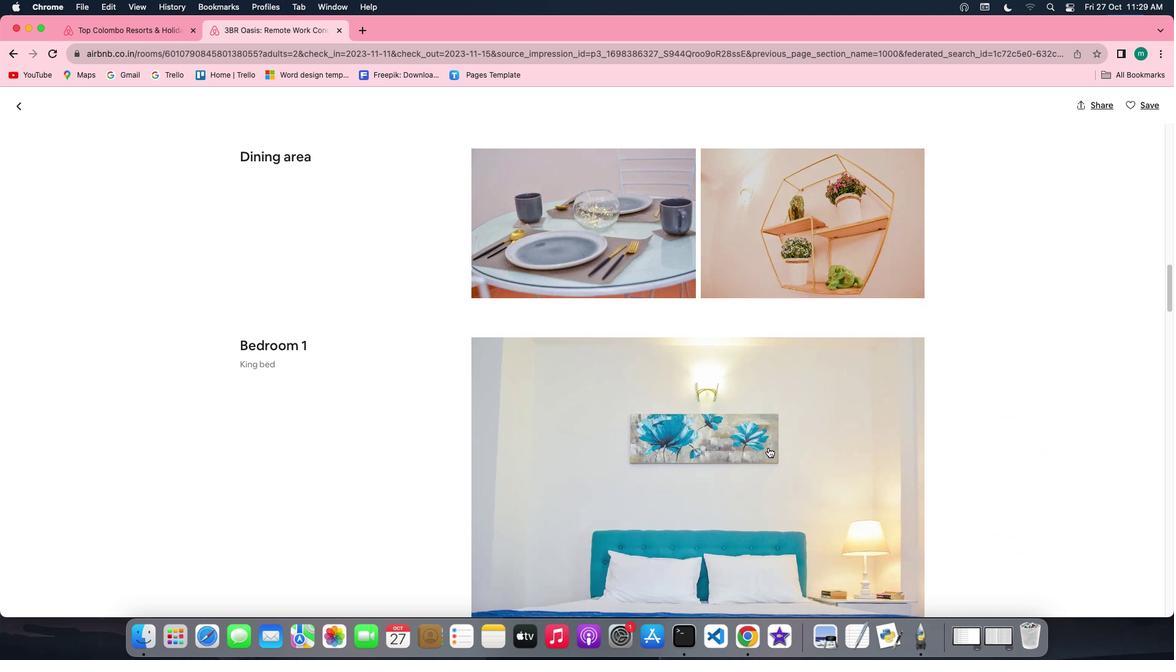 
Action: Mouse scrolled (767, 447) with delta (0, -1)
Screenshot: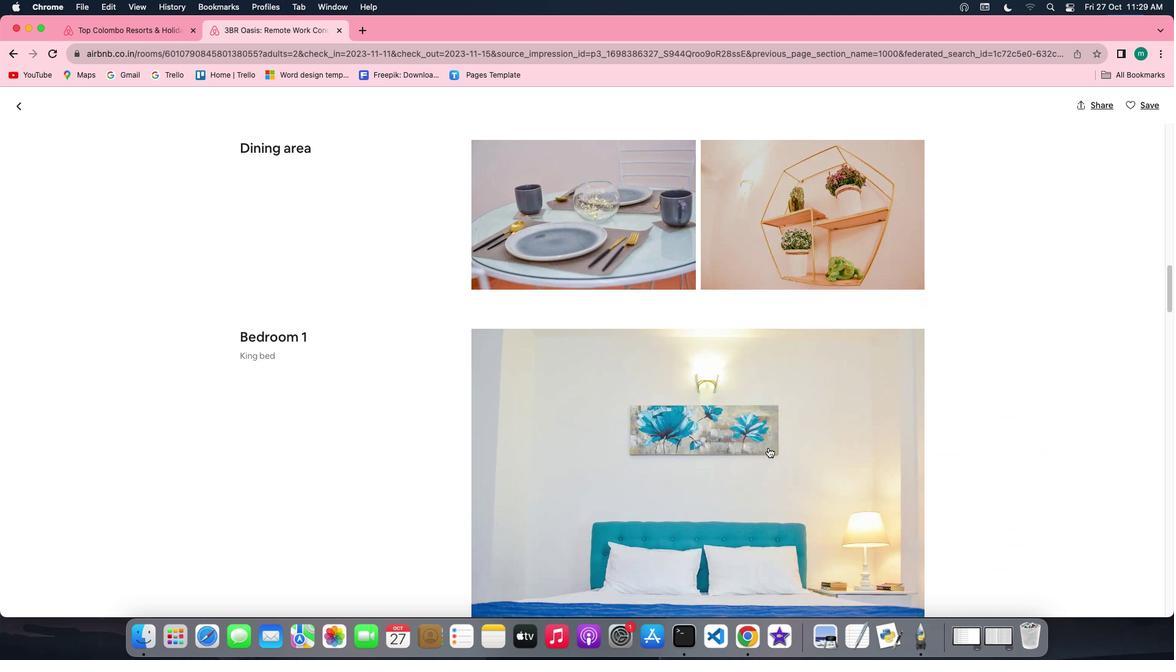 
Action: Mouse scrolled (767, 447) with delta (0, -1)
Screenshot: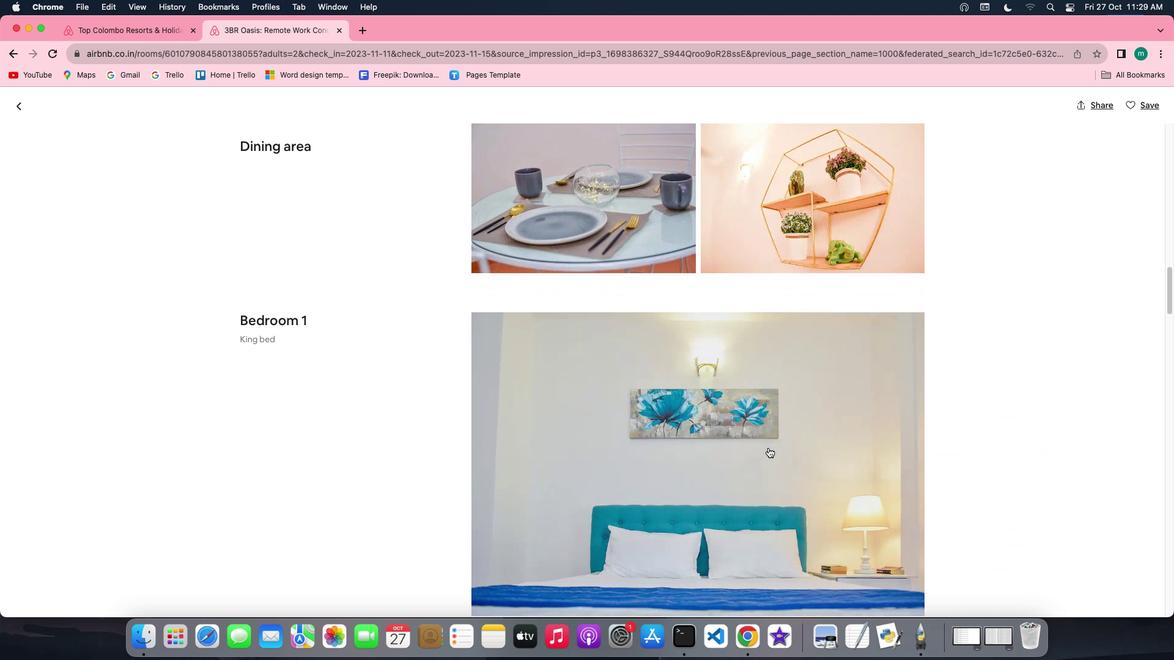 
Action: Mouse scrolled (767, 447) with delta (0, -1)
Screenshot: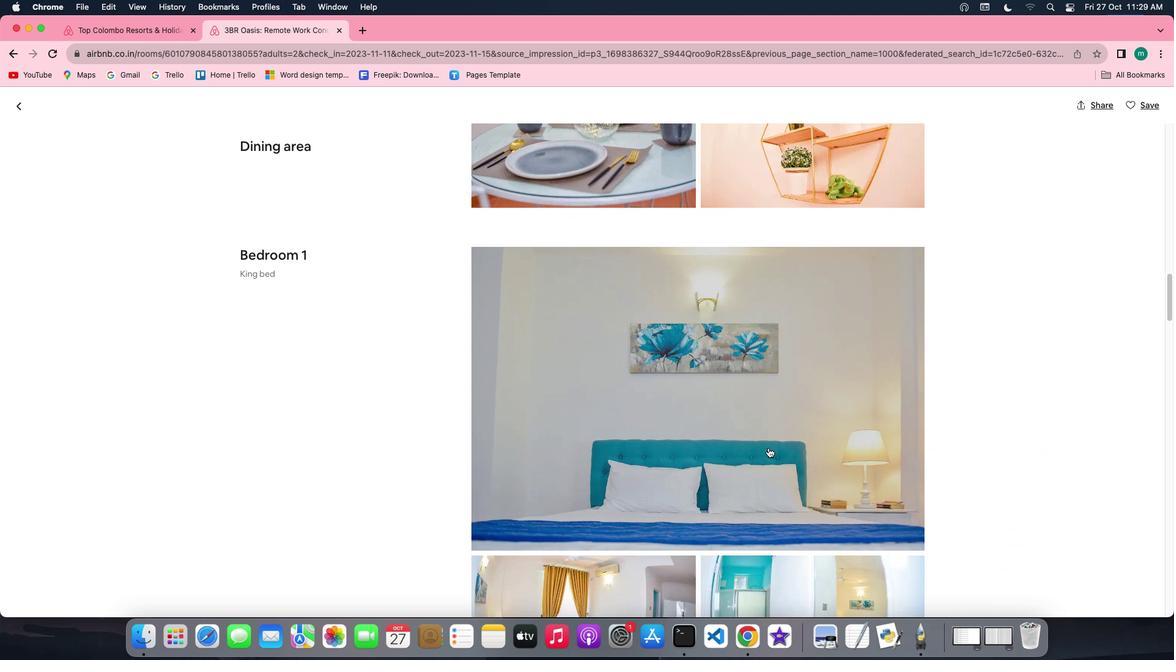 
Action: Mouse scrolled (767, 447) with delta (0, -1)
Screenshot: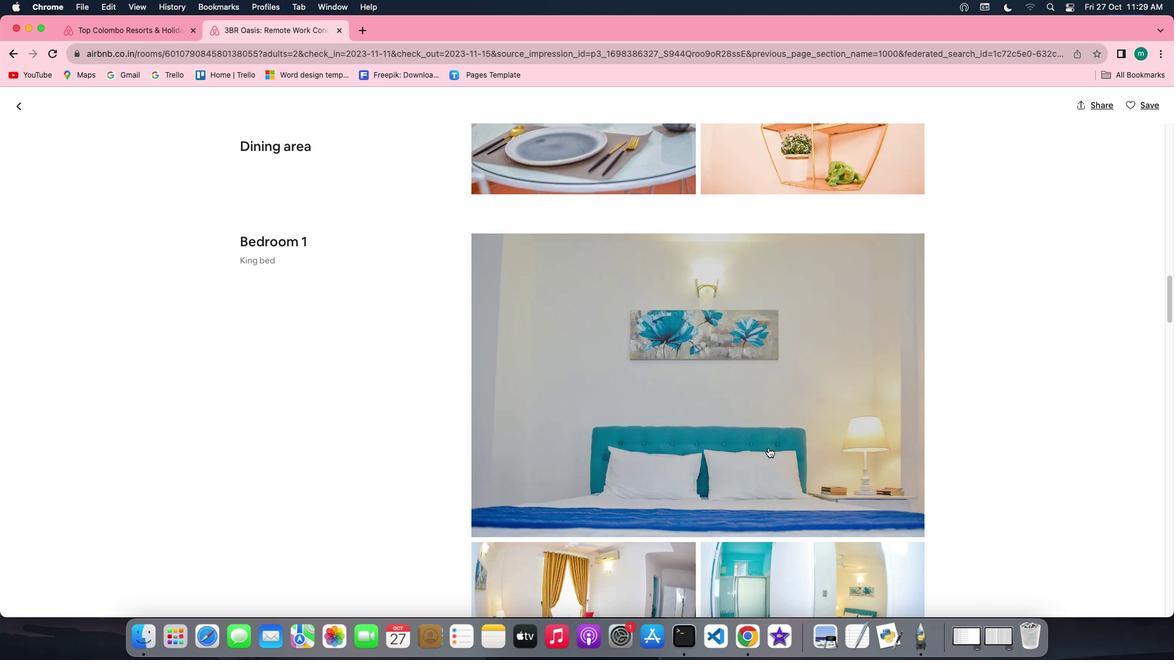 
Action: Mouse scrolled (767, 447) with delta (0, -1)
Screenshot: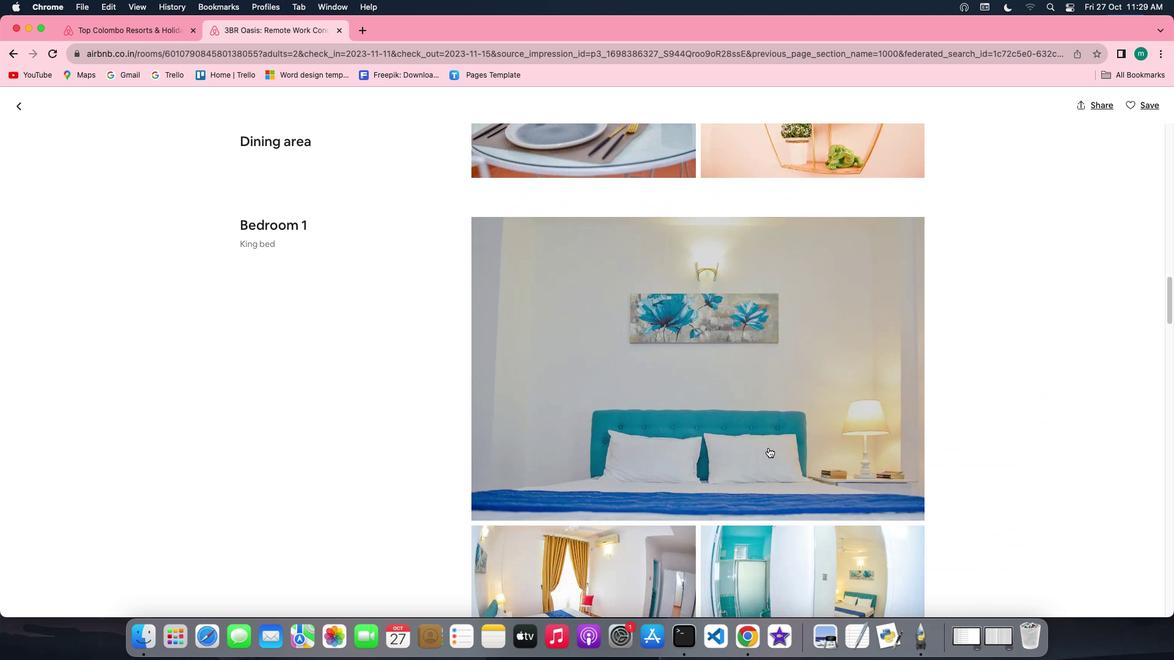 
Action: Mouse scrolled (767, 447) with delta (0, -2)
Screenshot: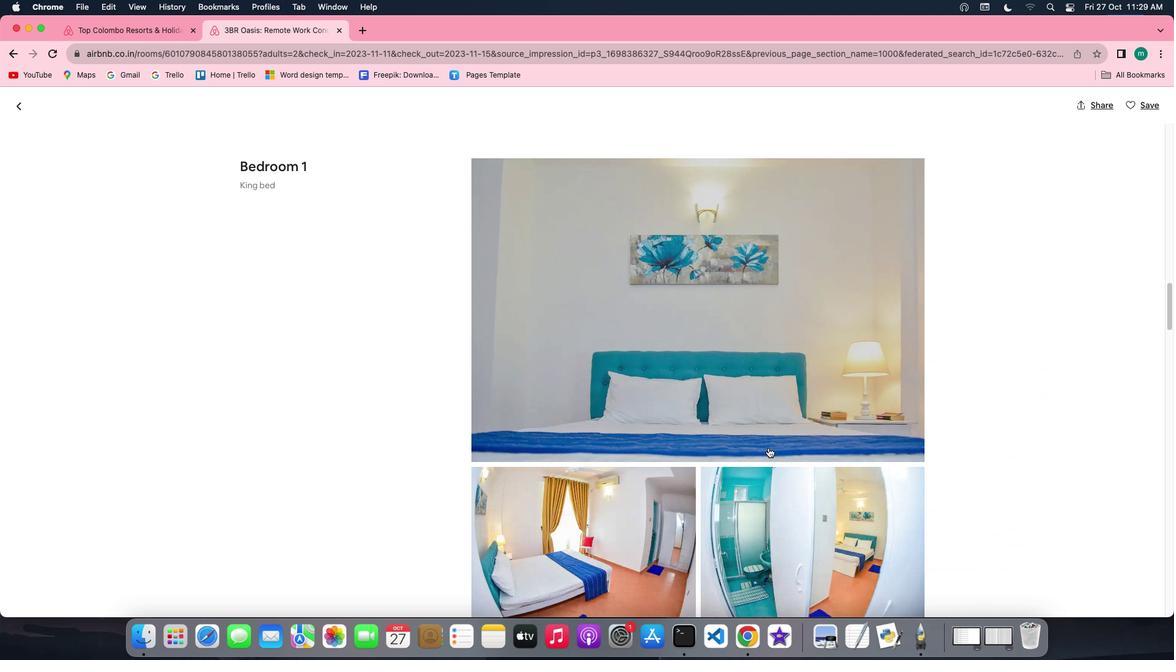 
Action: Mouse scrolled (767, 447) with delta (0, -1)
Screenshot: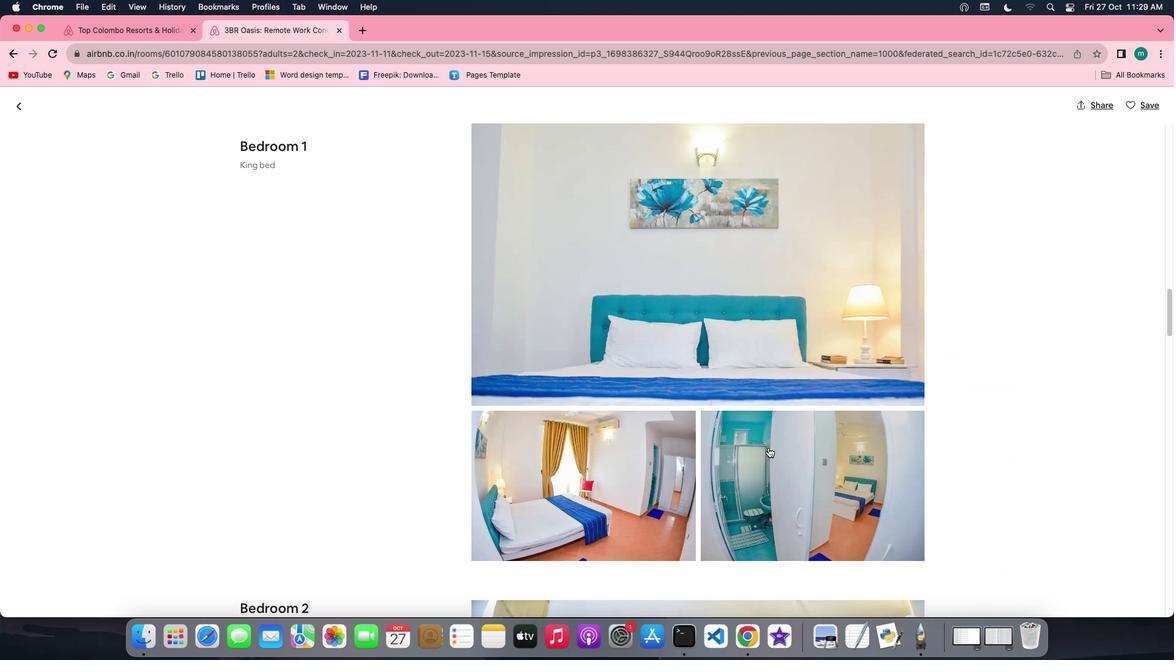 
Action: Mouse scrolled (767, 447) with delta (0, -1)
Screenshot: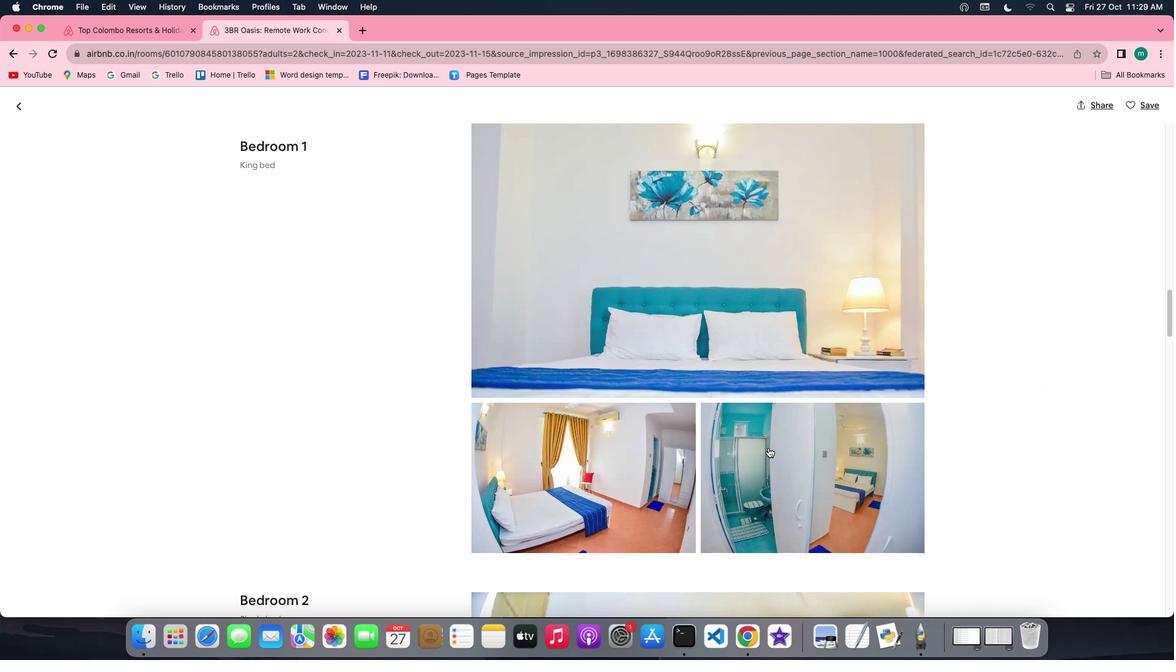 
Action: Mouse scrolled (767, 447) with delta (0, -1)
Screenshot: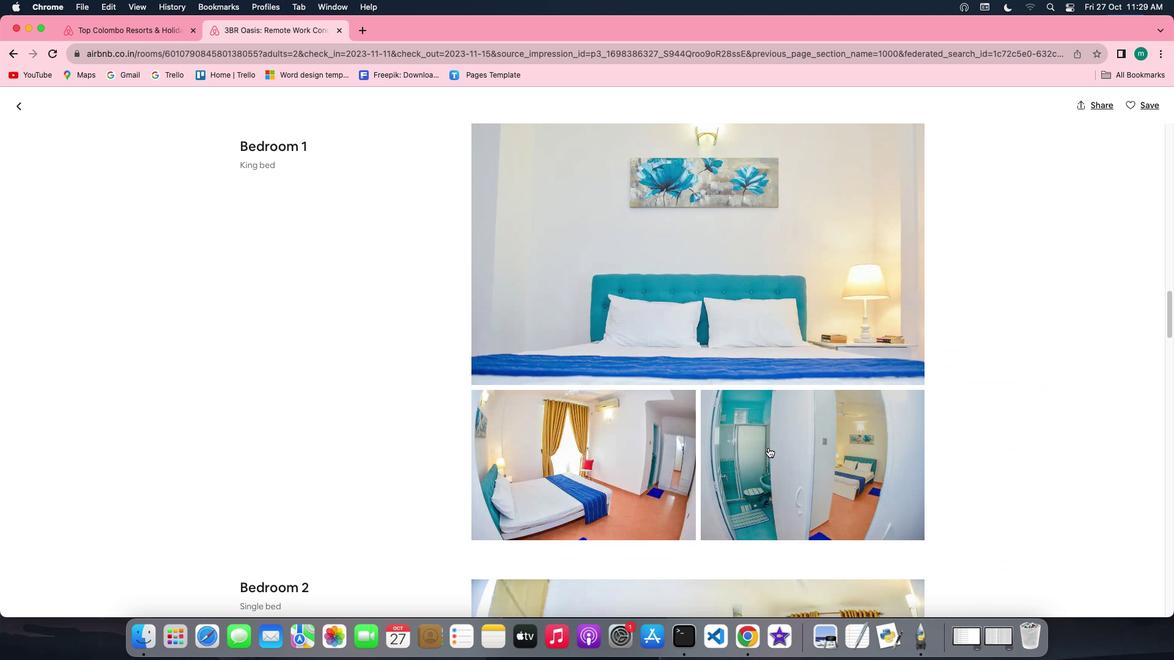 
Action: Mouse scrolled (767, 447) with delta (0, -1)
Screenshot: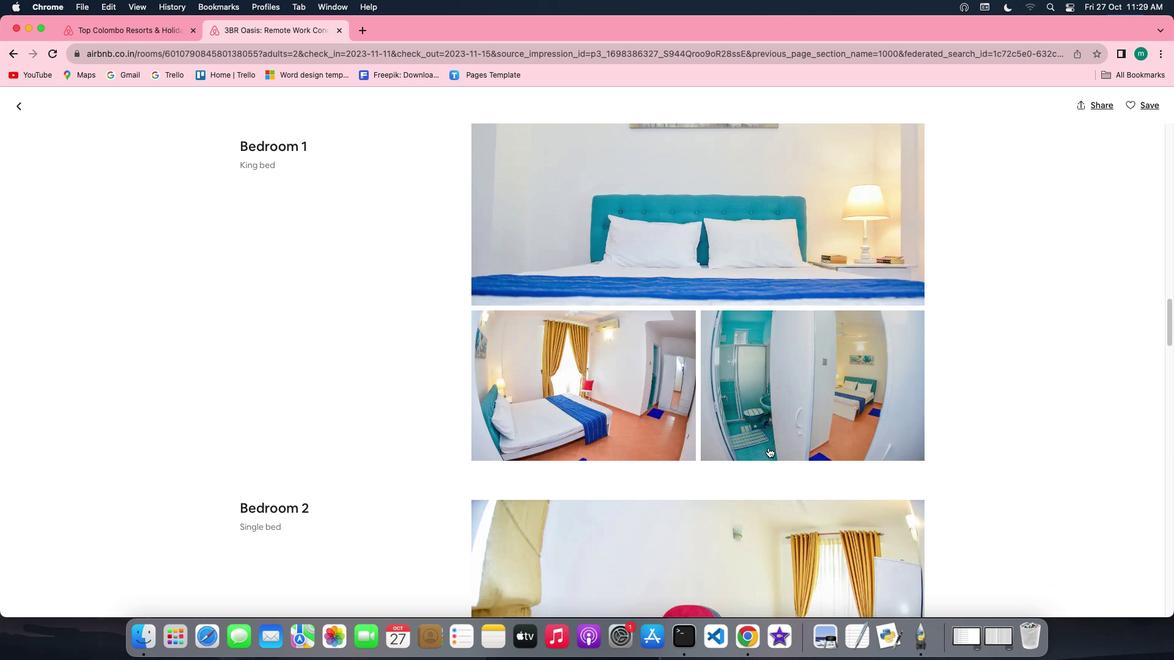 
Action: Mouse scrolled (767, 447) with delta (0, -1)
Screenshot: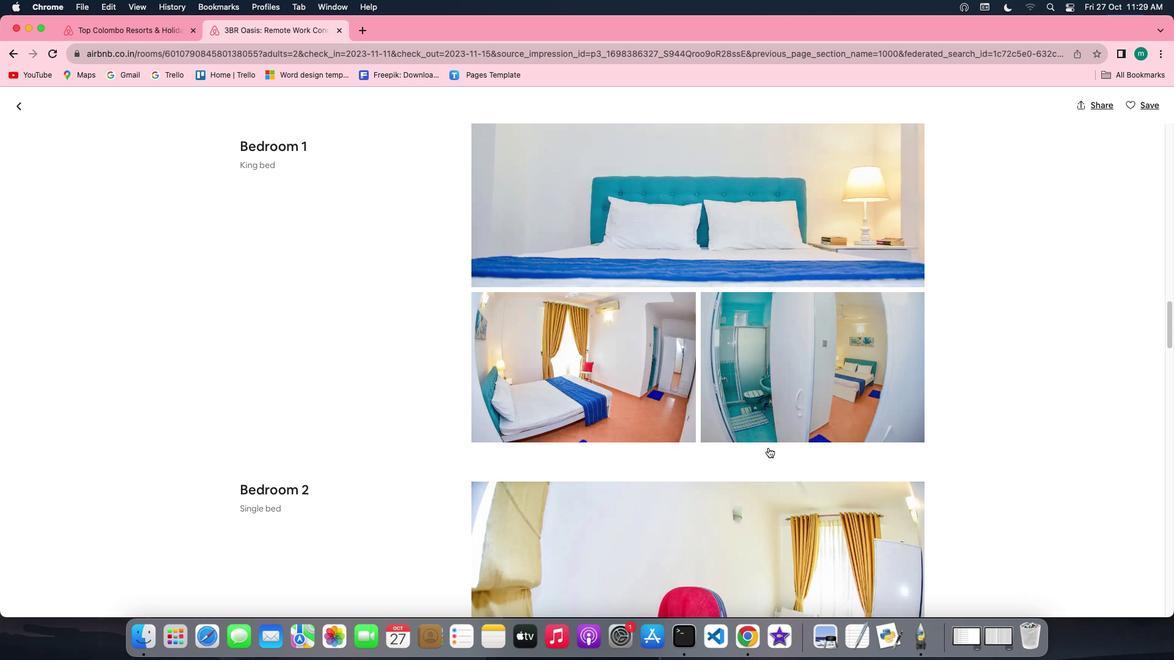 
Action: Mouse scrolled (767, 447) with delta (0, -1)
Screenshot: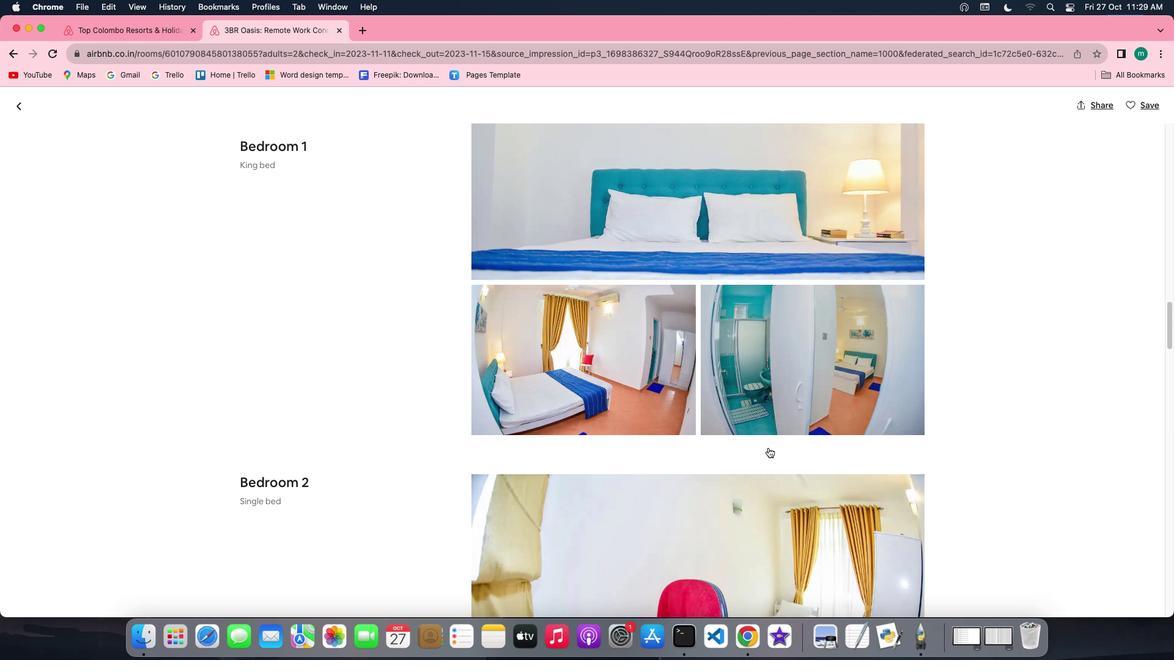 
Action: Mouse scrolled (767, 447) with delta (0, -1)
Screenshot: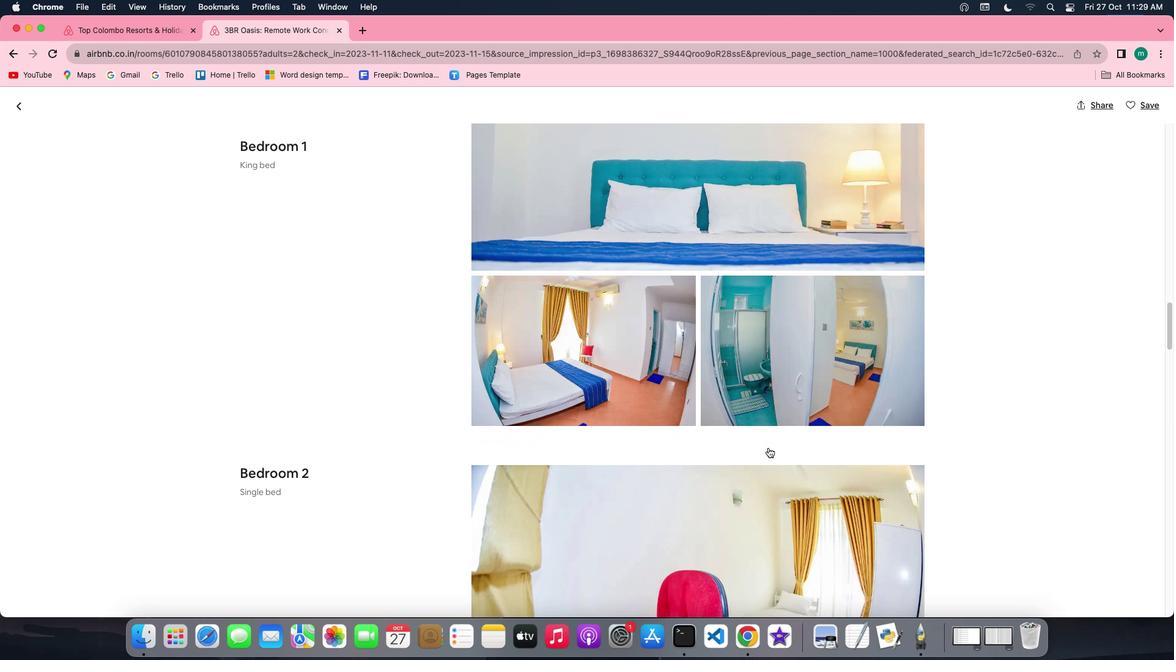 
Action: Mouse scrolled (767, 447) with delta (0, -1)
Screenshot: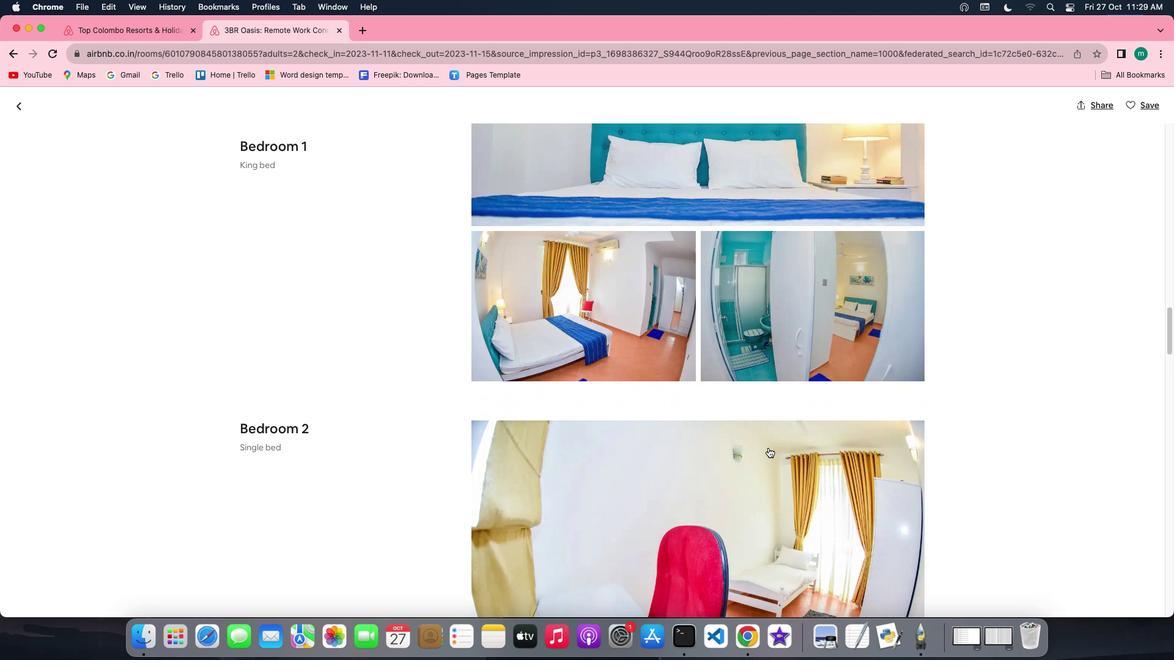 
Action: Mouse scrolled (767, 447) with delta (0, -1)
Screenshot: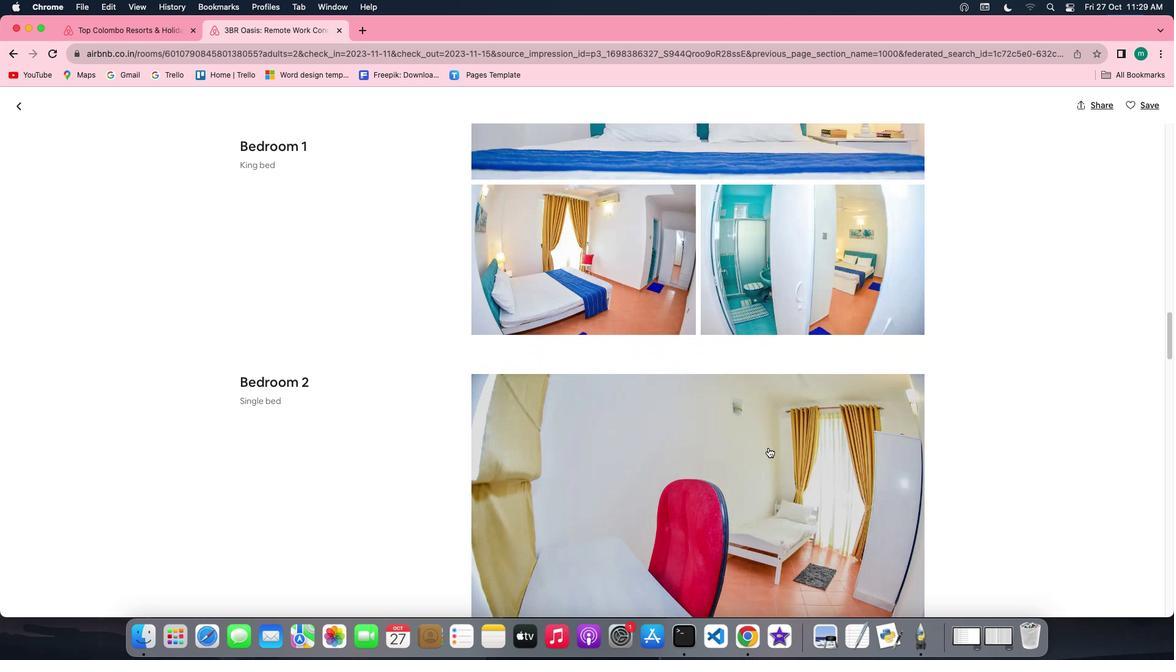 
Action: Mouse scrolled (767, 447) with delta (0, -1)
Screenshot: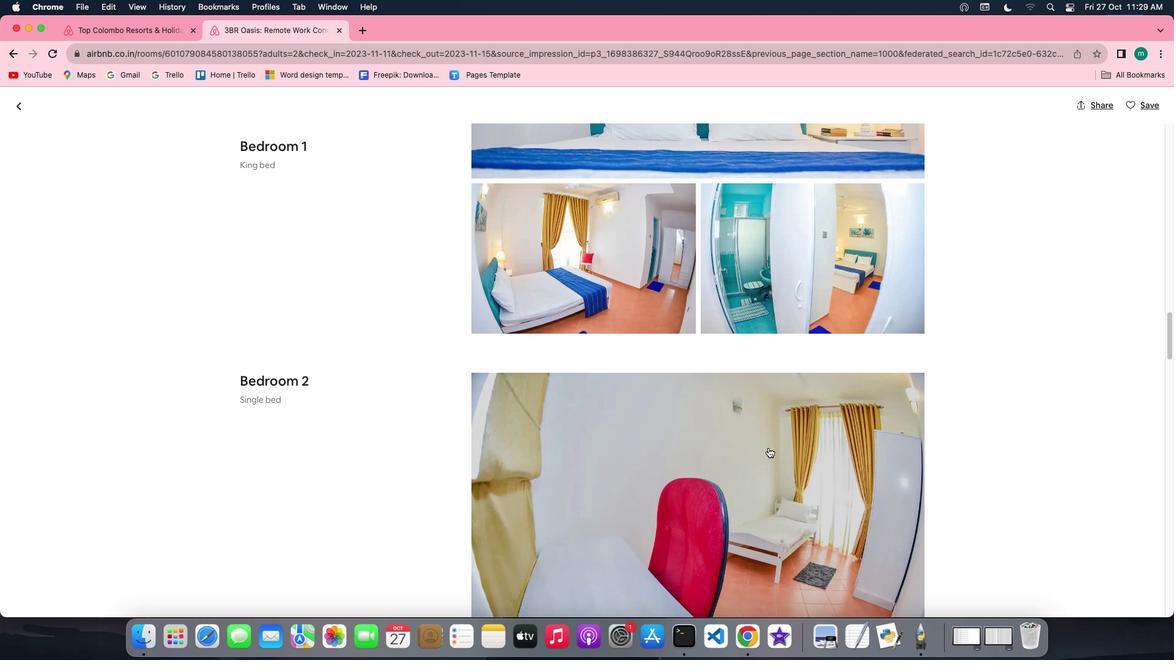 
Action: Mouse scrolled (767, 447) with delta (0, -1)
Screenshot: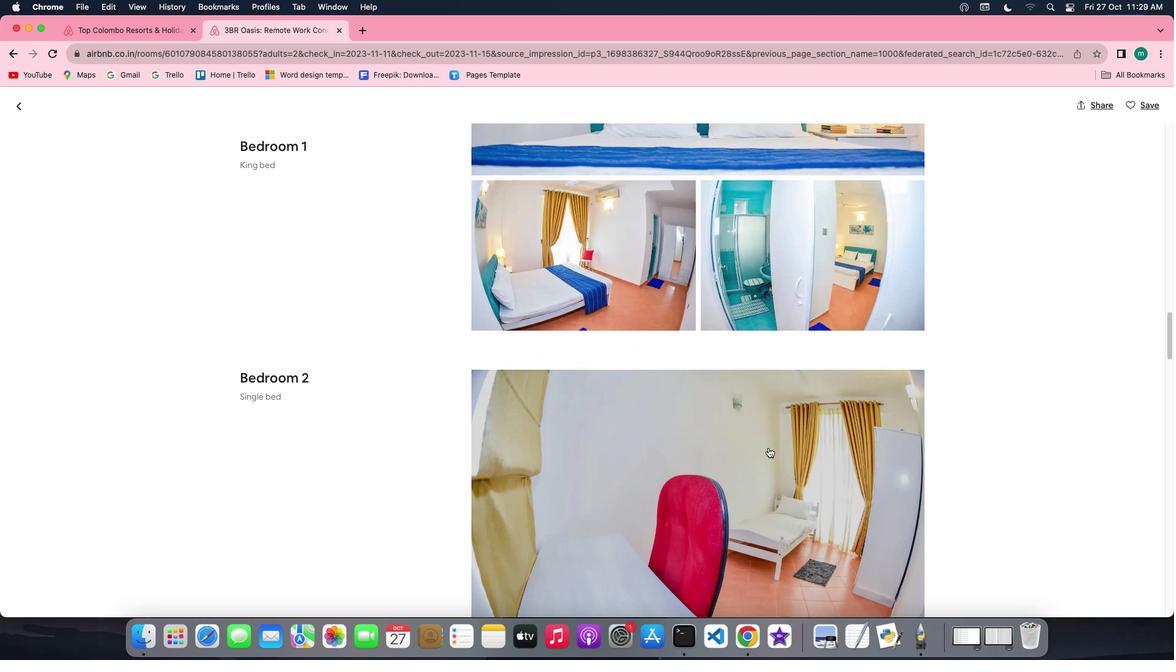 
Action: Mouse scrolled (767, 447) with delta (0, -1)
Screenshot: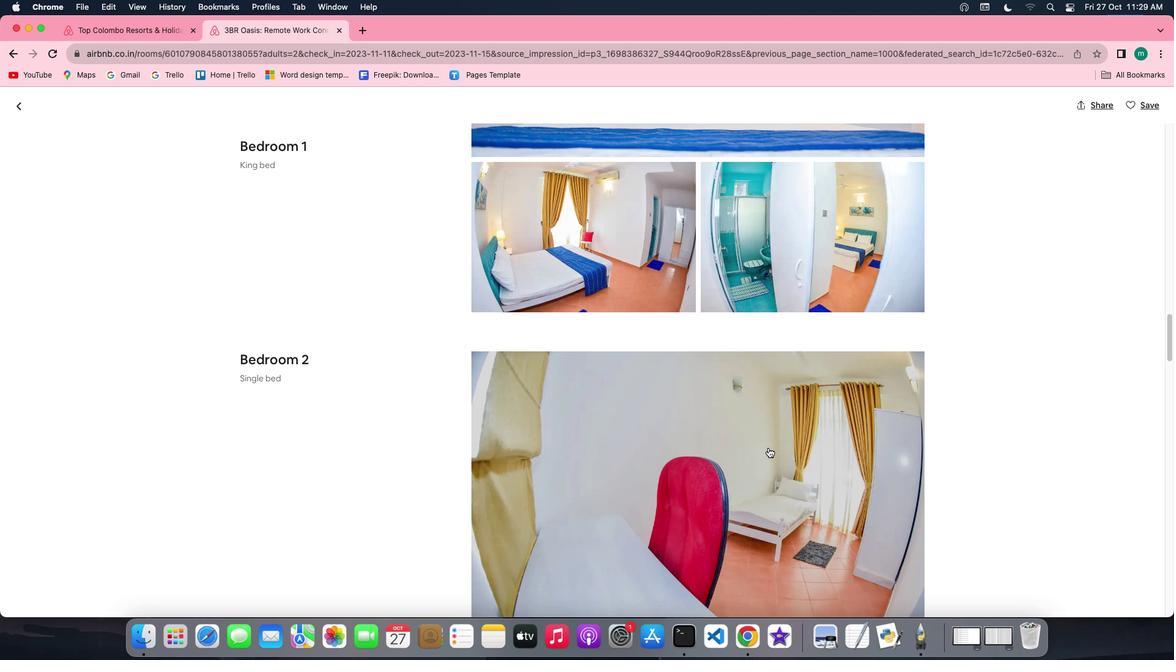 
Action: Mouse scrolled (767, 447) with delta (0, -1)
Screenshot: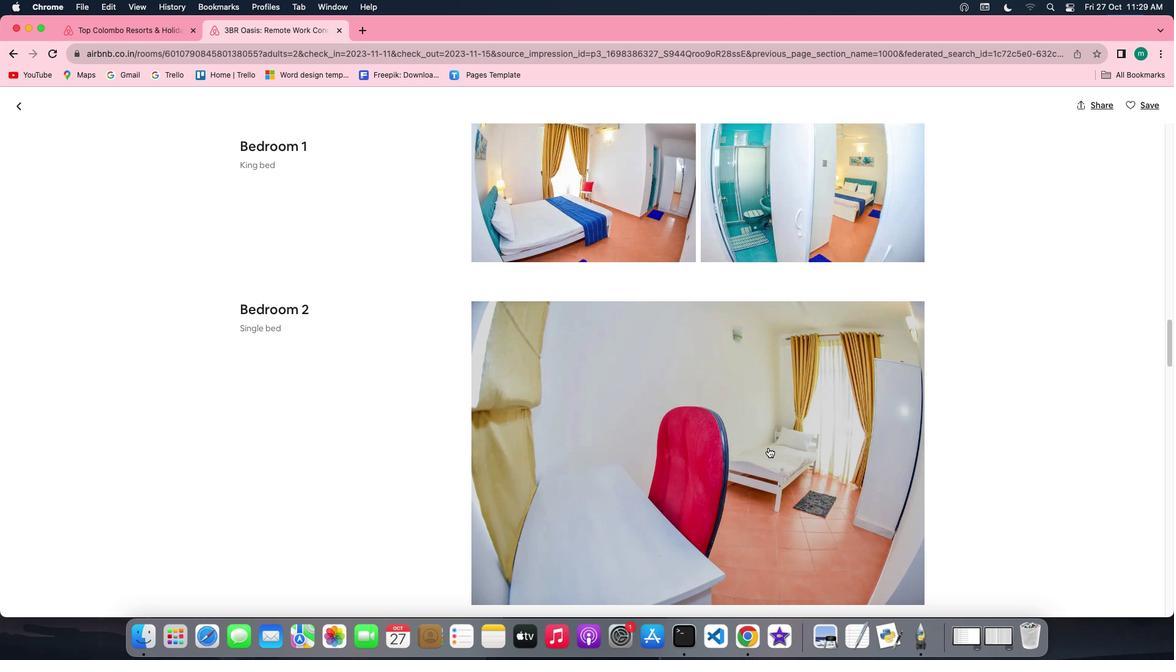 
Action: Mouse scrolled (767, 447) with delta (0, -1)
Screenshot: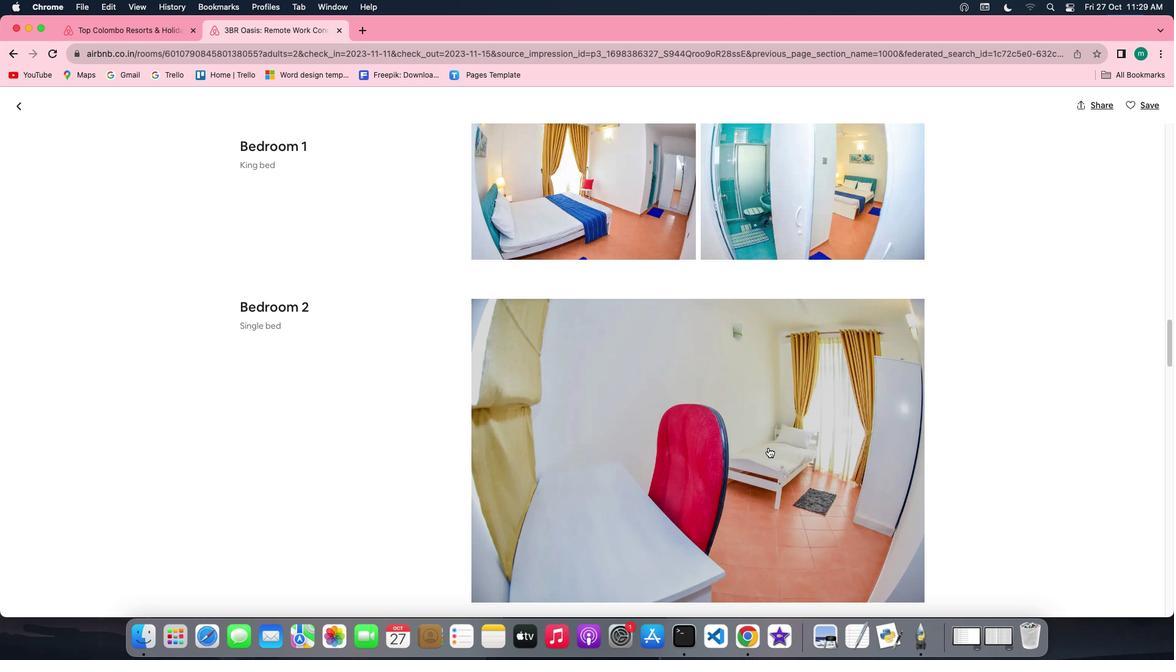 
Action: Mouse scrolled (767, 447) with delta (0, -1)
Screenshot: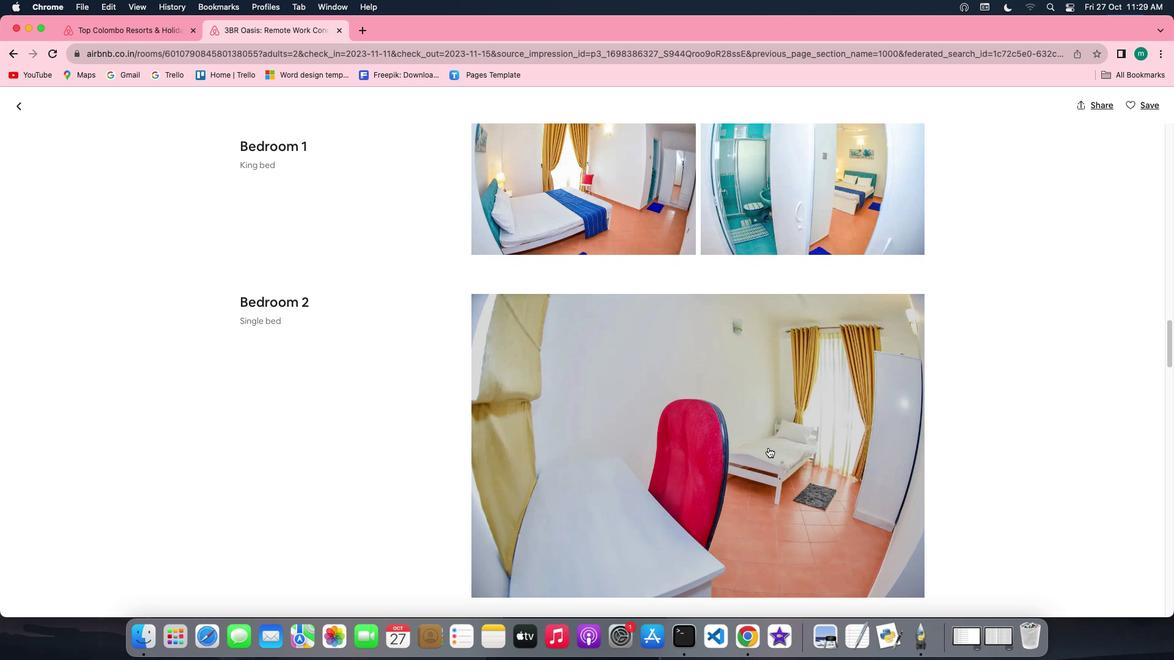 
Action: Mouse scrolled (767, 447) with delta (0, -1)
Screenshot: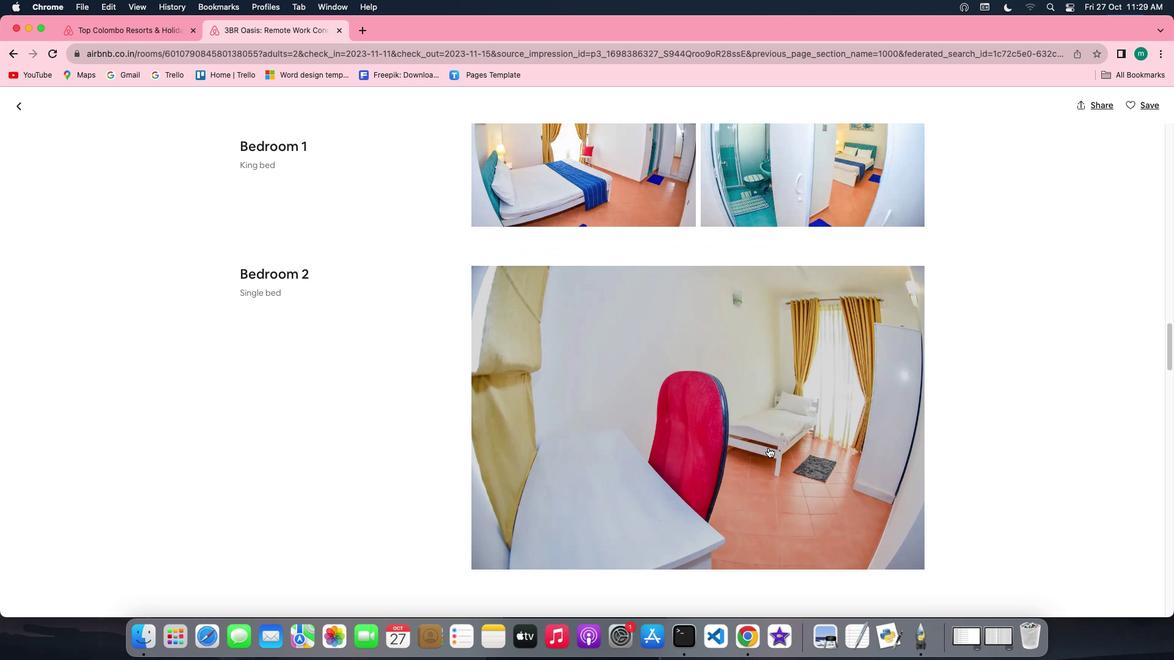 
Action: Mouse scrolled (767, 447) with delta (0, -1)
Screenshot: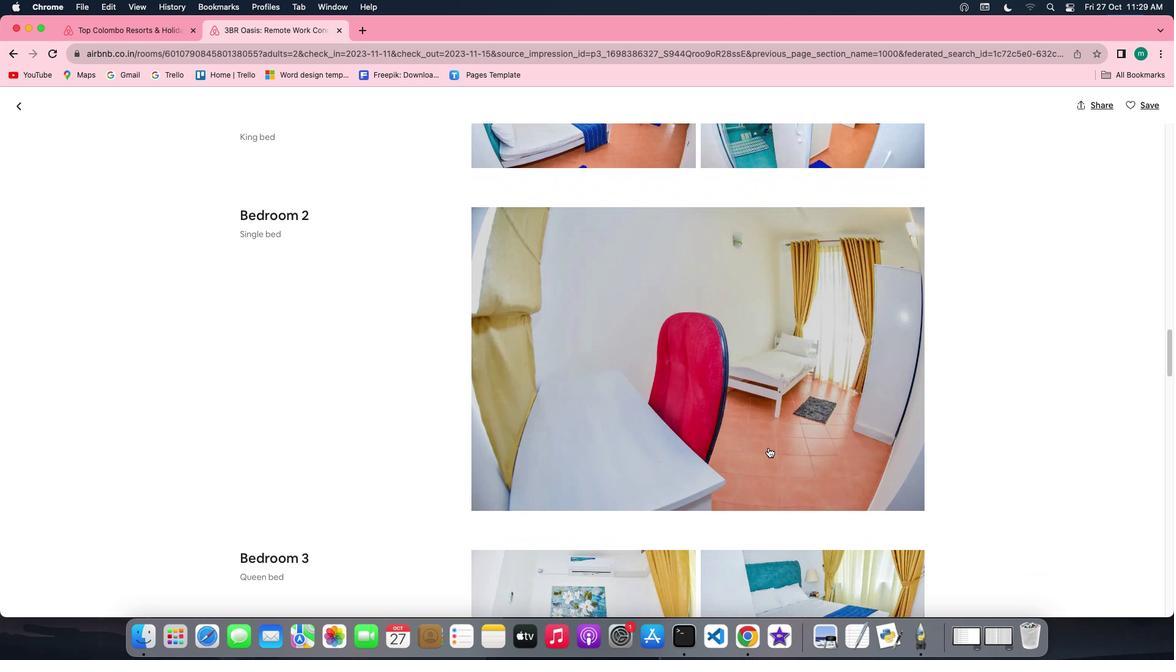 
Action: Mouse scrolled (767, 447) with delta (0, -1)
Screenshot: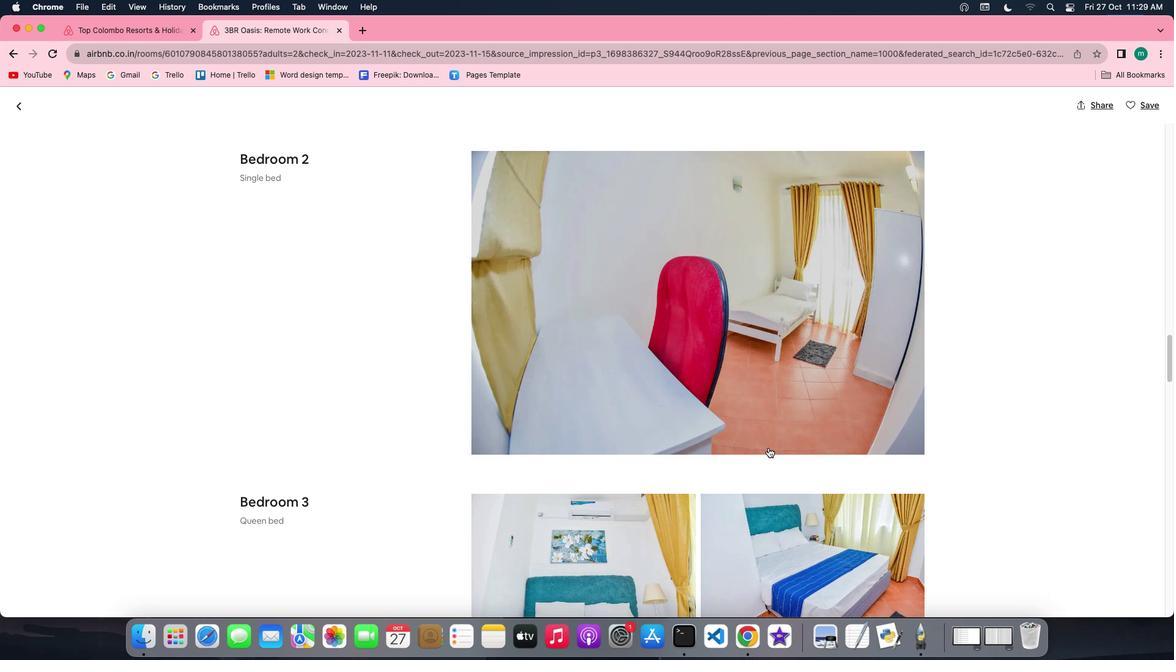 
Action: Mouse scrolled (767, 447) with delta (0, -1)
Screenshot: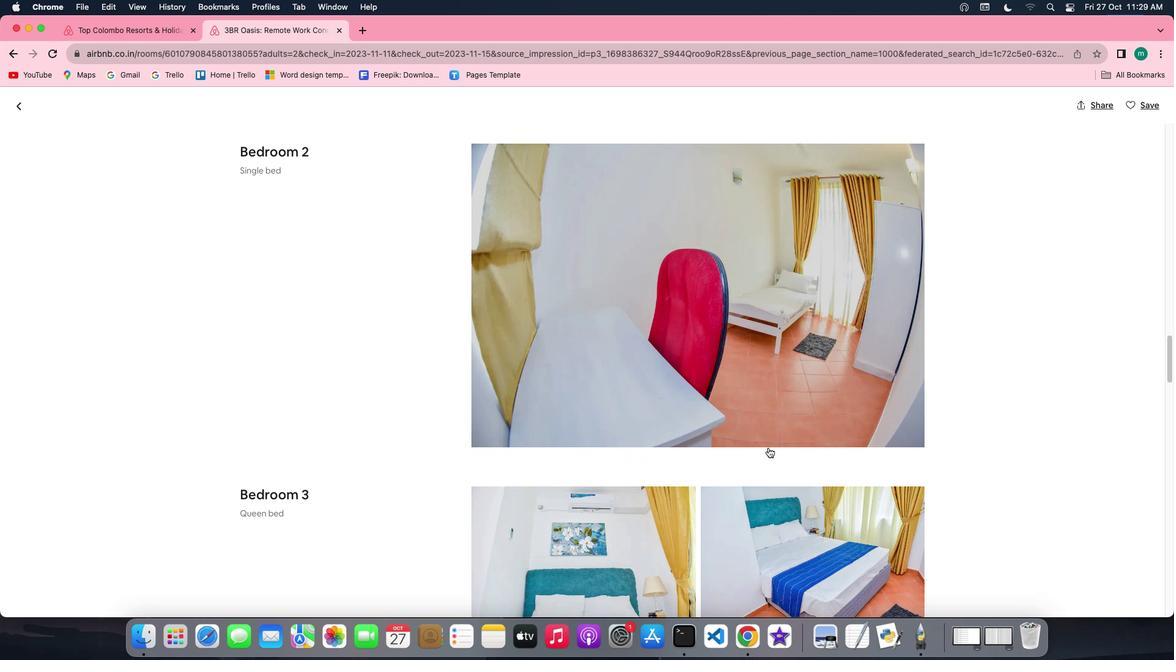 
Action: Mouse scrolled (767, 447) with delta (0, -1)
Screenshot: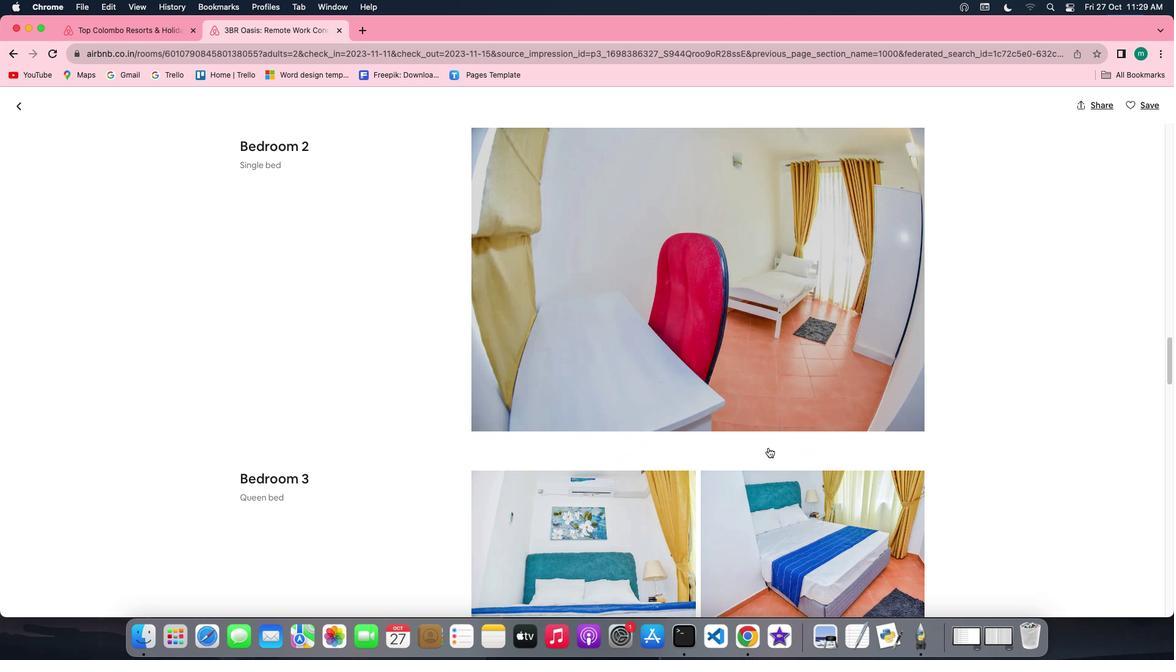 
Action: Mouse scrolled (767, 447) with delta (0, -1)
Screenshot: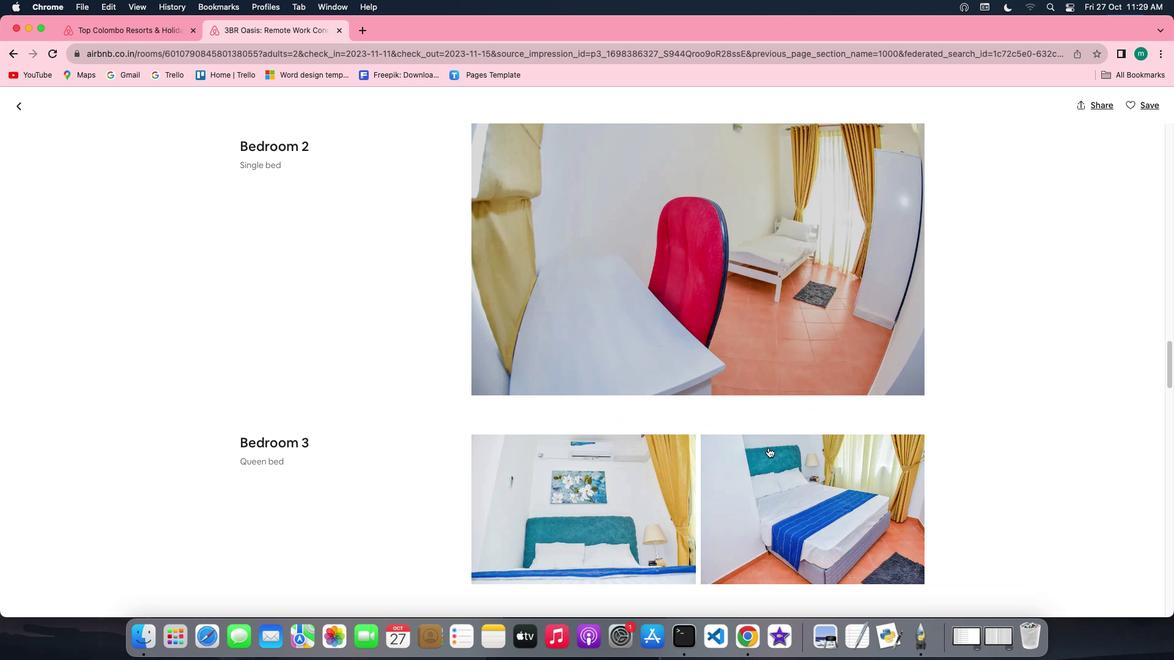 
Action: Mouse scrolled (767, 447) with delta (0, -1)
Screenshot: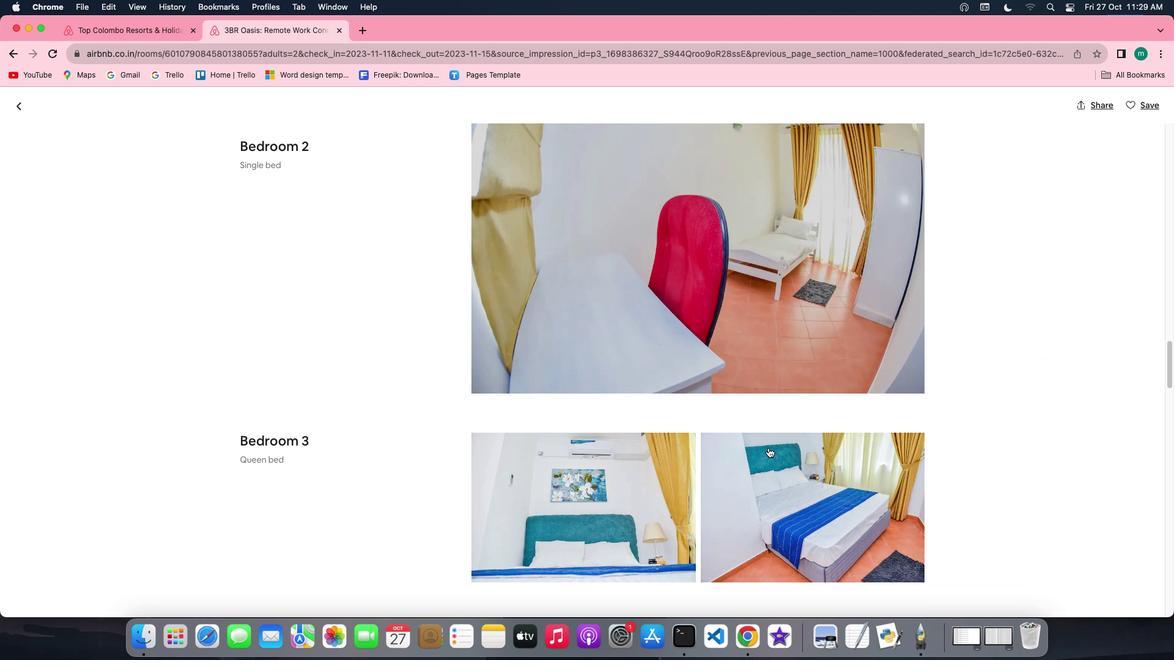 
Action: Mouse scrolled (767, 447) with delta (0, -1)
Screenshot: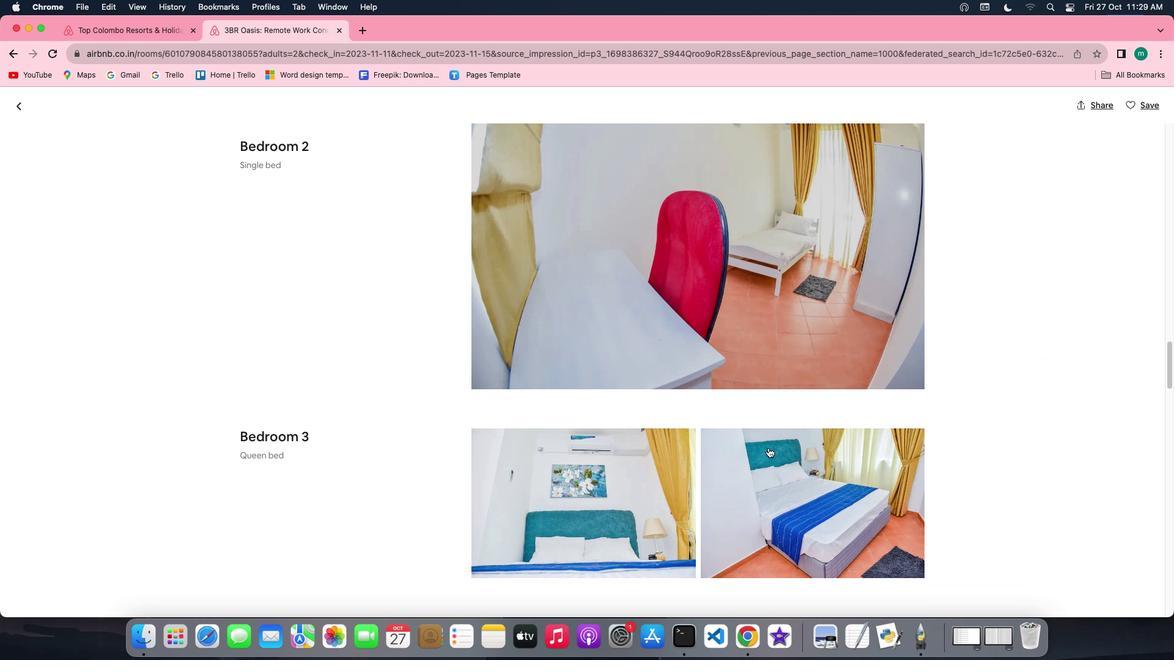 
Action: Mouse scrolled (767, 447) with delta (0, -1)
Screenshot: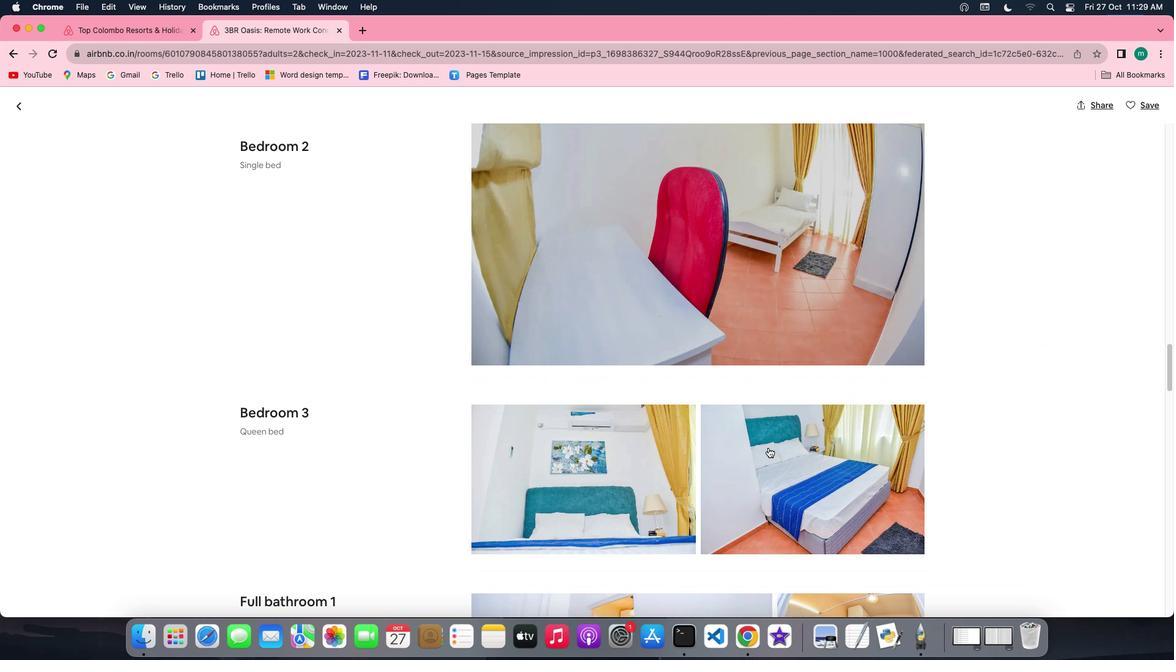 
Action: Mouse scrolled (767, 447) with delta (0, -1)
Screenshot: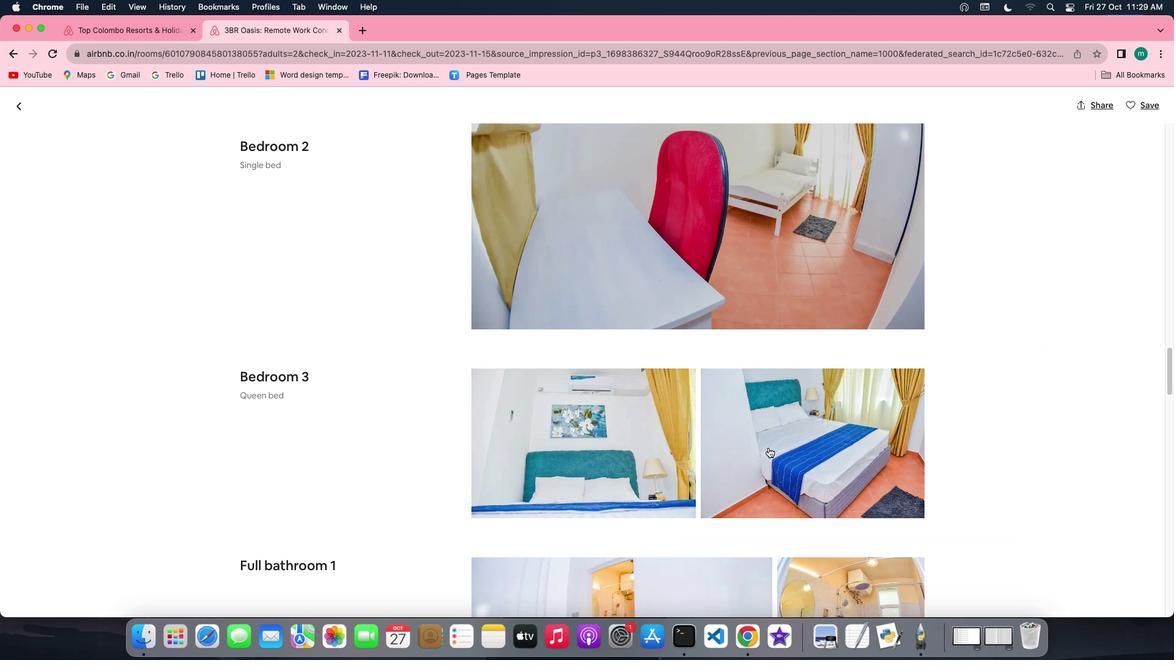 
Action: Mouse scrolled (767, 447) with delta (0, -1)
Screenshot: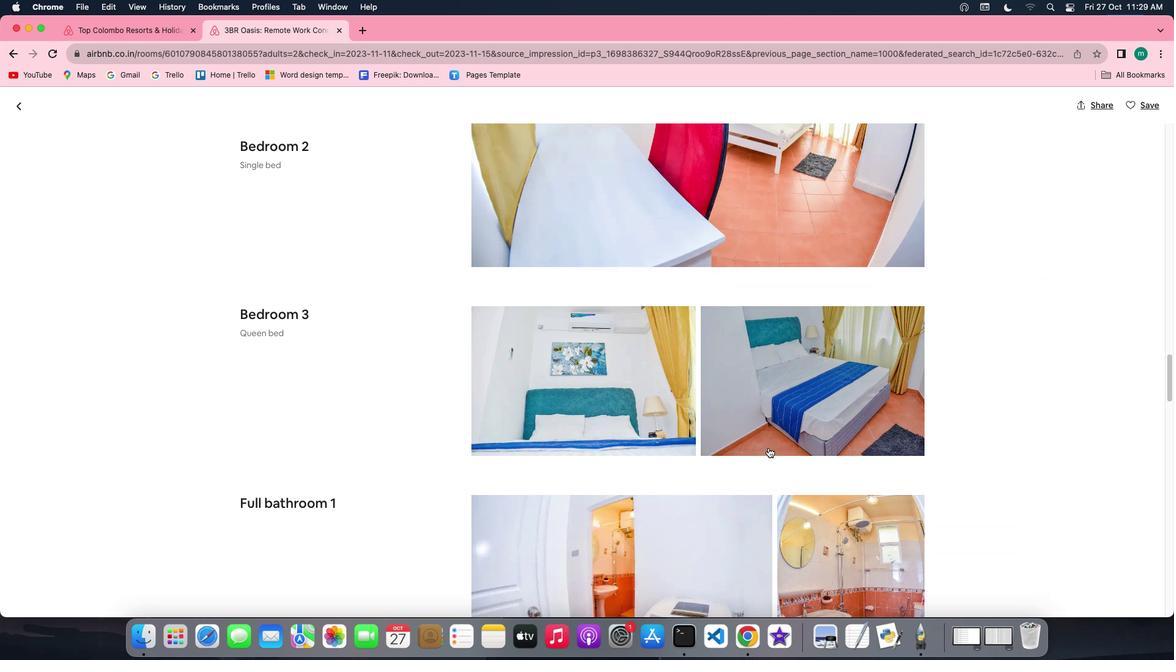 
Action: Mouse scrolled (767, 447) with delta (0, -1)
Screenshot: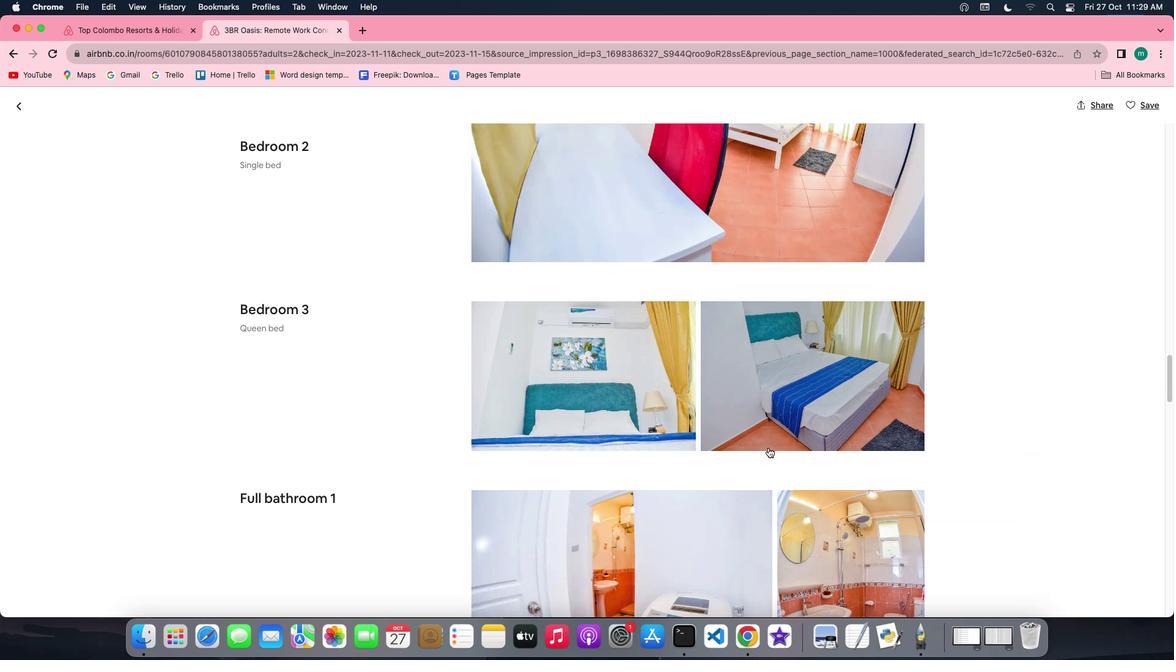 
Action: Mouse scrolled (767, 447) with delta (0, -1)
Screenshot: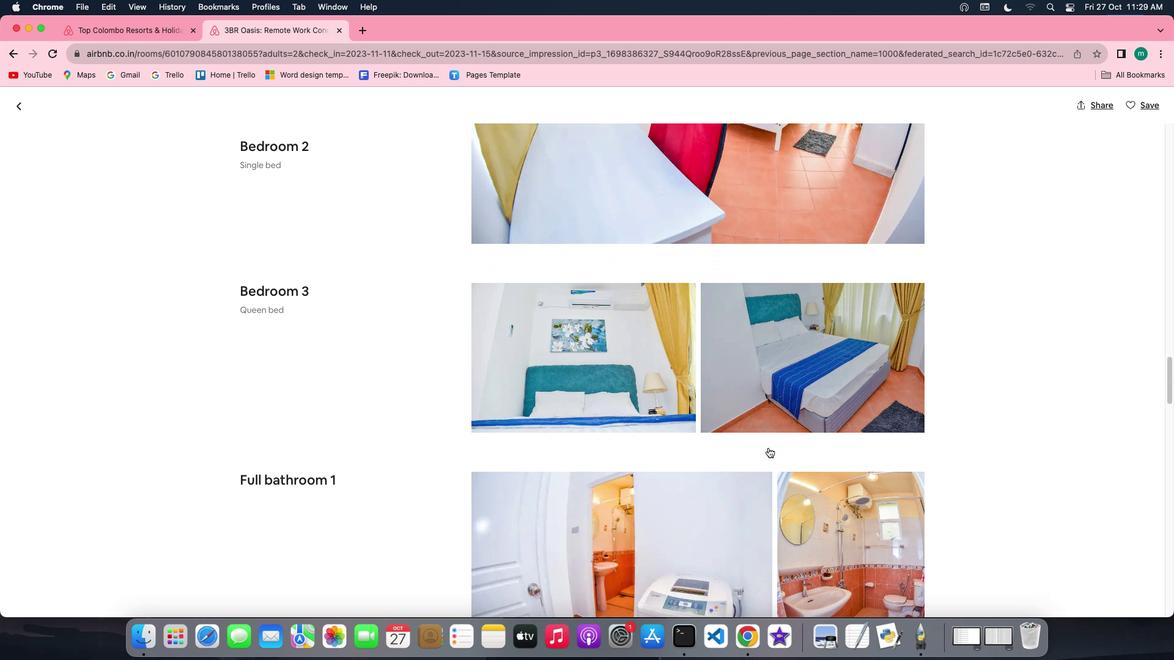
Action: Mouse scrolled (767, 447) with delta (0, -1)
Screenshot: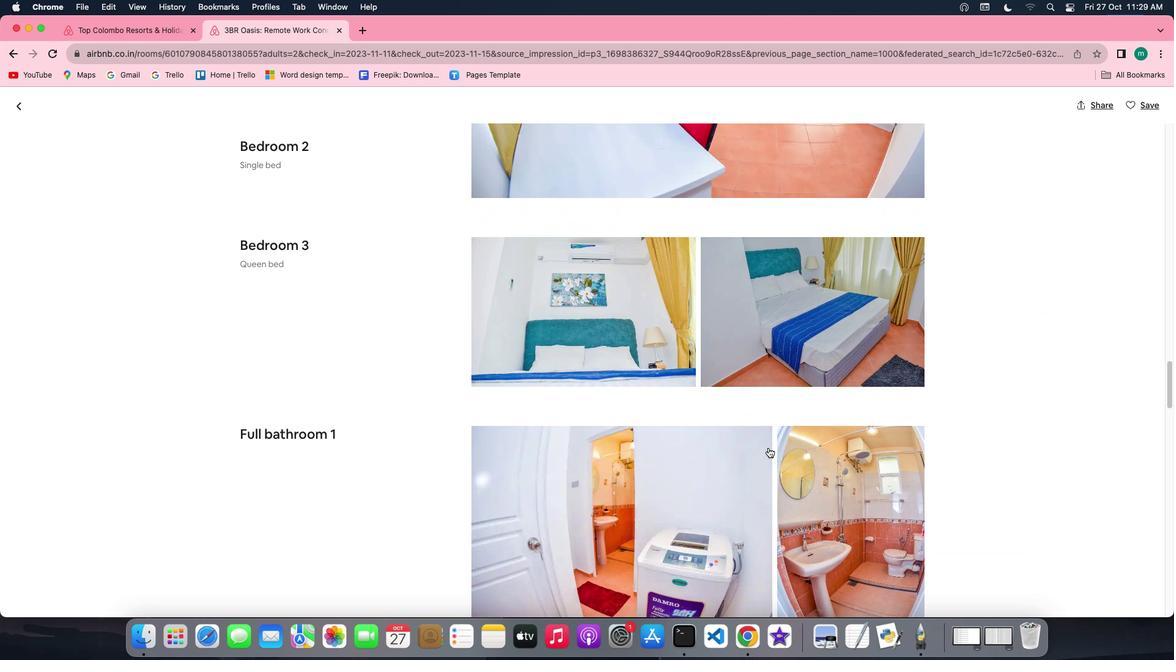 
Action: Mouse scrolled (767, 447) with delta (0, -1)
Screenshot: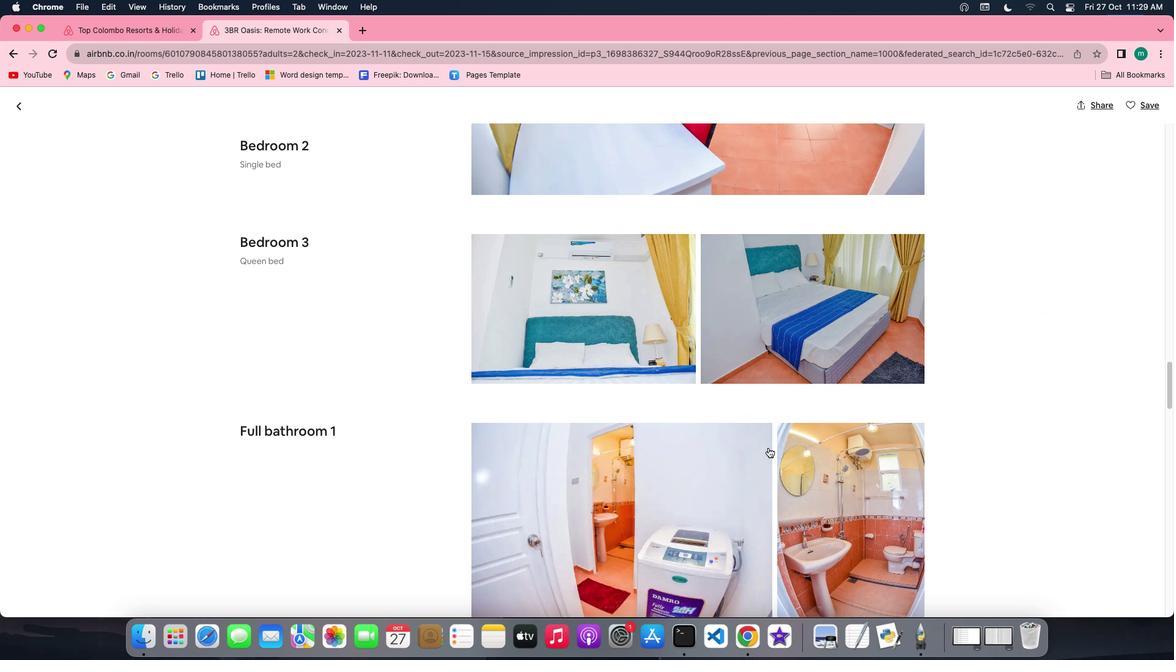 
Action: Mouse scrolled (767, 447) with delta (0, -1)
Screenshot: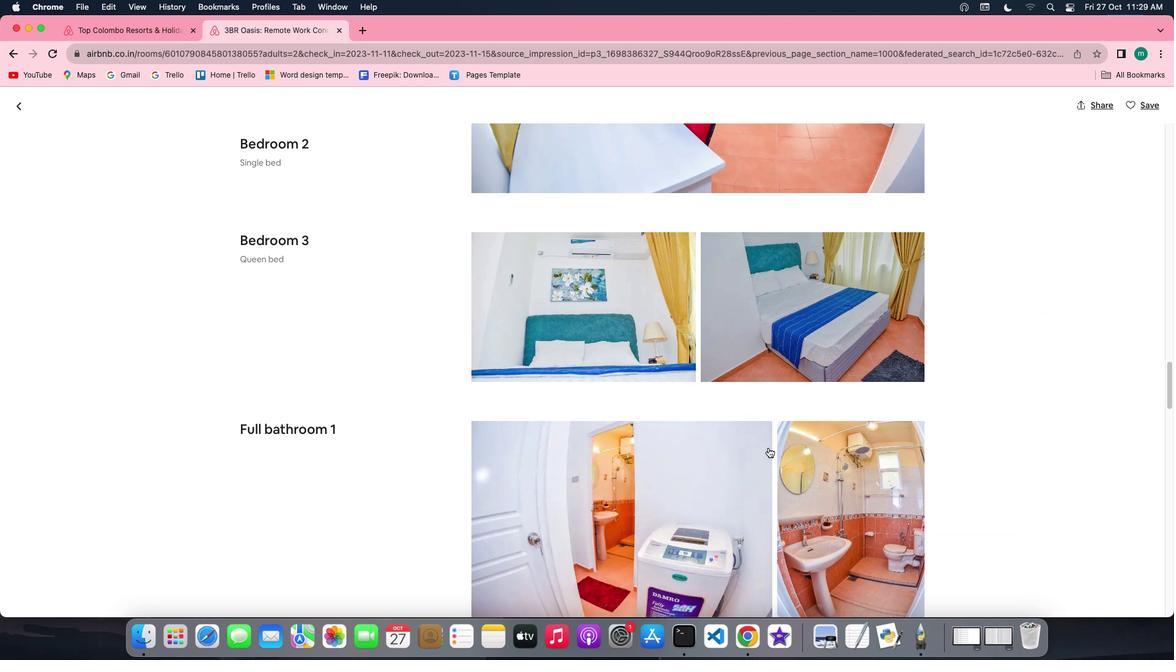 
Action: Mouse scrolled (767, 447) with delta (0, -1)
Screenshot: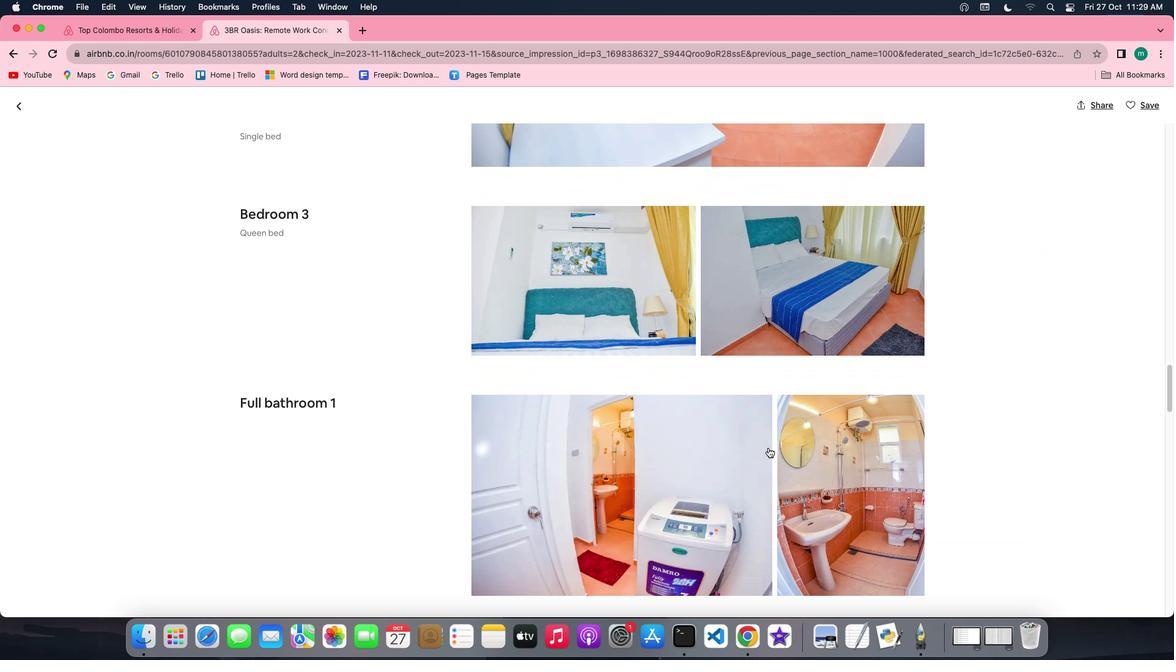 
Action: Mouse scrolled (767, 447) with delta (0, -1)
Screenshot: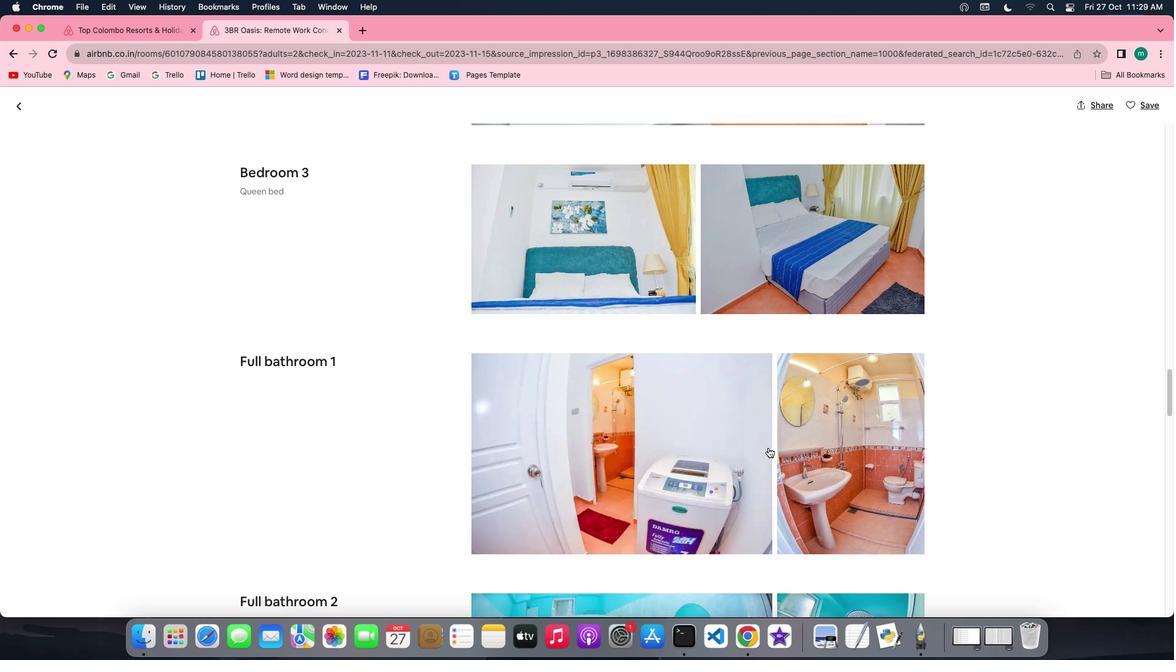 
Action: Mouse scrolled (767, 447) with delta (0, -1)
Screenshot: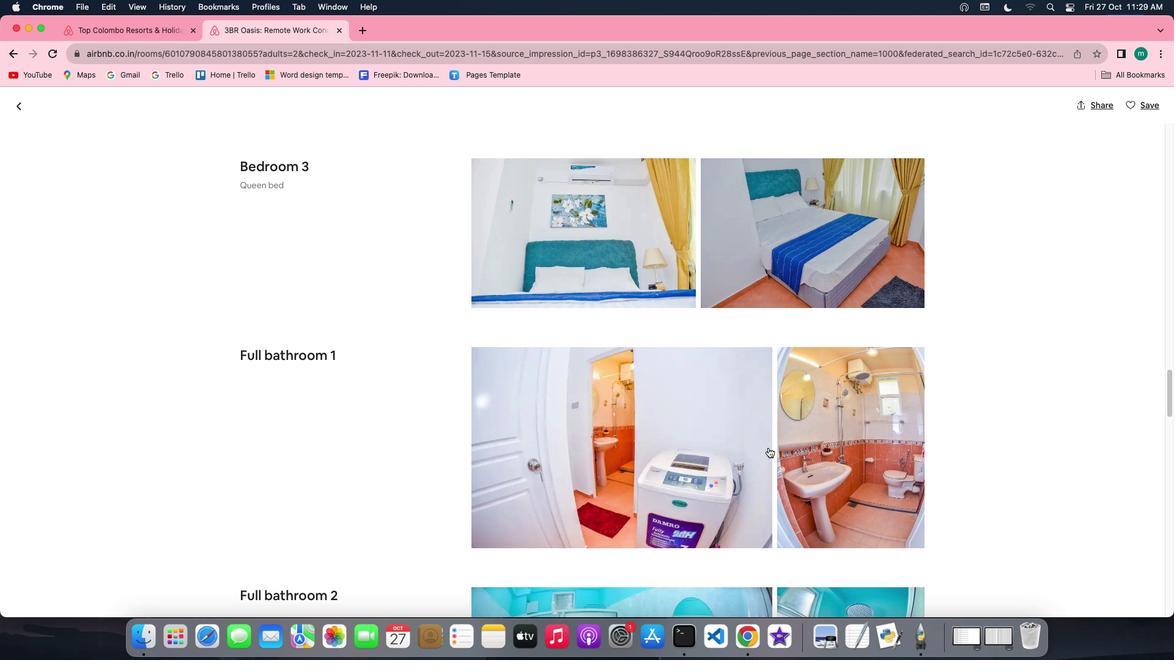 
Action: Mouse scrolled (767, 447) with delta (0, -1)
Screenshot: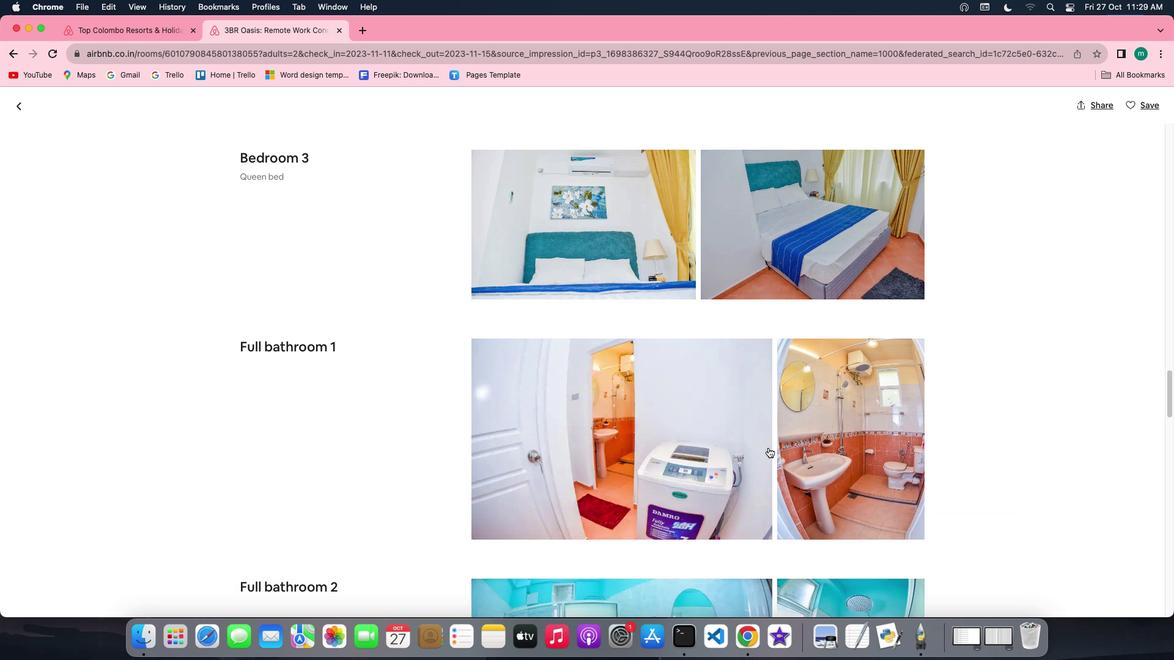 
Action: Mouse scrolled (767, 447) with delta (0, -2)
Screenshot: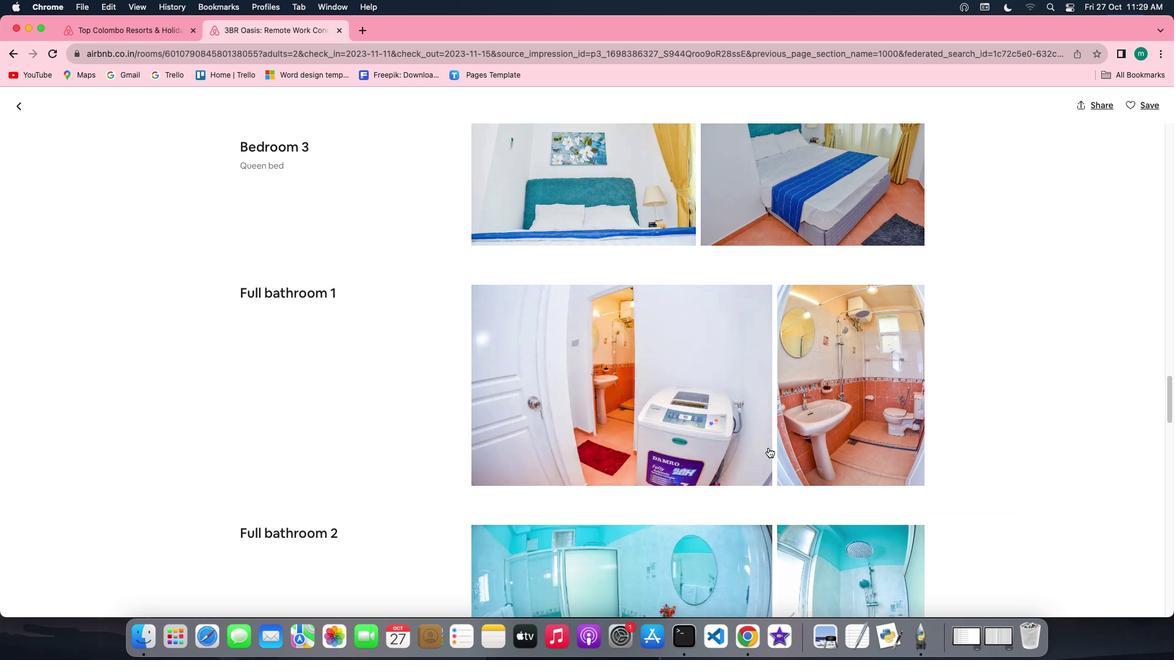 
Action: Mouse scrolled (767, 447) with delta (0, -3)
Screenshot: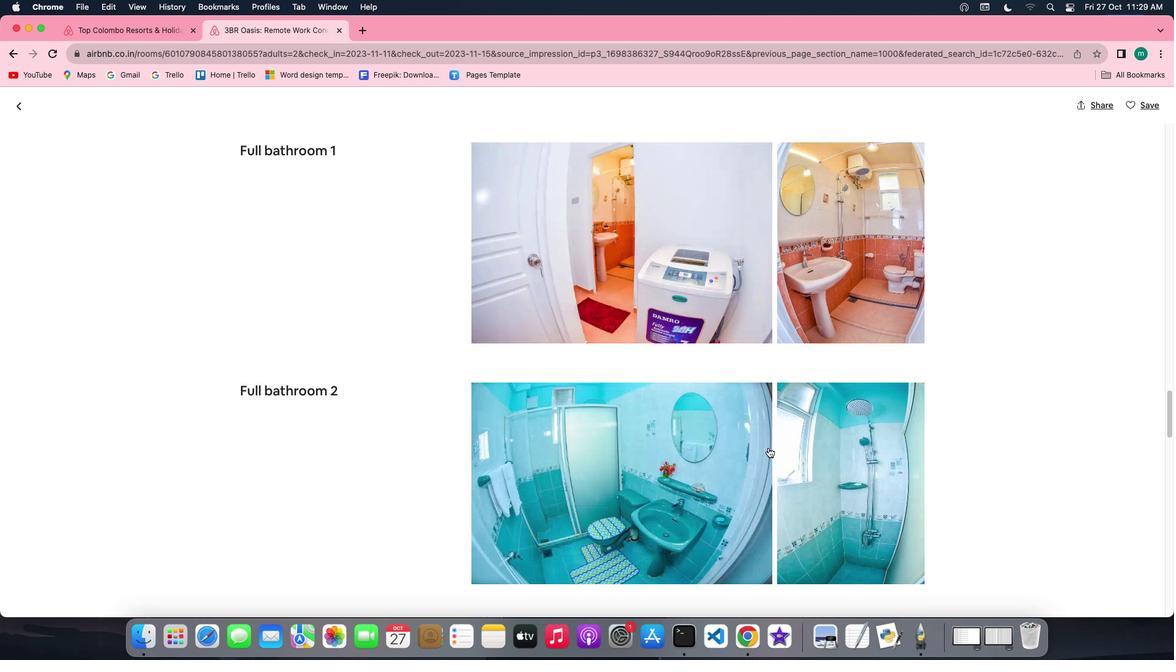 
Action: Mouse scrolled (767, 447) with delta (0, -3)
Screenshot: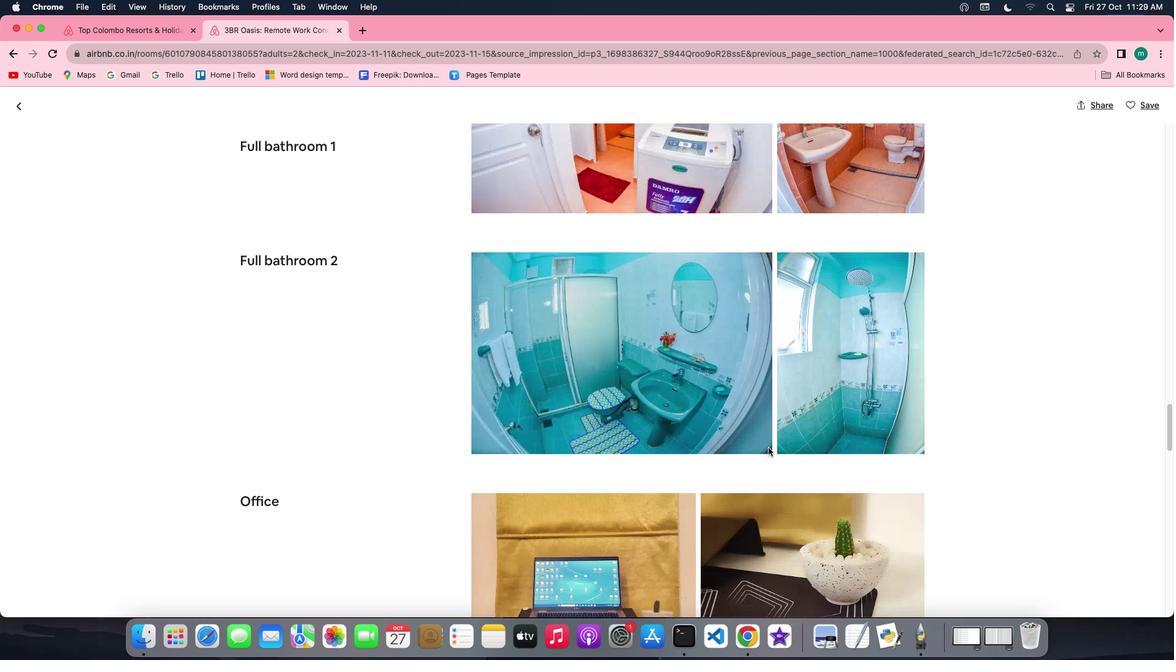 
Action: Mouse scrolled (767, 447) with delta (0, -1)
Screenshot: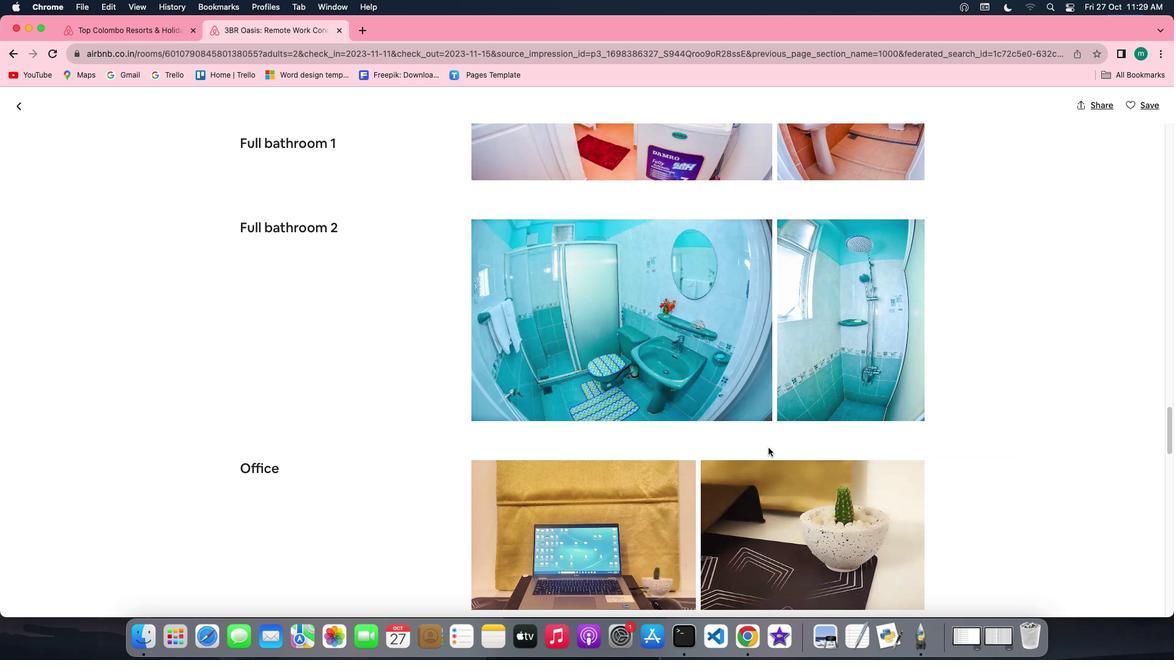 
Action: Mouse scrolled (767, 447) with delta (0, -1)
Screenshot: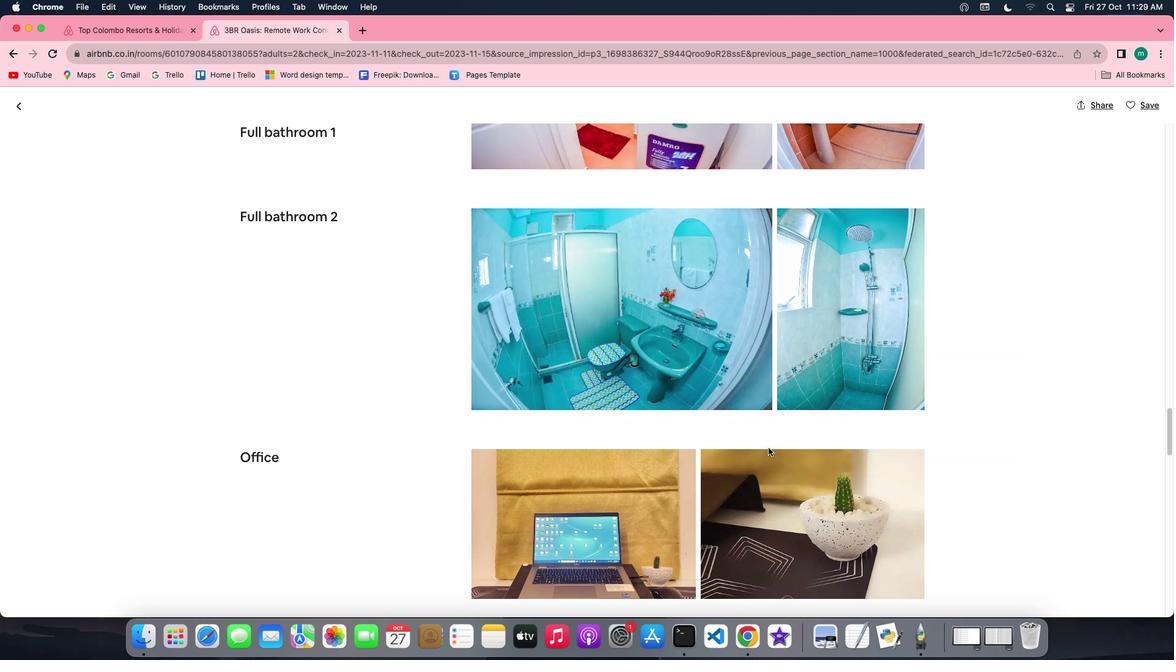 
Action: Mouse scrolled (767, 447) with delta (0, -1)
Screenshot: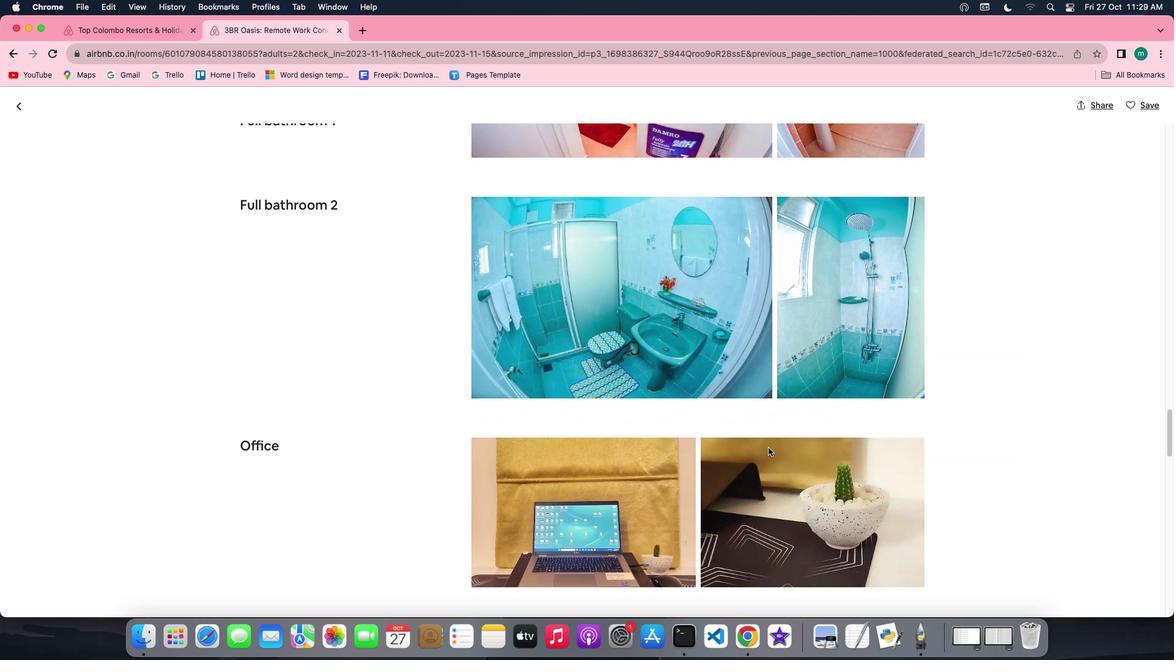 
Action: Mouse scrolled (767, 447) with delta (0, -1)
Screenshot: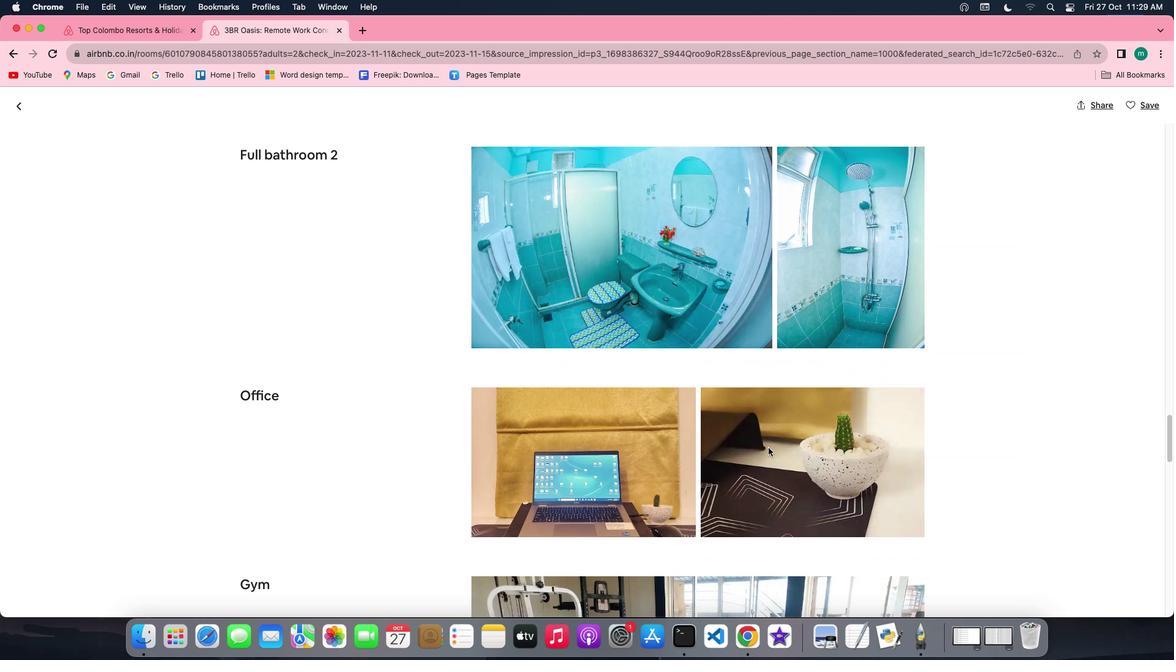 
Action: Mouse scrolled (767, 447) with delta (0, -1)
Screenshot: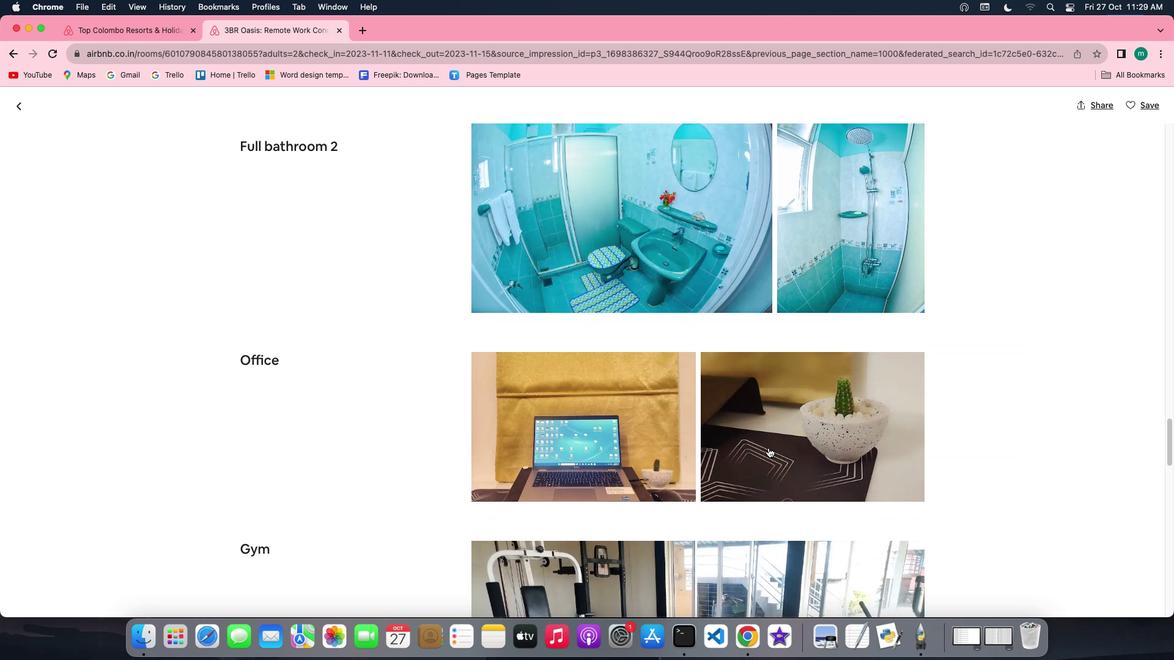 
Action: Mouse scrolled (767, 447) with delta (0, -1)
Screenshot: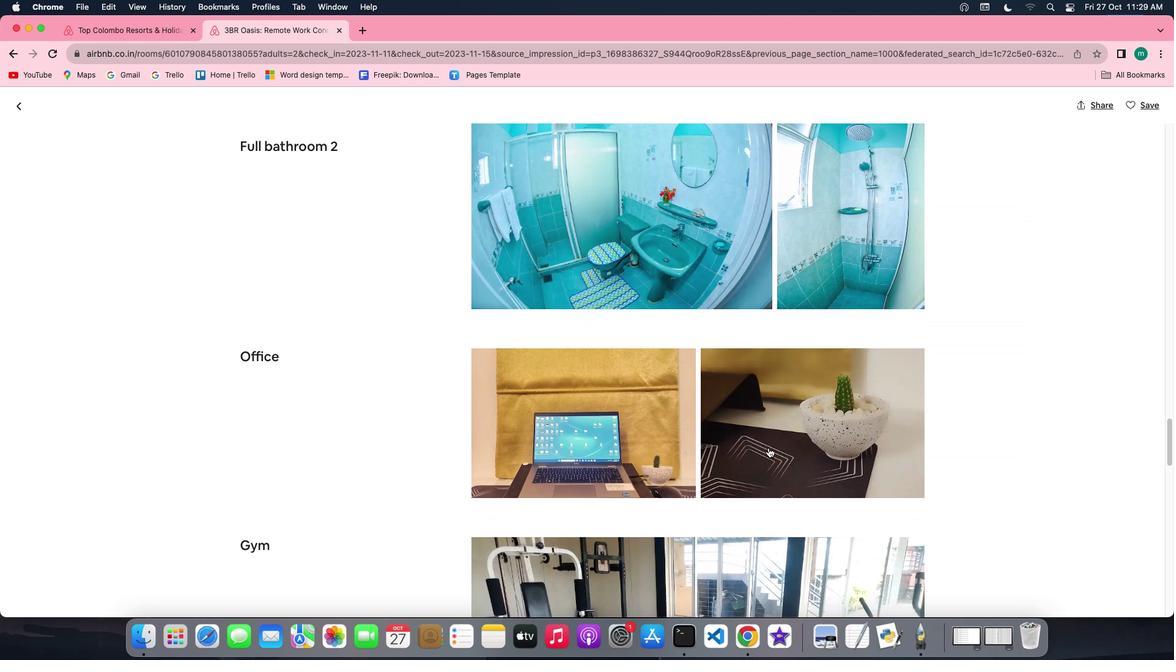 
Action: Mouse scrolled (767, 447) with delta (0, -1)
Screenshot: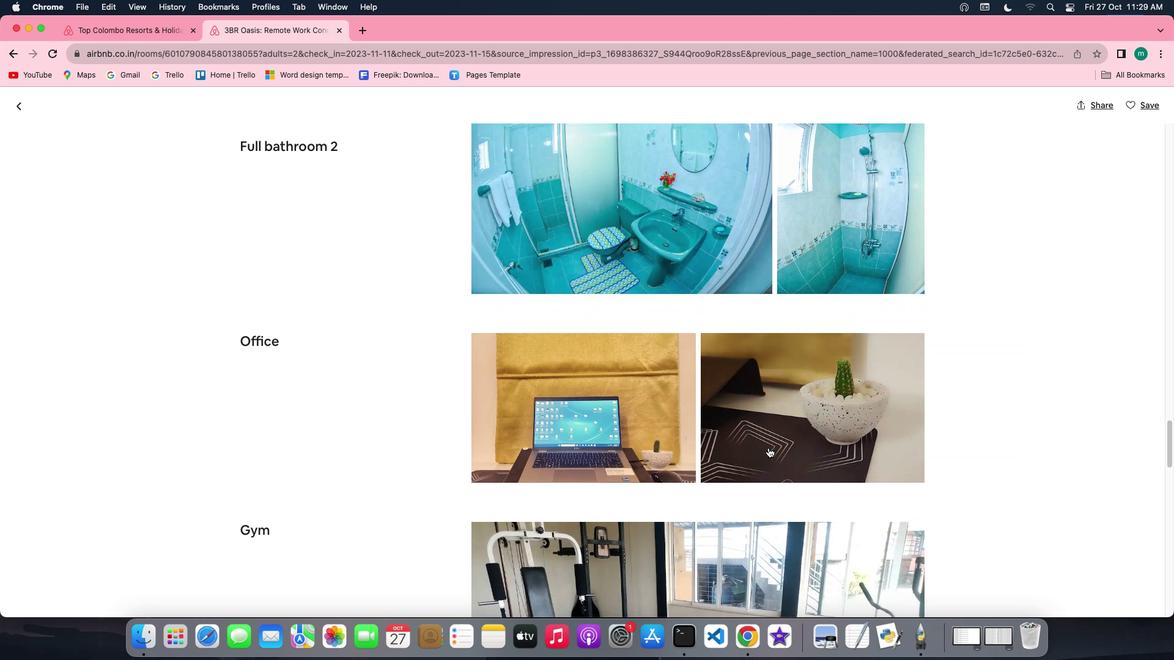 
Action: Mouse scrolled (767, 447) with delta (0, -1)
Screenshot: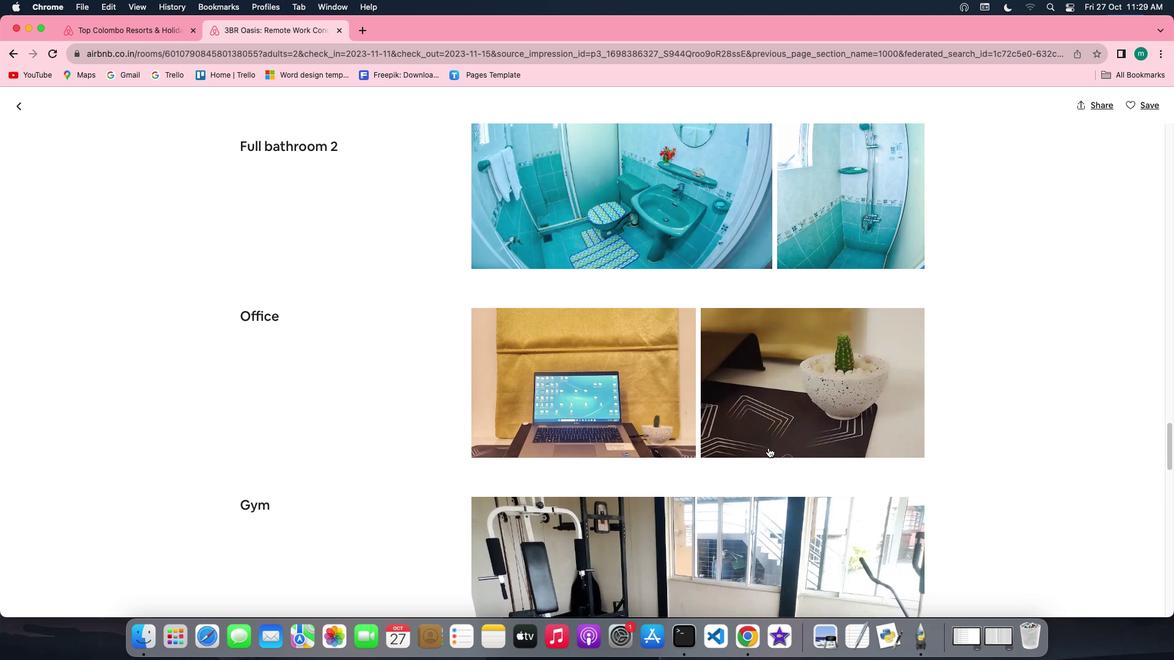 
Action: Mouse scrolled (767, 447) with delta (0, -1)
Screenshot: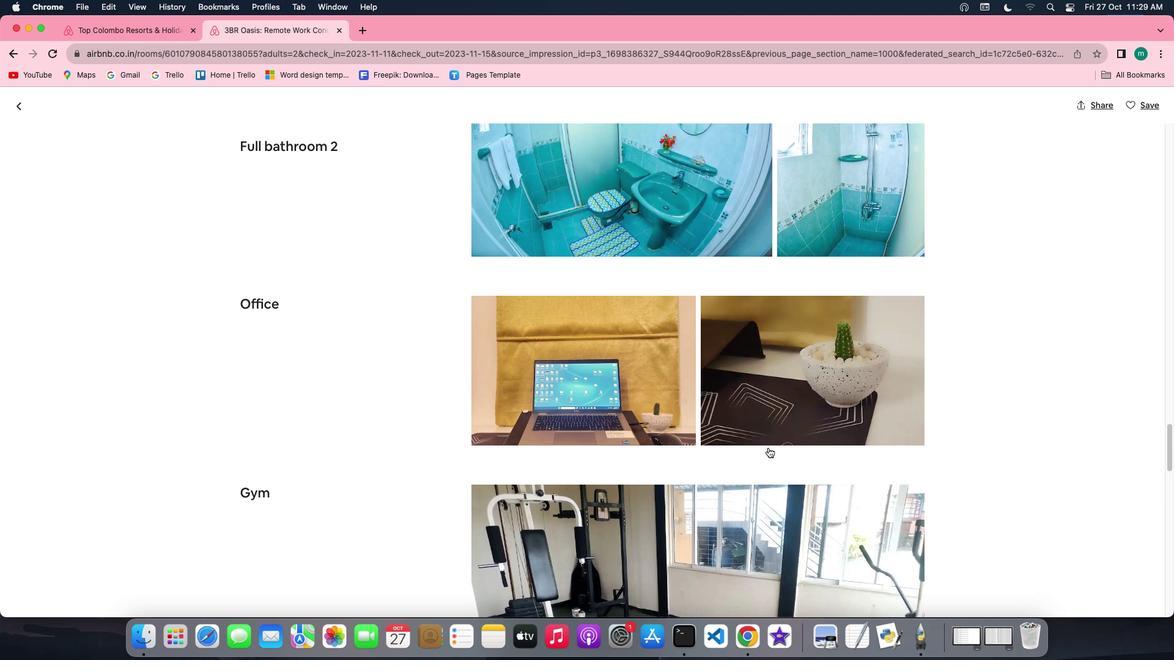 
Action: Mouse scrolled (767, 447) with delta (0, -1)
Screenshot: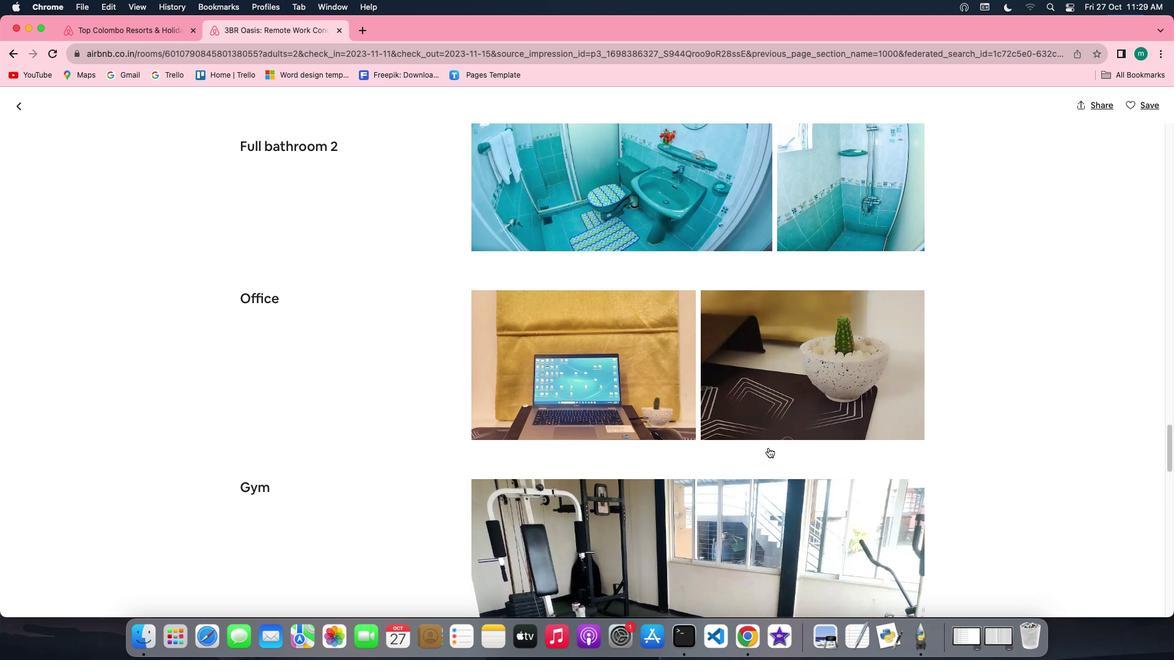 
Action: Mouse scrolled (767, 447) with delta (0, -1)
Screenshot: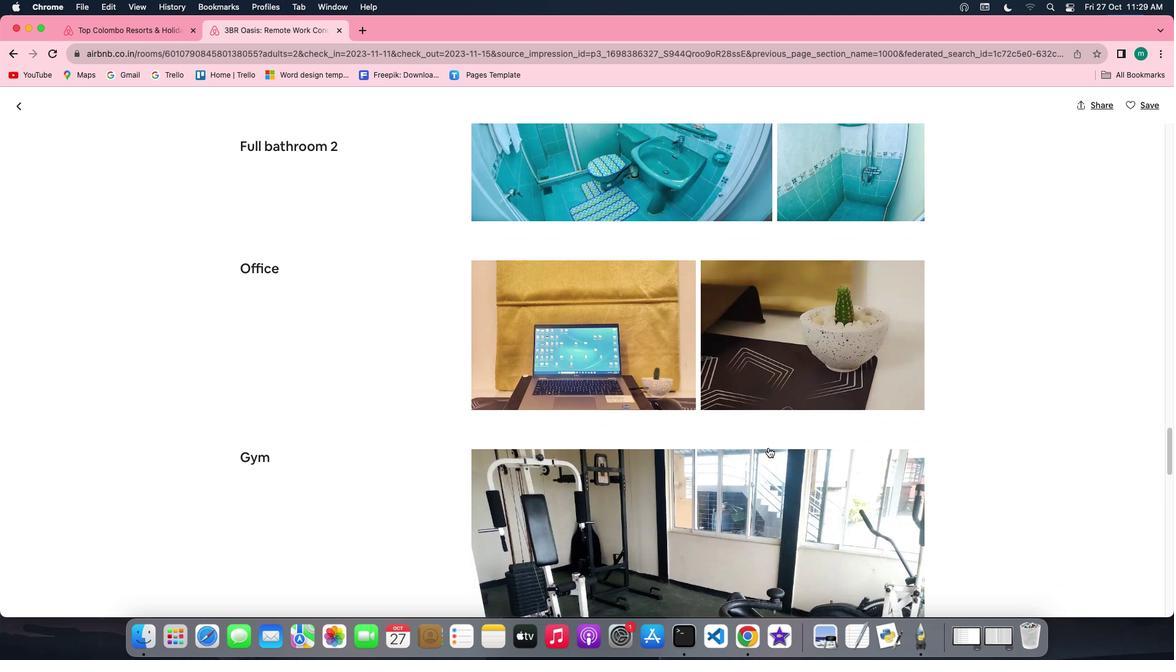 
Action: Mouse scrolled (767, 447) with delta (0, -1)
Screenshot: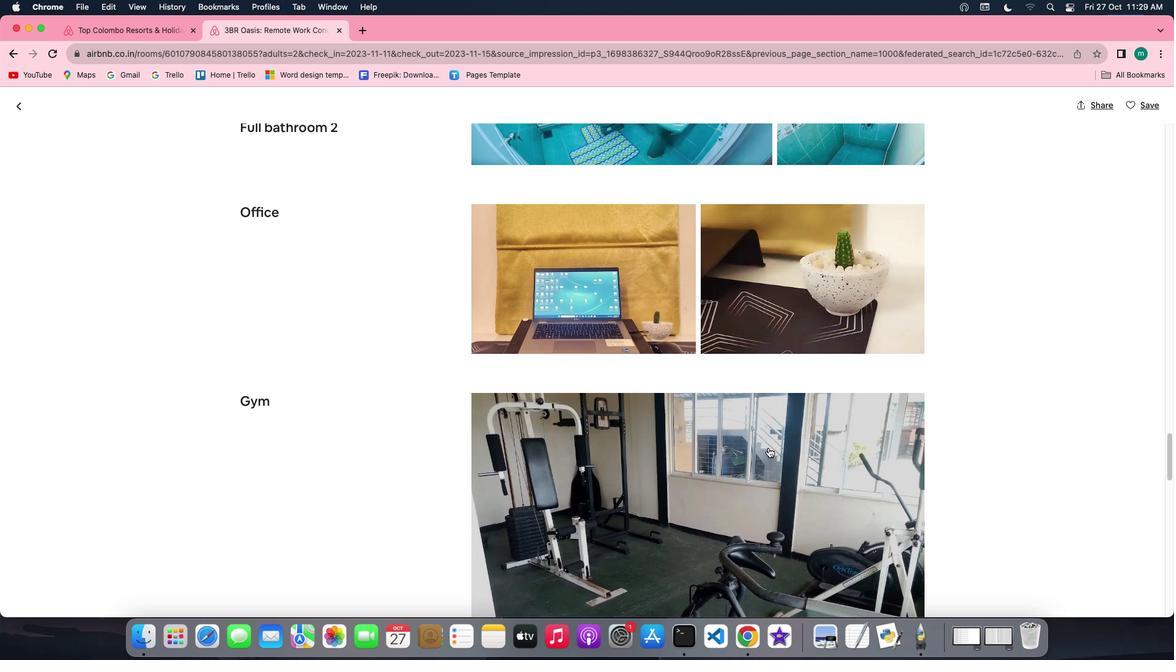 
Action: Mouse scrolled (767, 447) with delta (0, -1)
Screenshot: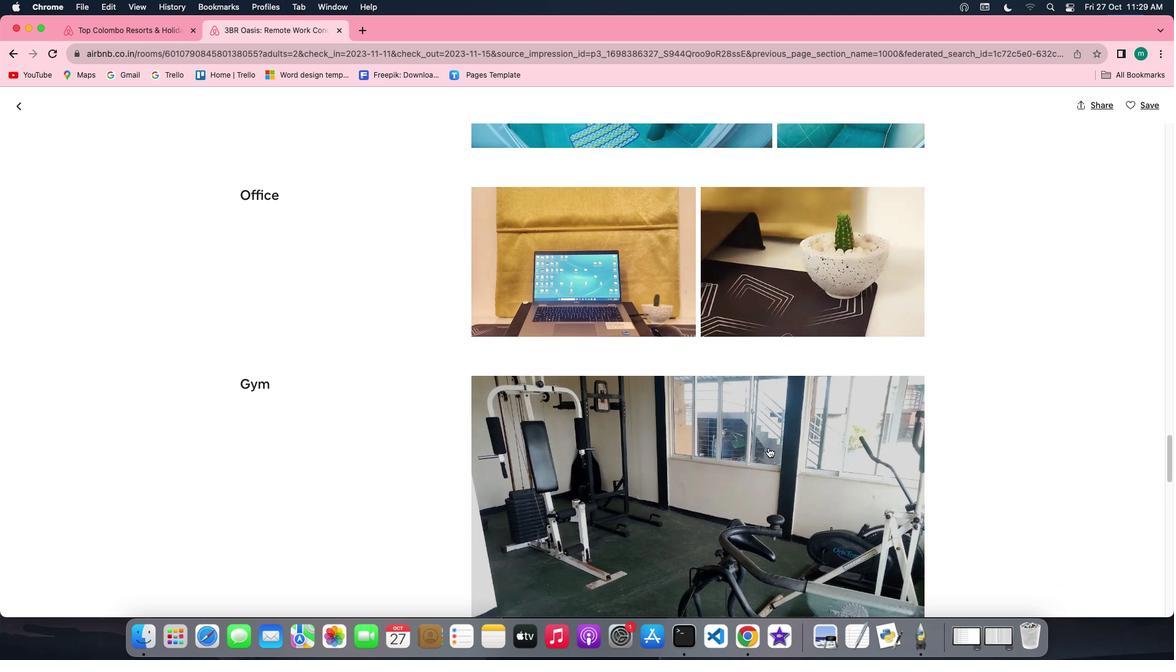 
Action: Mouse scrolled (767, 447) with delta (0, -2)
Screenshot: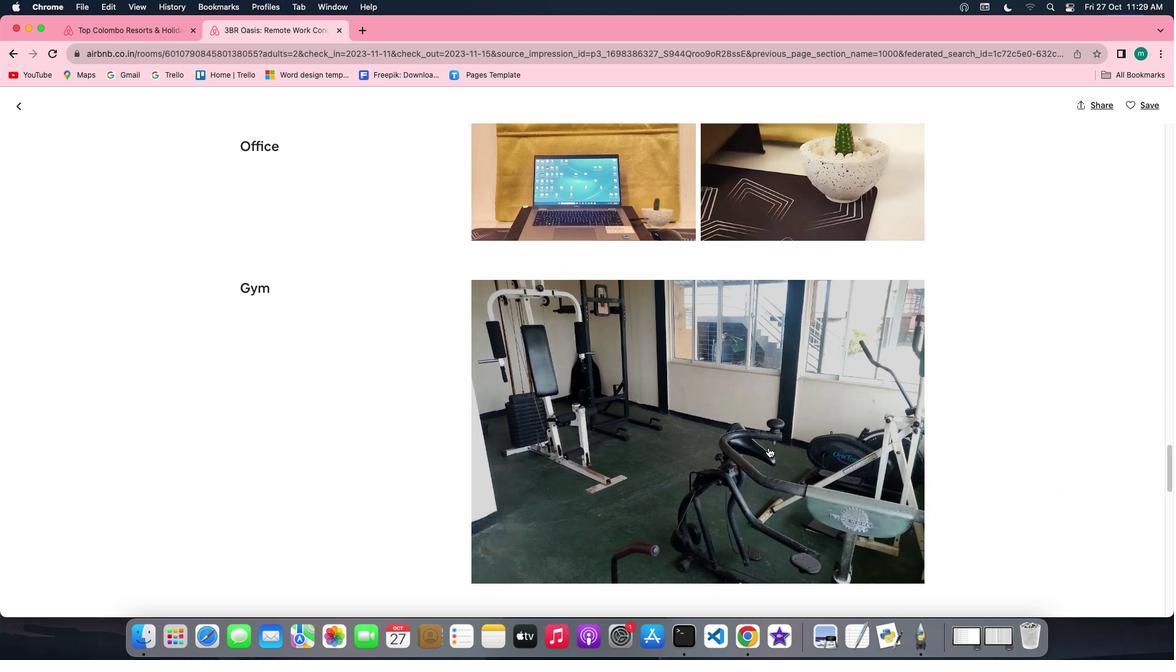 
Action: Mouse scrolled (767, 447) with delta (0, -3)
Screenshot: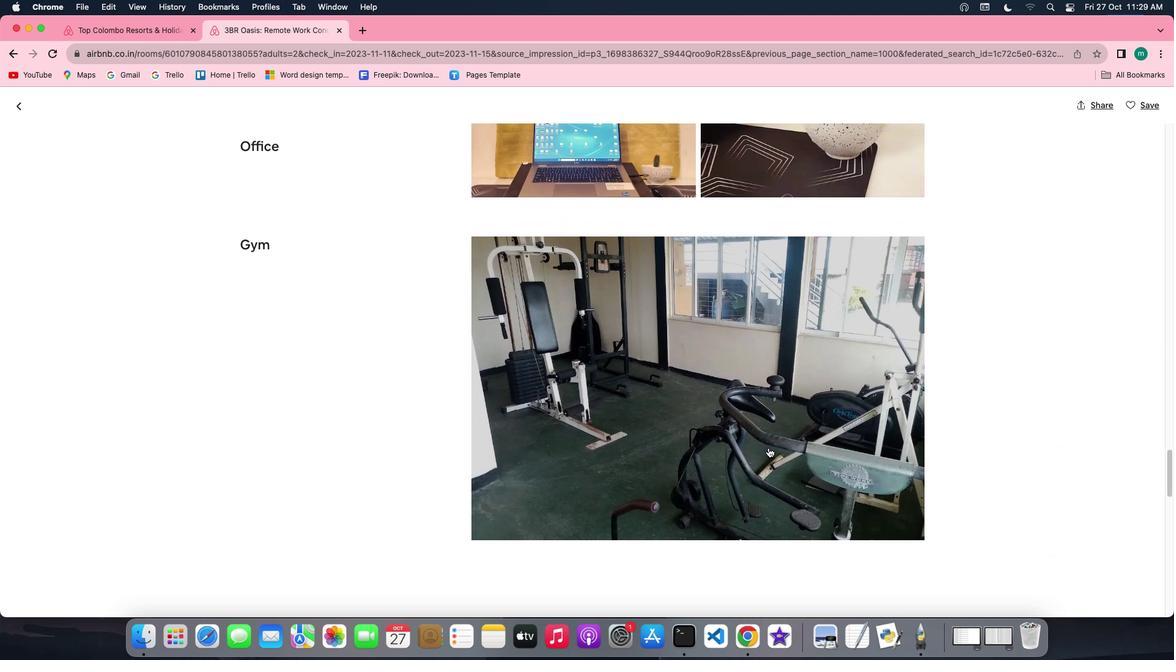 
Action: Mouse scrolled (767, 447) with delta (0, -3)
Screenshot: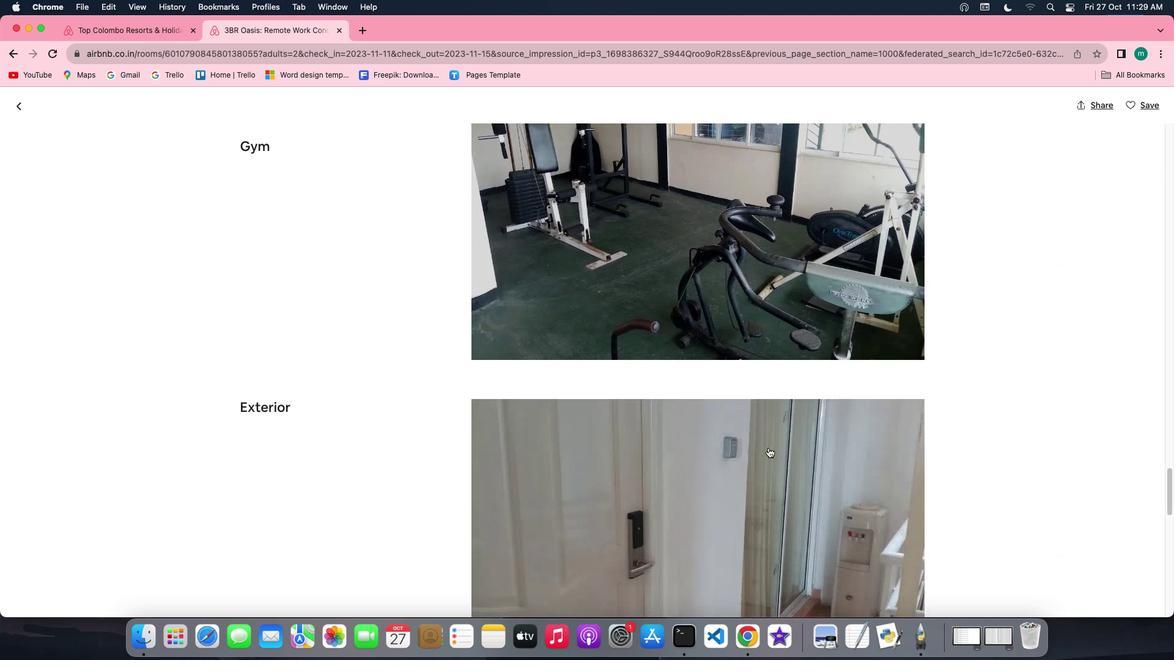 
Action: Mouse scrolled (767, 447) with delta (0, -1)
Screenshot: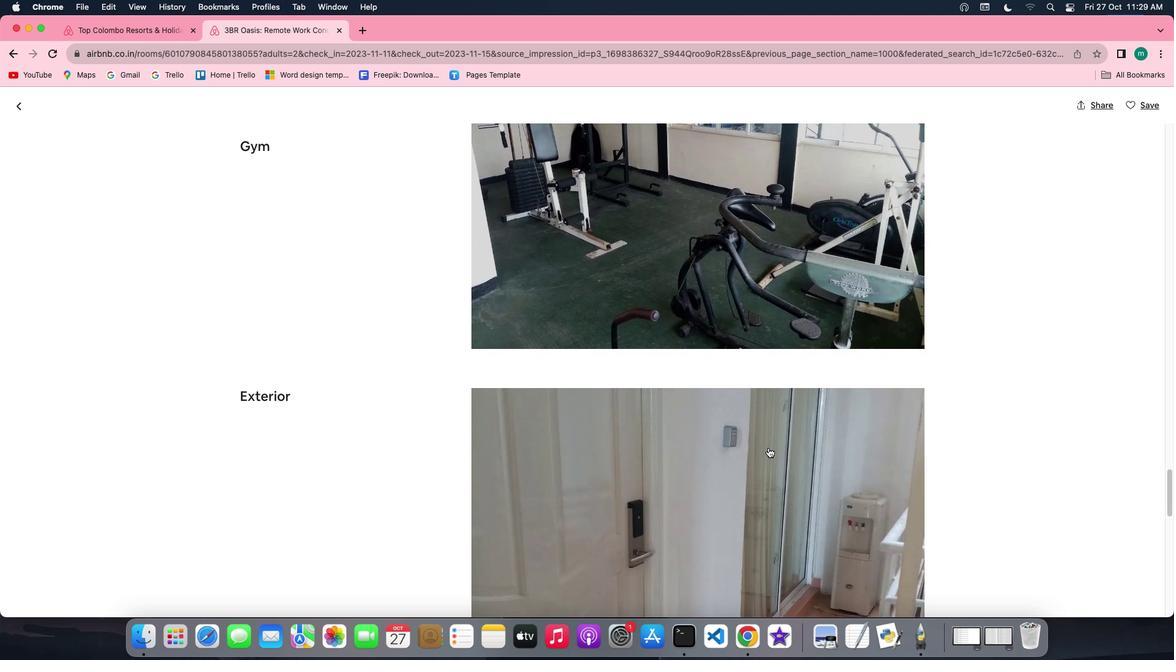 
Action: Mouse scrolled (767, 447) with delta (0, -1)
Screenshot: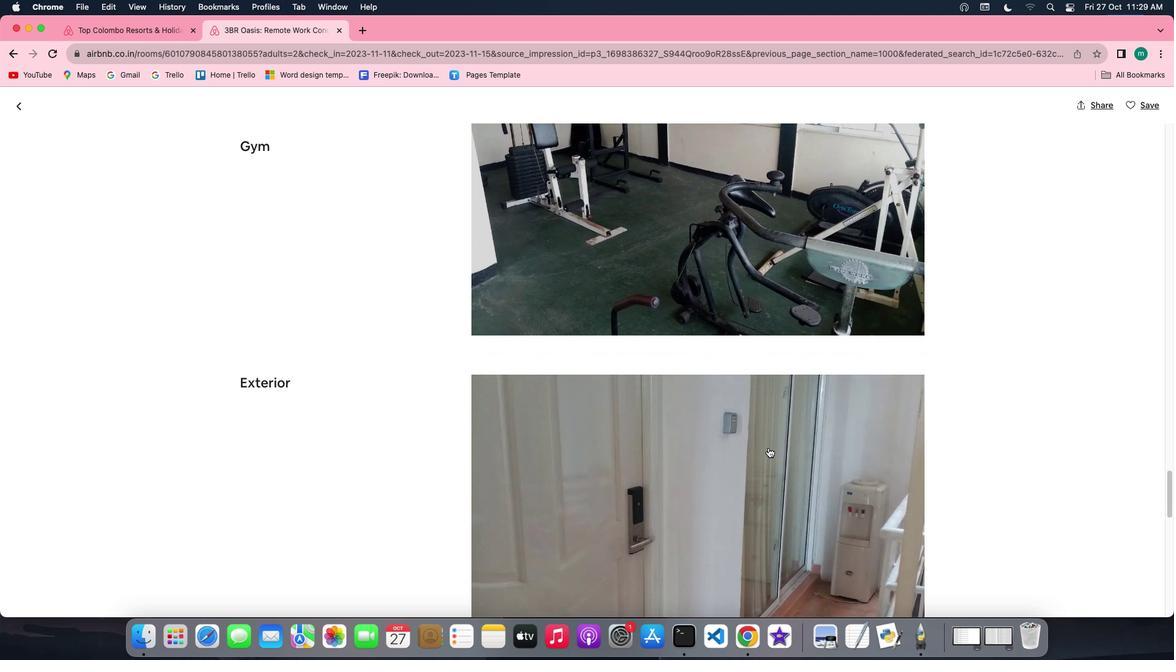 
Action: Mouse scrolled (767, 447) with delta (0, -2)
Screenshot: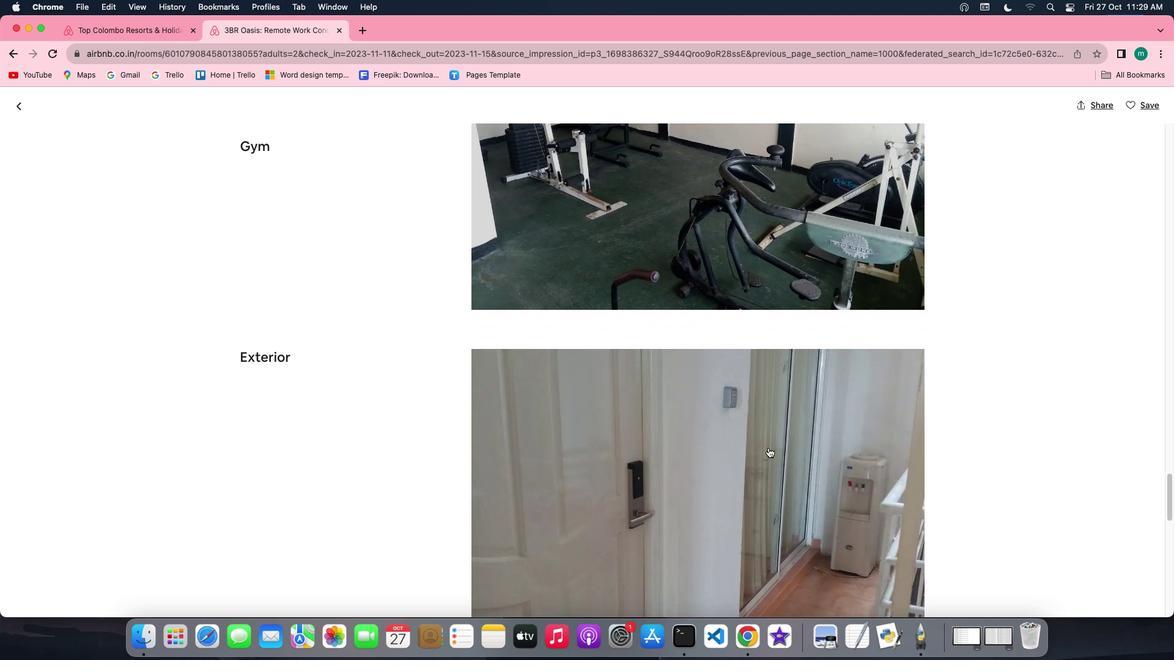 
Action: Mouse scrolled (767, 447) with delta (0, -3)
Screenshot: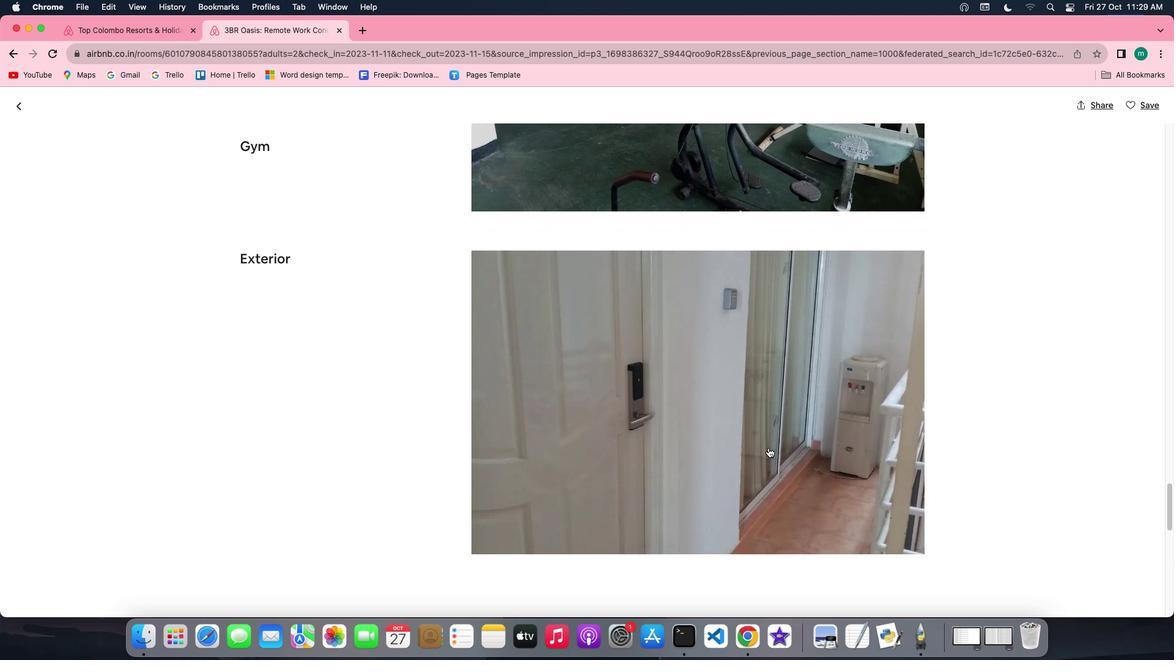 
Action: Mouse scrolled (767, 447) with delta (0, -1)
Screenshot: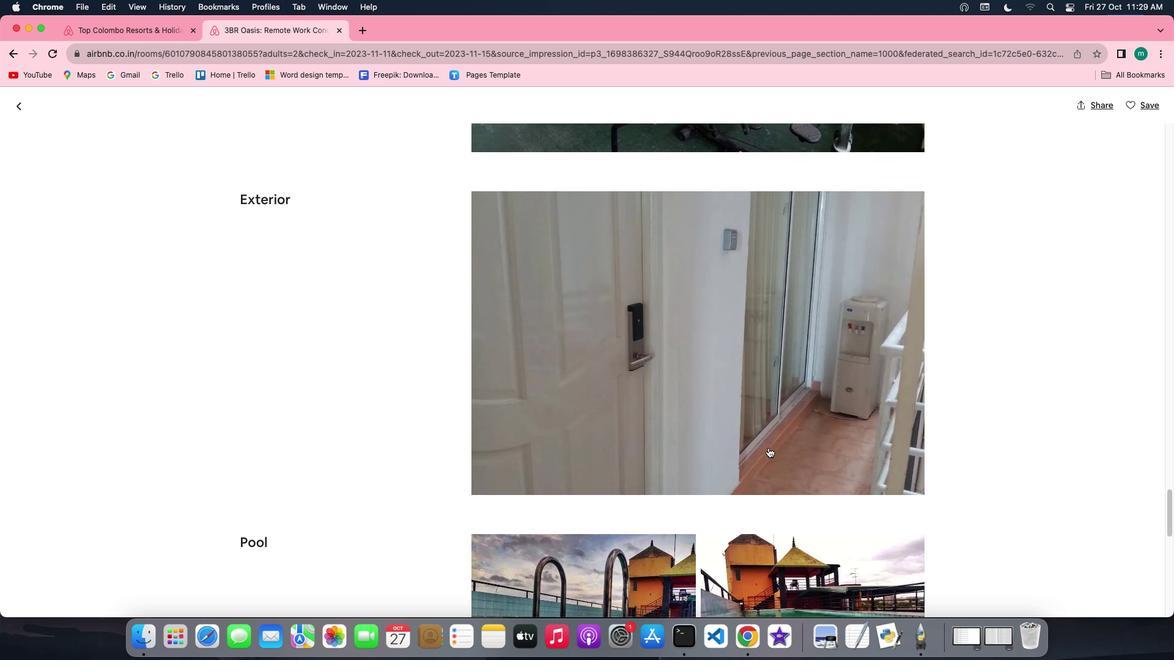 
Action: Mouse scrolled (767, 447) with delta (0, -1)
Screenshot: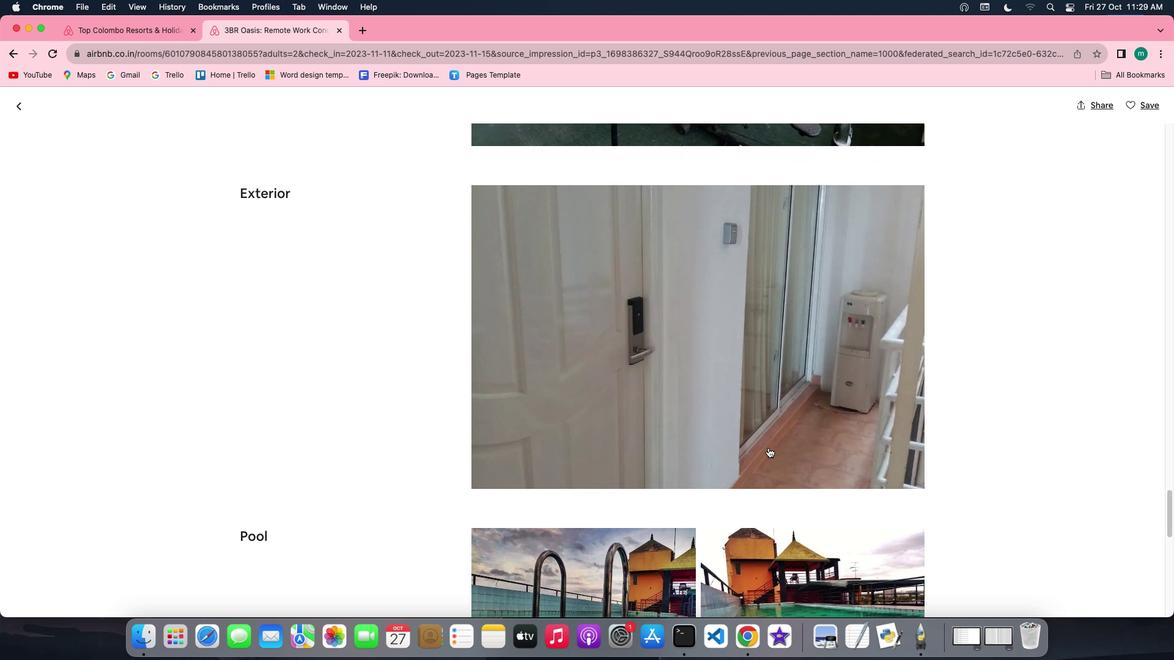 
Action: Mouse scrolled (767, 447) with delta (0, -1)
Screenshot: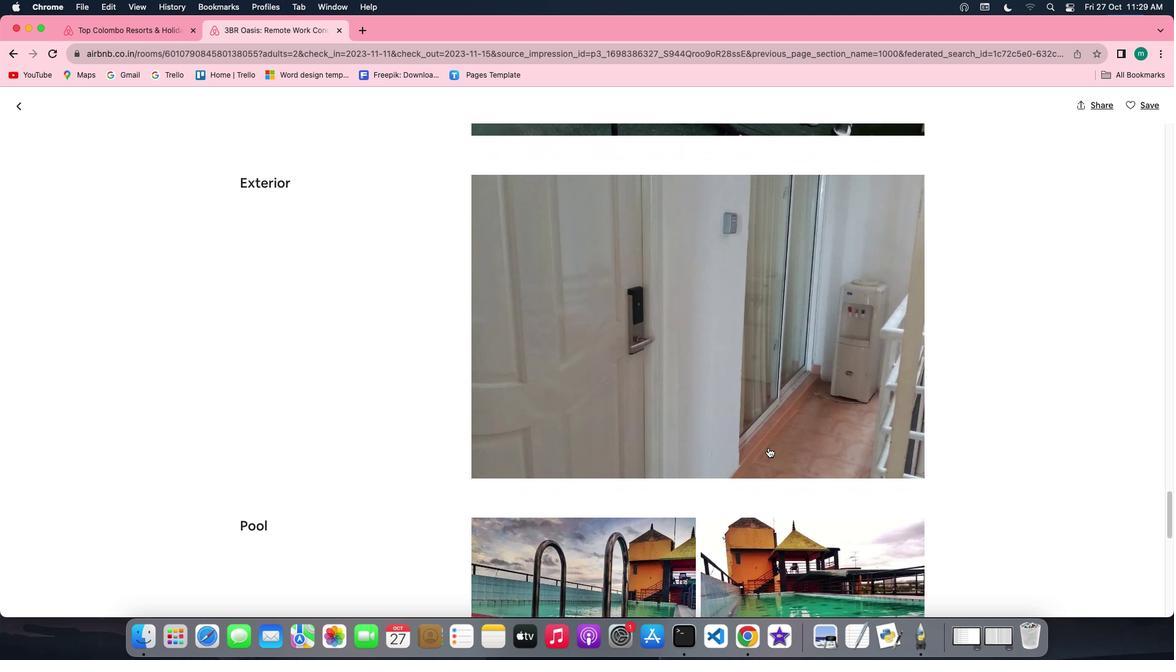 
Action: Mouse scrolled (767, 447) with delta (0, -1)
Screenshot: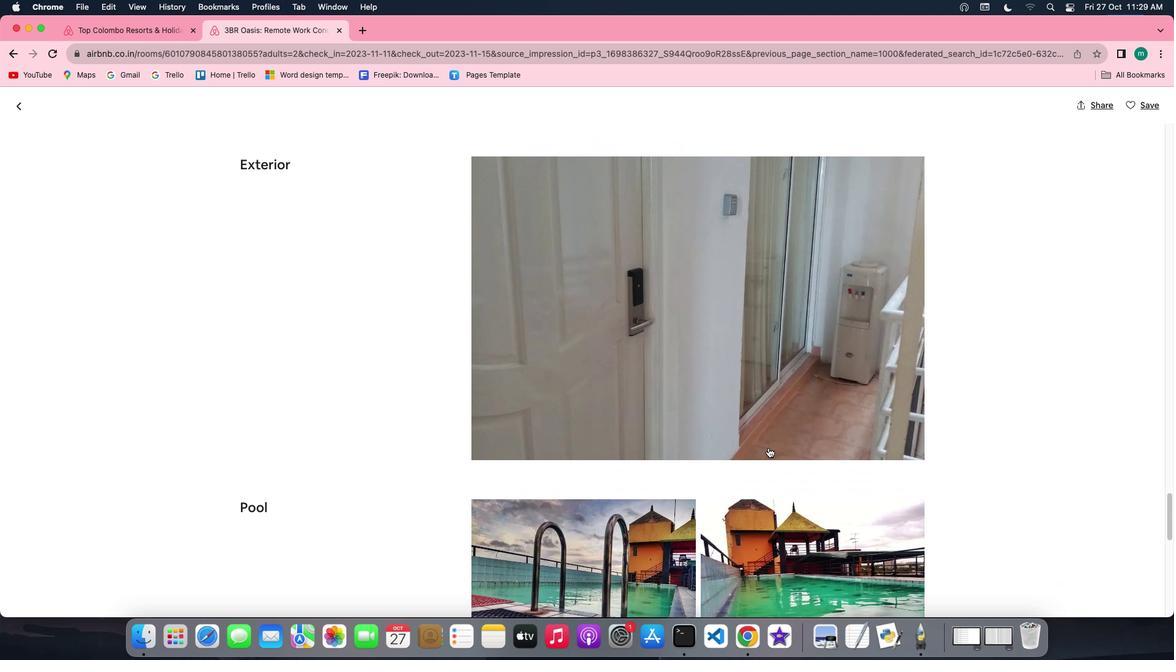 
Action: Mouse scrolled (767, 447) with delta (0, -1)
Screenshot: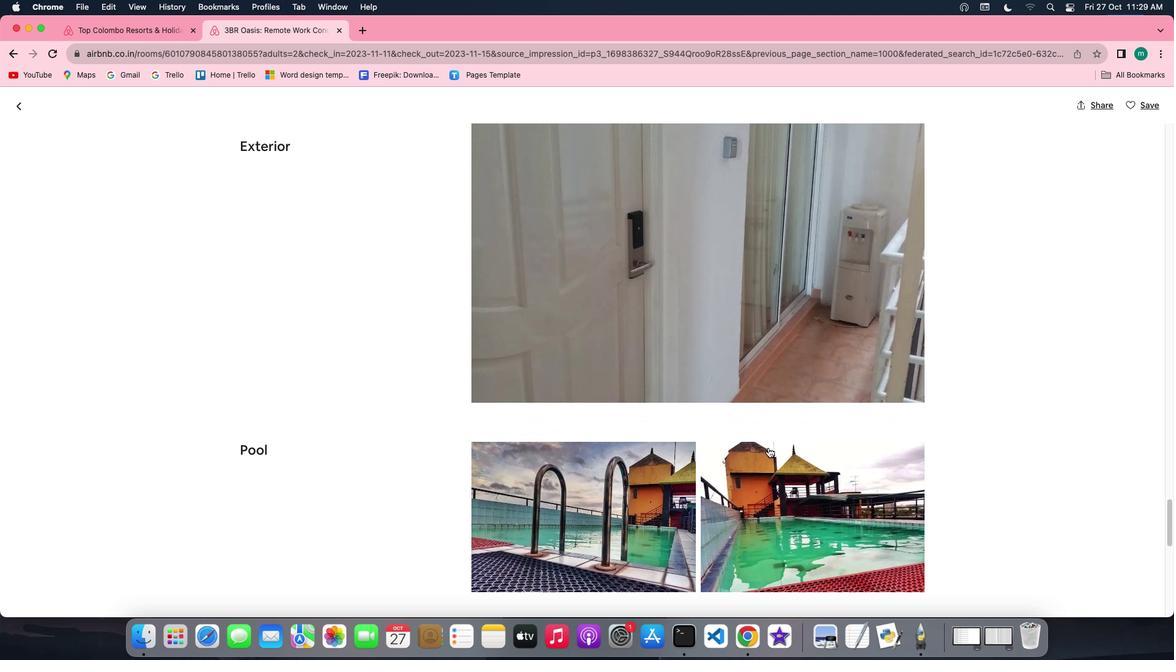 
Action: Mouse scrolled (767, 447) with delta (0, -1)
Screenshot: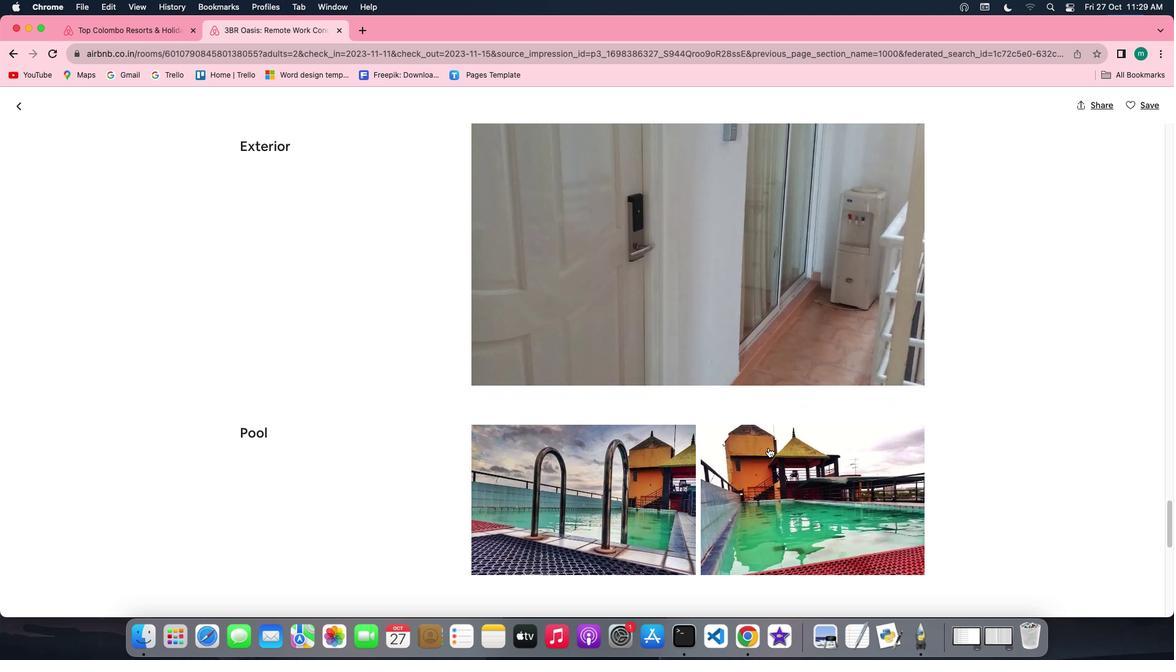 
Action: Mouse scrolled (767, 447) with delta (0, -2)
Screenshot: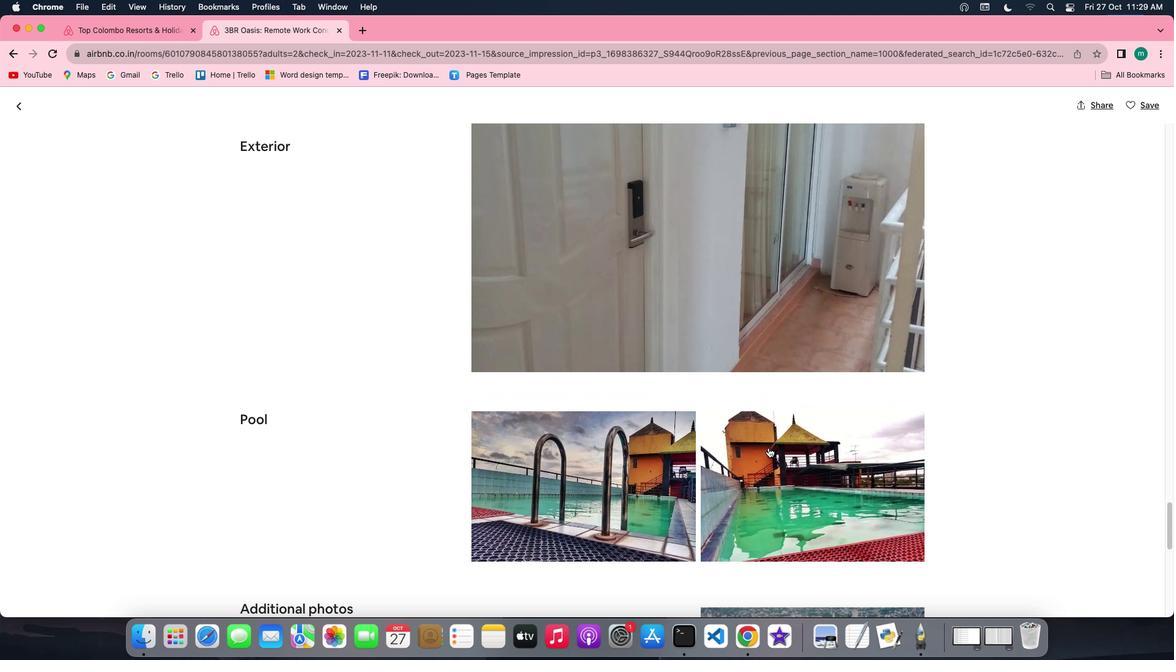 
Action: Mouse scrolled (767, 447) with delta (0, -3)
